 Task: Research new construction projects in Sacramento, California, to compare amenities and prices
Action: Mouse moved to (234, 340)
Screenshot: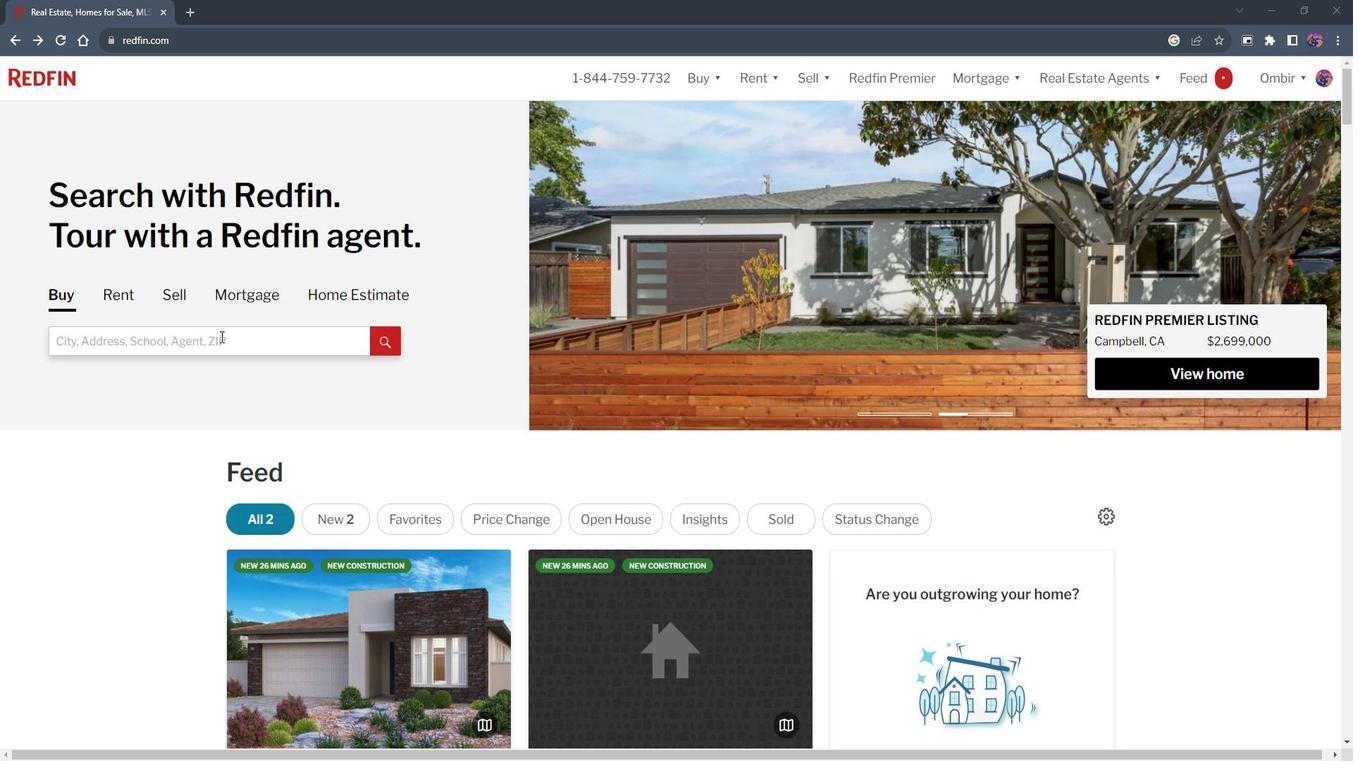 
Action: Mouse pressed left at (234, 340)
Screenshot: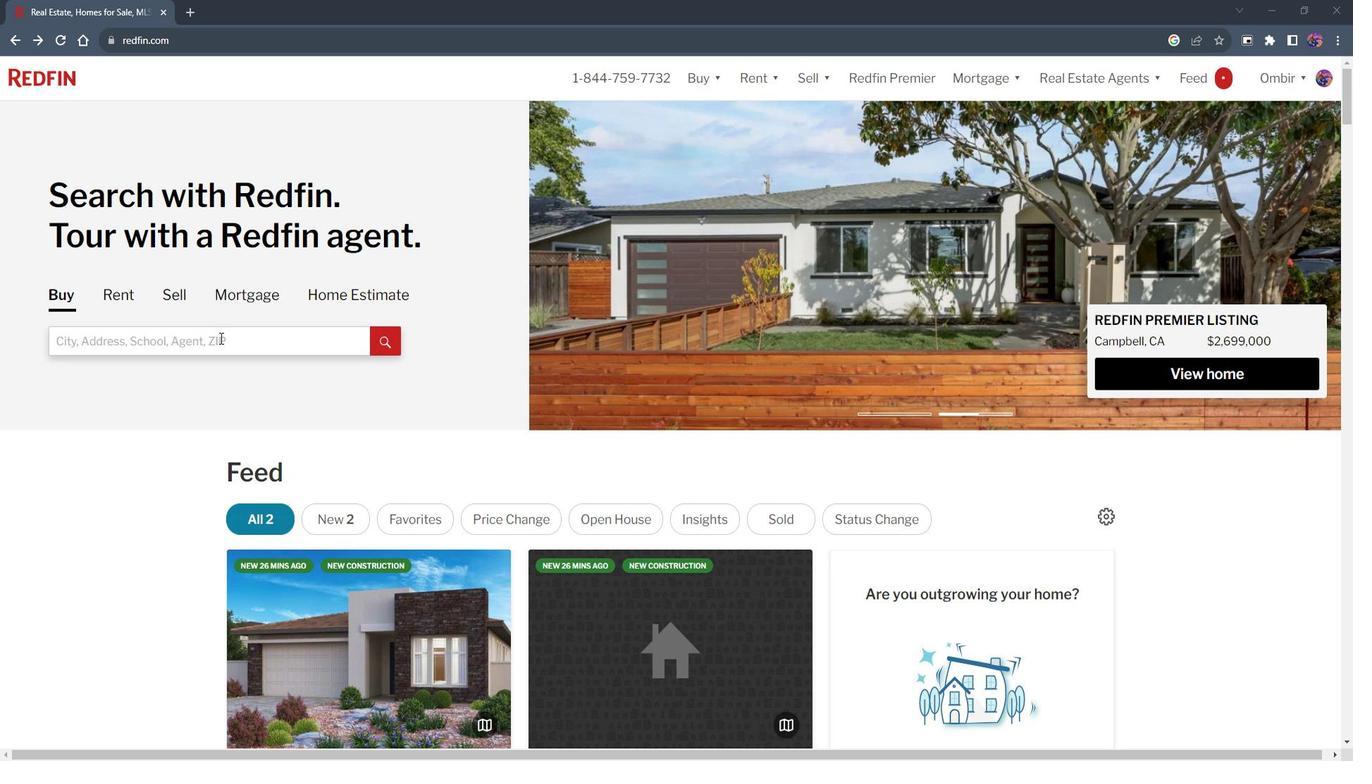 
Action: Mouse moved to (234, 340)
Screenshot: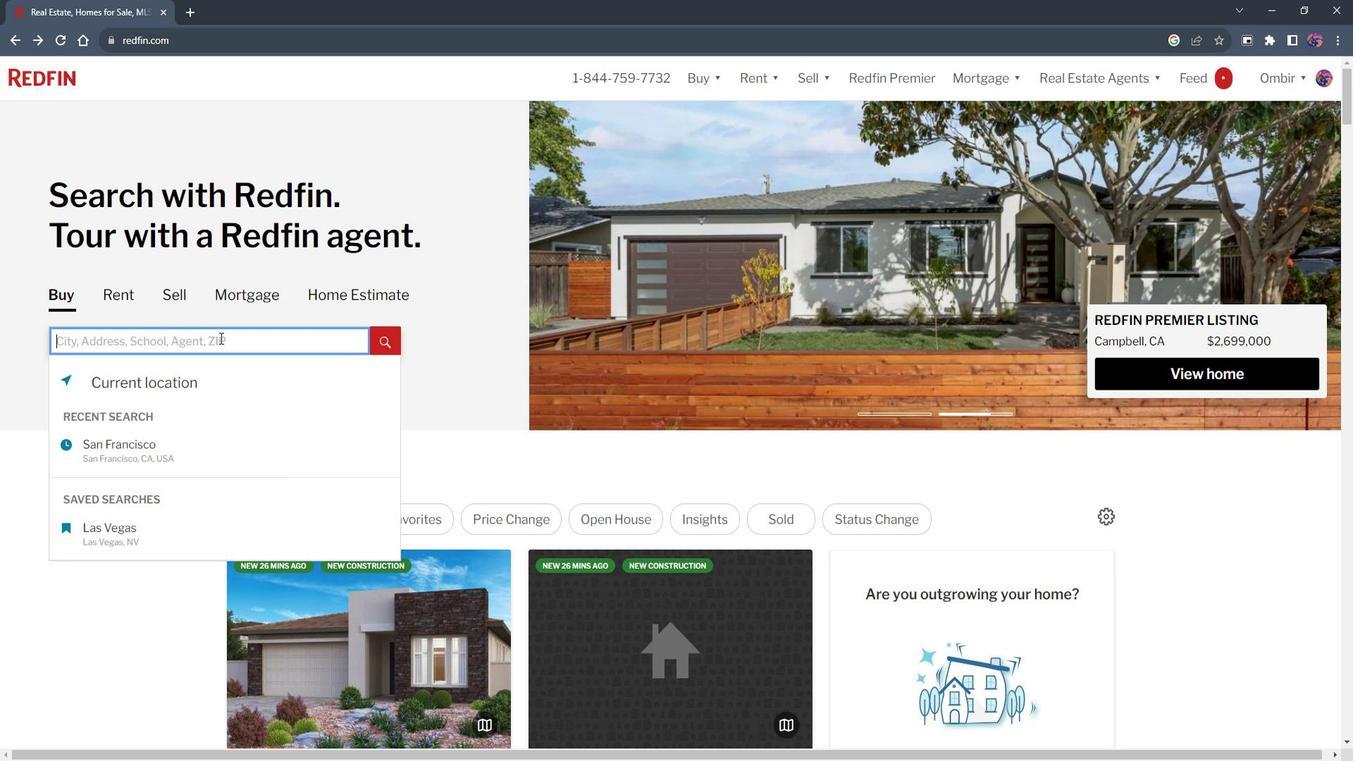 
Action: Key pressed sacramento<Key.space>california<Key.enter>
Screenshot: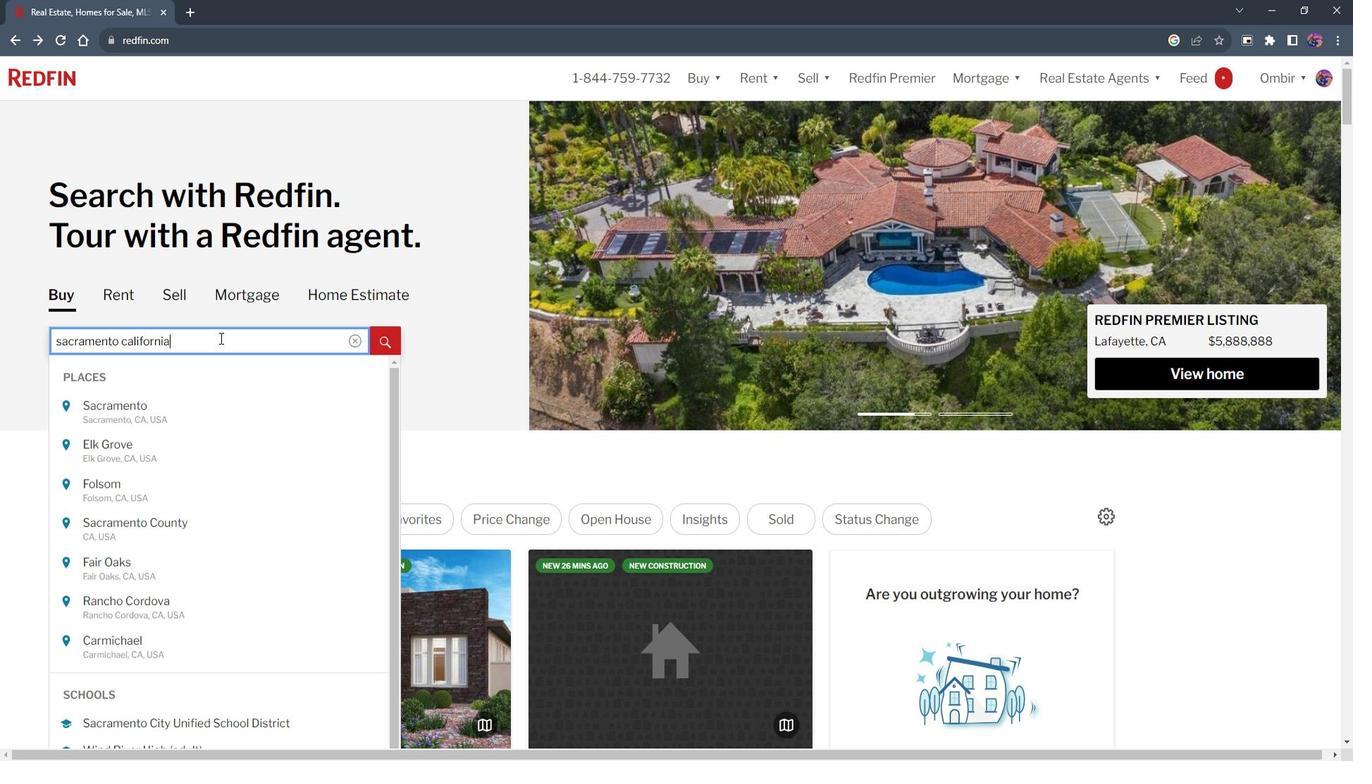 
Action: Mouse moved to (1284, 207)
Screenshot: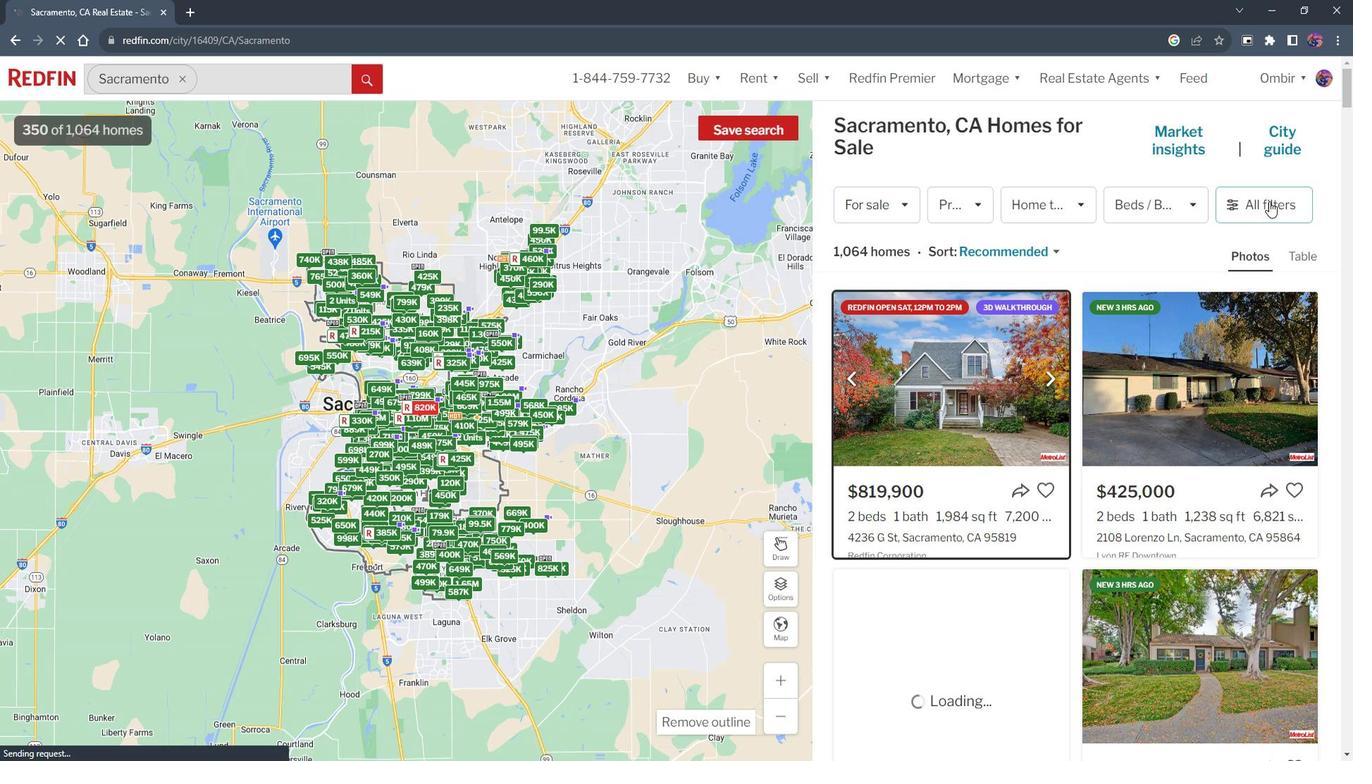 
Action: Mouse pressed left at (1284, 207)
Screenshot: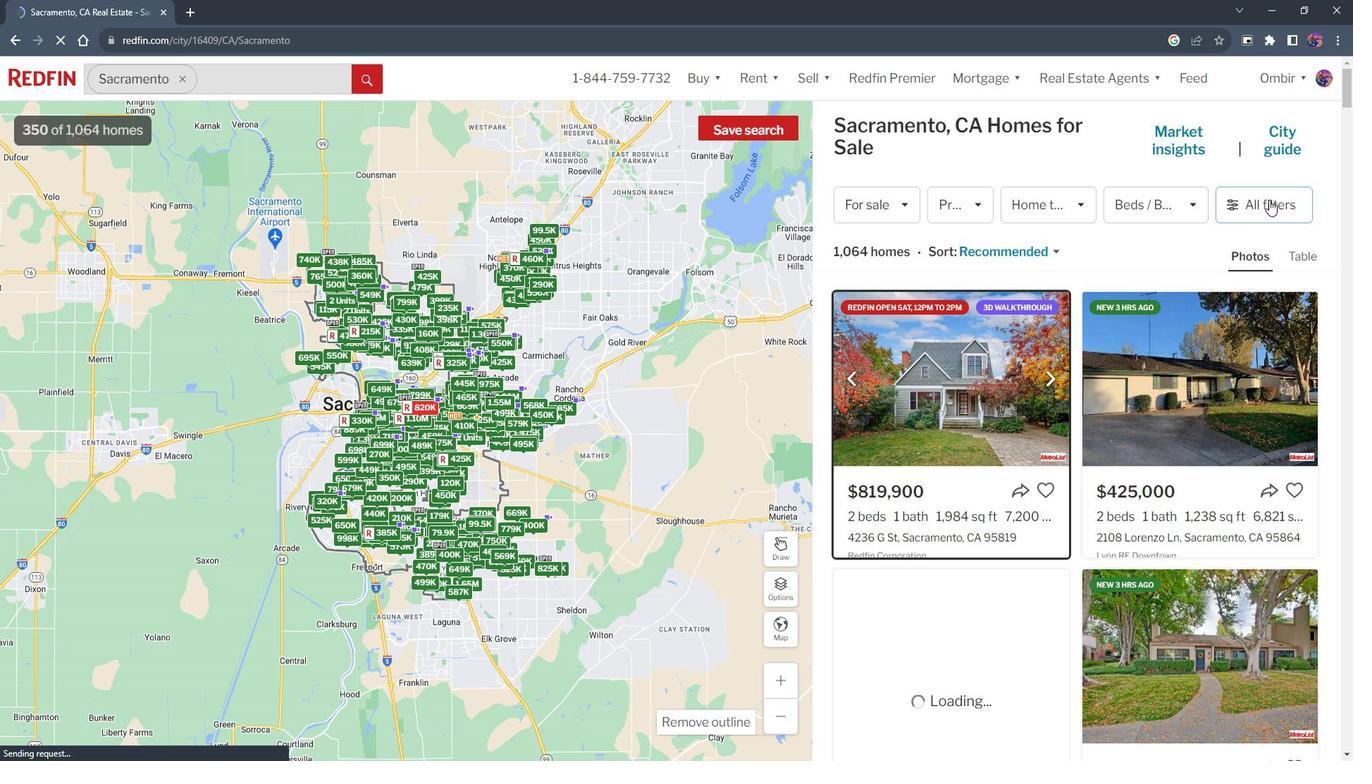 
Action: Mouse moved to (1284, 208)
Screenshot: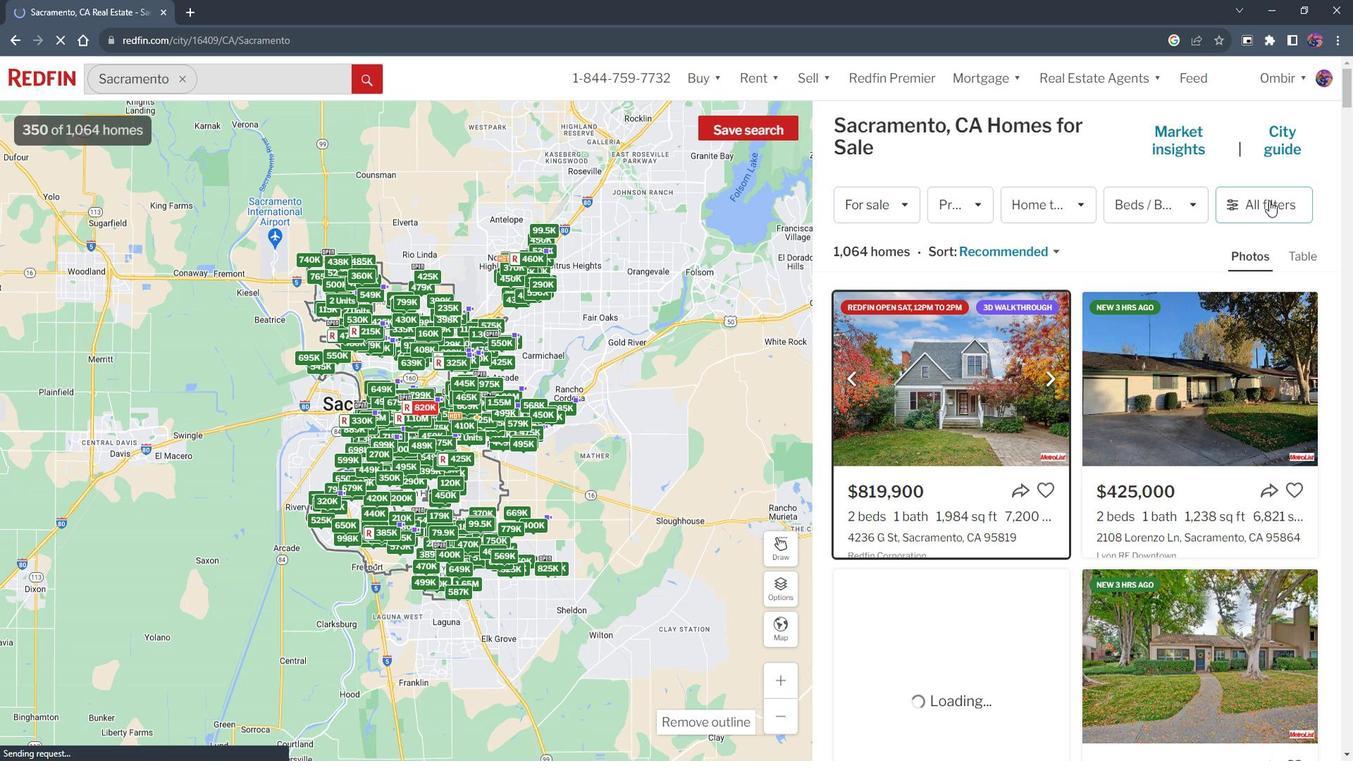 
Action: Mouse pressed left at (1284, 208)
Screenshot: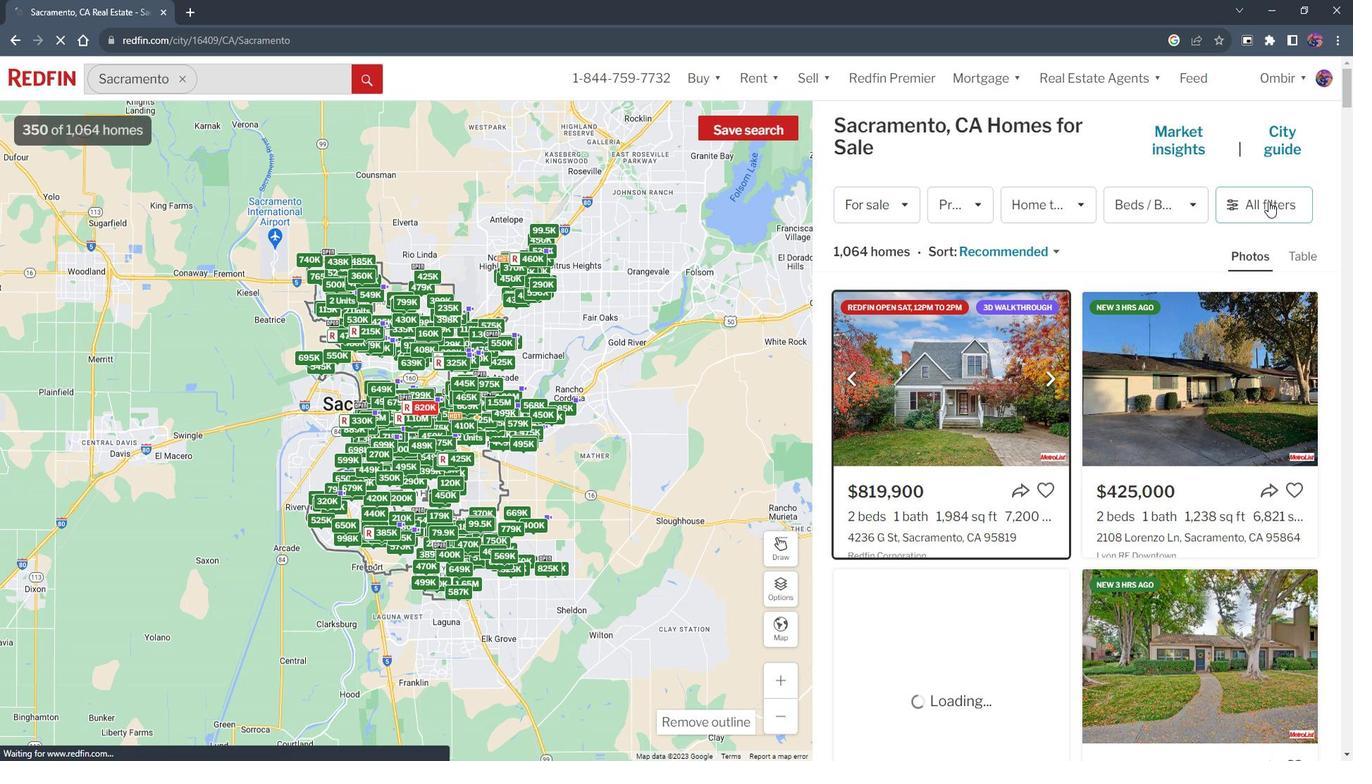 
Action: Mouse pressed left at (1284, 208)
Screenshot: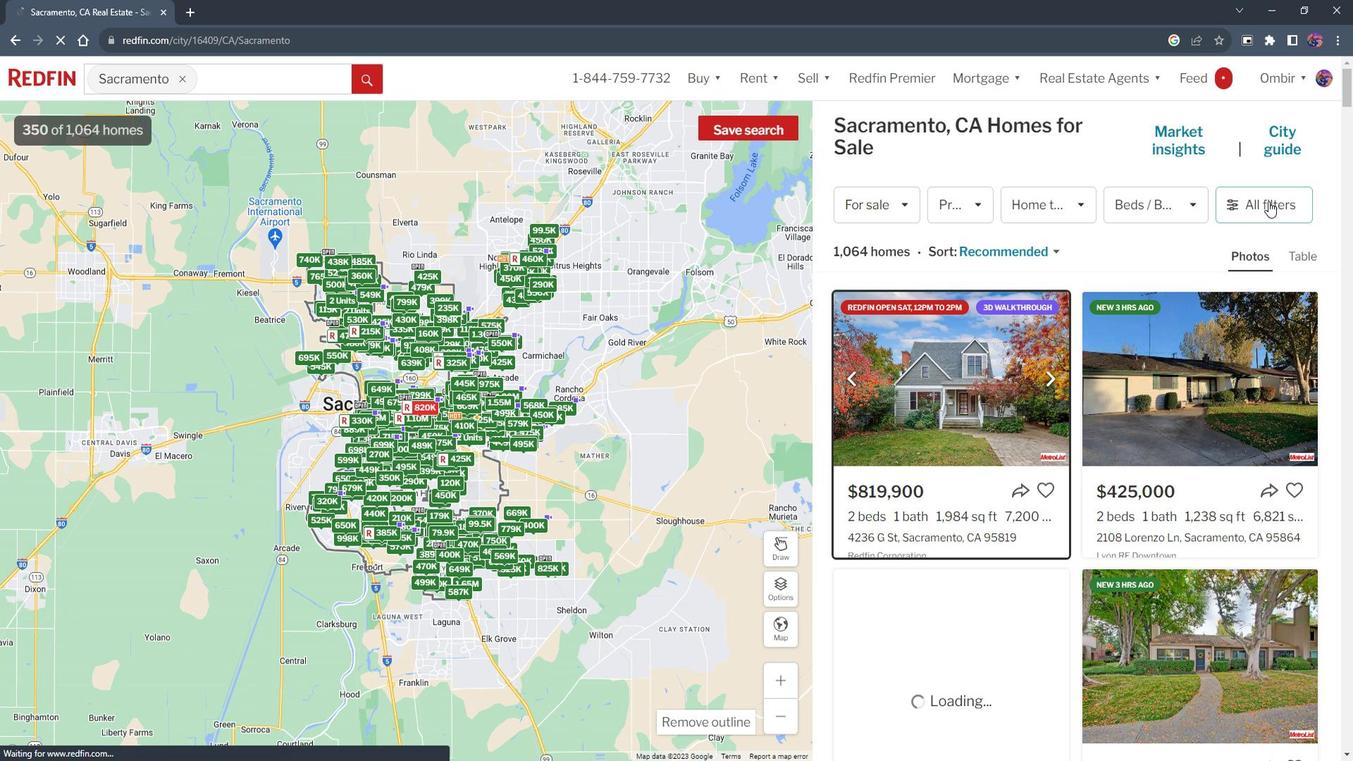 
Action: Mouse pressed left at (1284, 208)
Screenshot: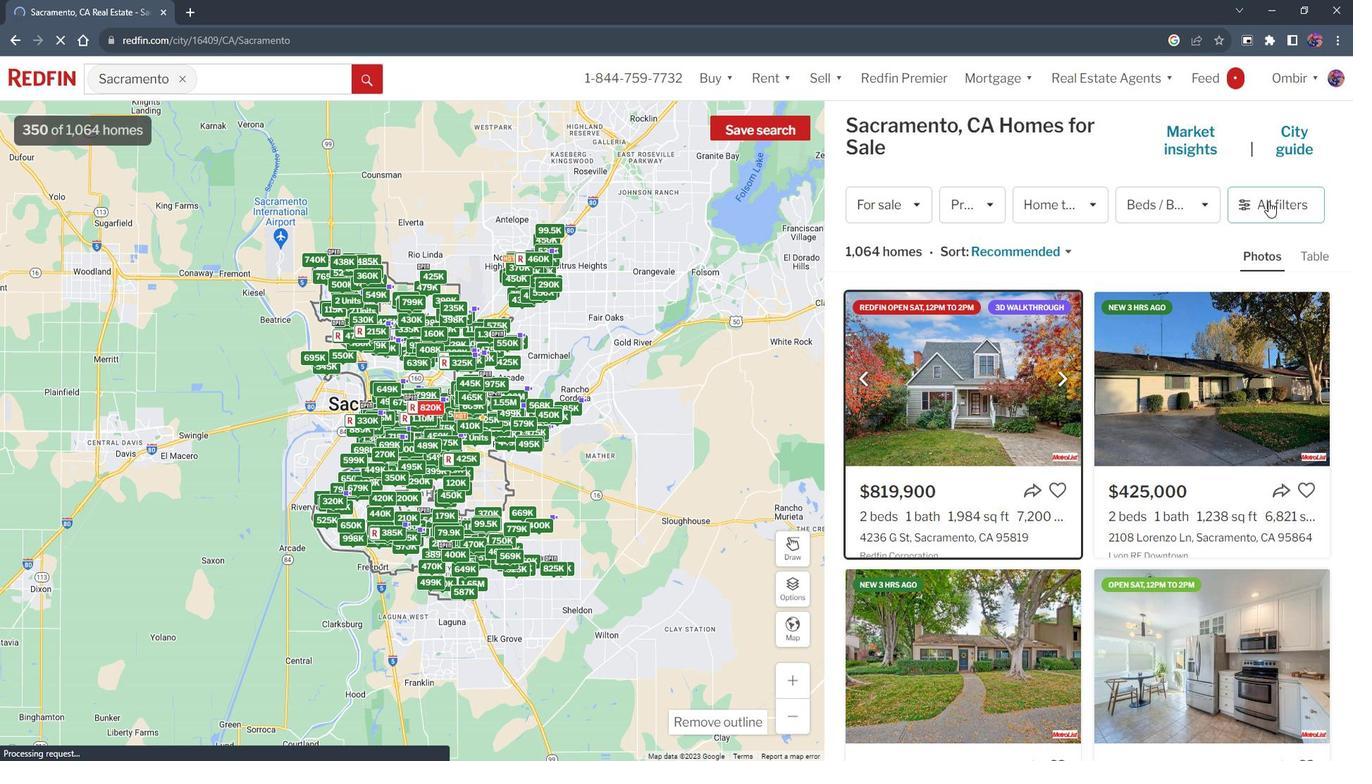 
Action: Mouse pressed left at (1284, 208)
Screenshot: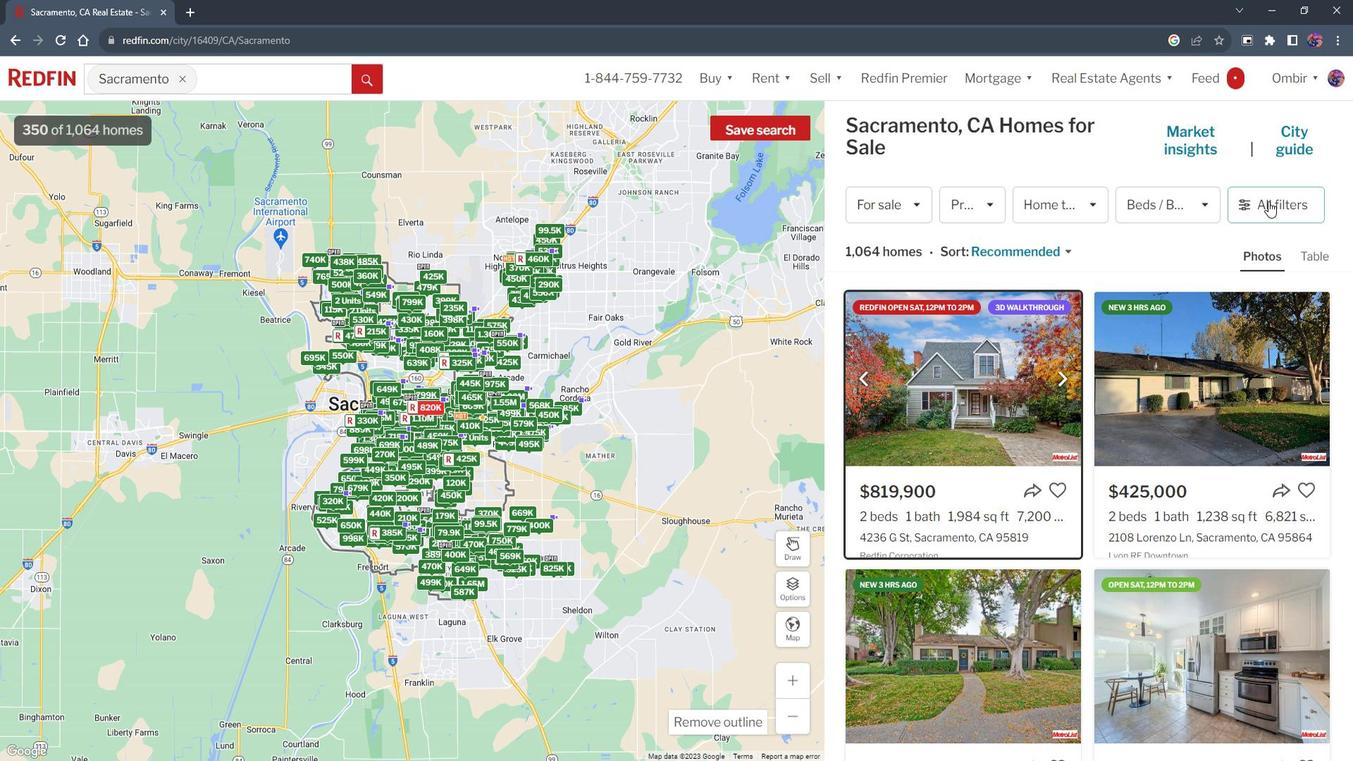 
Action: Mouse moved to (1135, 456)
Screenshot: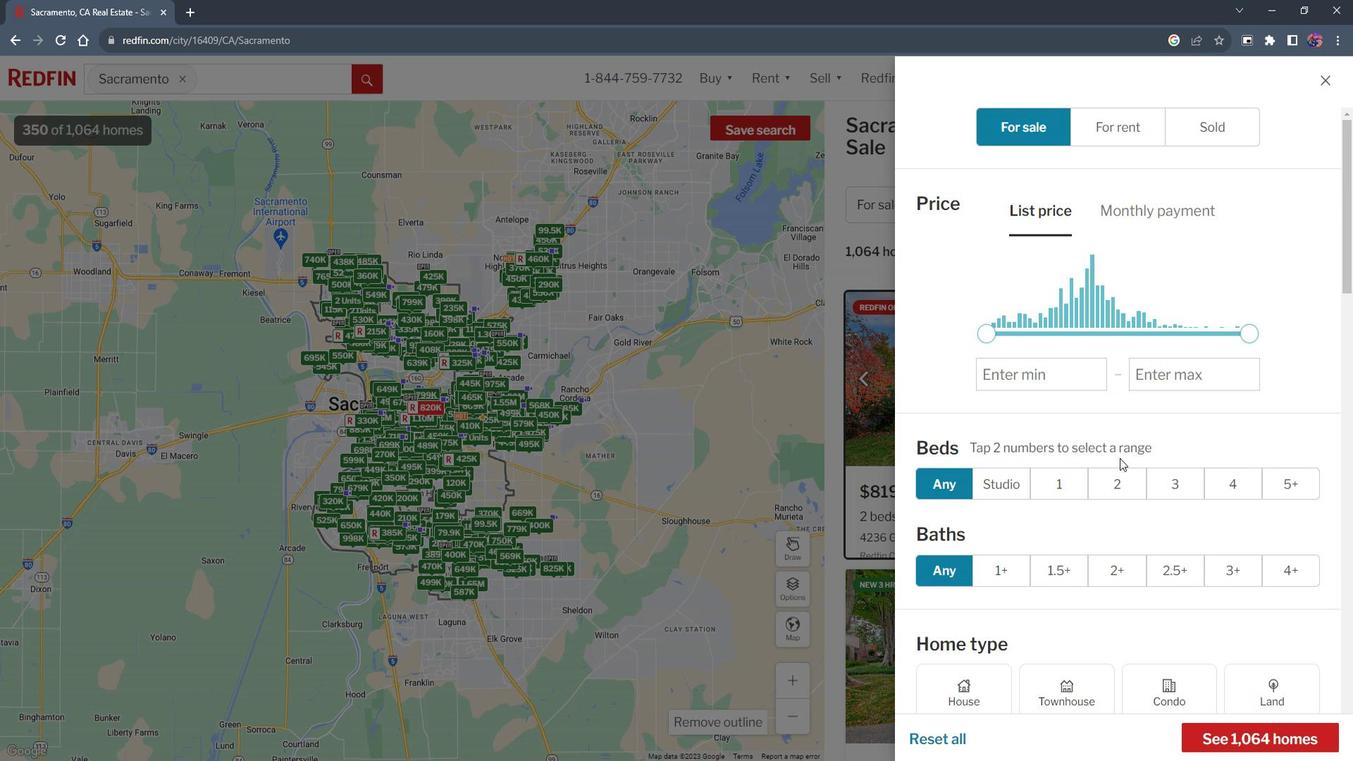 
Action: Mouse scrolled (1135, 455) with delta (0, 0)
Screenshot: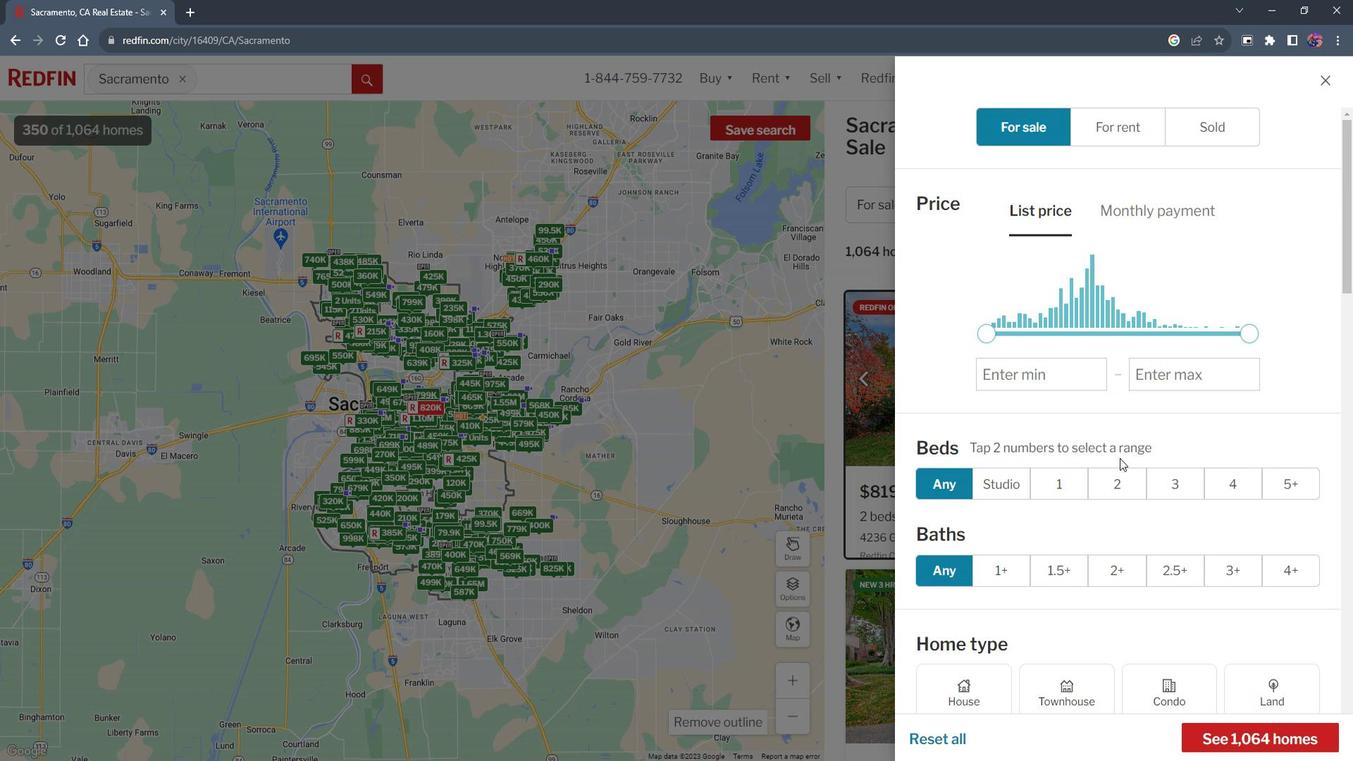 
Action: Mouse moved to (1135, 453)
Screenshot: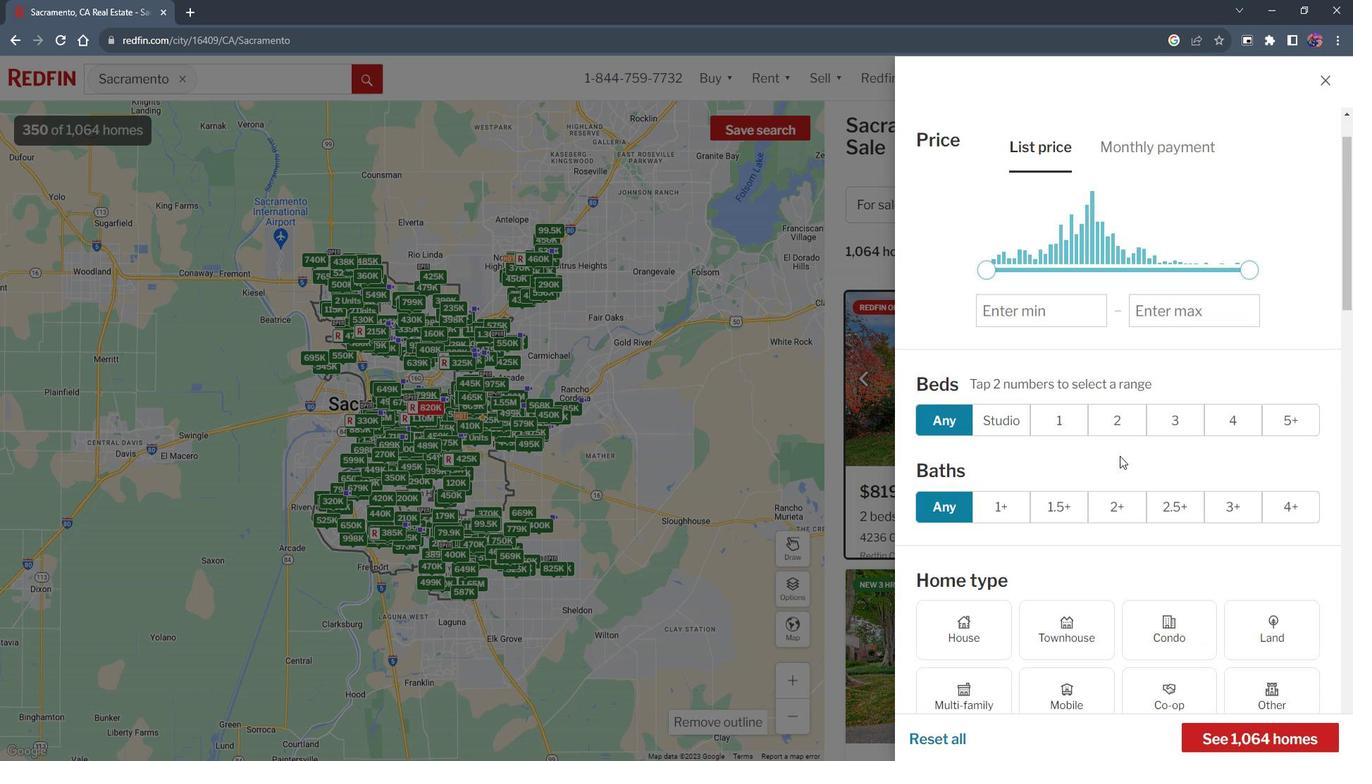 
Action: Mouse scrolled (1135, 452) with delta (0, 0)
Screenshot: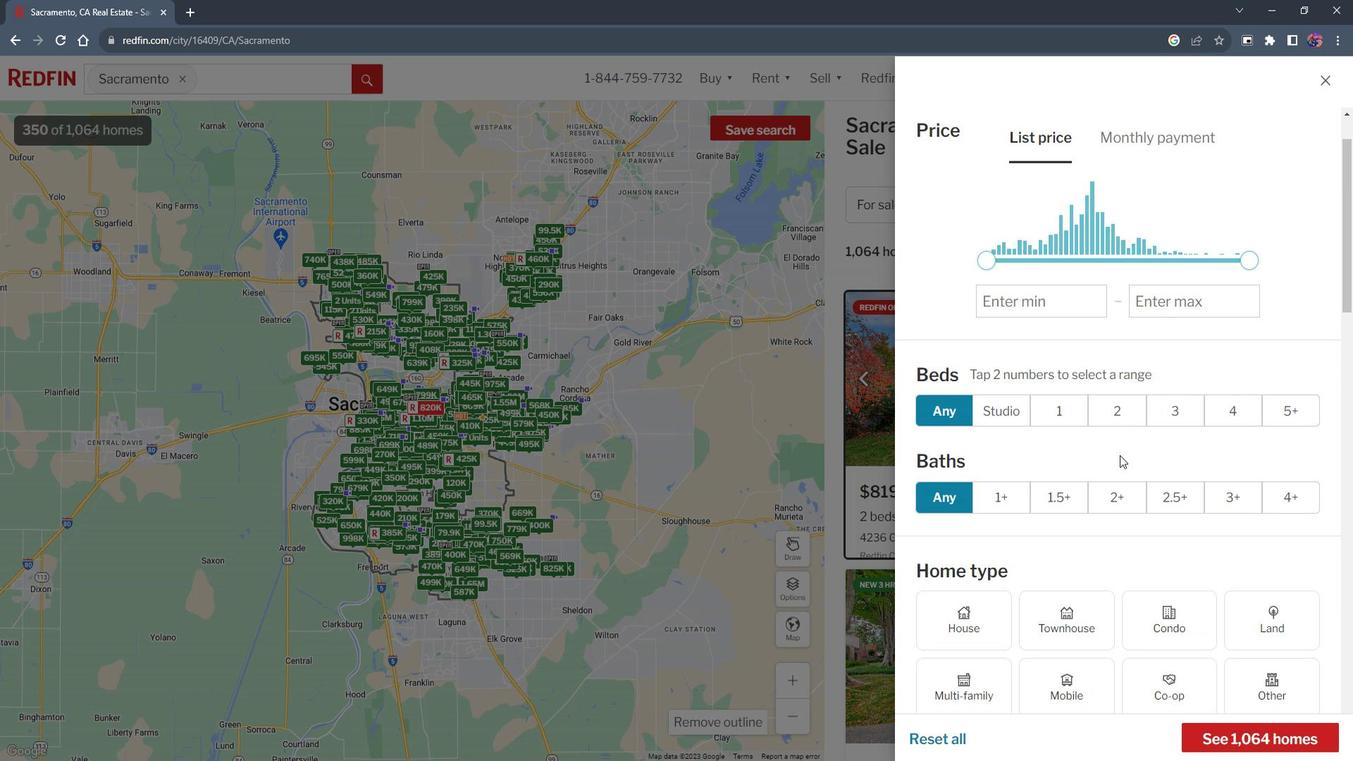 
Action: Mouse scrolled (1135, 452) with delta (0, 0)
Screenshot: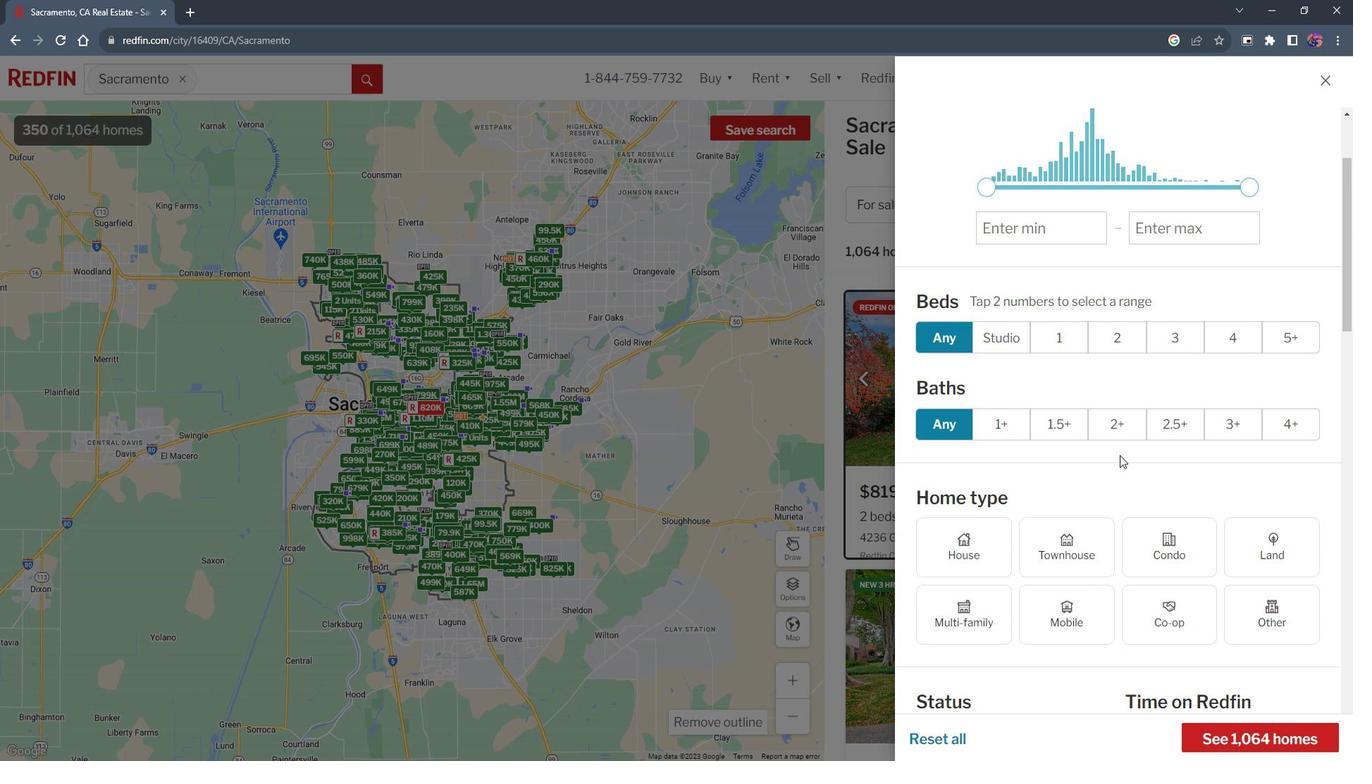 
Action: Mouse scrolled (1135, 452) with delta (0, 0)
Screenshot: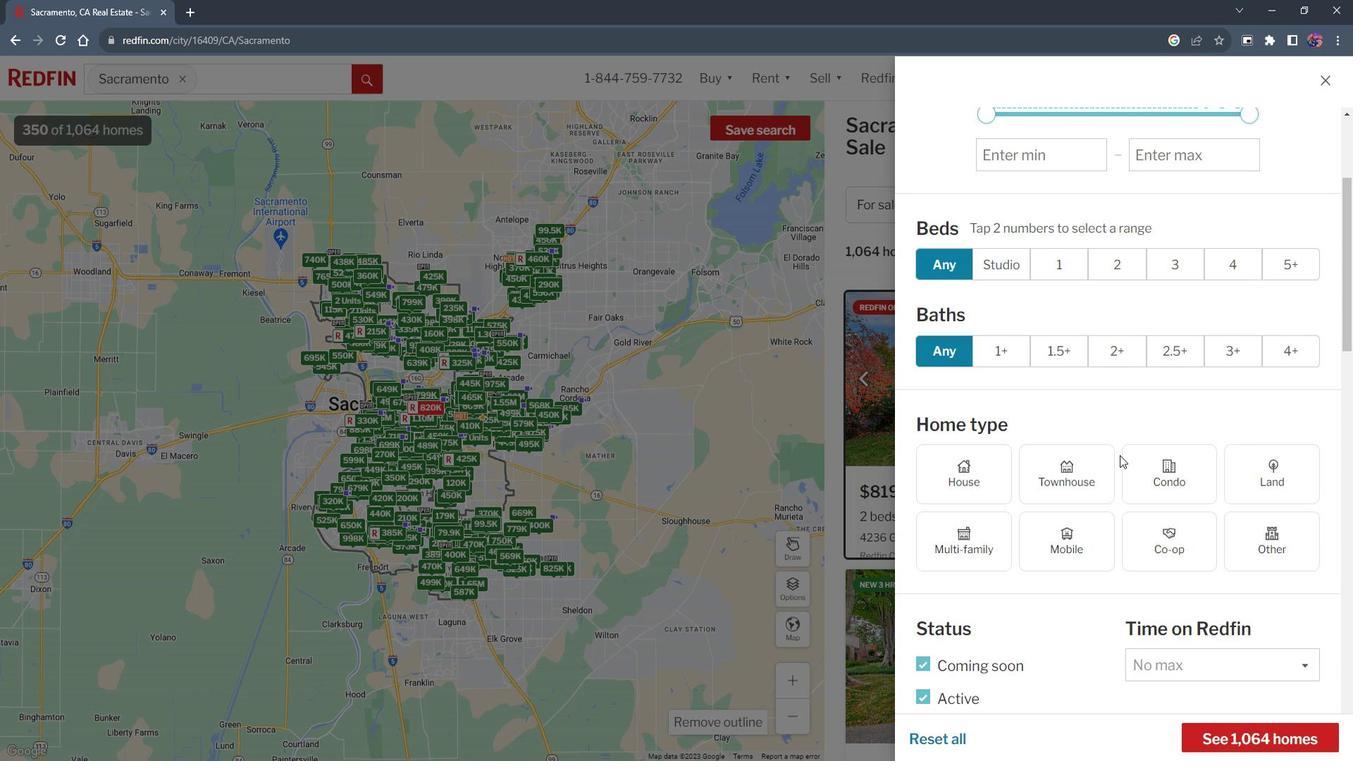 
Action: Mouse scrolled (1135, 452) with delta (0, 0)
Screenshot: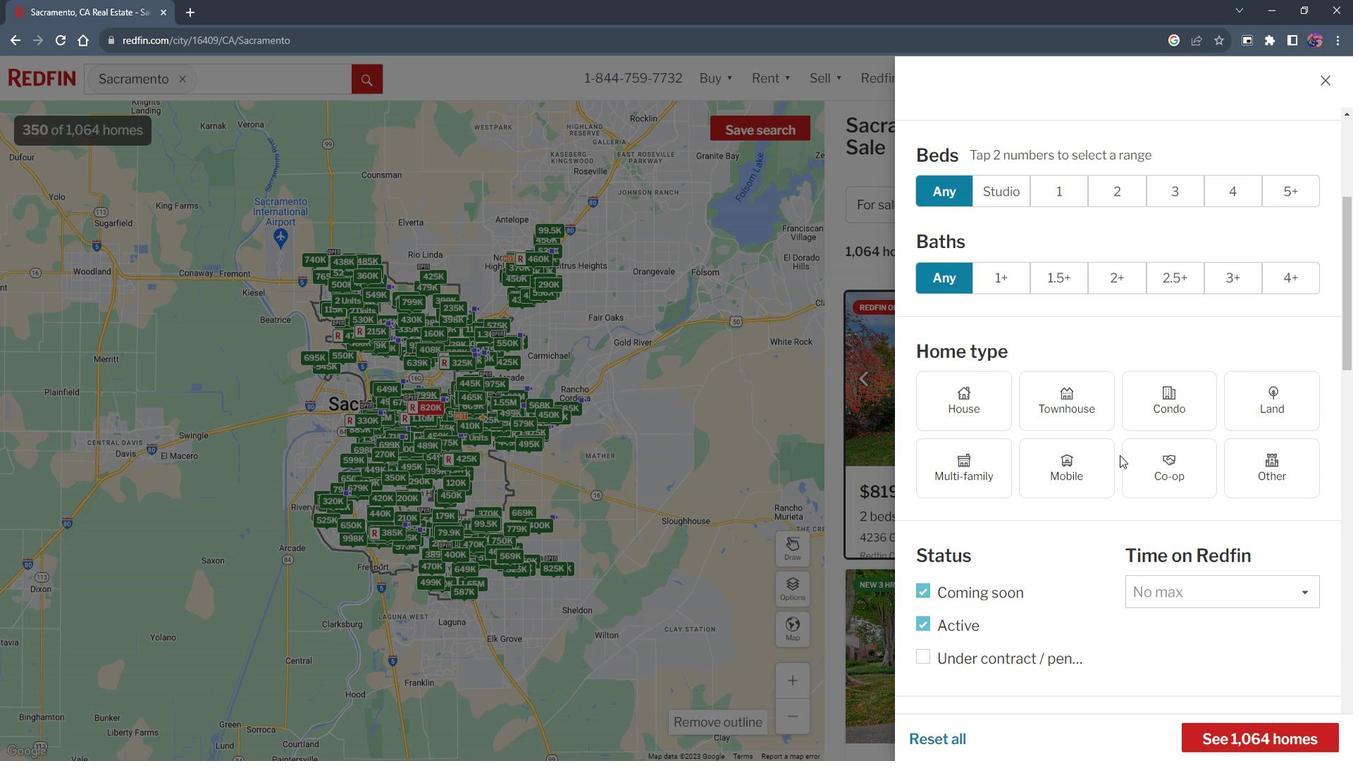 
Action: Mouse scrolled (1135, 452) with delta (0, 0)
Screenshot: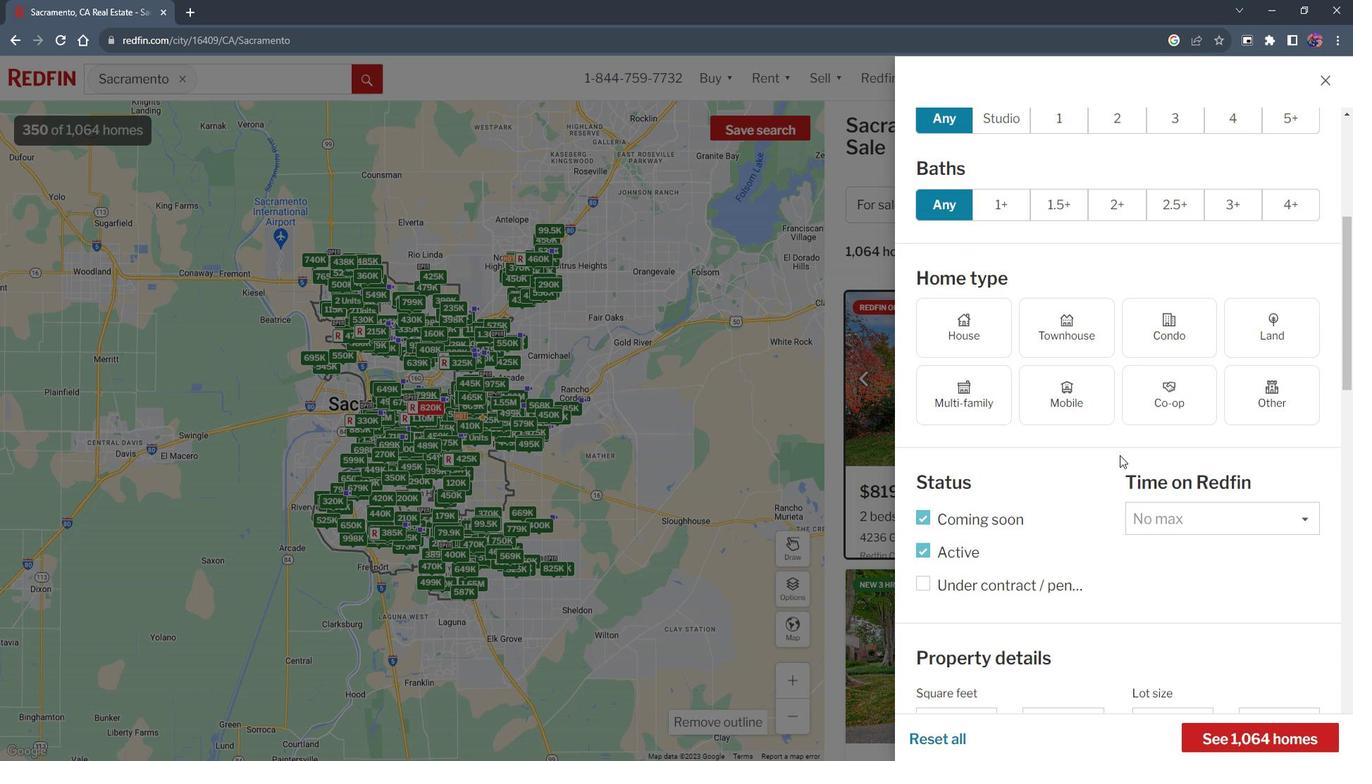 
Action: Mouse moved to (1135, 451)
Screenshot: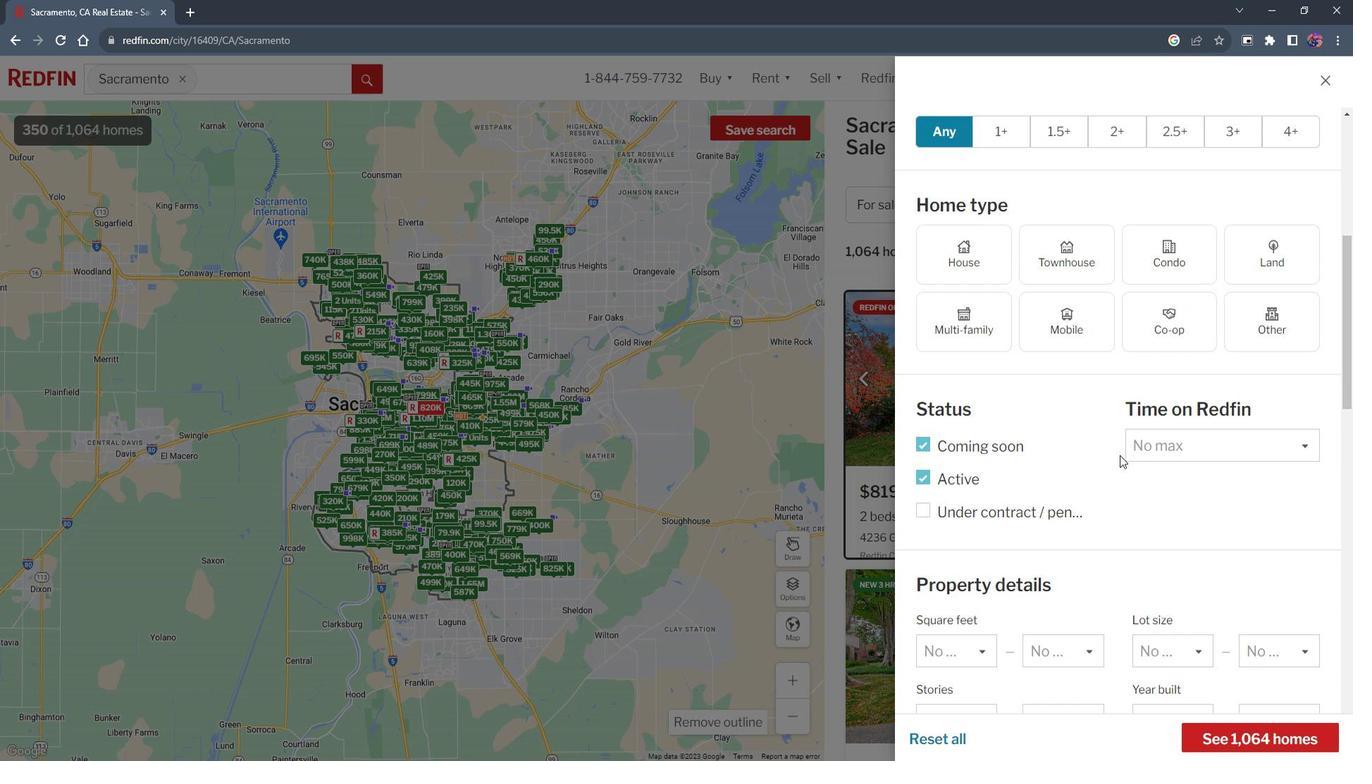 
Action: Mouse scrolled (1135, 450) with delta (0, 0)
Screenshot: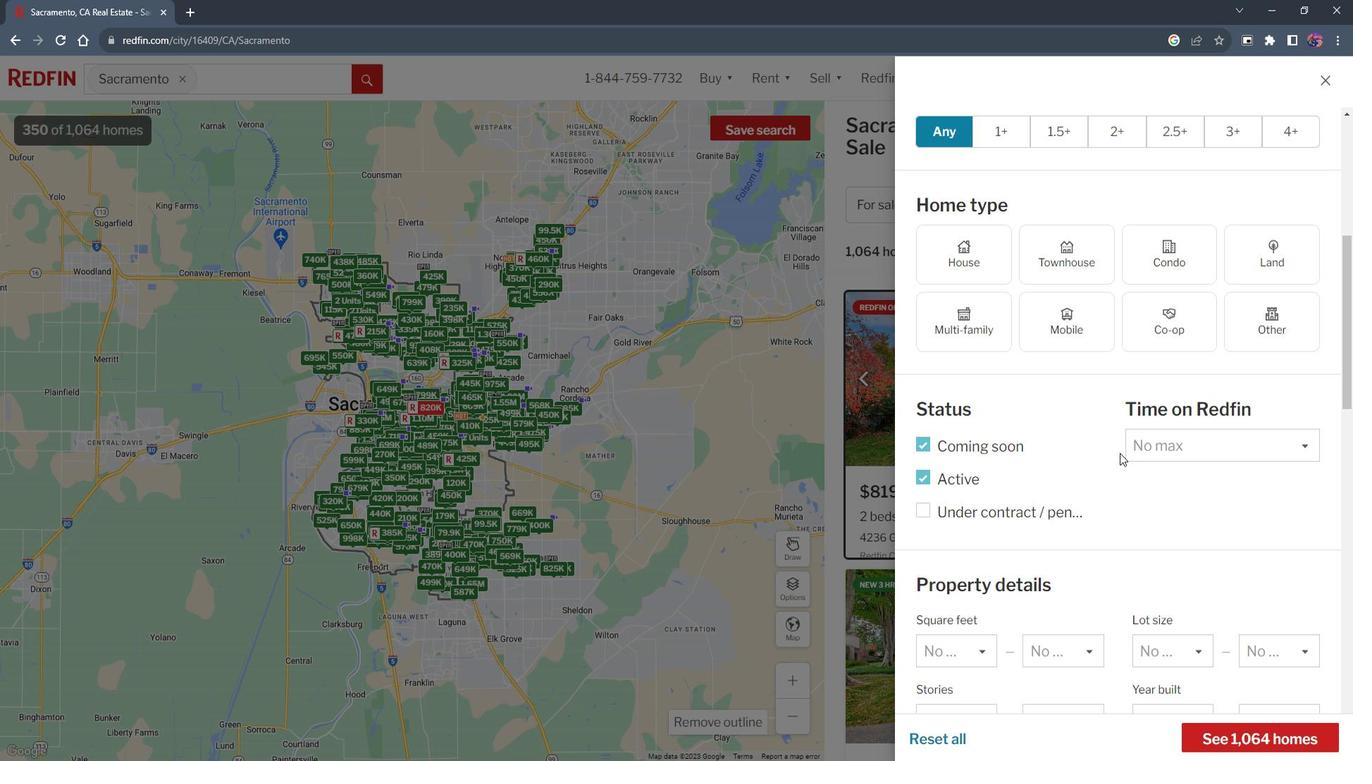 
Action: Mouse moved to (1052, 444)
Screenshot: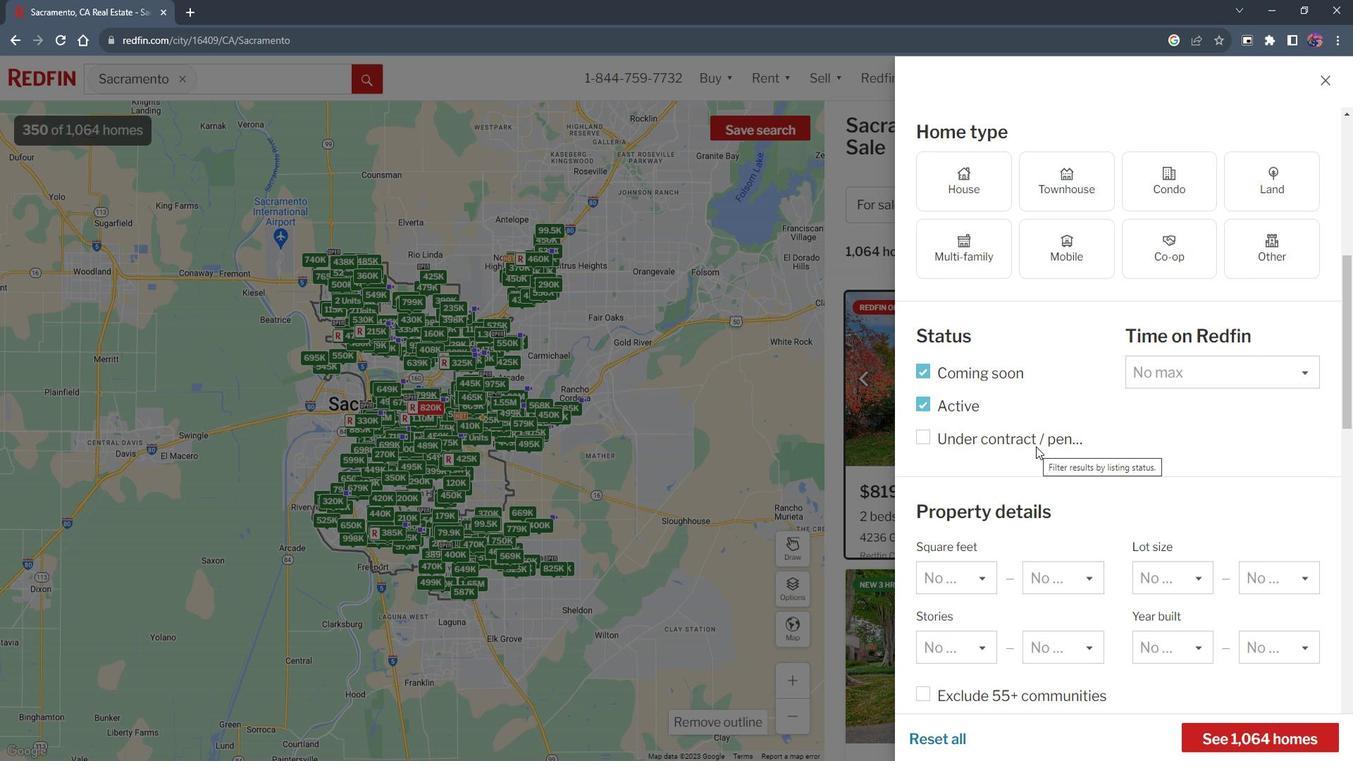 
Action: Mouse scrolled (1052, 443) with delta (0, 0)
Screenshot: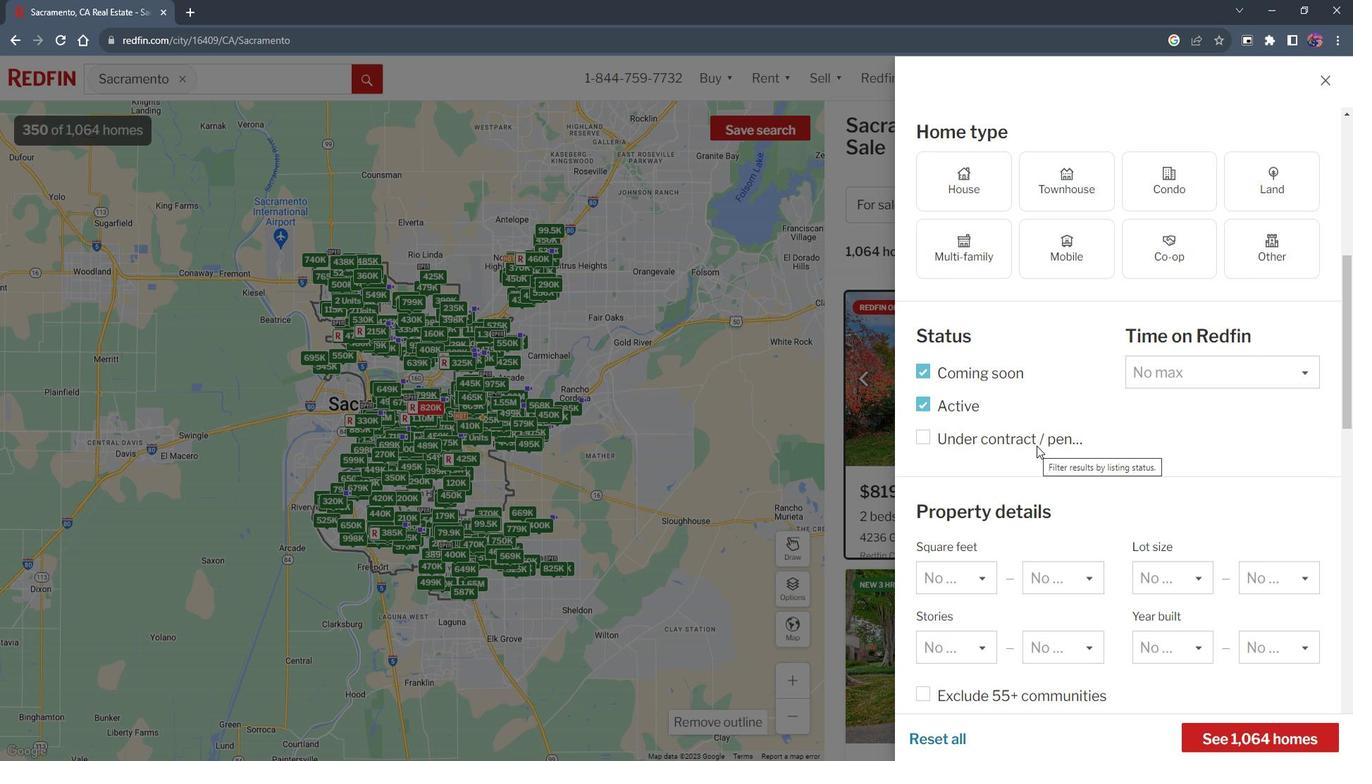 
Action: Mouse moved to (1056, 442)
Screenshot: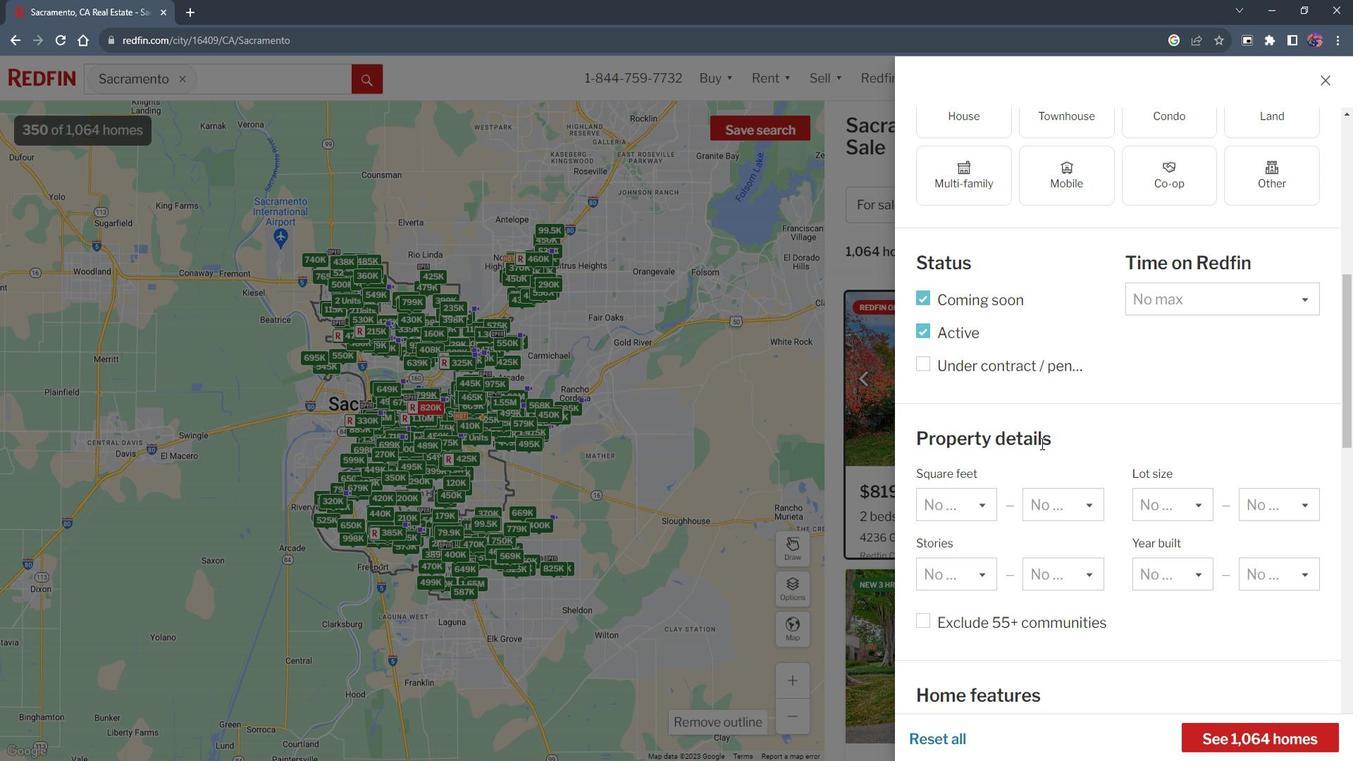 
Action: Mouse scrolled (1056, 441) with delta (0, 0)
Screenshot: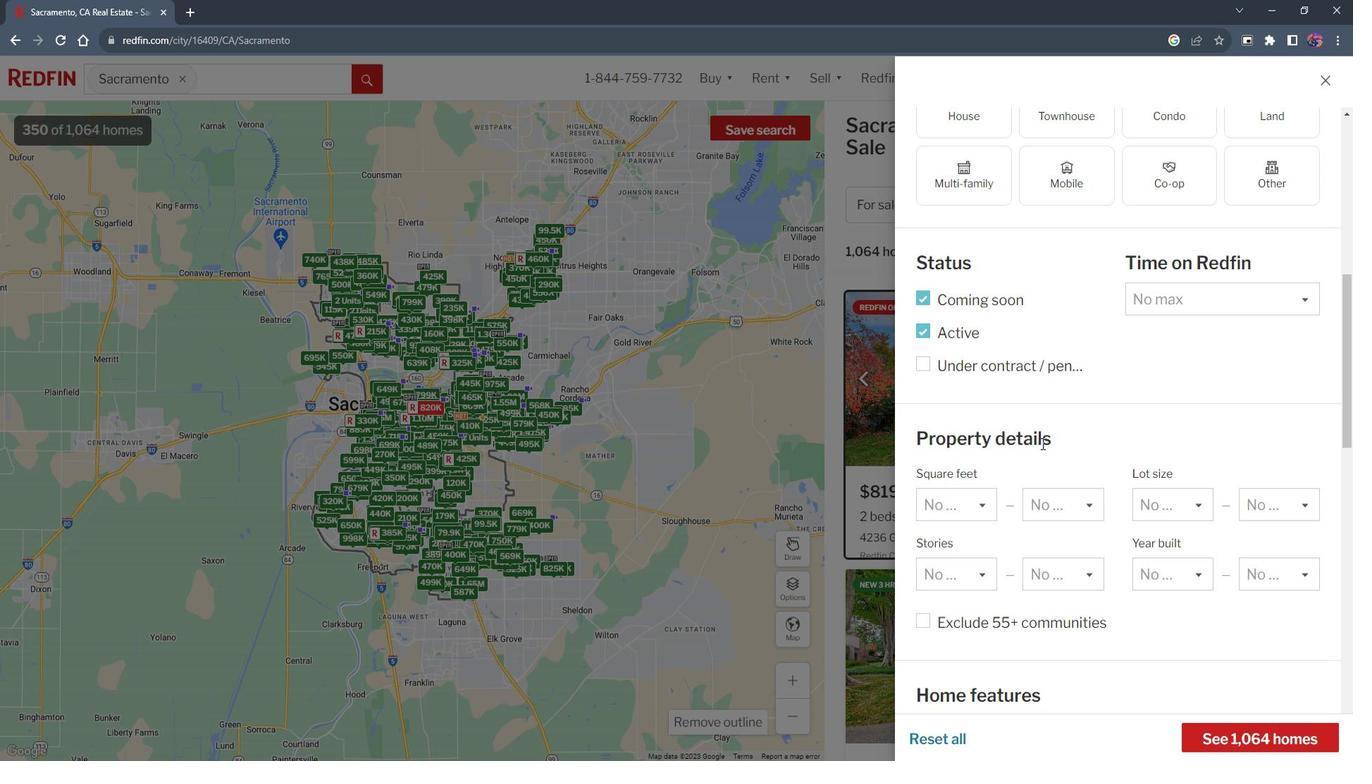 
Action: Mouse scrolled (1056, 441) with delta (0, 0)
Screenshot: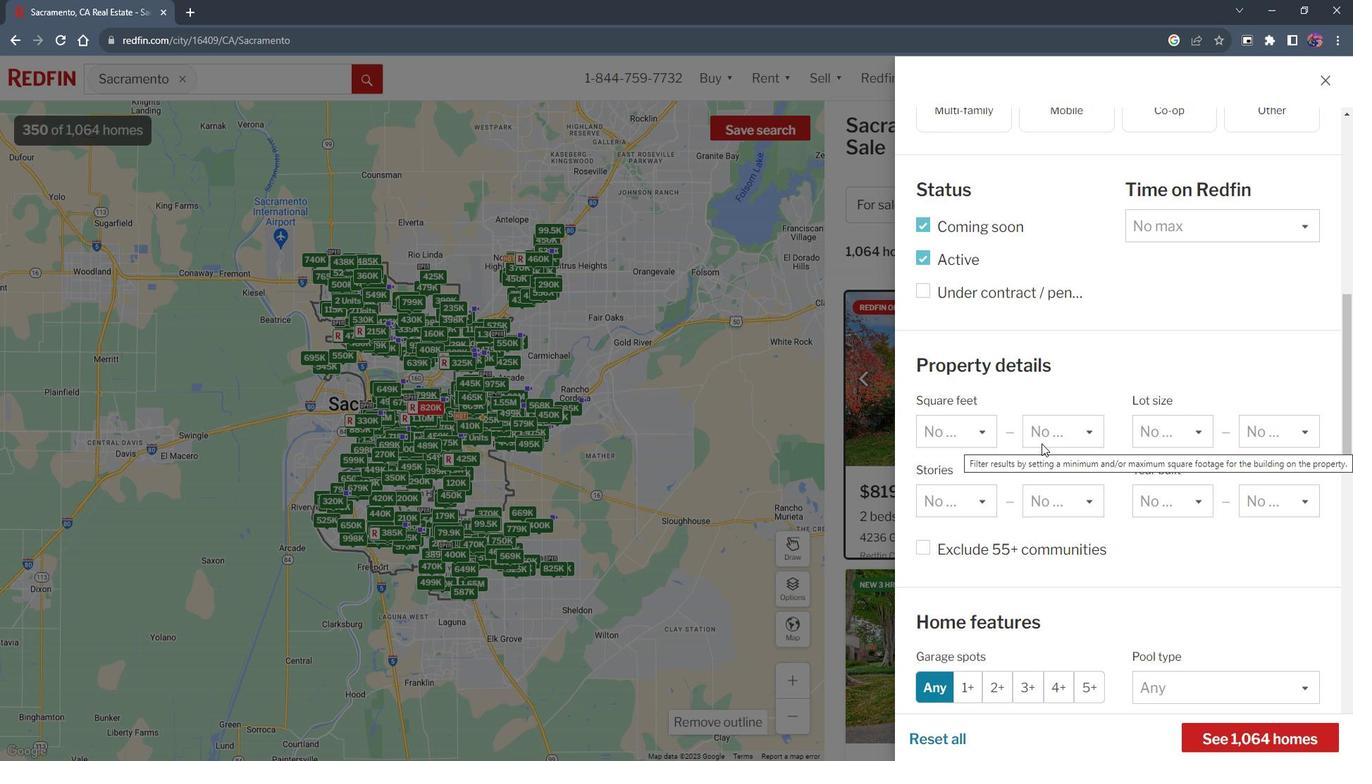 
Action: Mouse scrolled (1056, 441) with delta (0, 0)
Screenshot: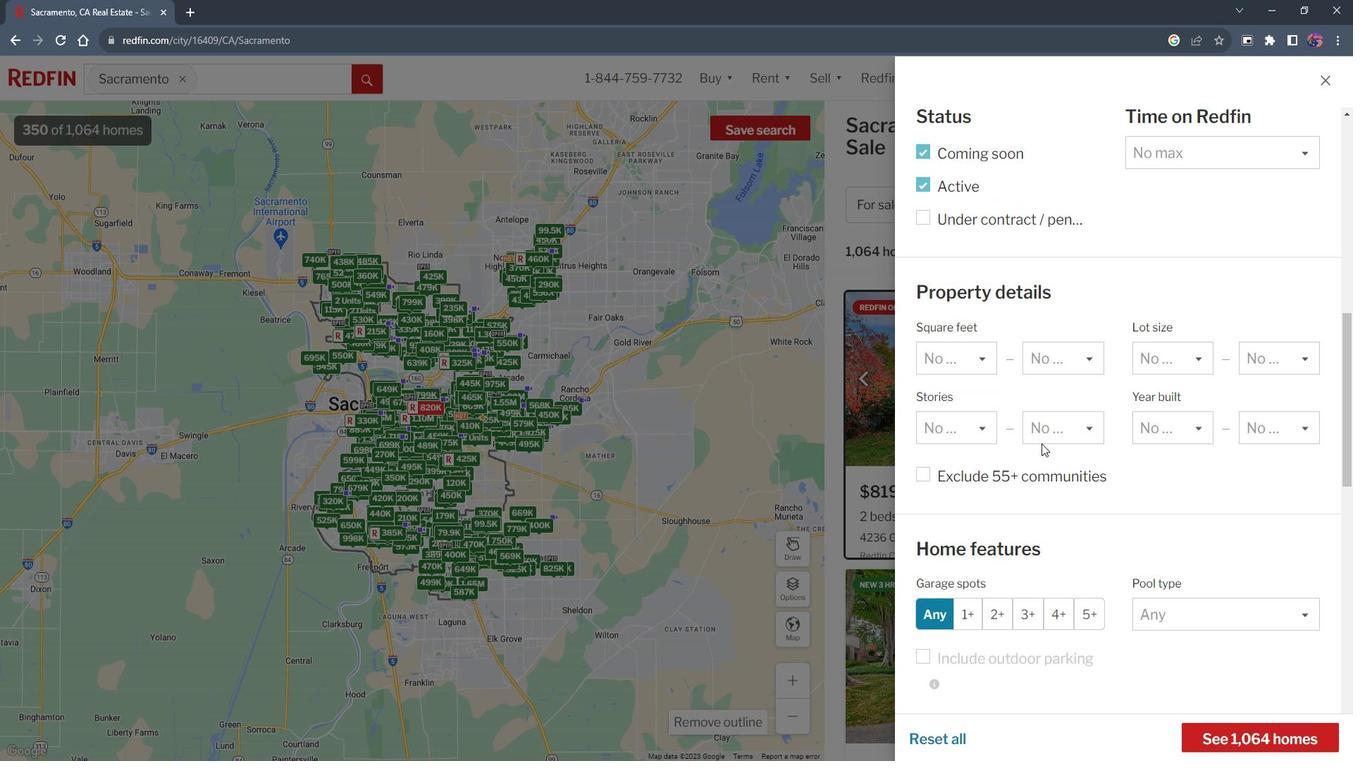
Action: Mouse scrolled (1056, 441) with delta (0, 0)
Screenshot: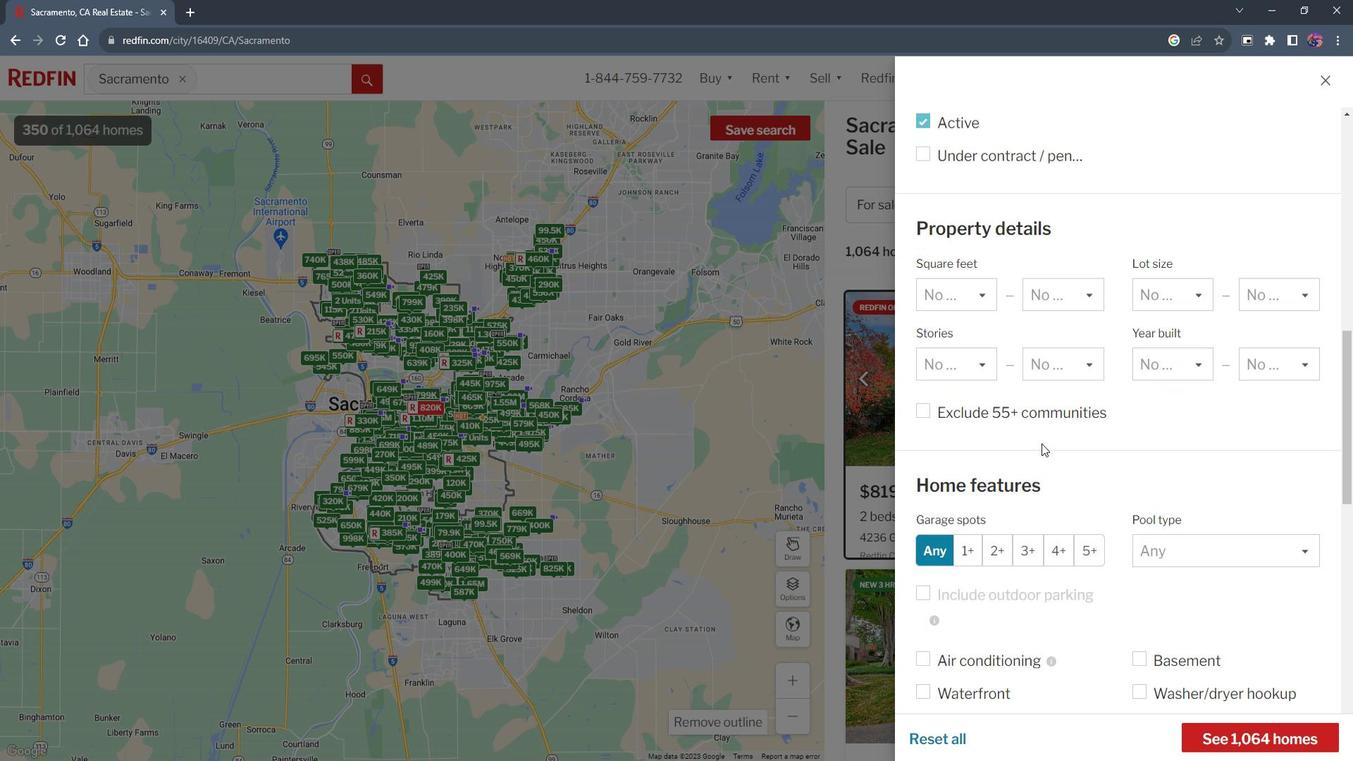 
Action: Mouse scrolled (1056, 441) with delta (0, 0)
Screenshot: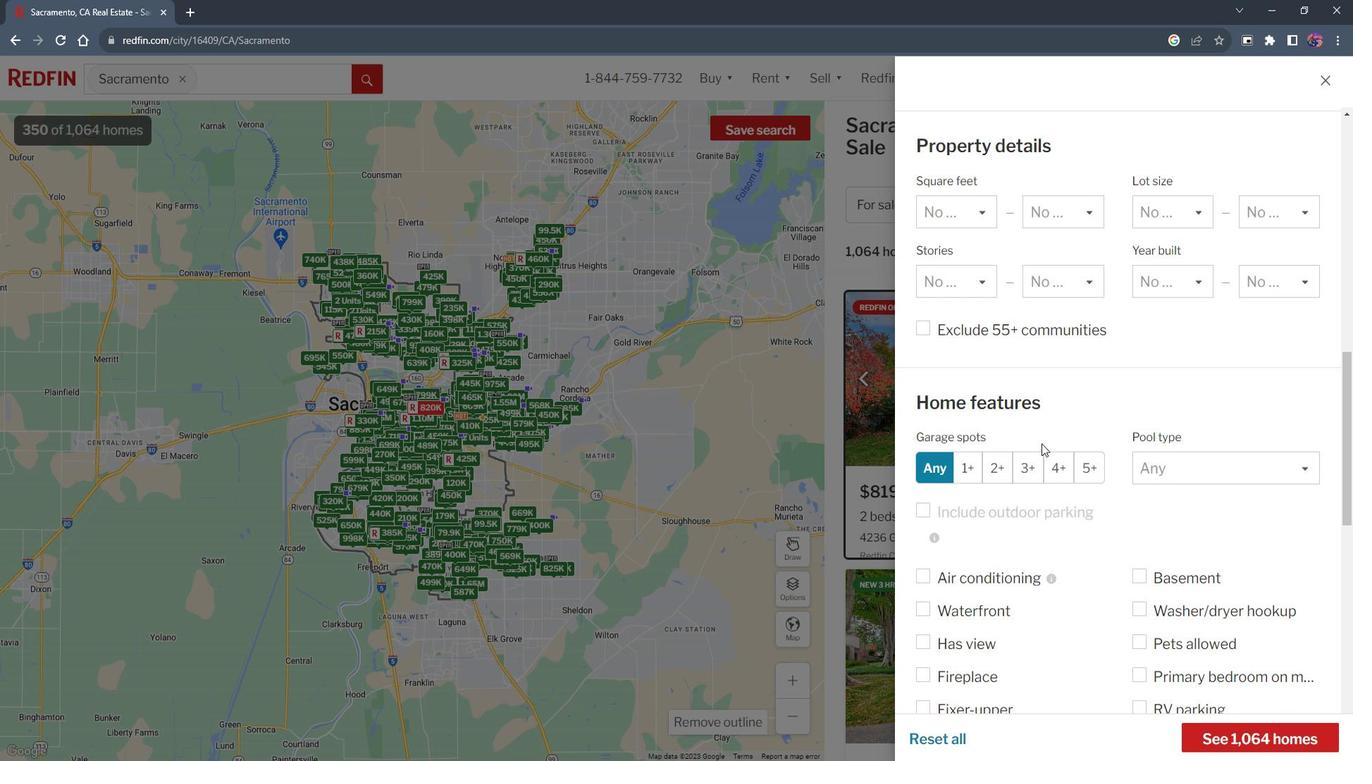 
Action: Mouse scrolled (1056, 441) with delta (0, 0)
Screenshot: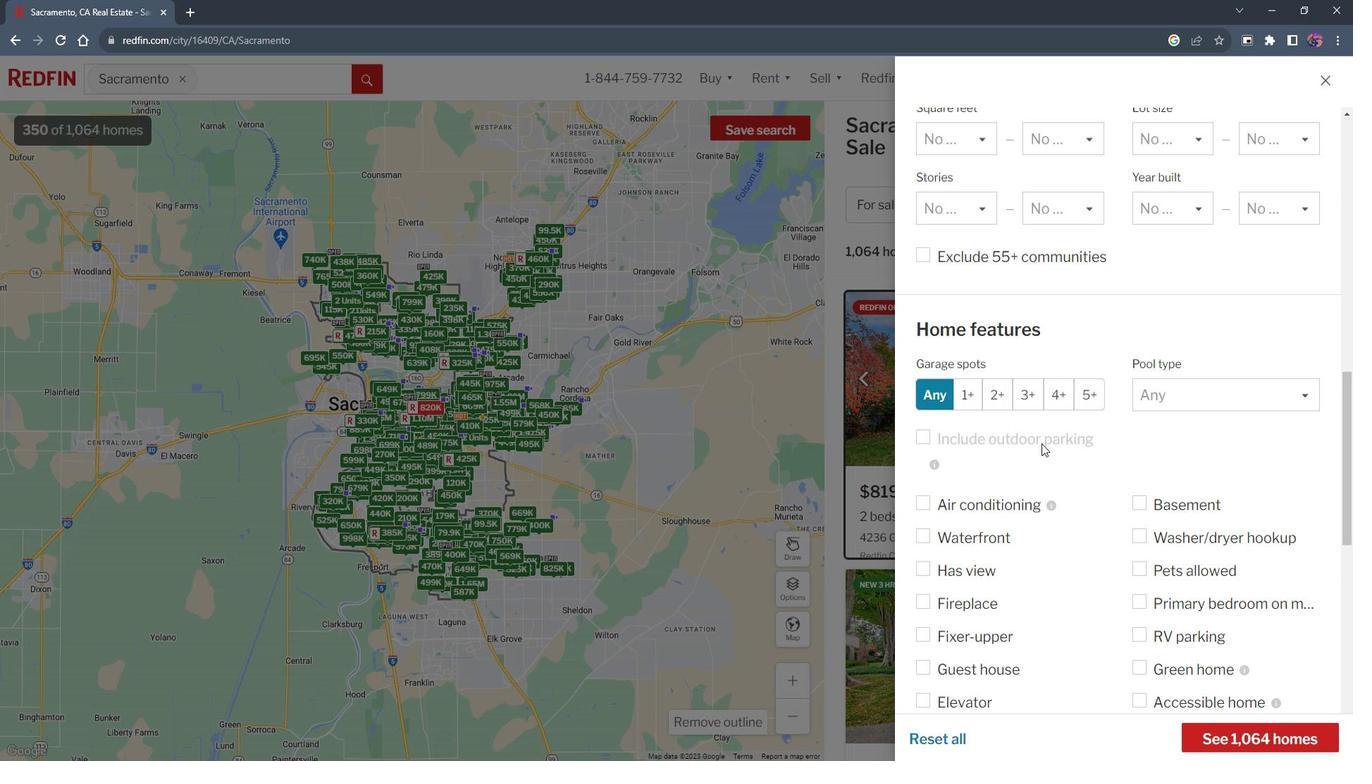 
Action: Mouse scrolled (1056, 441) with delta (0, 0)
Screenshot: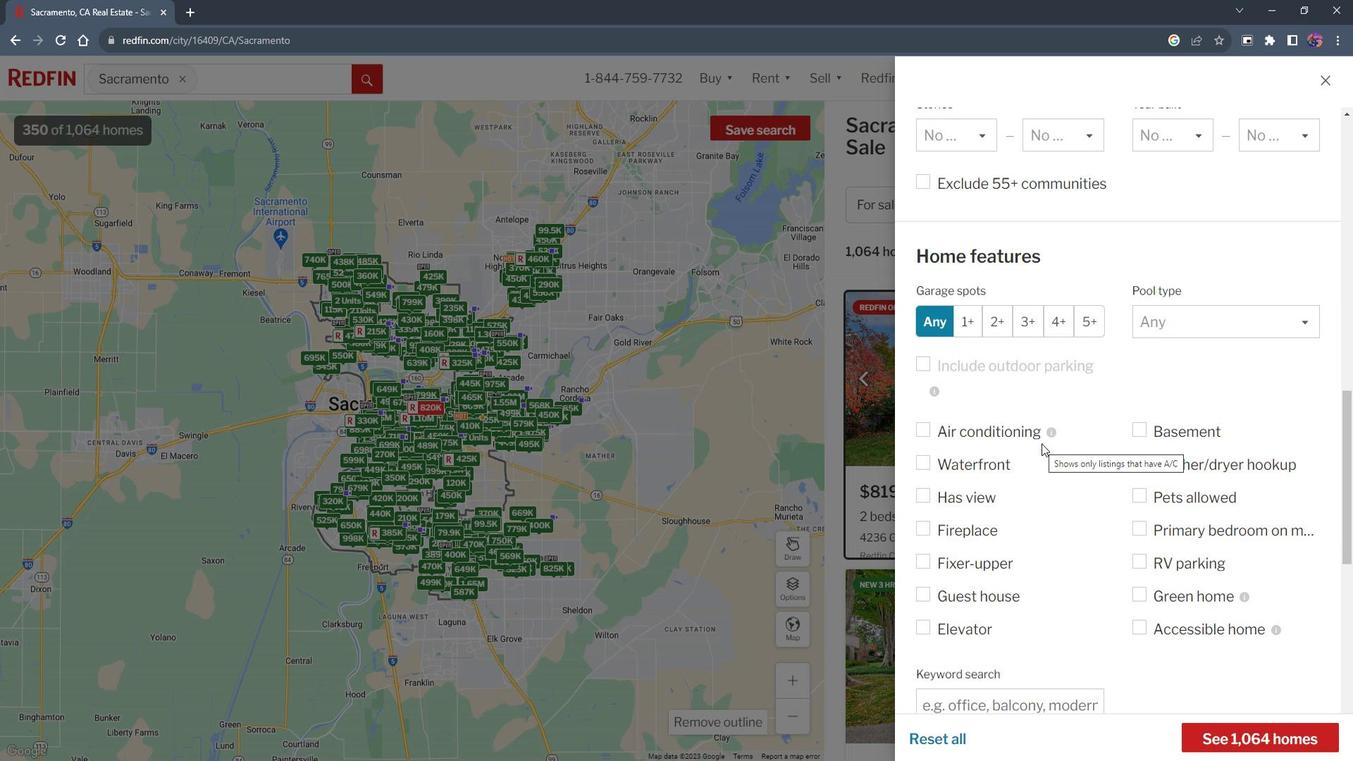 
Action: Mouse scrolled (1056, 441) with delta (0, 0)
Screenshot: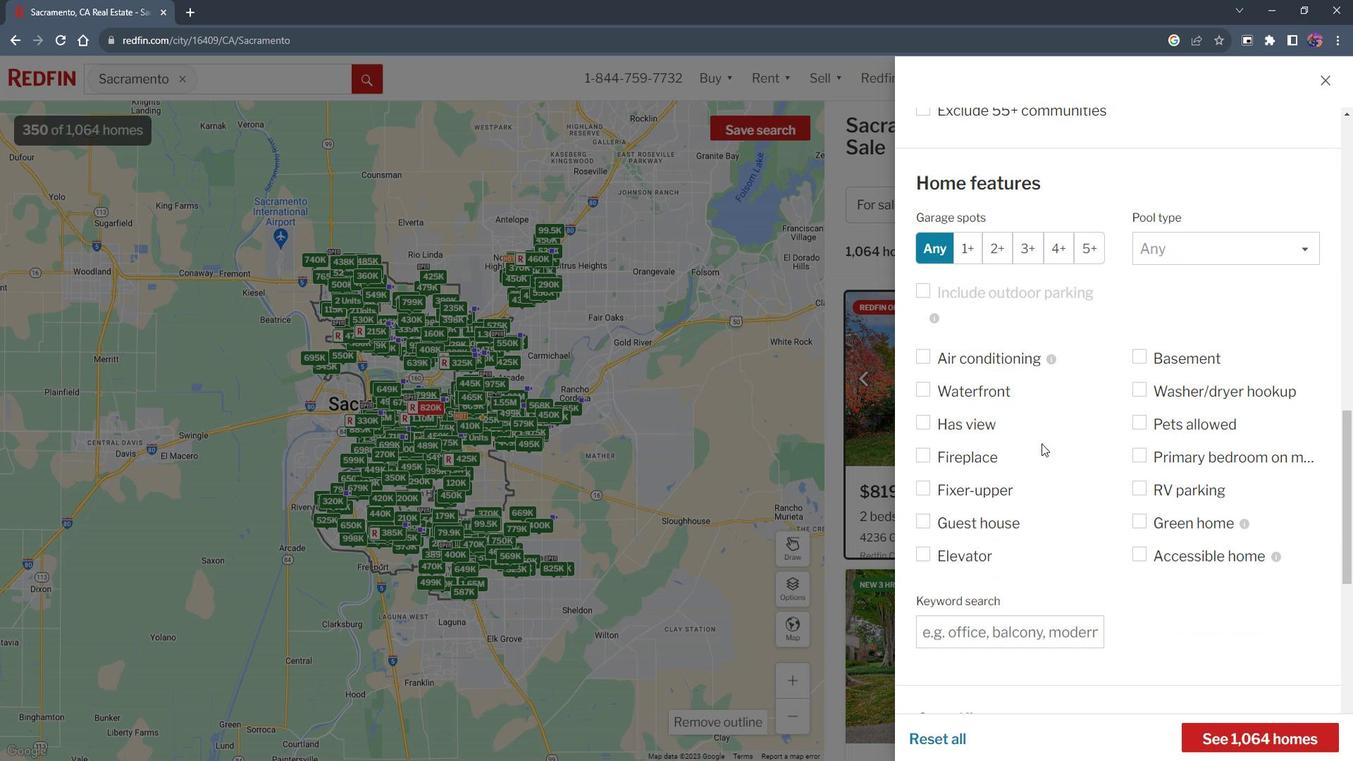 
Action: Mouse scrolled (1056, 441) with delta (0, 0)
Screenshot: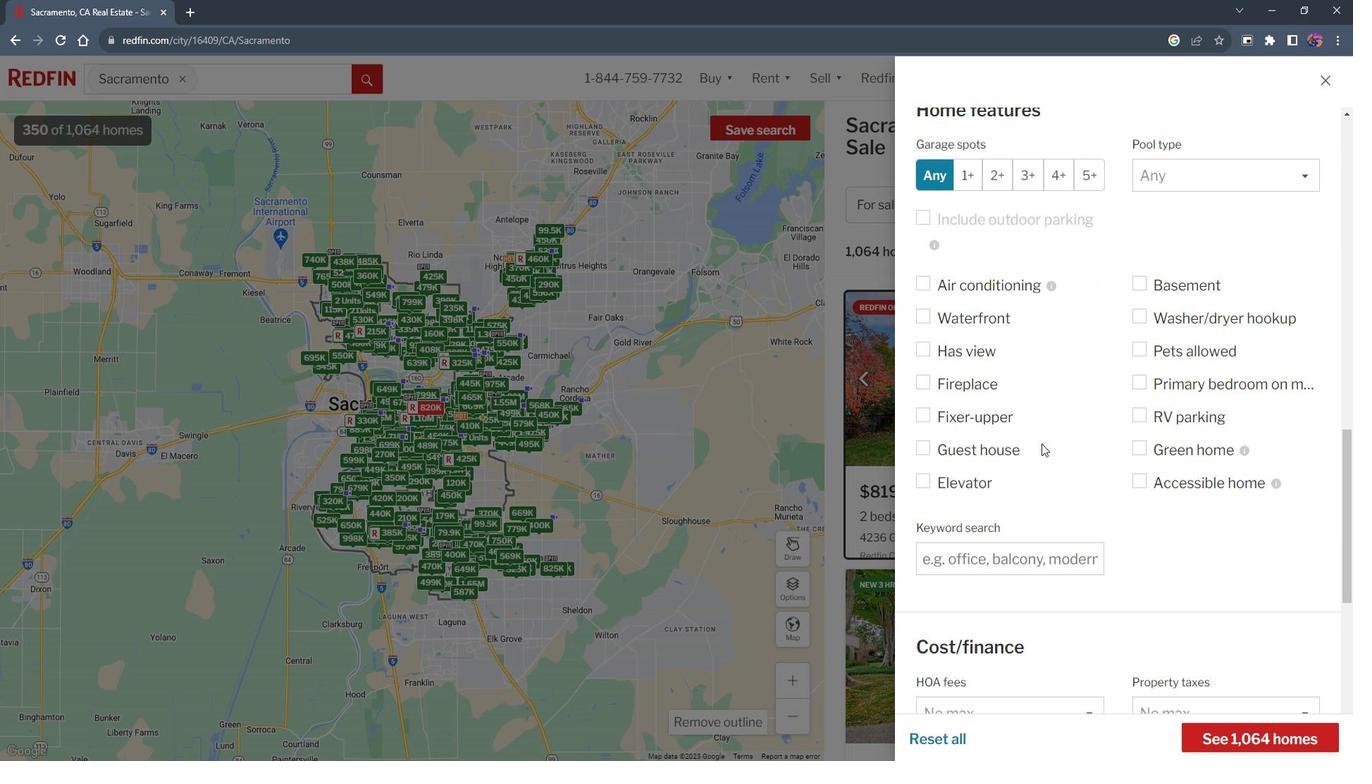 
Action: Mouse scrolled (1056, 441) with delta (0, 0)
Screenshot: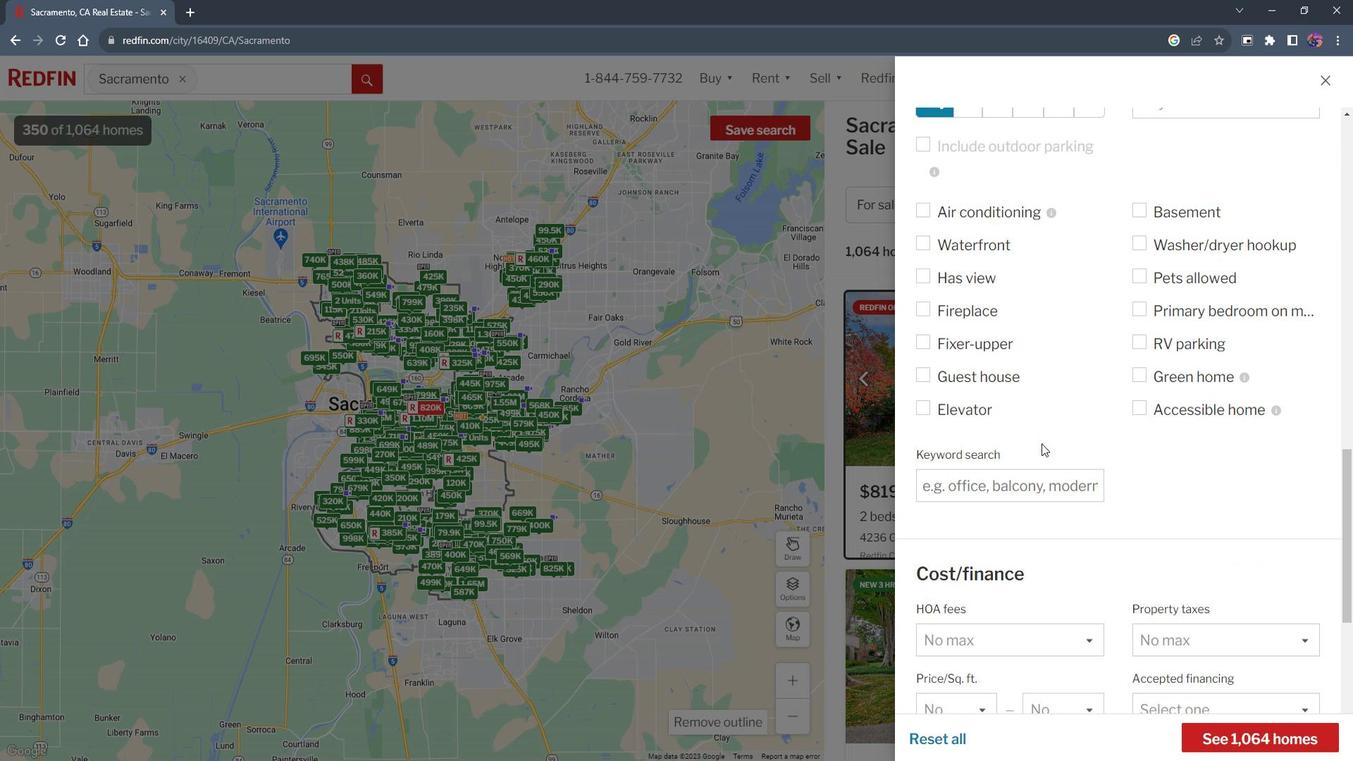 
Action: Mouse moved to (1018, 411)
Screenshot: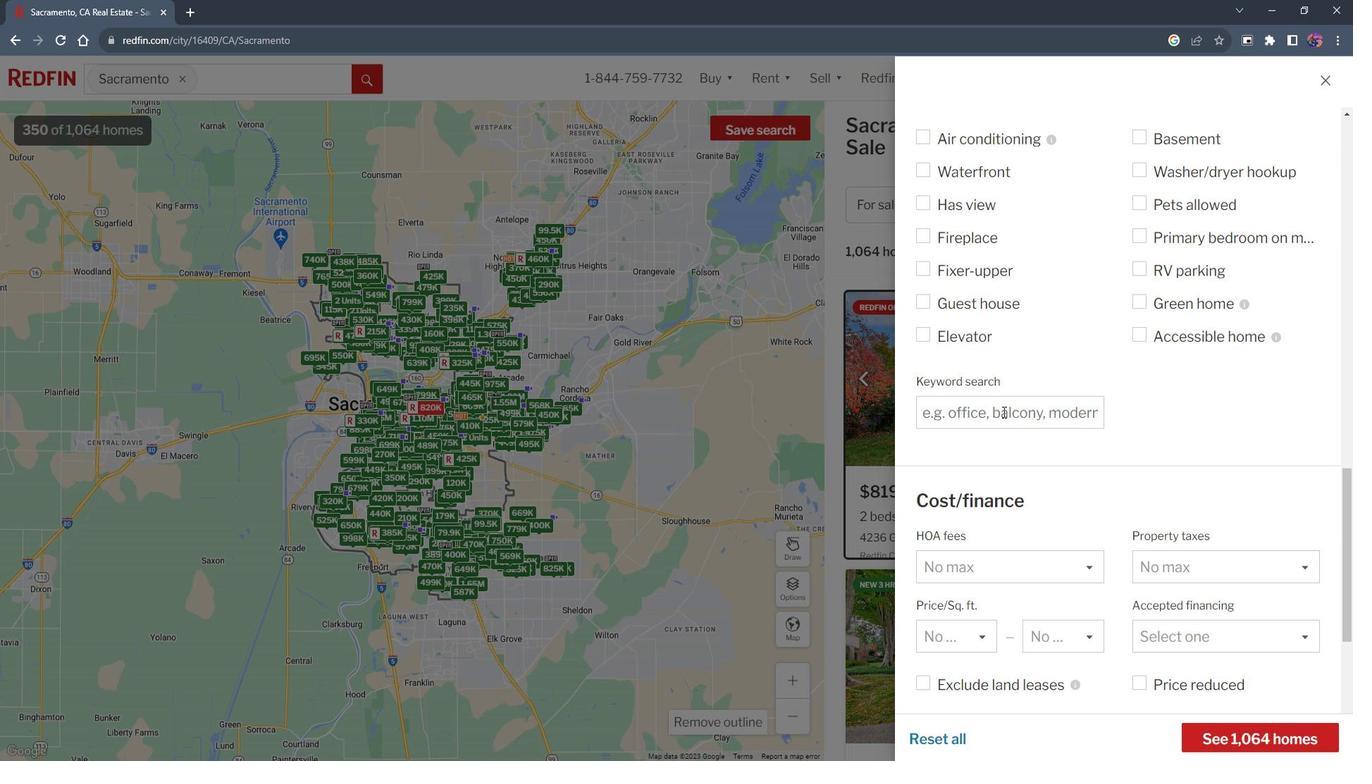 
Action: Mouse pressed left at (1018, 411)
Screenshot: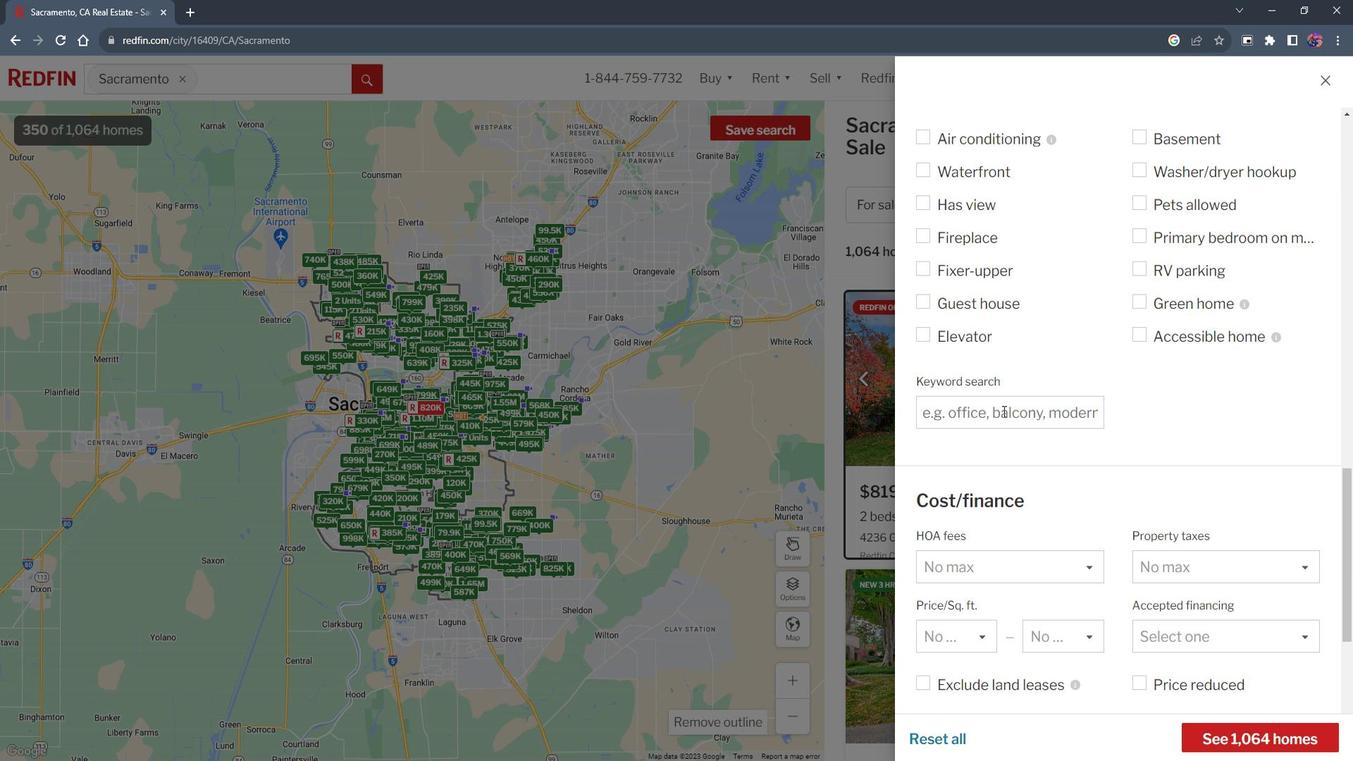 
Action: Mouse moved to (1019, 411)
Screenshot: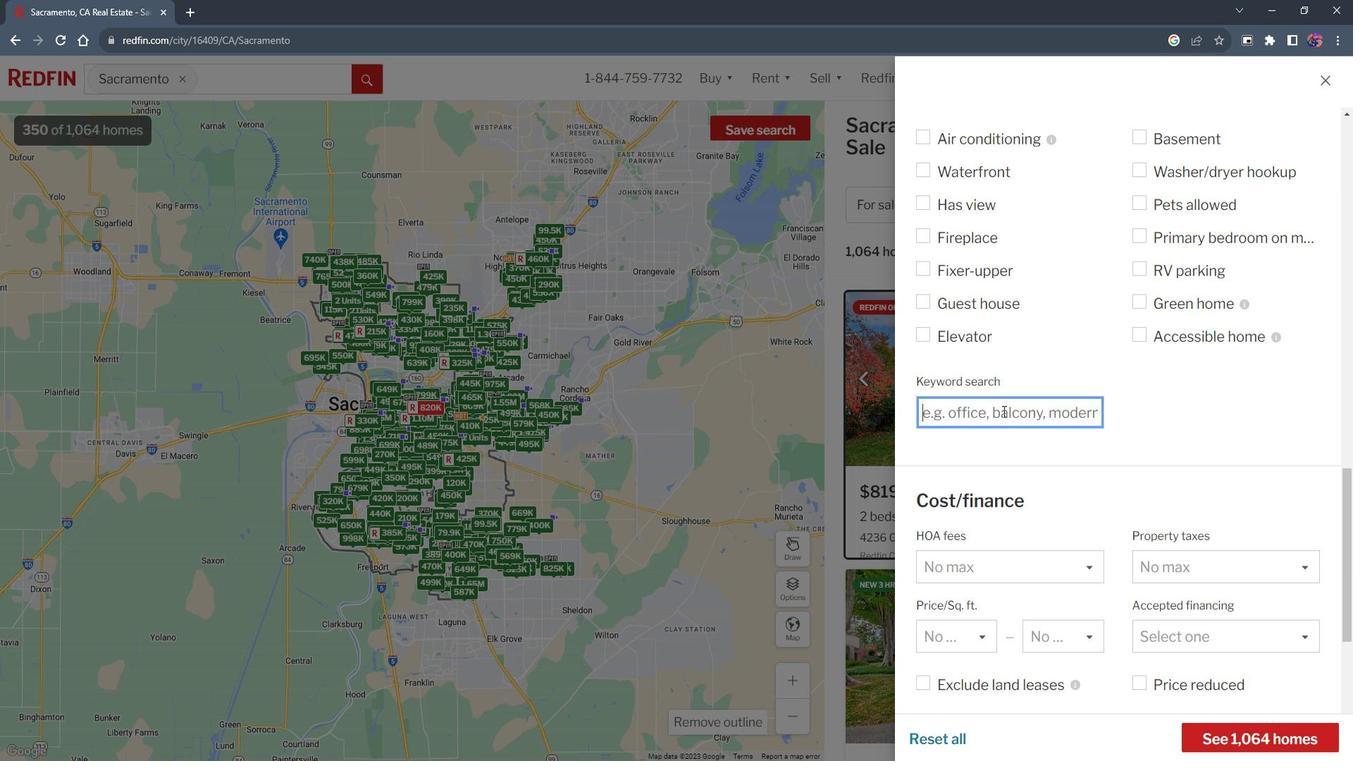 
Action: Key pressed new<Key.space>construction<Key.enter>
Screenshot: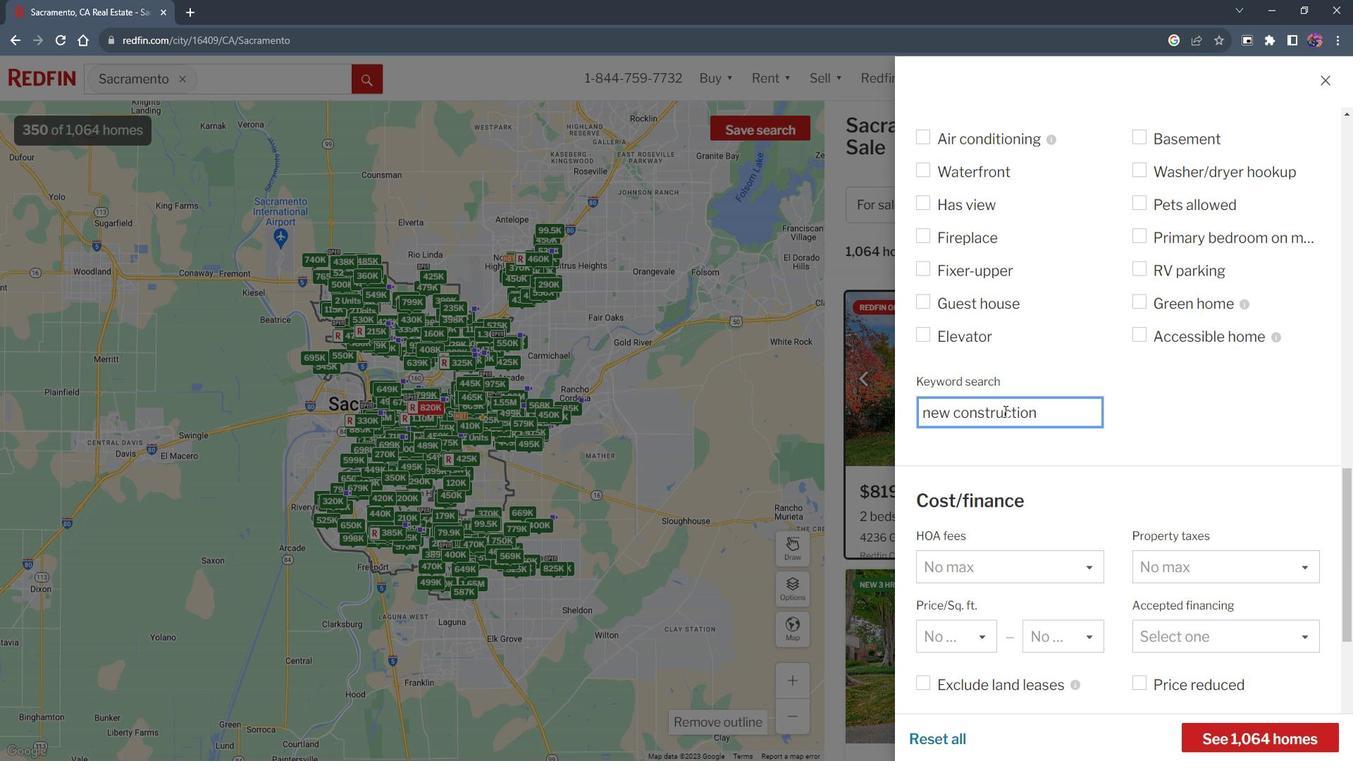 
Action: Mouse moved to (1268, 719)
Screenshot: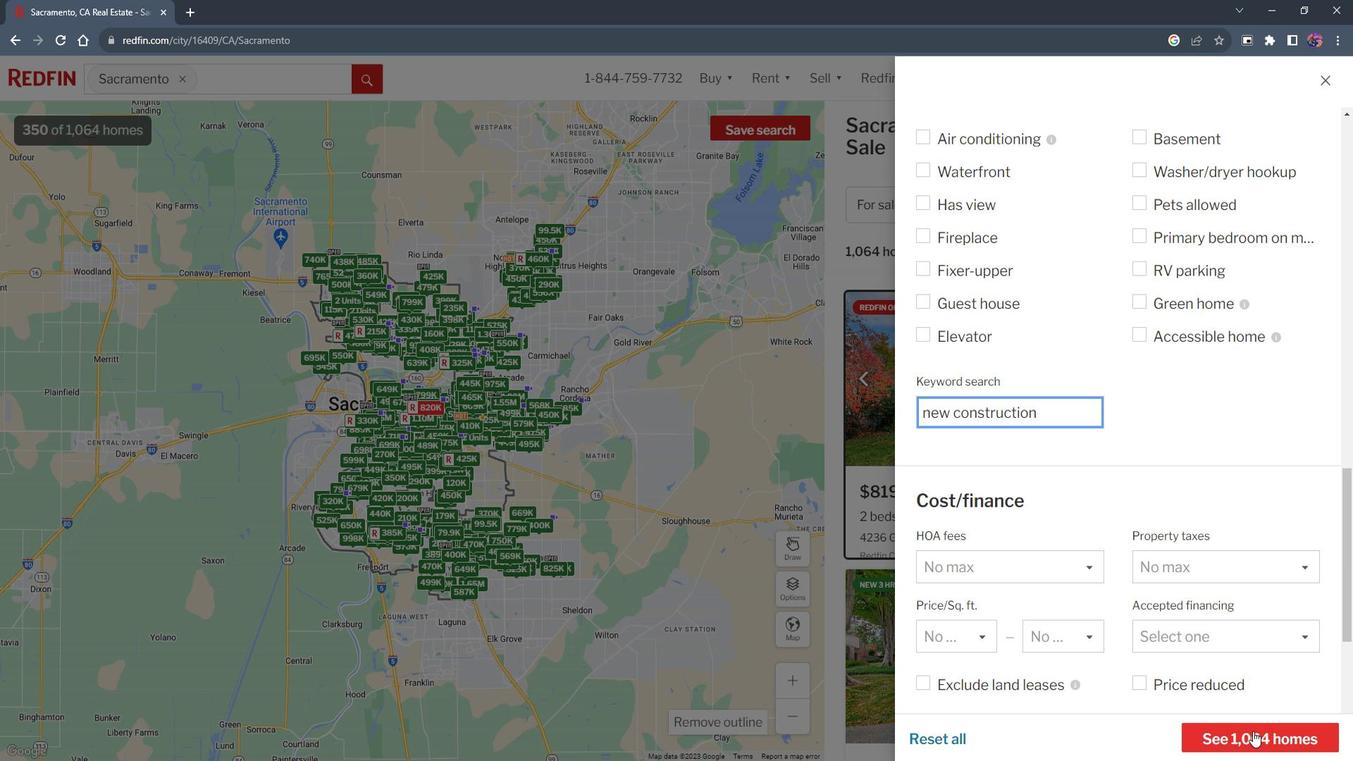 
Action: Mouse pressed left at (1268, 719)
Screenshot: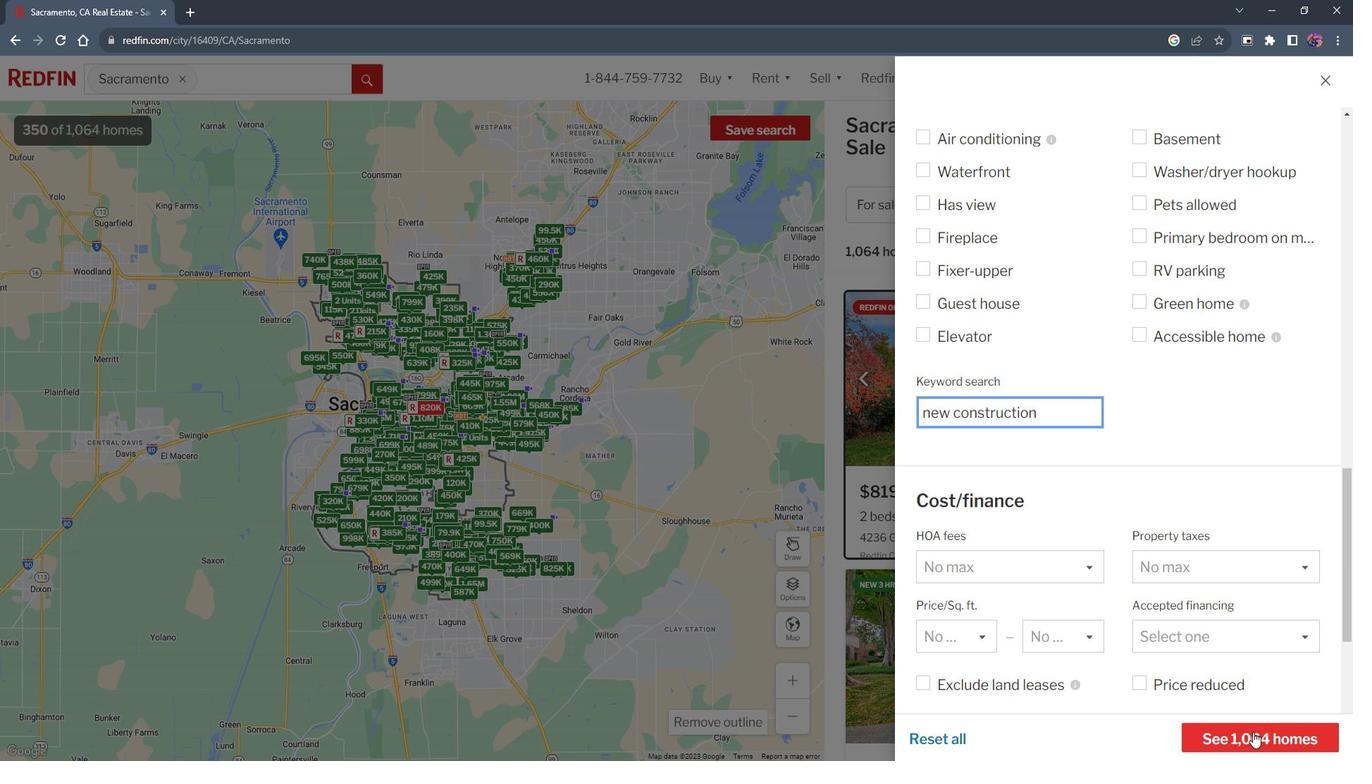 
Action: Mouse moved to (990, 366)
Screenshot: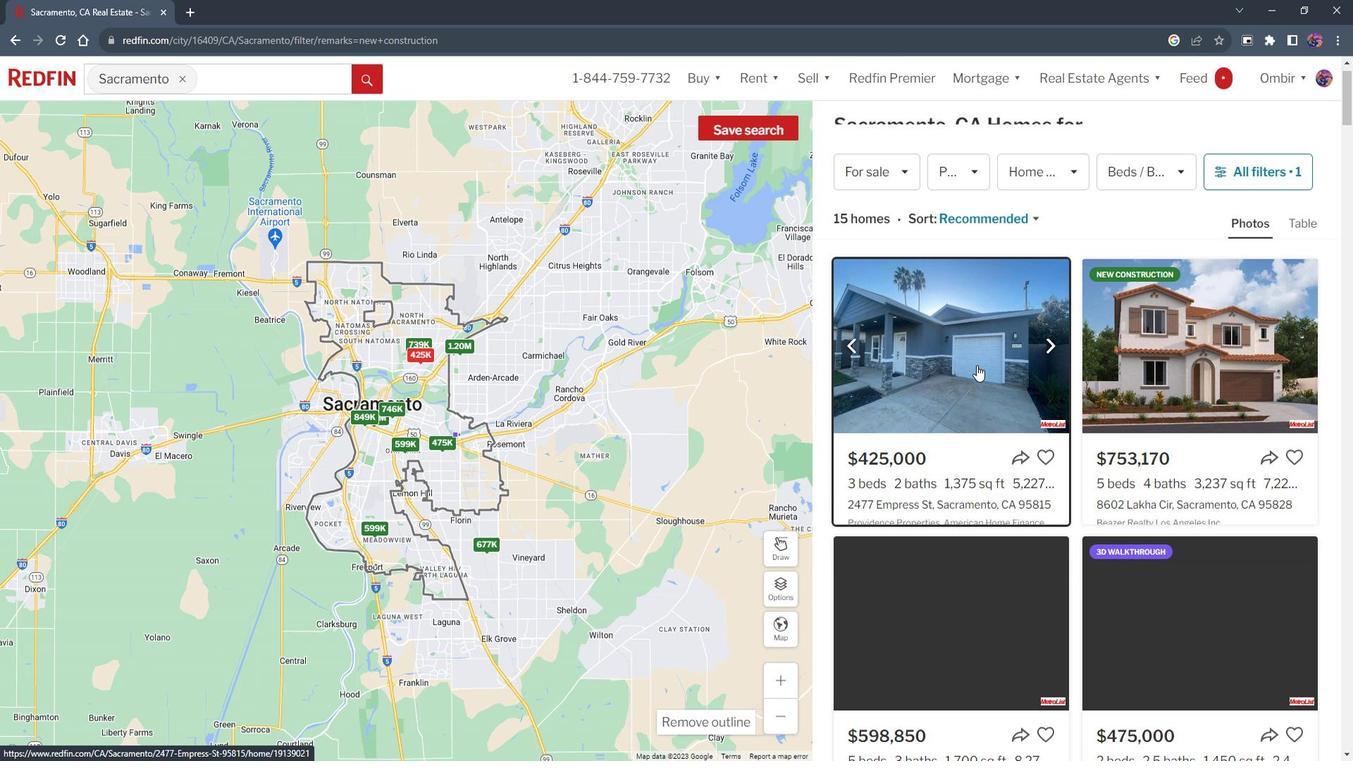 
Action: Mouse pressed left at (990, 366)
Screenshot: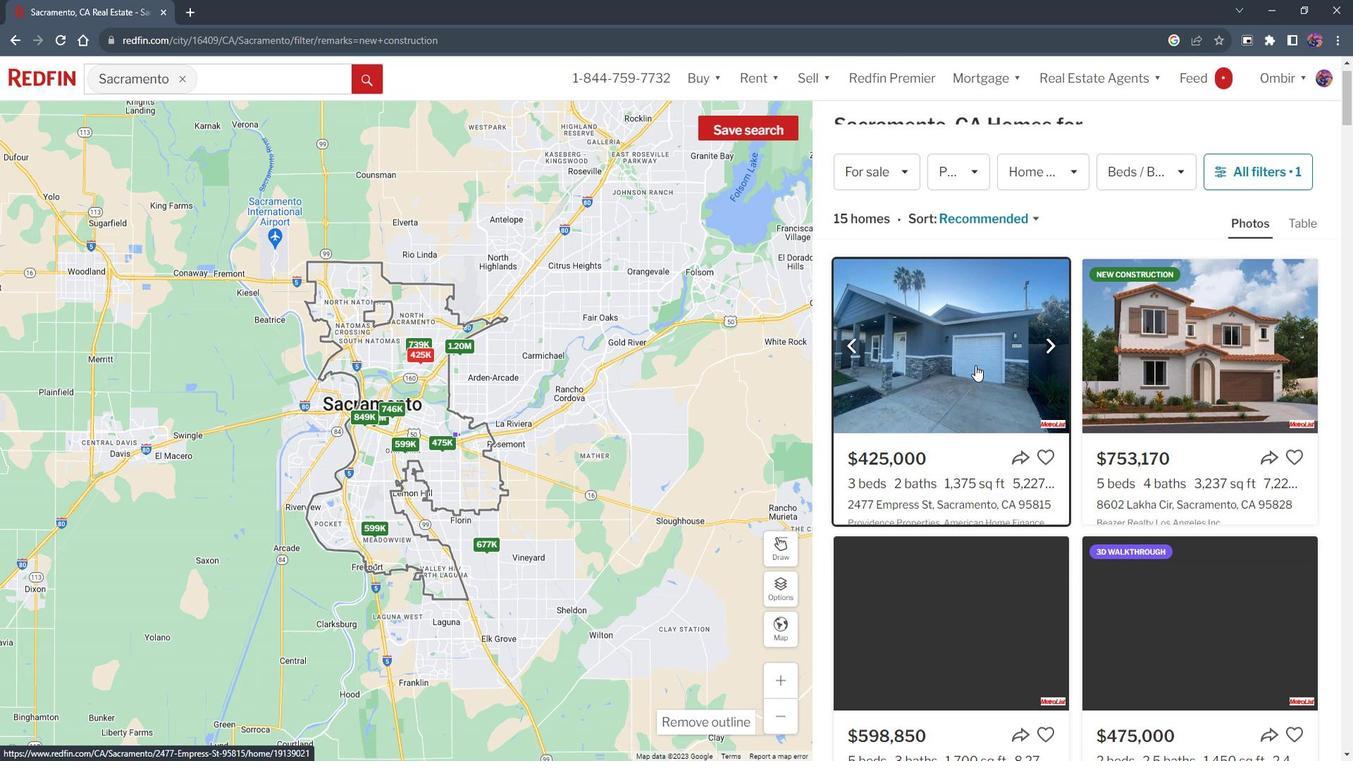 
Action: Mouse moved to (603, 363)
Screenshot: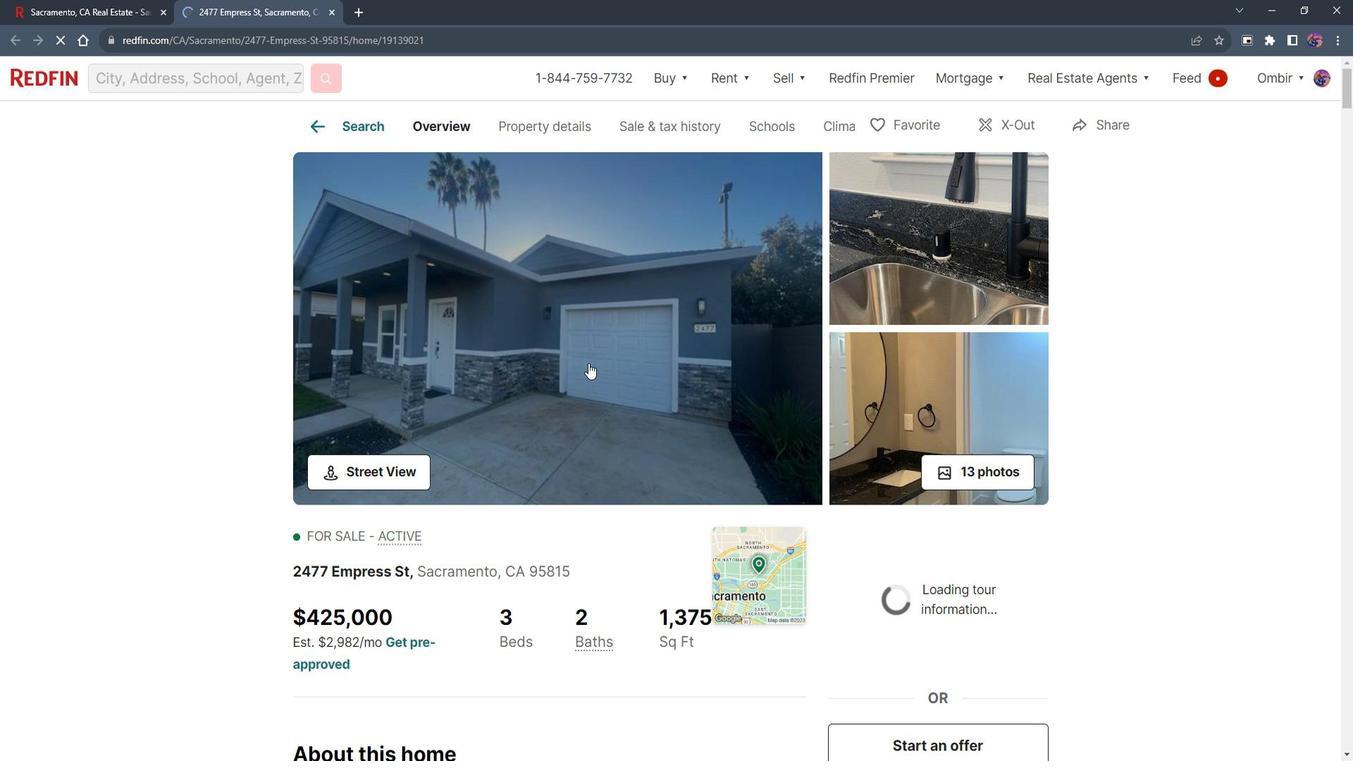 
Action: Mouse pressed left at (603, 363)
Screenshot: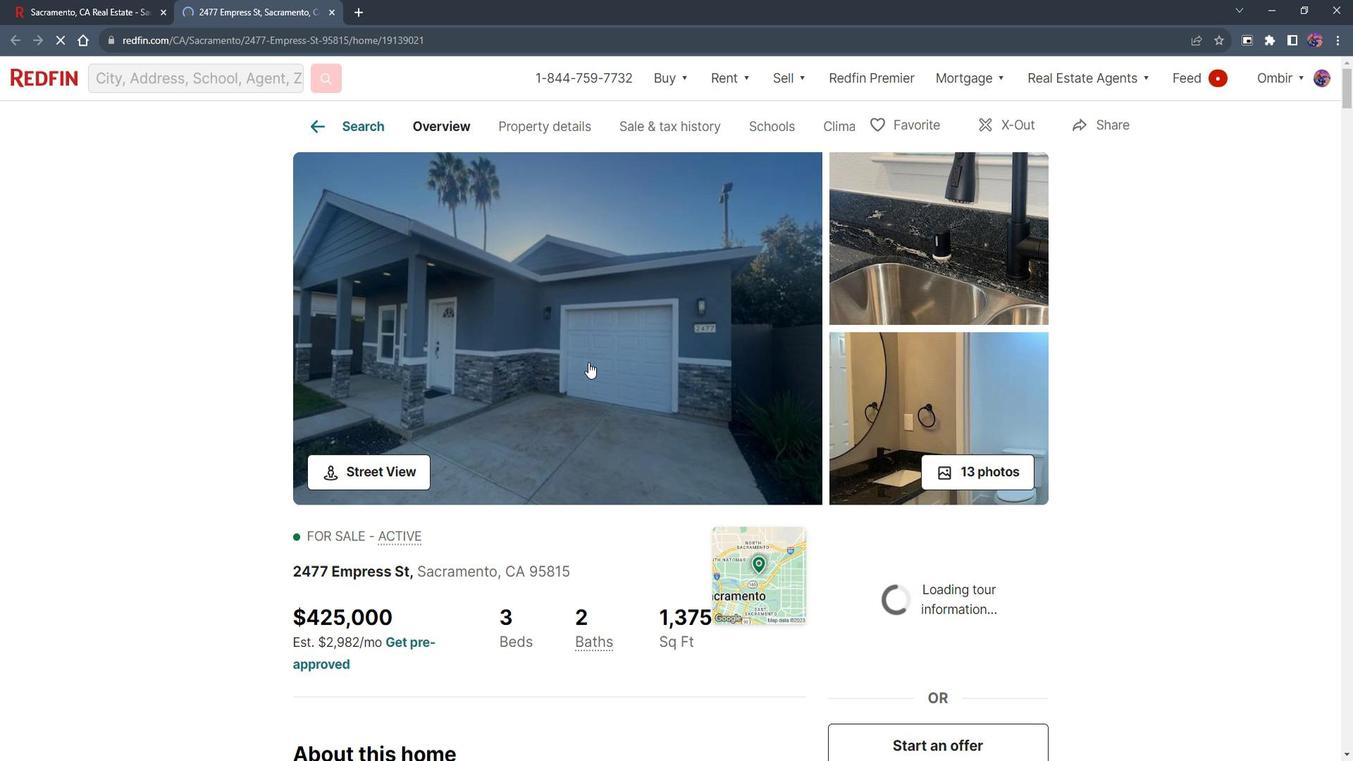 
Action: Mouse moved to (165, 369)
Screenshot: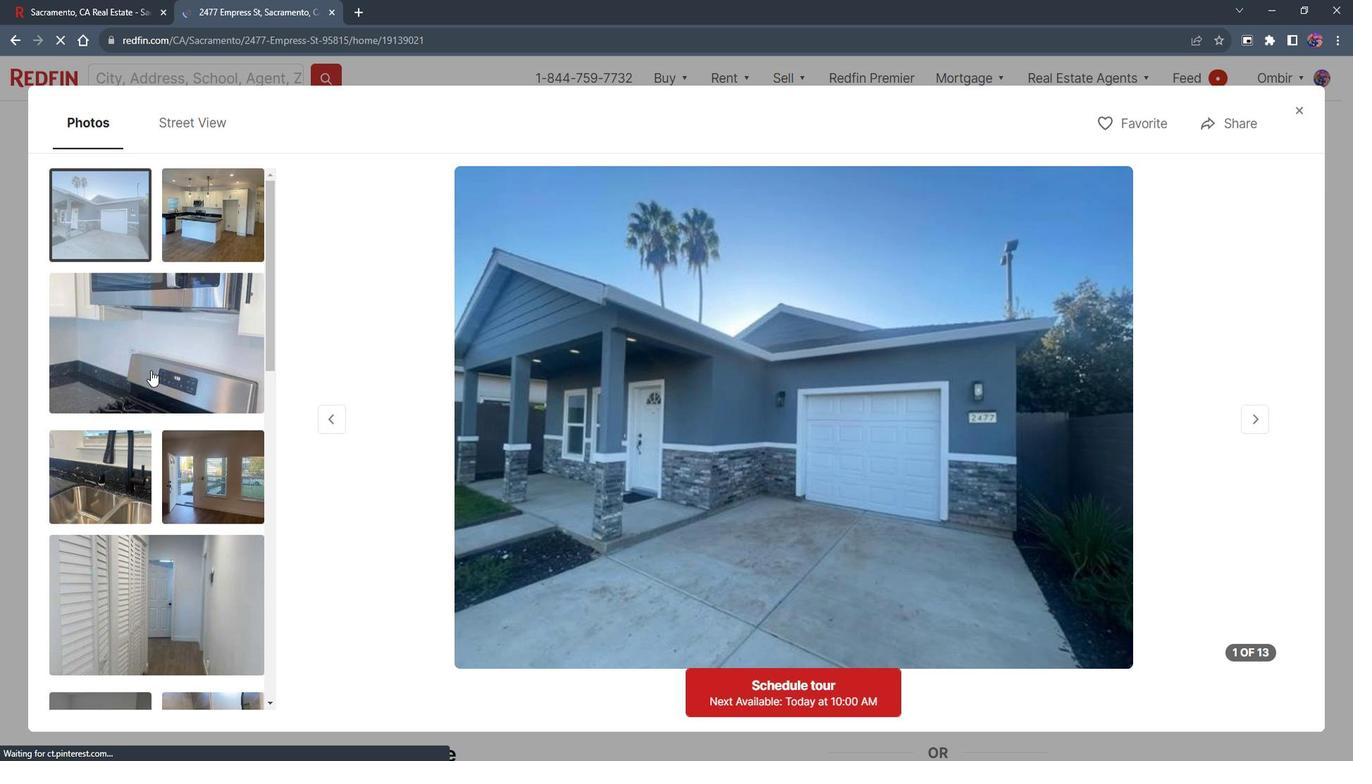 
Action: Mouse pressed left at (165, 369)
Screenshot: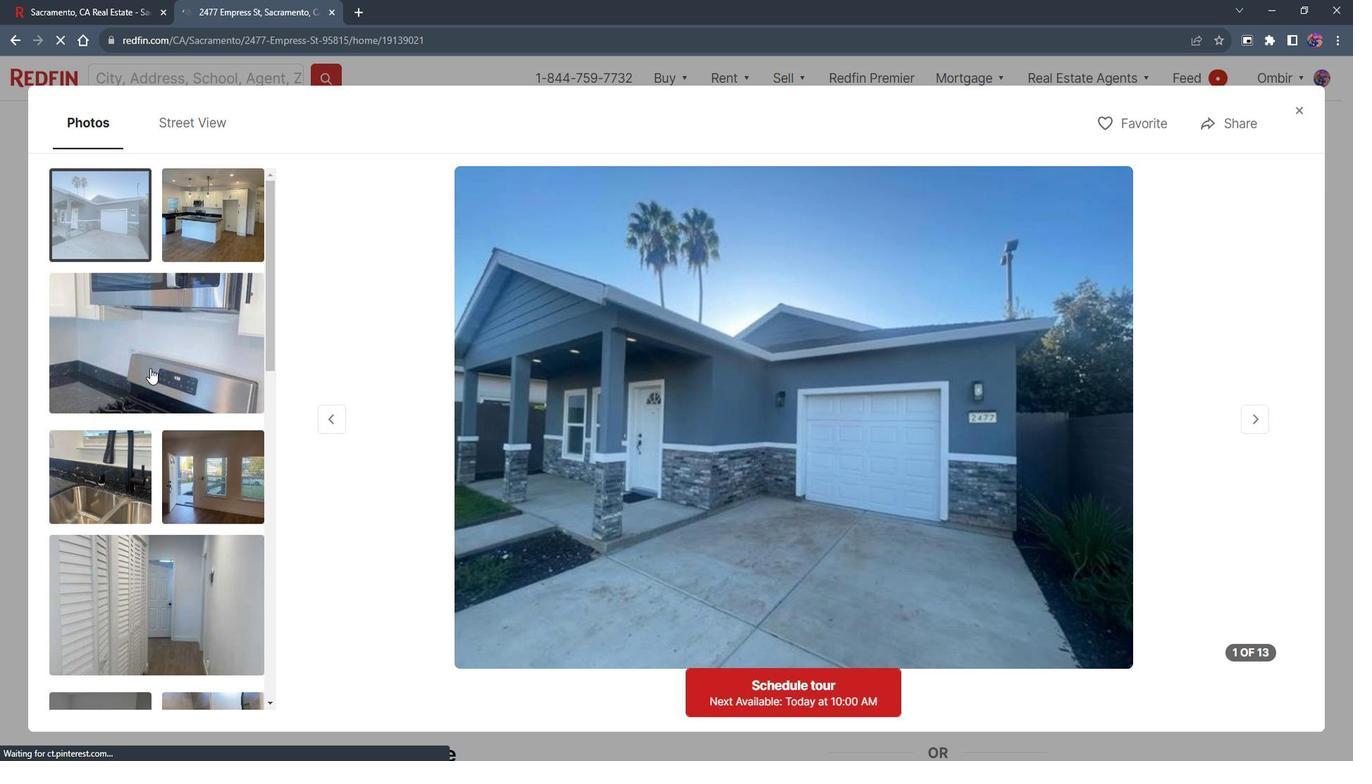 
Action: Mouse moved to (137, 469)
Screenshot: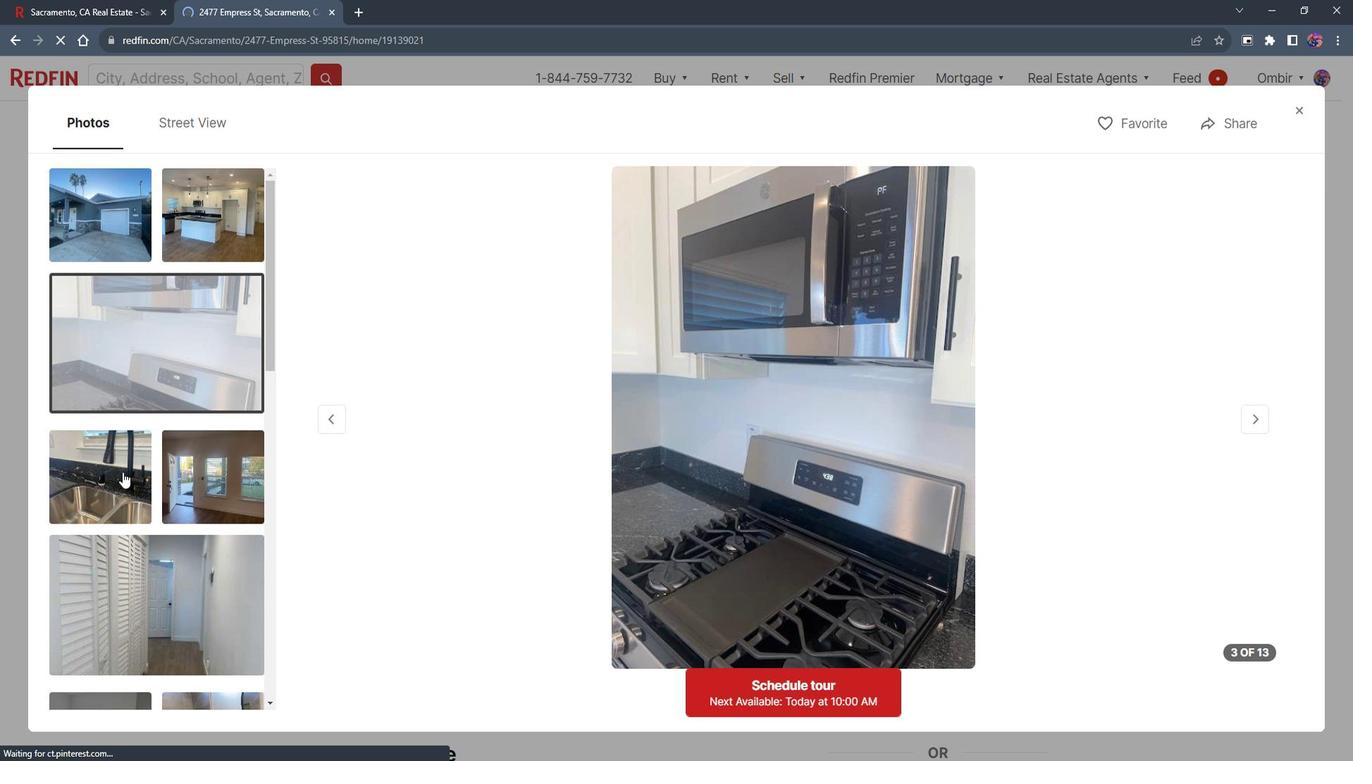 
Action: Mouse pressed left at (137, 469)
Screenshot: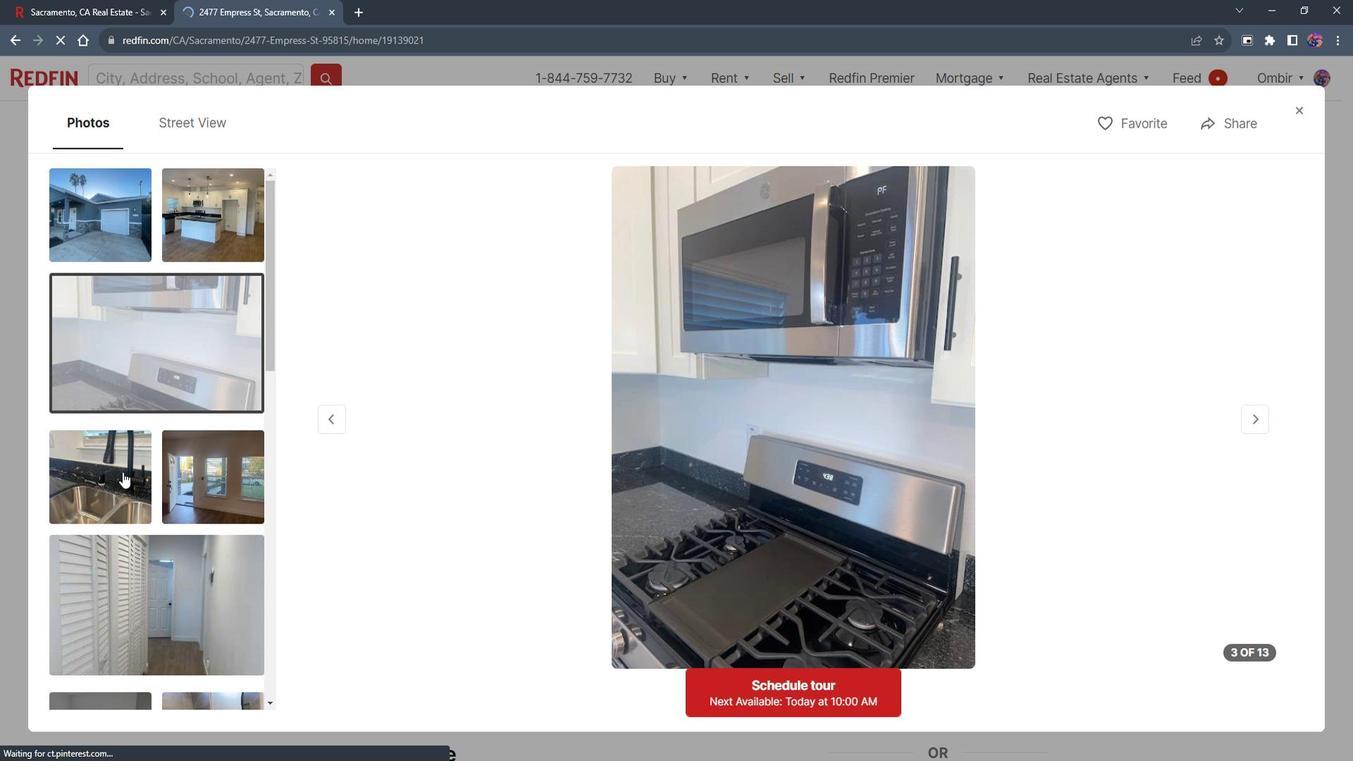 
Action: Mouse moved to (138, 469)
Screenshot: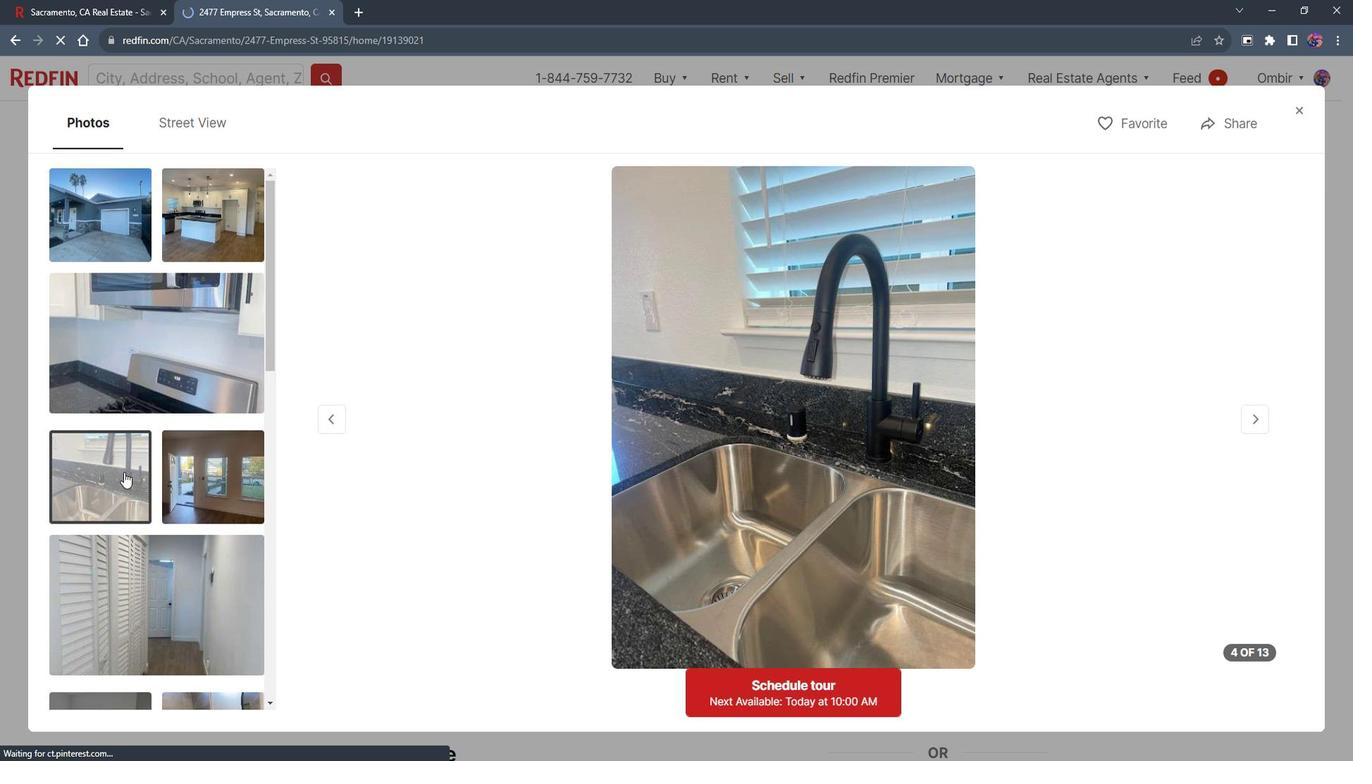 
Action: Mouse scrolled (138, 468) with delta (0, 0)
Screenshot: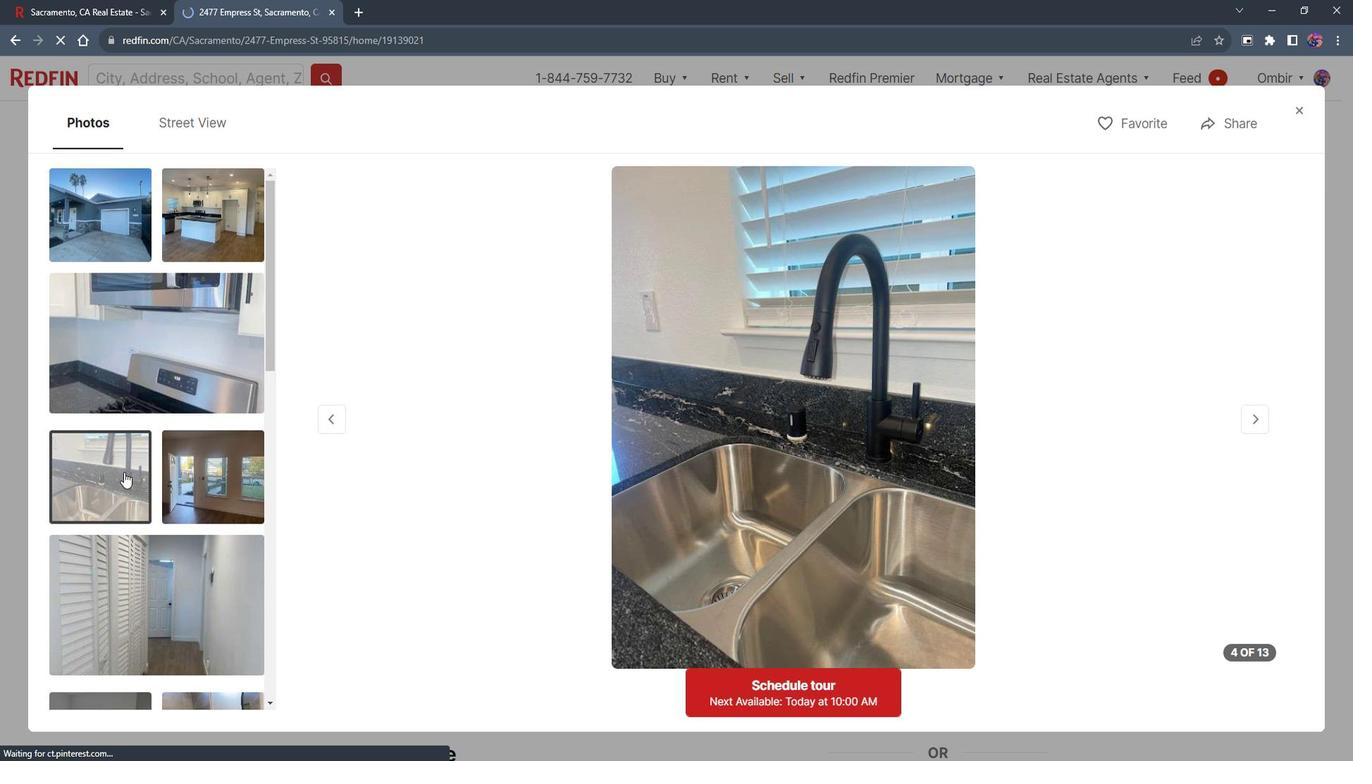 
Action: Mouse moved to (140, 469)
Screenshot: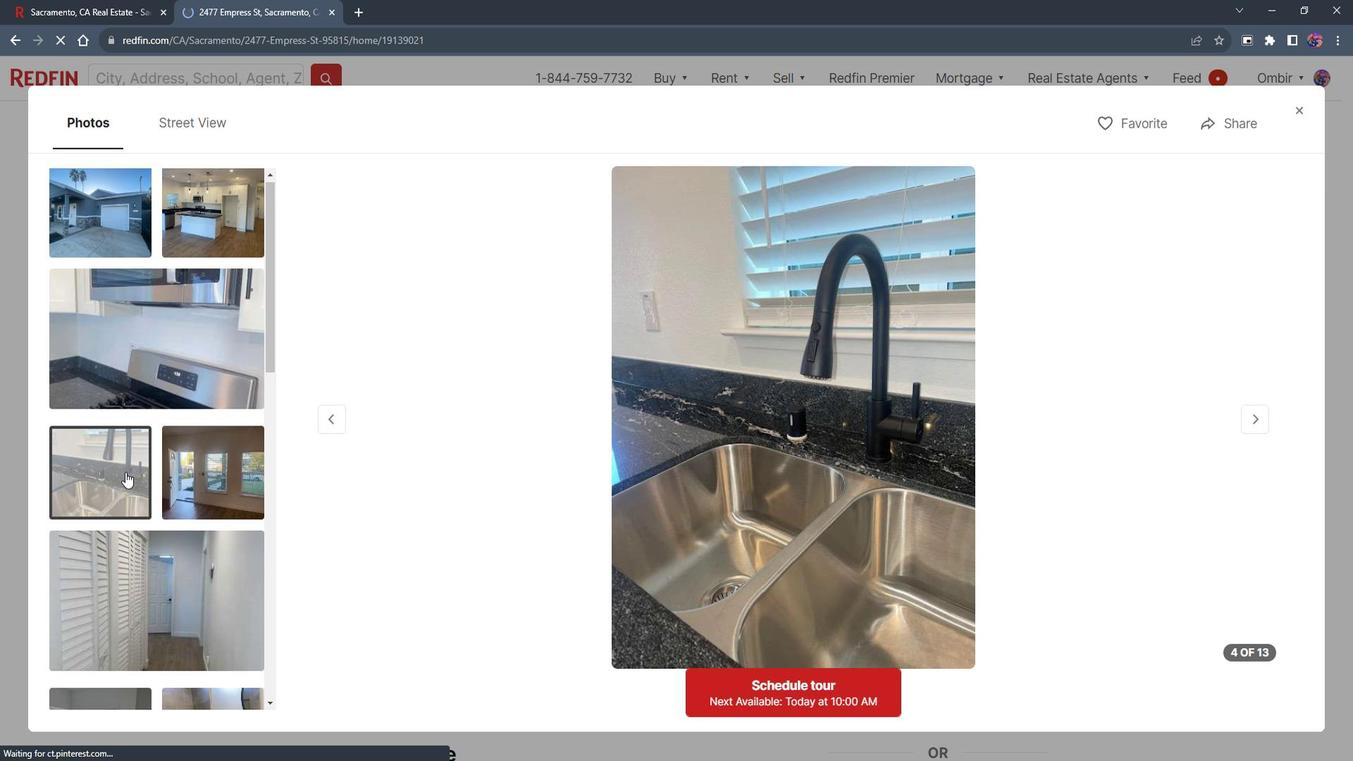 
Action: Mouse scrolled (140, 468) with delta (0, 0)
Screenshot: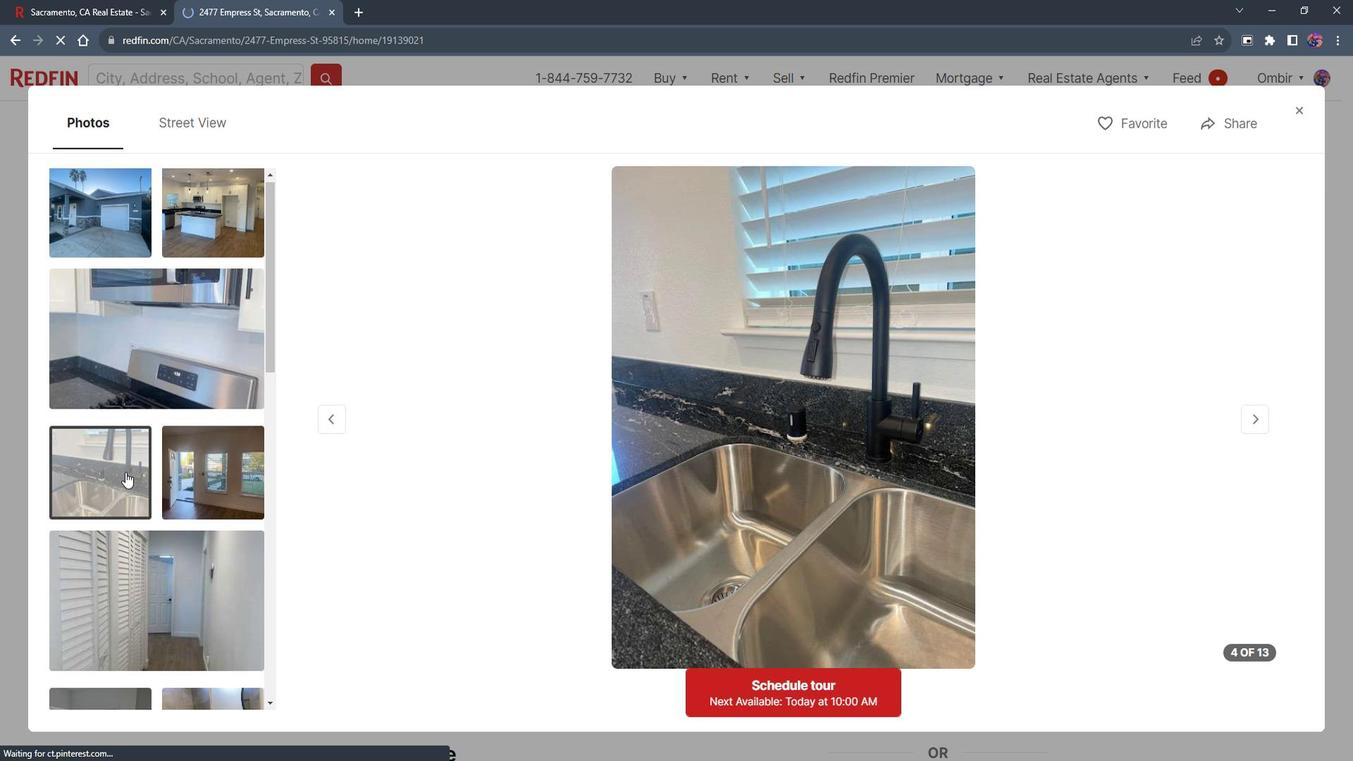 
Action: Mouse moved to (182, 432)
Screenshot: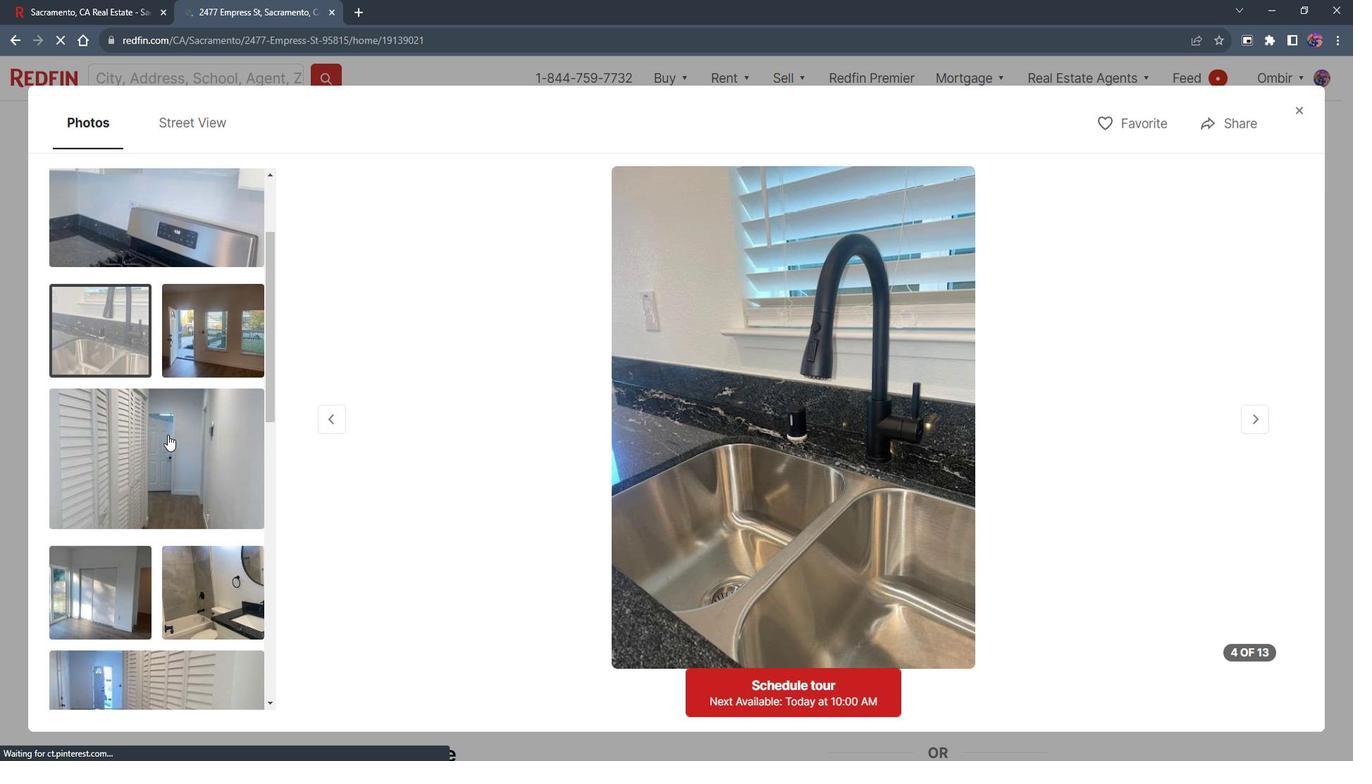 
Action: Mouse pressed left at (182, 432)
Screenshot: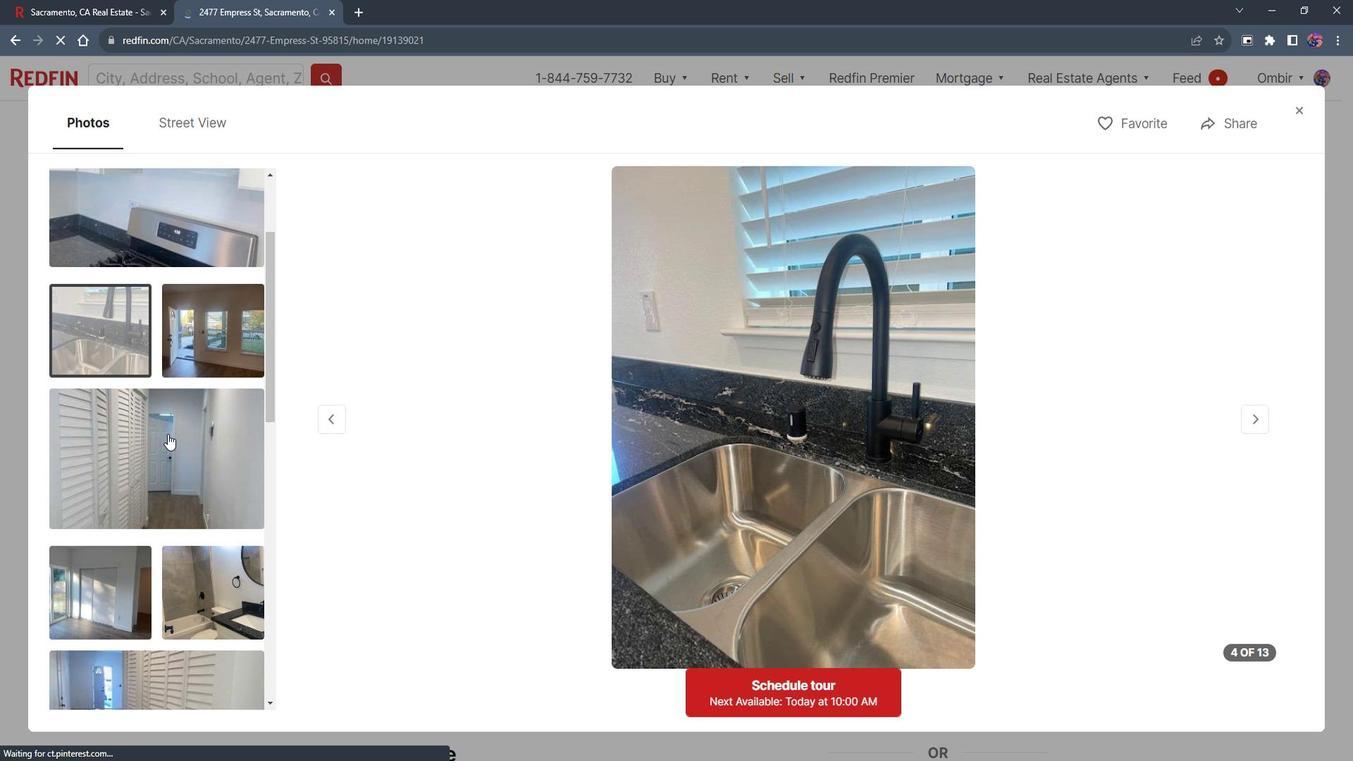 
Action: Mouse moved to (182, 432)
Screenshot: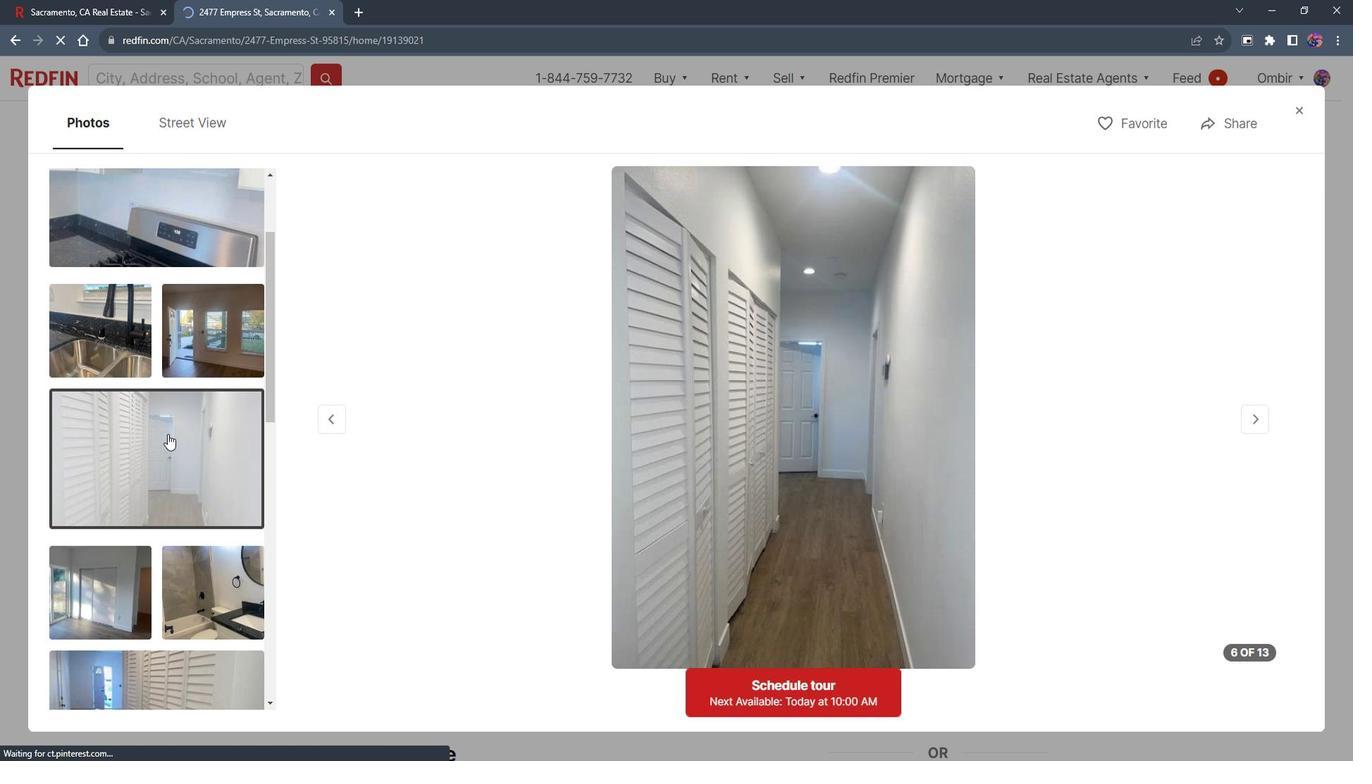 
Action: Mouse scrolled (182, 432) with delta (0, 0)
Screenshot: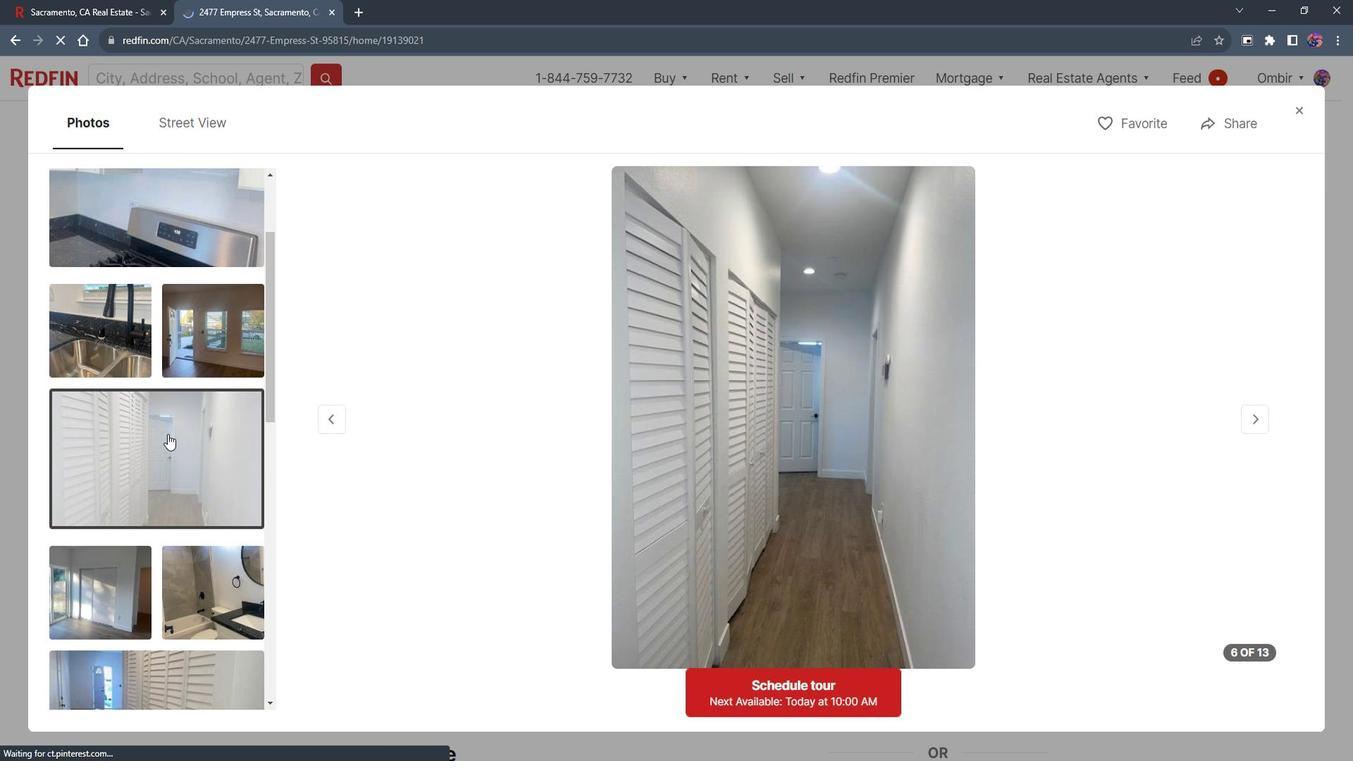 
Action: Mouse scrolled (182, 432) with delta (0, 0)
Screenshot: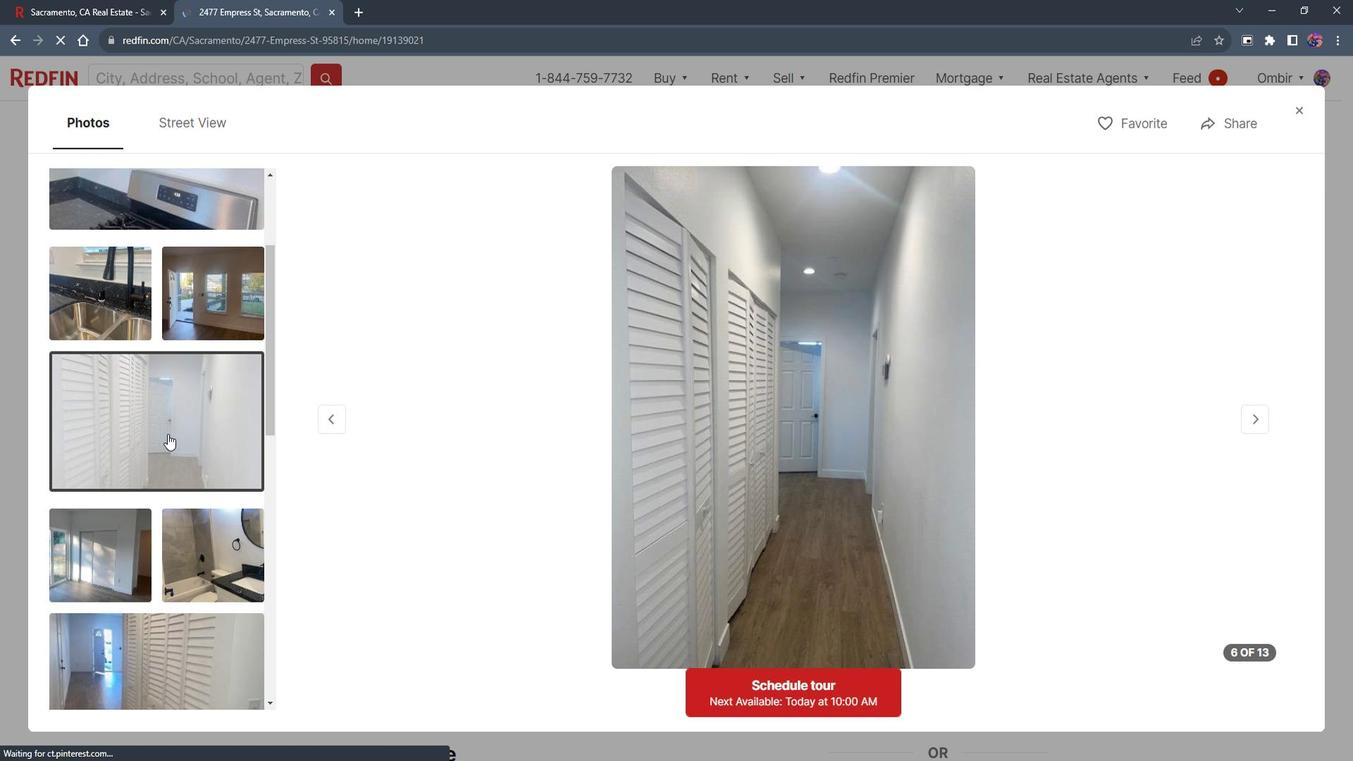 
Action: Mouse scrolled (182, 432) with delta (0, 0)
Screenshot: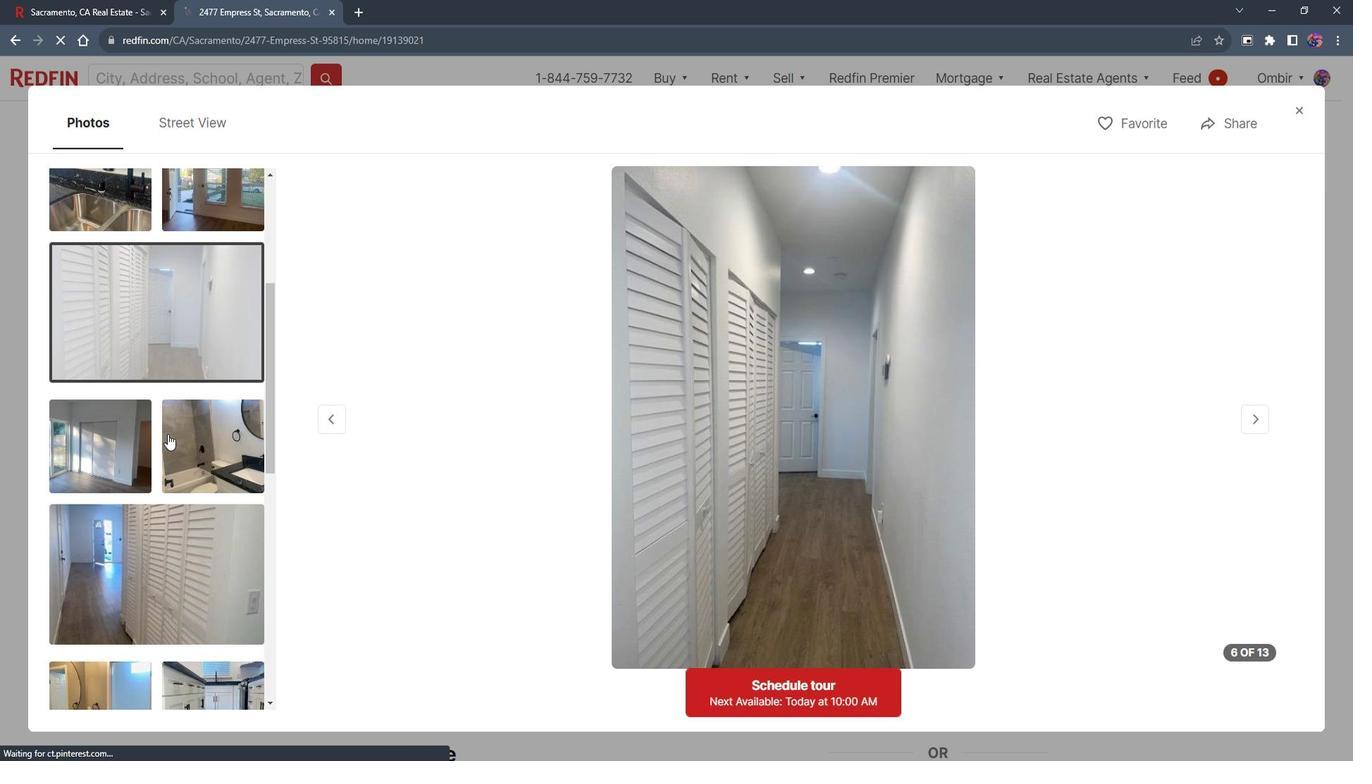 
Action: Mouse moved to (179, 484)
Screenshot: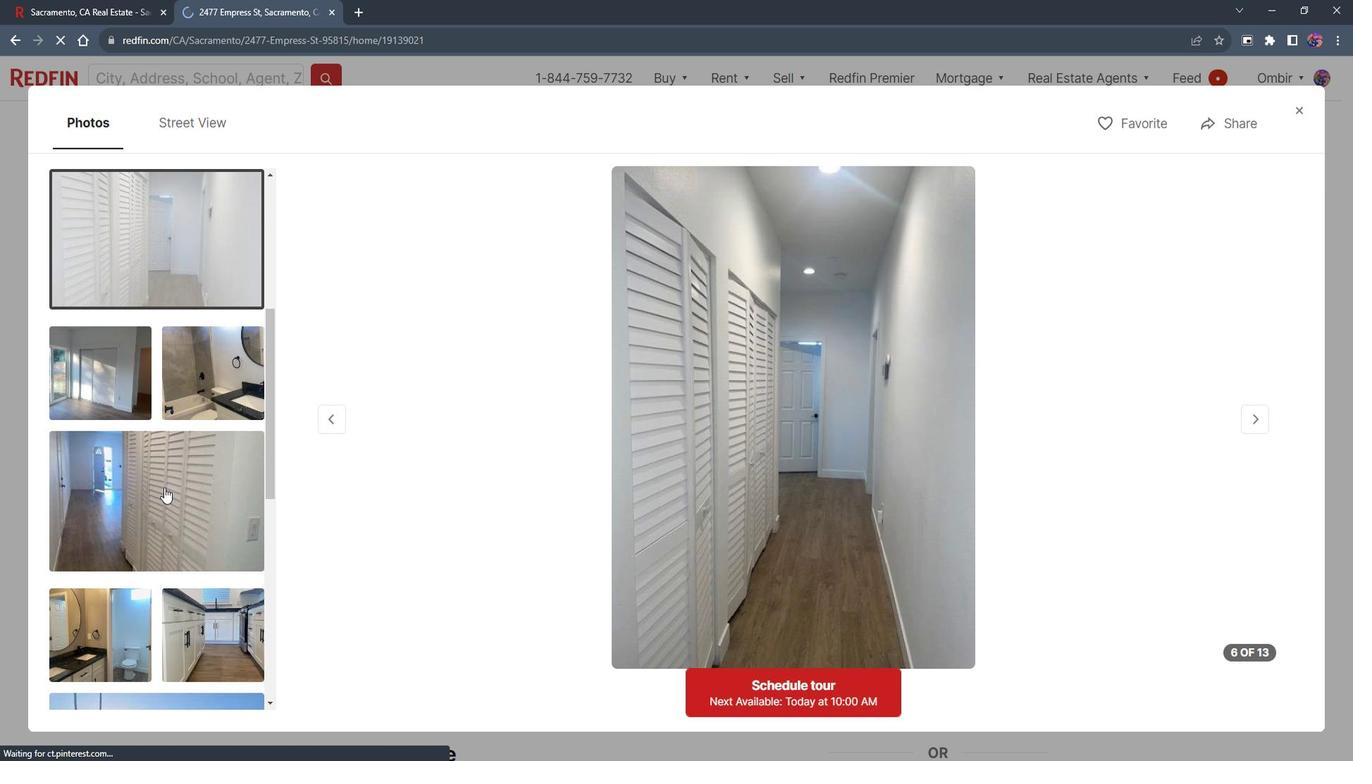 
Action: Mouse pressed left at (179, 484)
Screenshot: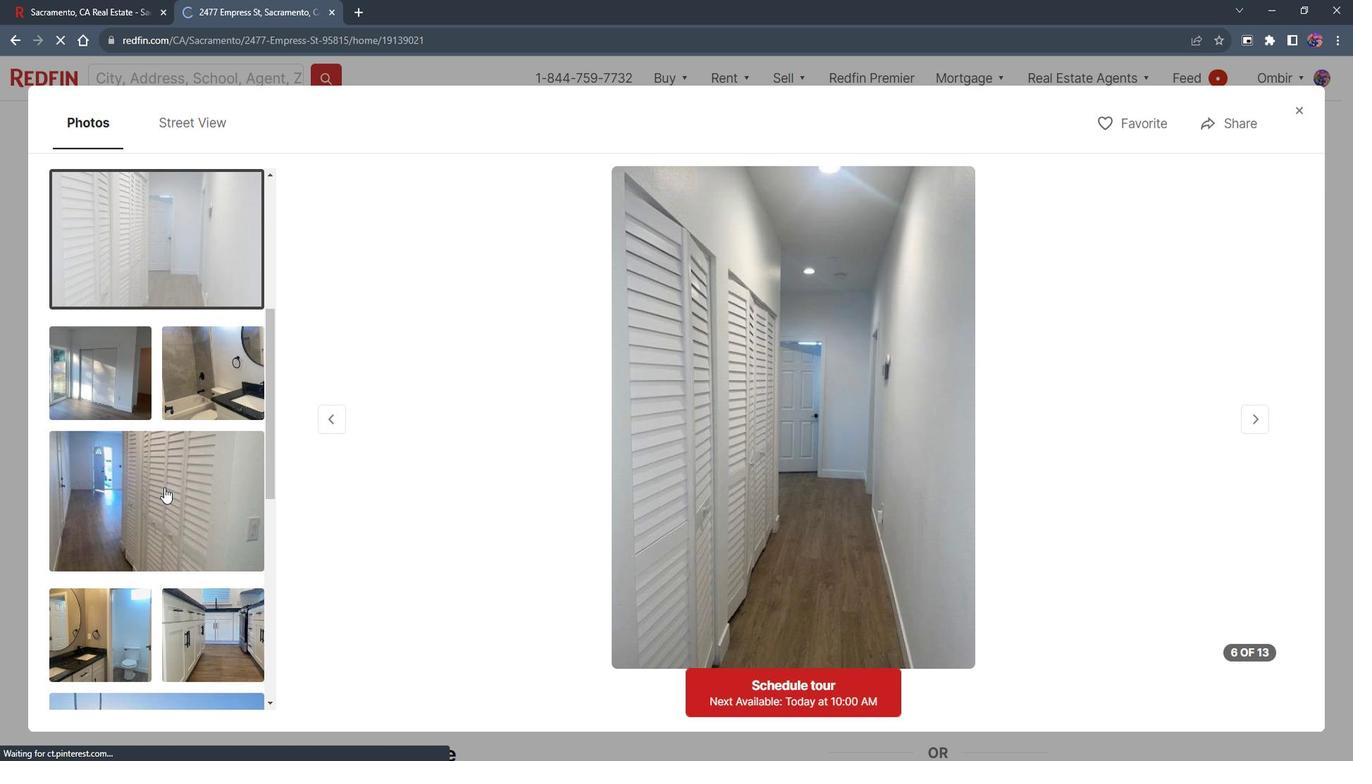
Action: Mouse scrolled (179, 483) with delta (0, 0)
Screenshot: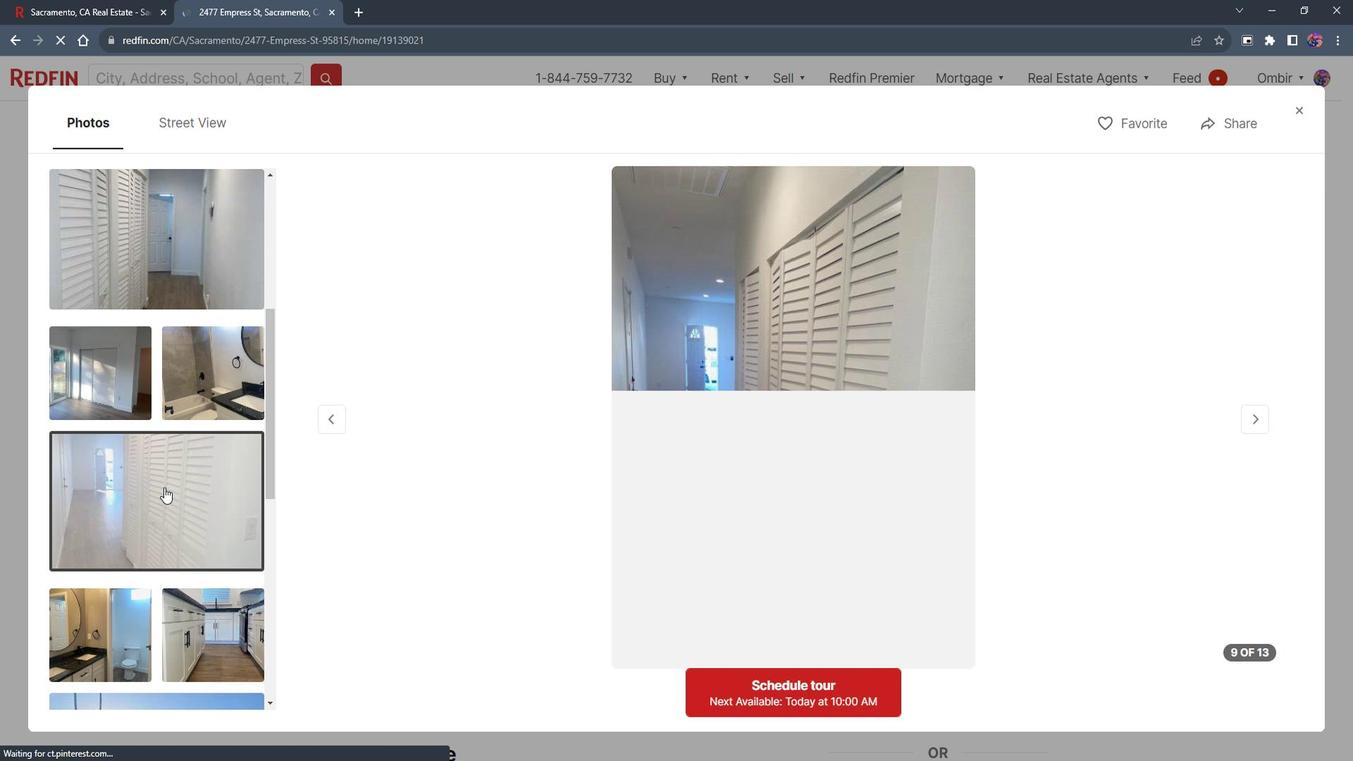 
Action: Mouse scrolled (179, 483) with delta (0, 0)
Screenshot: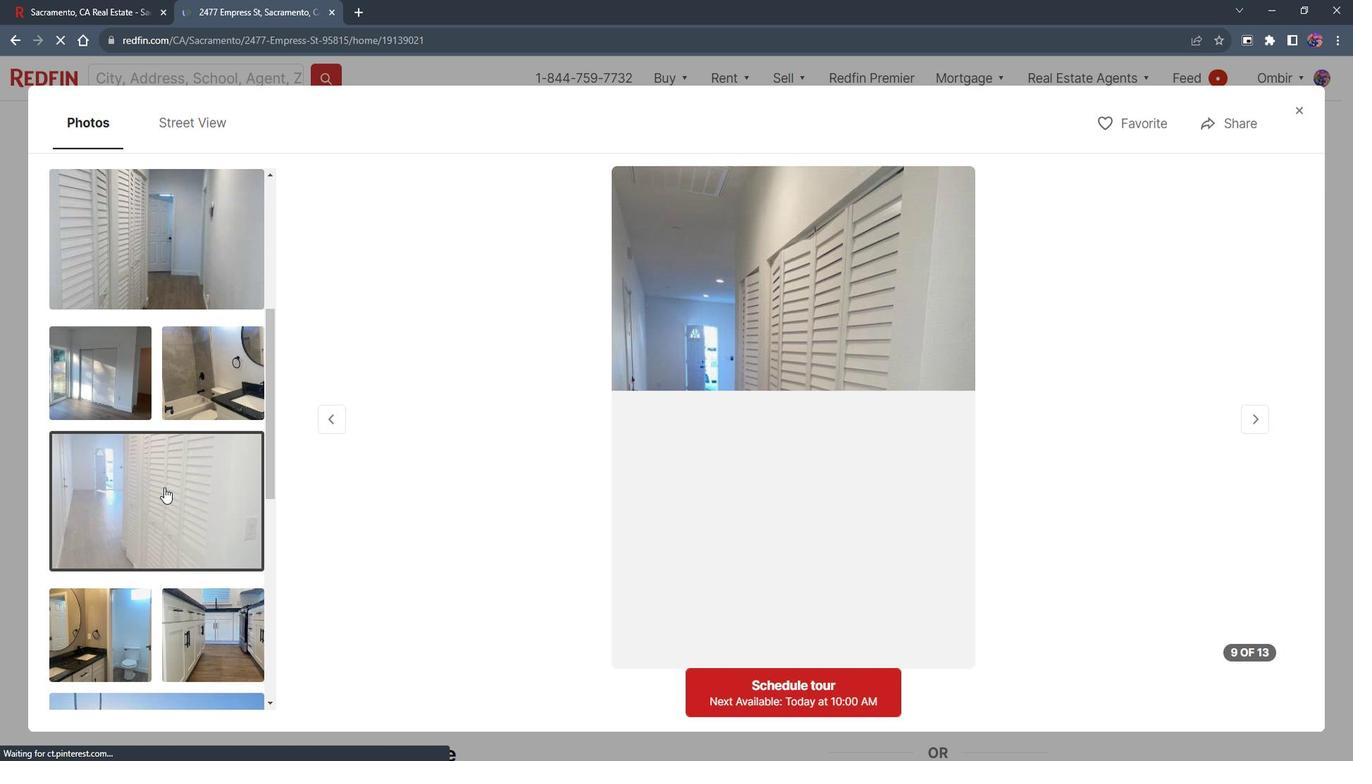 
Action: Mouse moved to (177, 483)
Screenshot: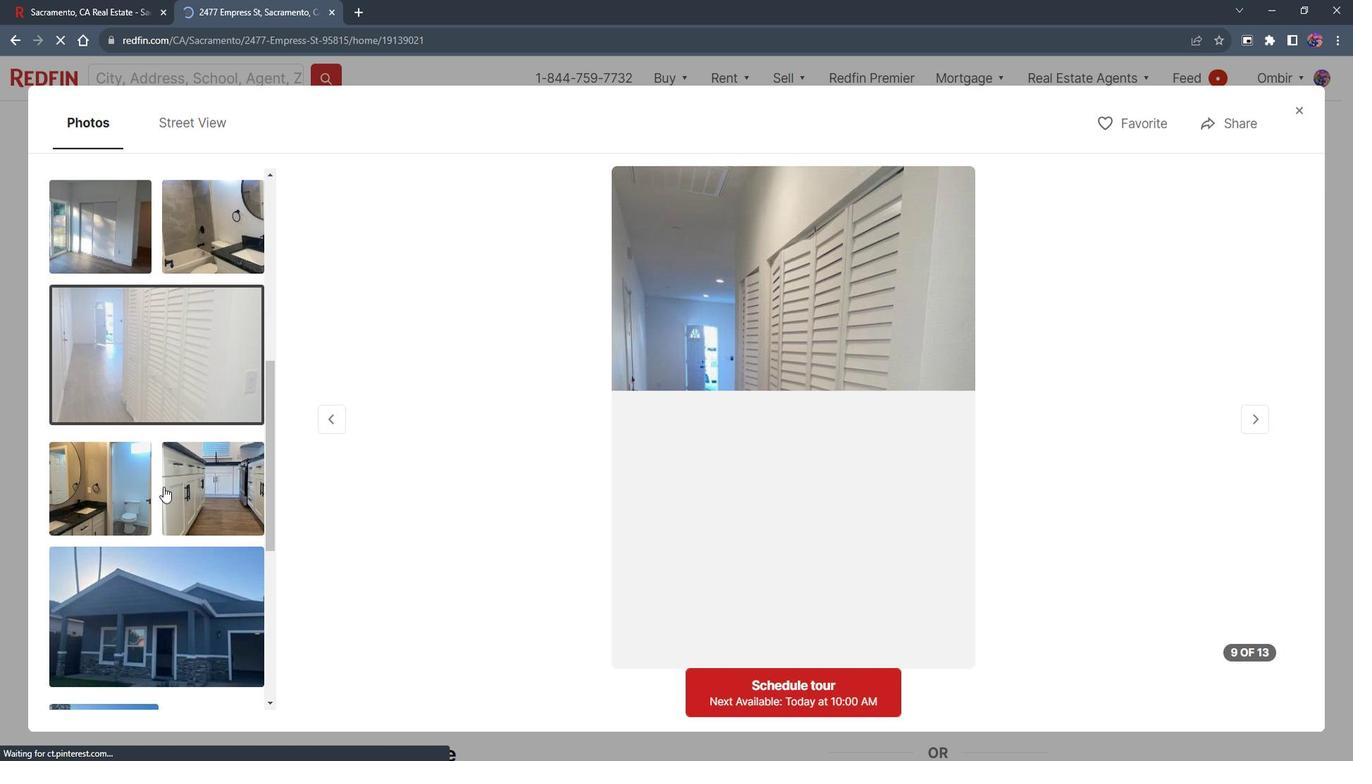 
Action: Mouse scrolled (177, 482) with delta (0, 0)
Screenshot: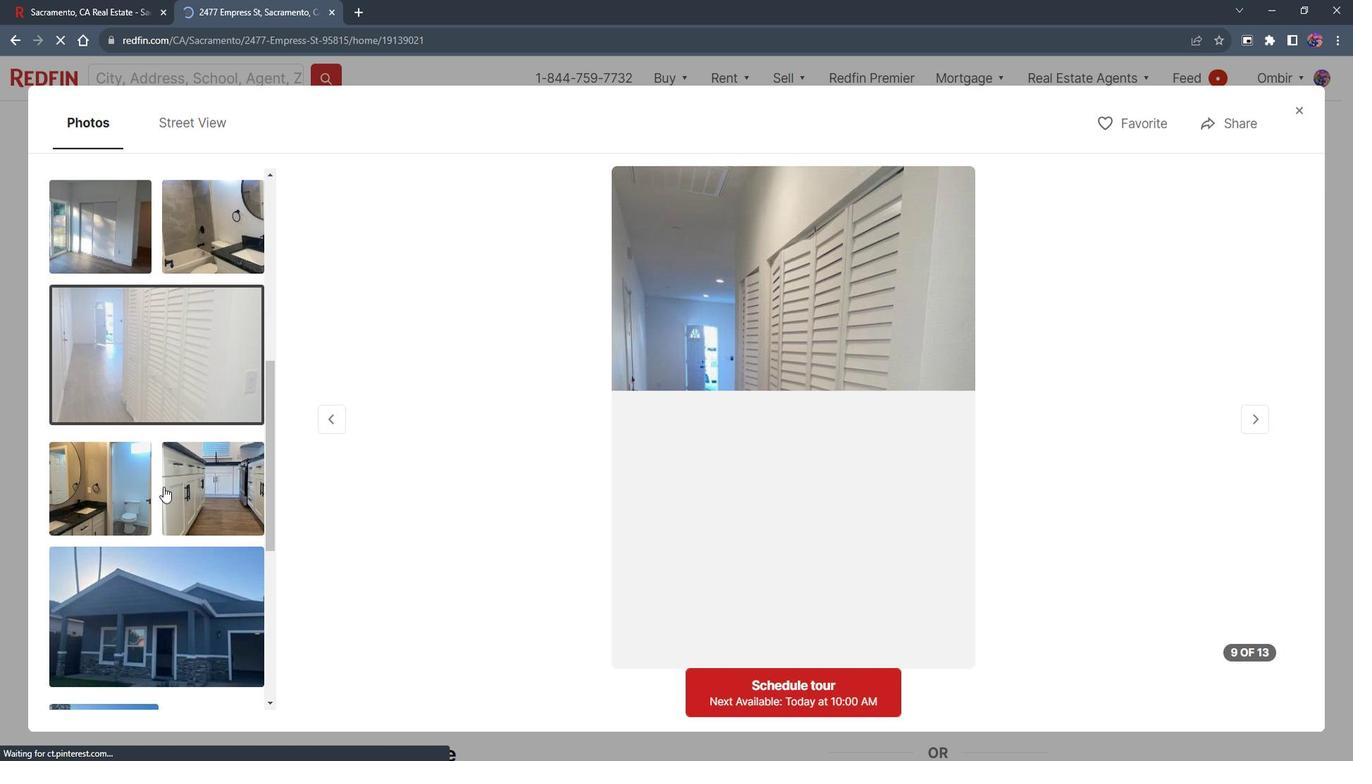 
Action: Mouse moved to (177, 480)
Screenshot: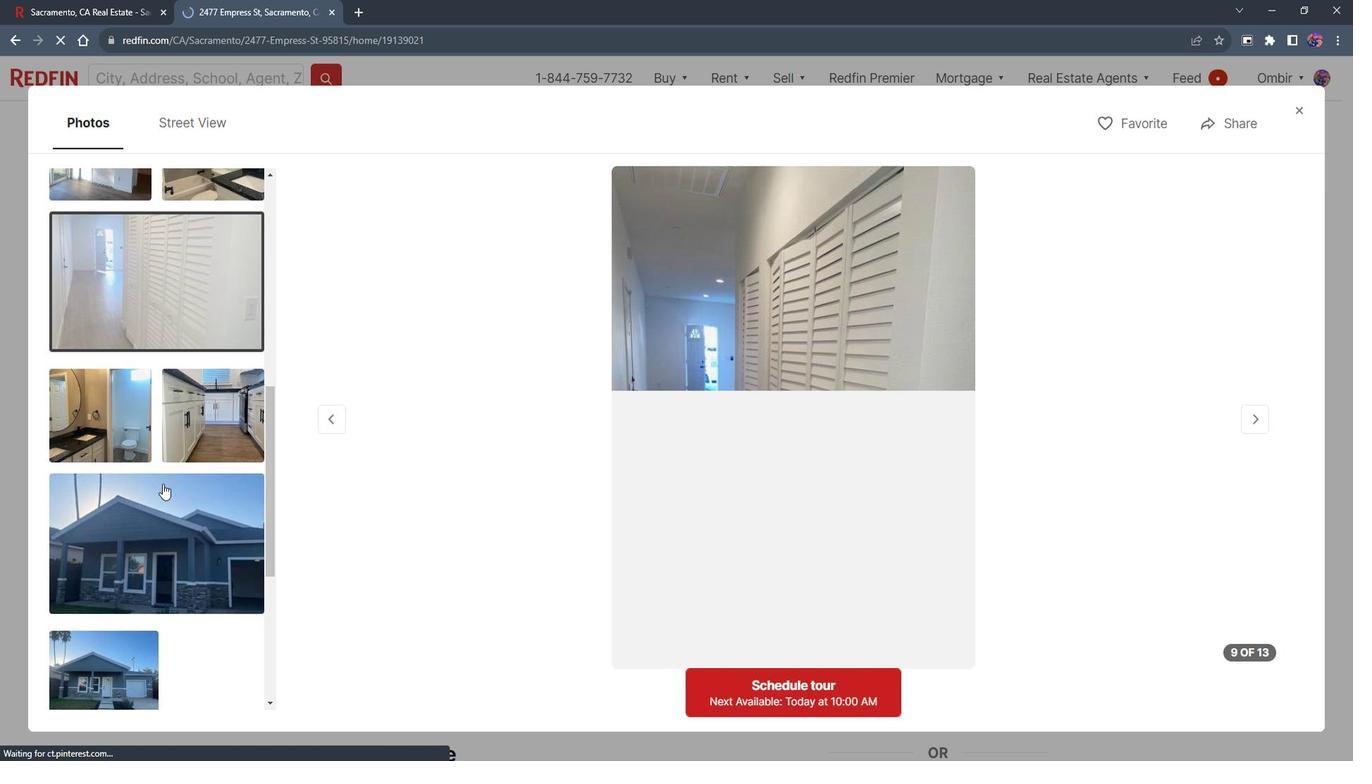 
Action: Mouse scrolled (177, 480) with delta (0, 0)
Screenshot: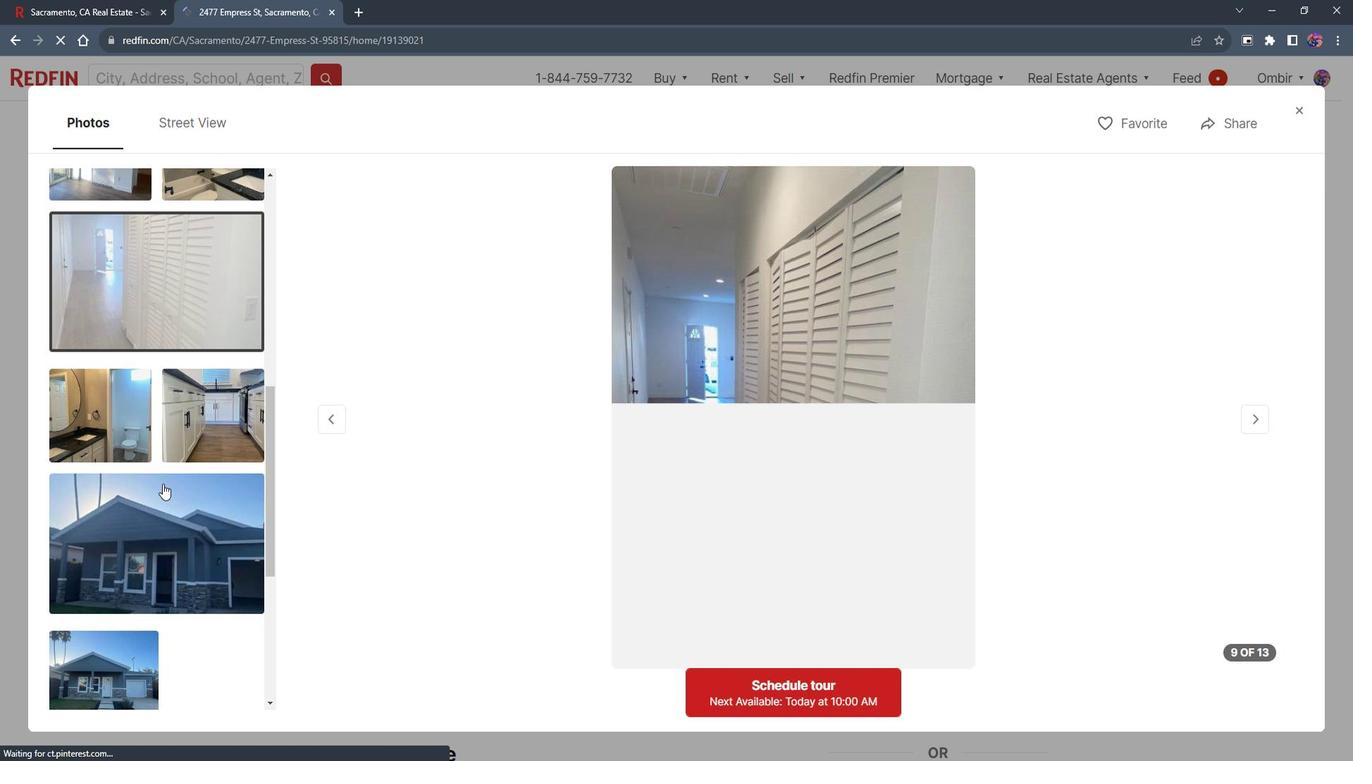 
Action: Mouse moved to (178, 474)
Screenshot: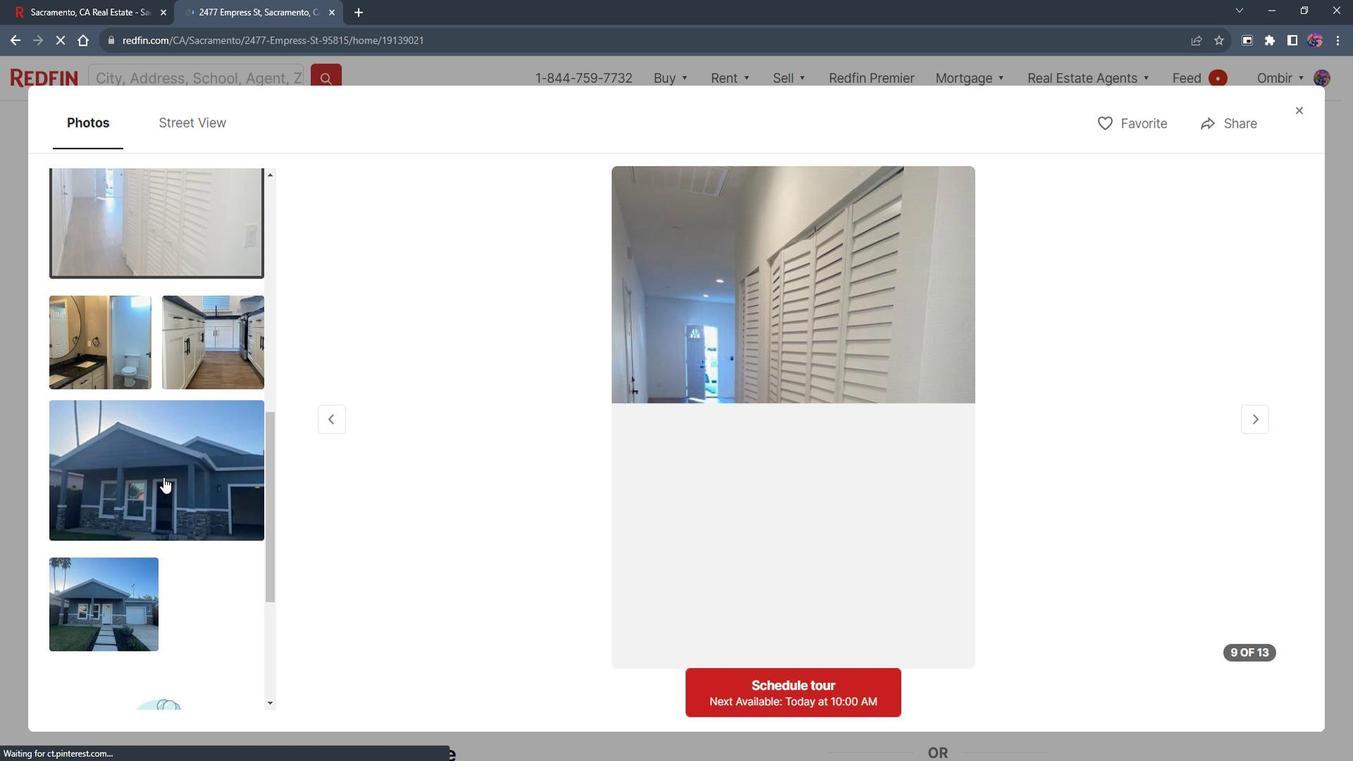 
Action: Mouse pressed left at (178, 474)
Screenshot: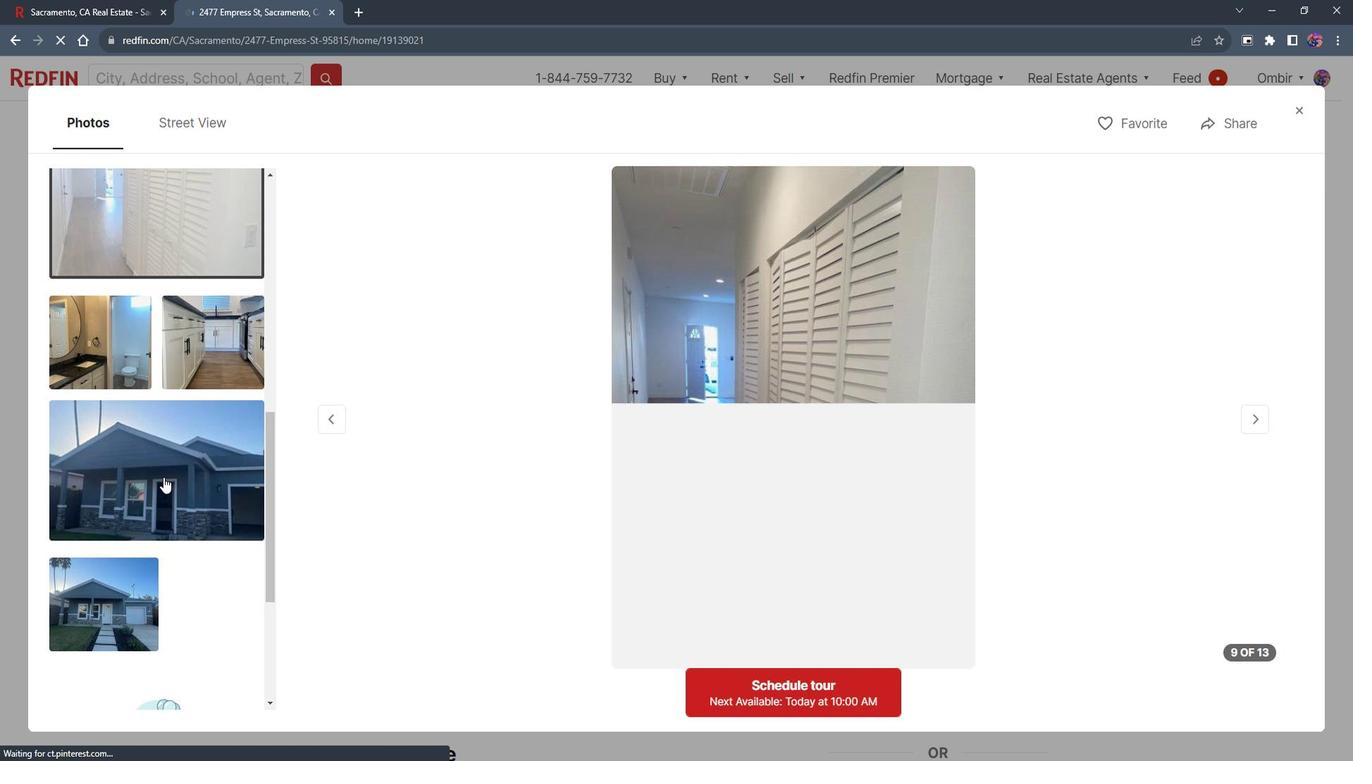 
Action: Mouse scrolled (178, 473) with delta (0, 0)
Screenshot: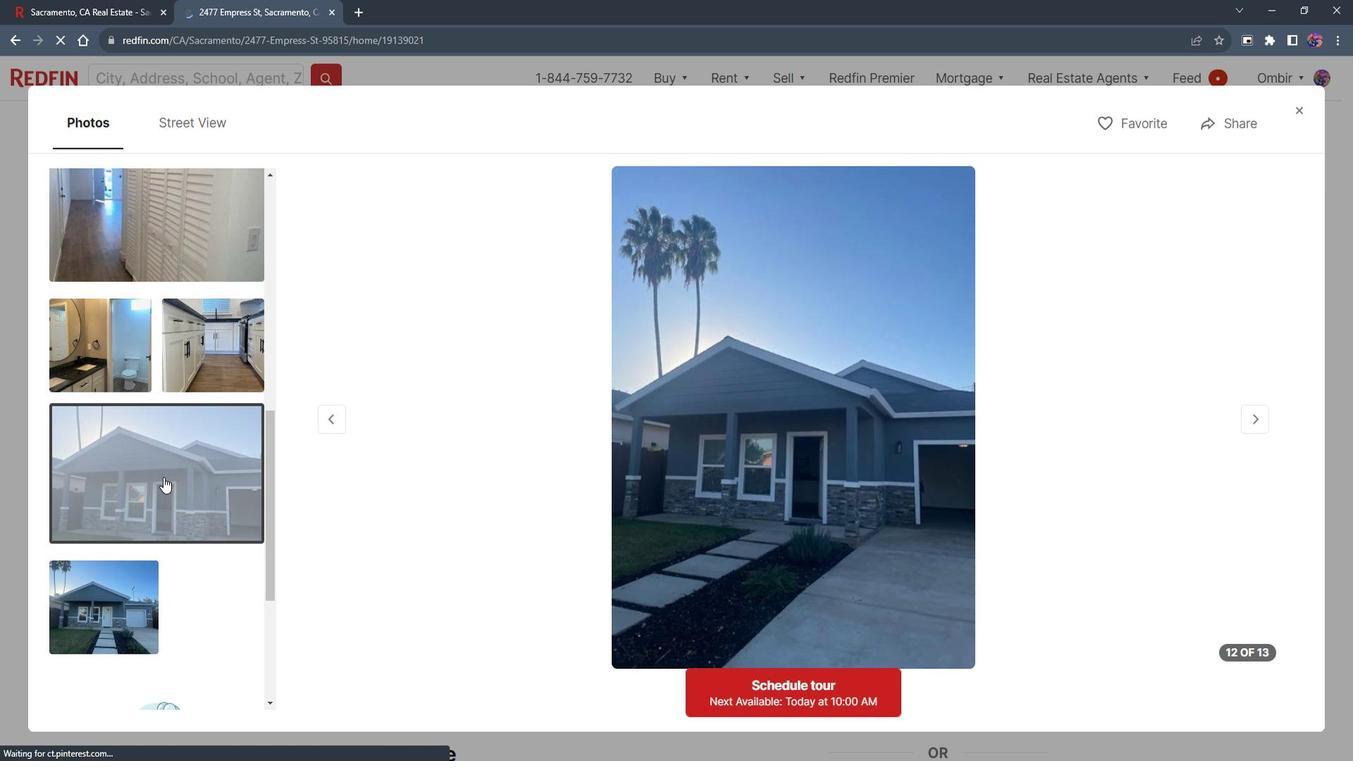 
Action: Mouse scrolled (178, 473) with delta (0, 0)
Screenshot: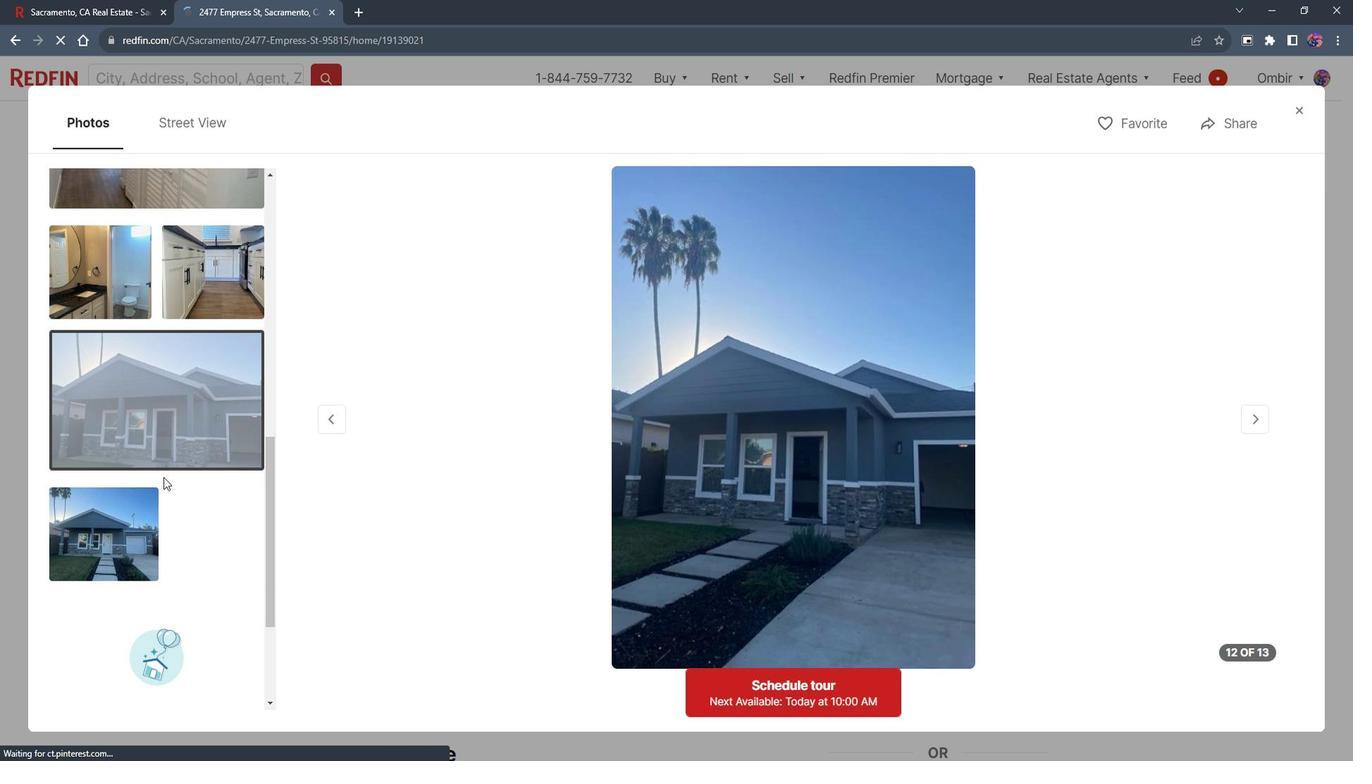 
Action: Mouse moved to (178, 472)
Screenshot: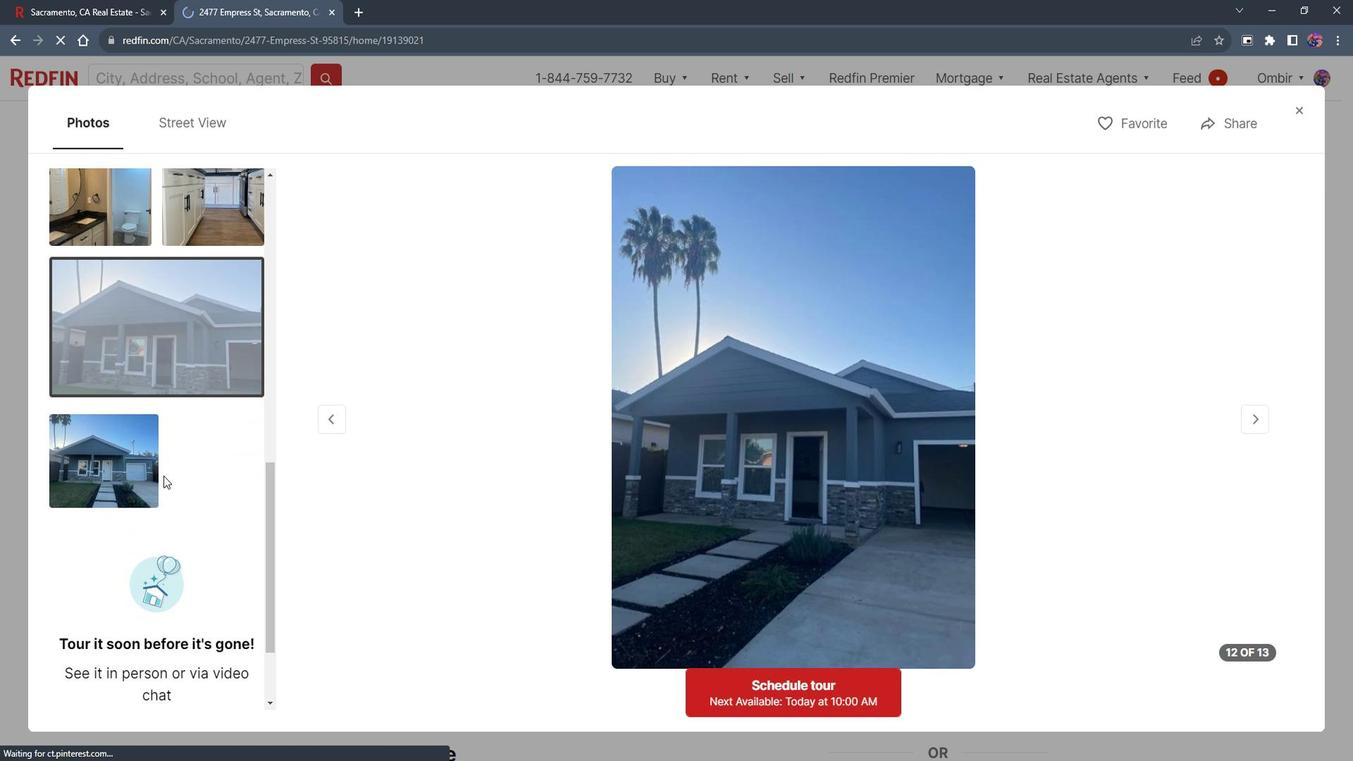 
Action: Mouse scrolled (178, 473) with delta (0, 0)
Screenshot: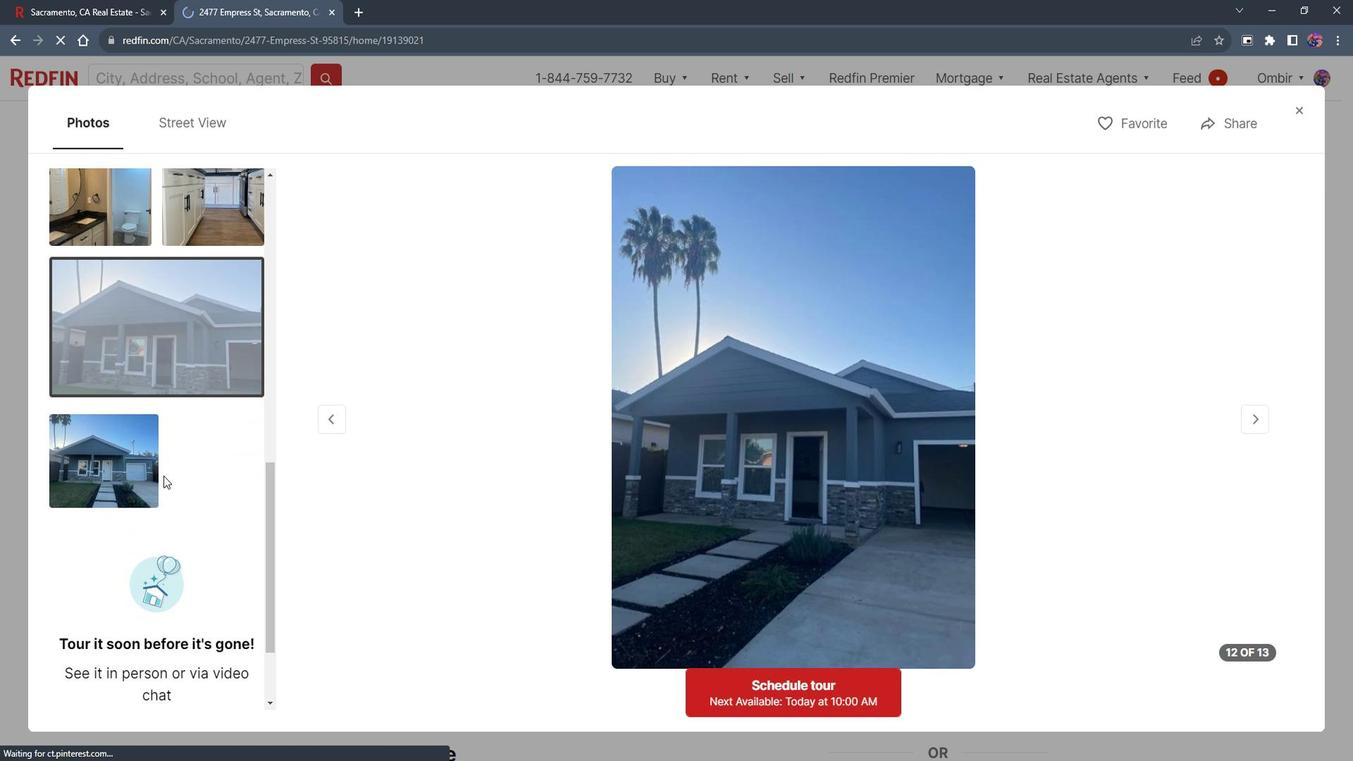
Action: Mouse moved to (178, 472)
Screenshot: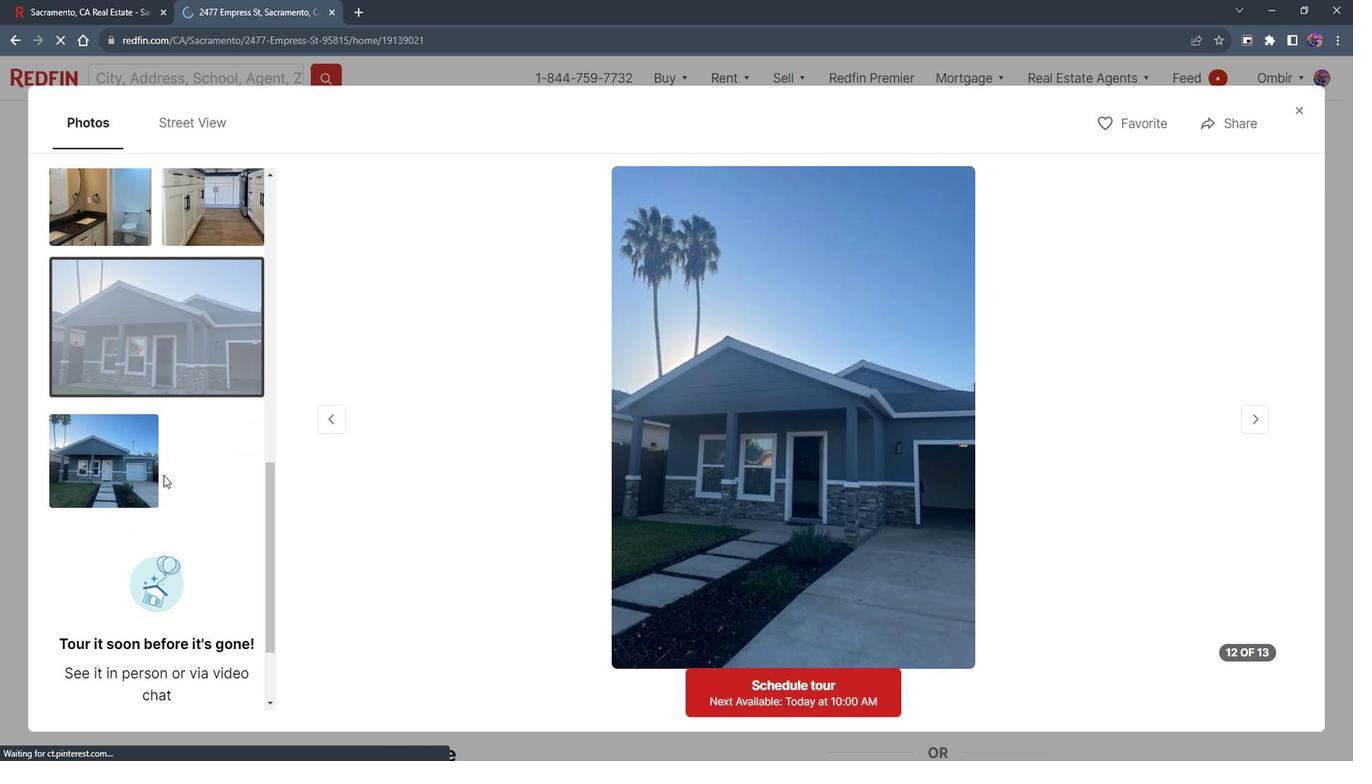 
Action: Mouse scrolled (178, 473) with delta (0, 0)
Screenshot: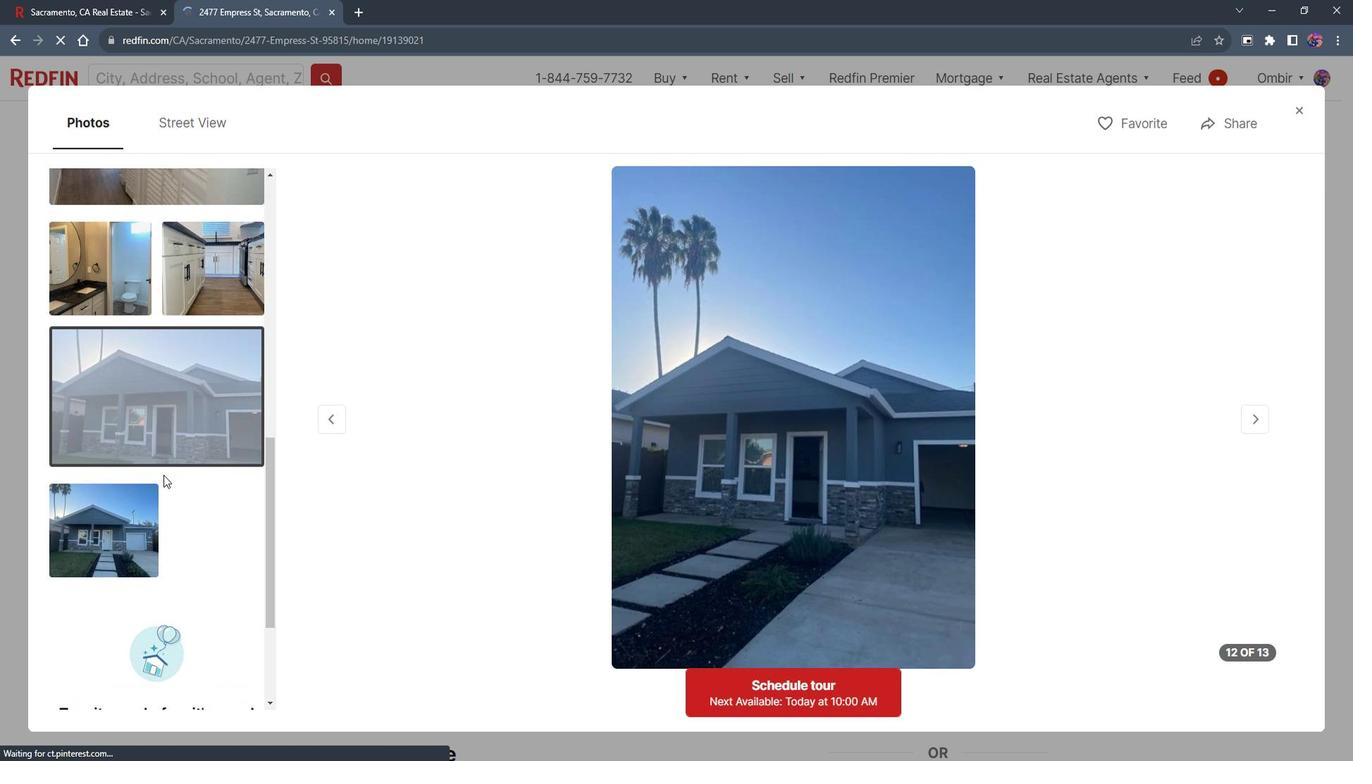 
Action: Mouse scrolled (178, 473) with delta (0, 0)
Screenshot: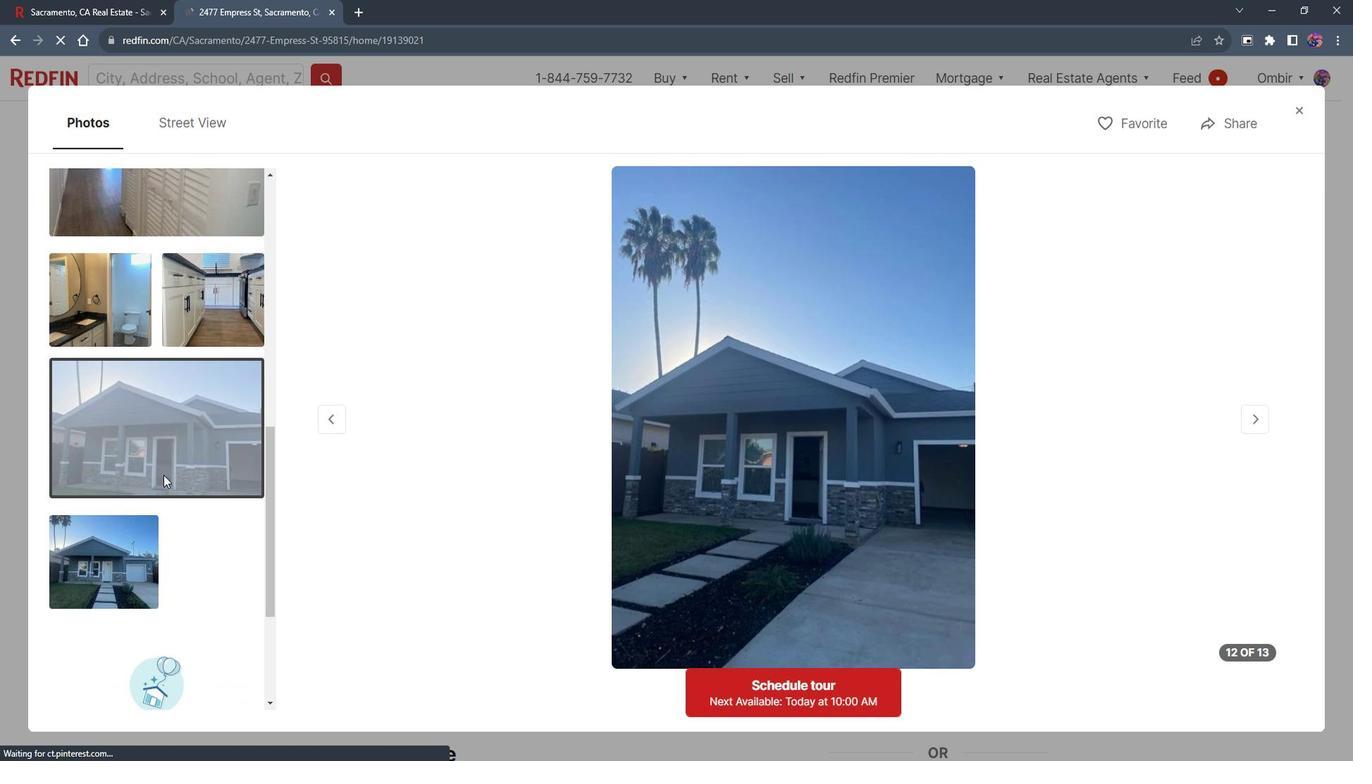 
Action: Mouse moved to (1312, 120)
Screenshot: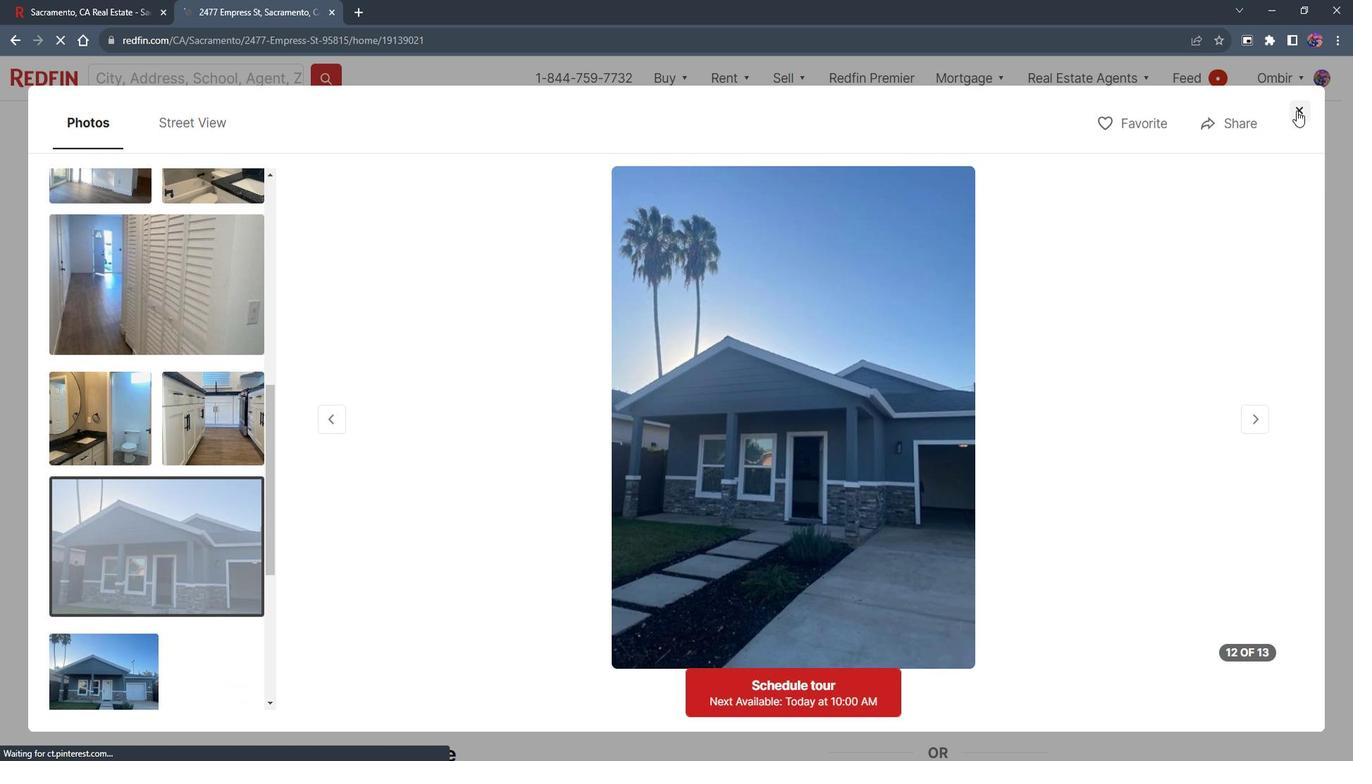 
Action: Mouse pressed left at (1312, 120)
Screenshot: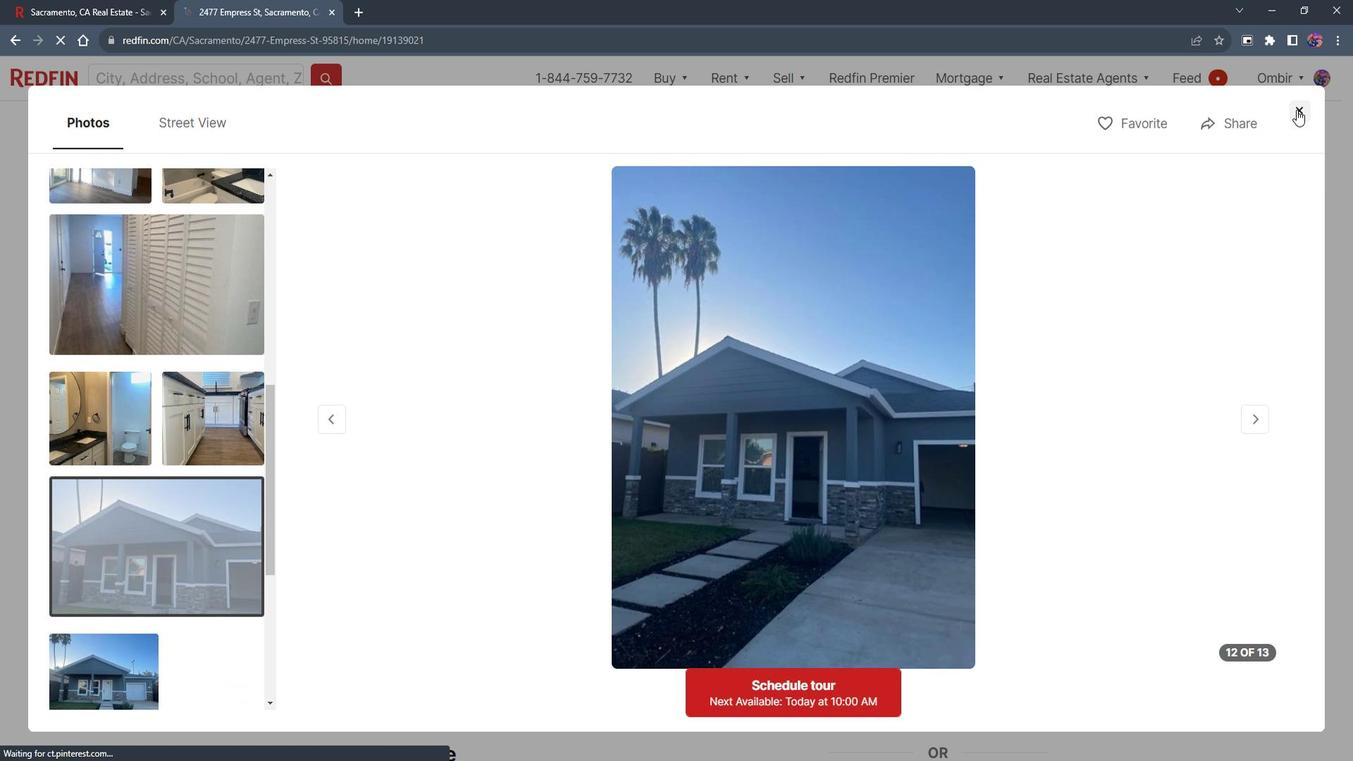 
Action: Mouse moved to (422, 447)
Screenshot: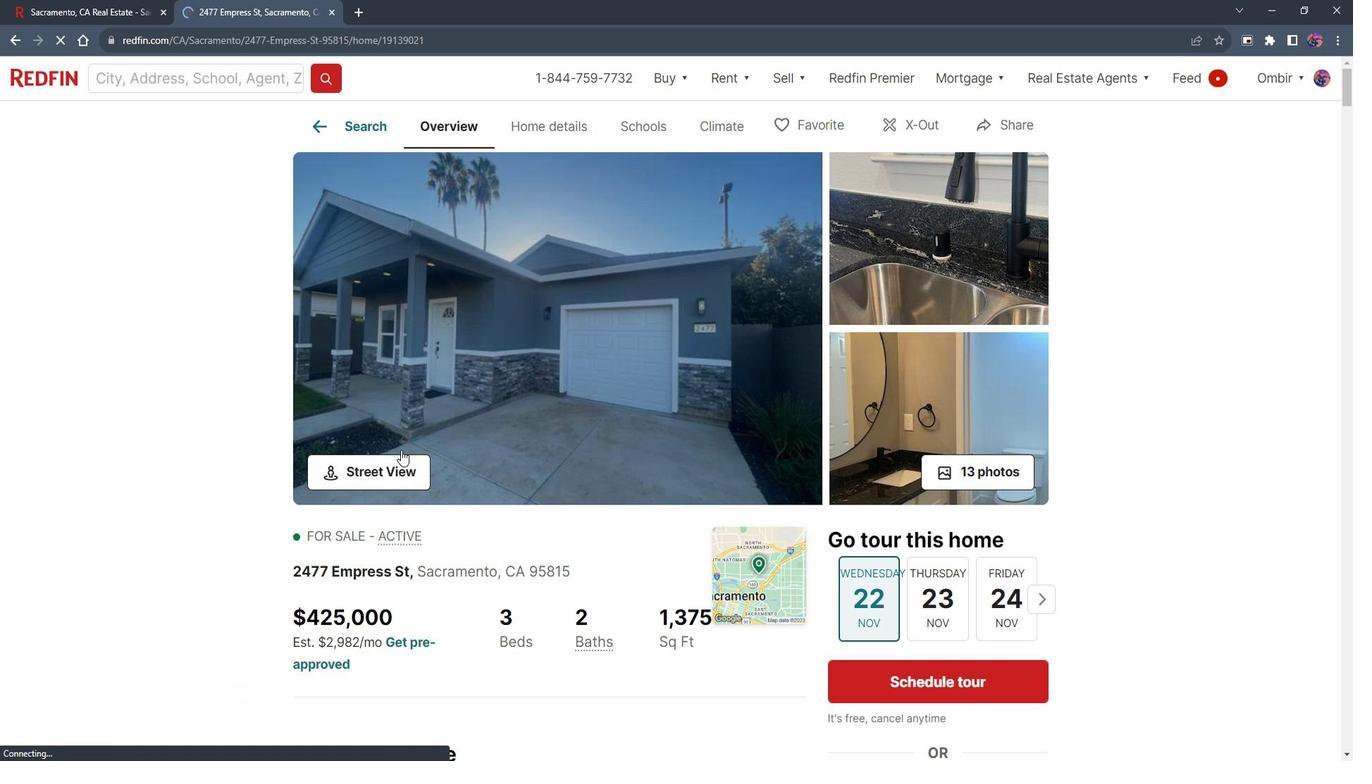 
Action: Mouse scrolled (422, 446) with delta (0, 0)
Screenshot: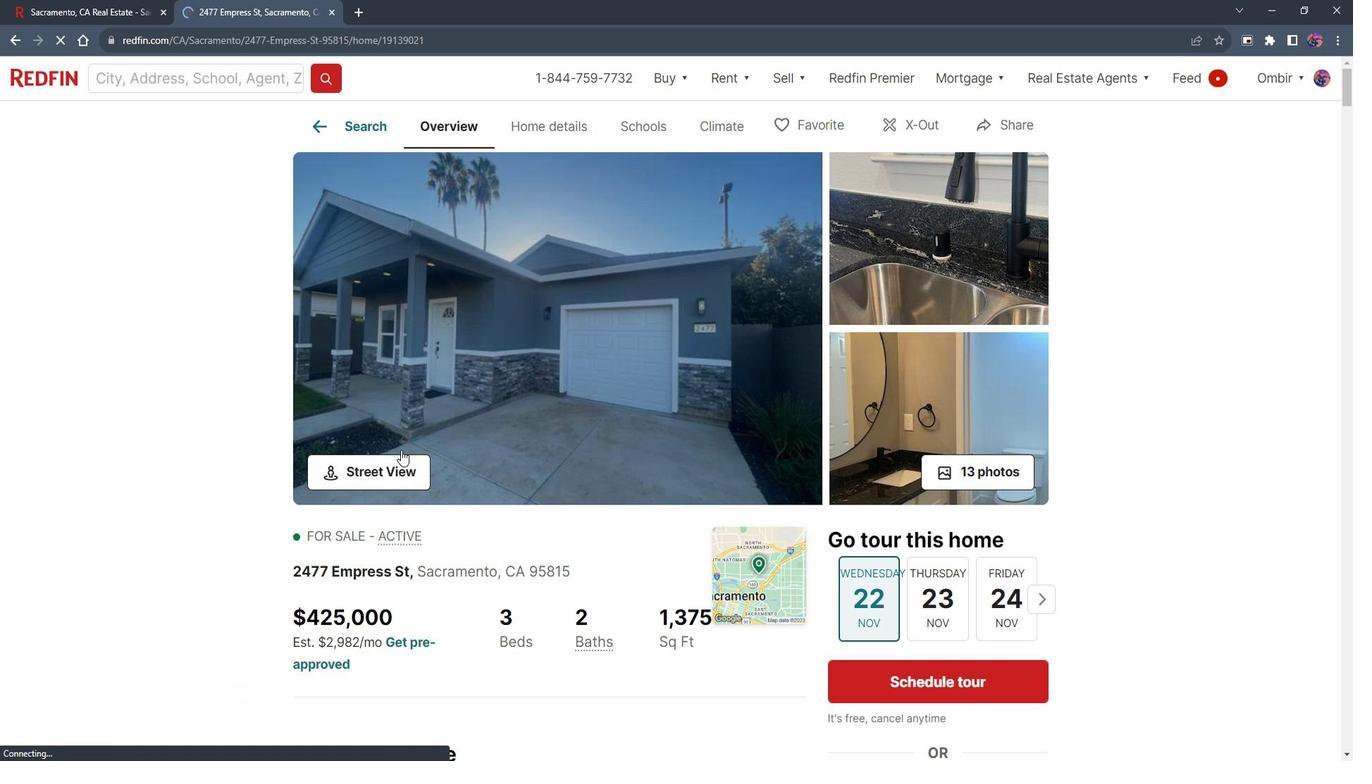 
Action: Mouse moved to (426, 446)
Screenshot: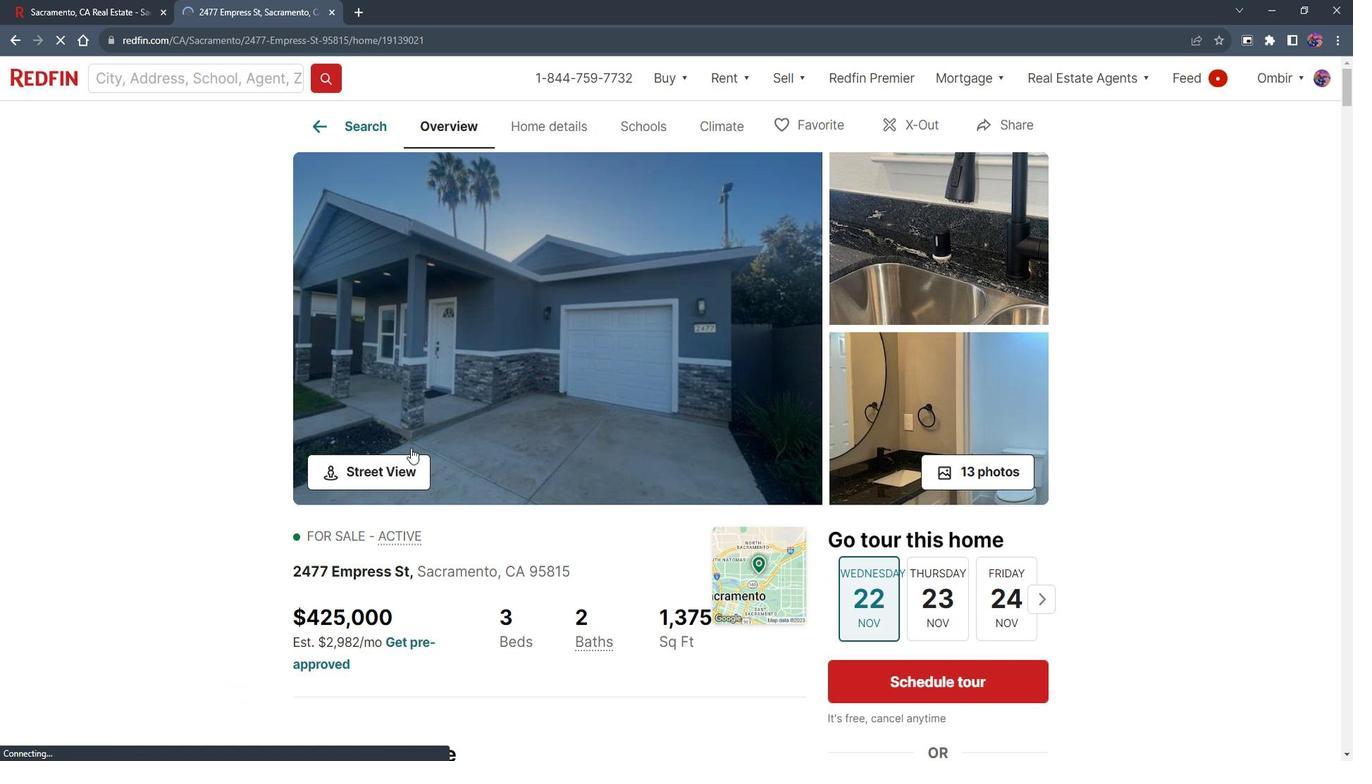 
Action: Mouse scrolled (426, 445) with delta (0, 0)
Screenshot: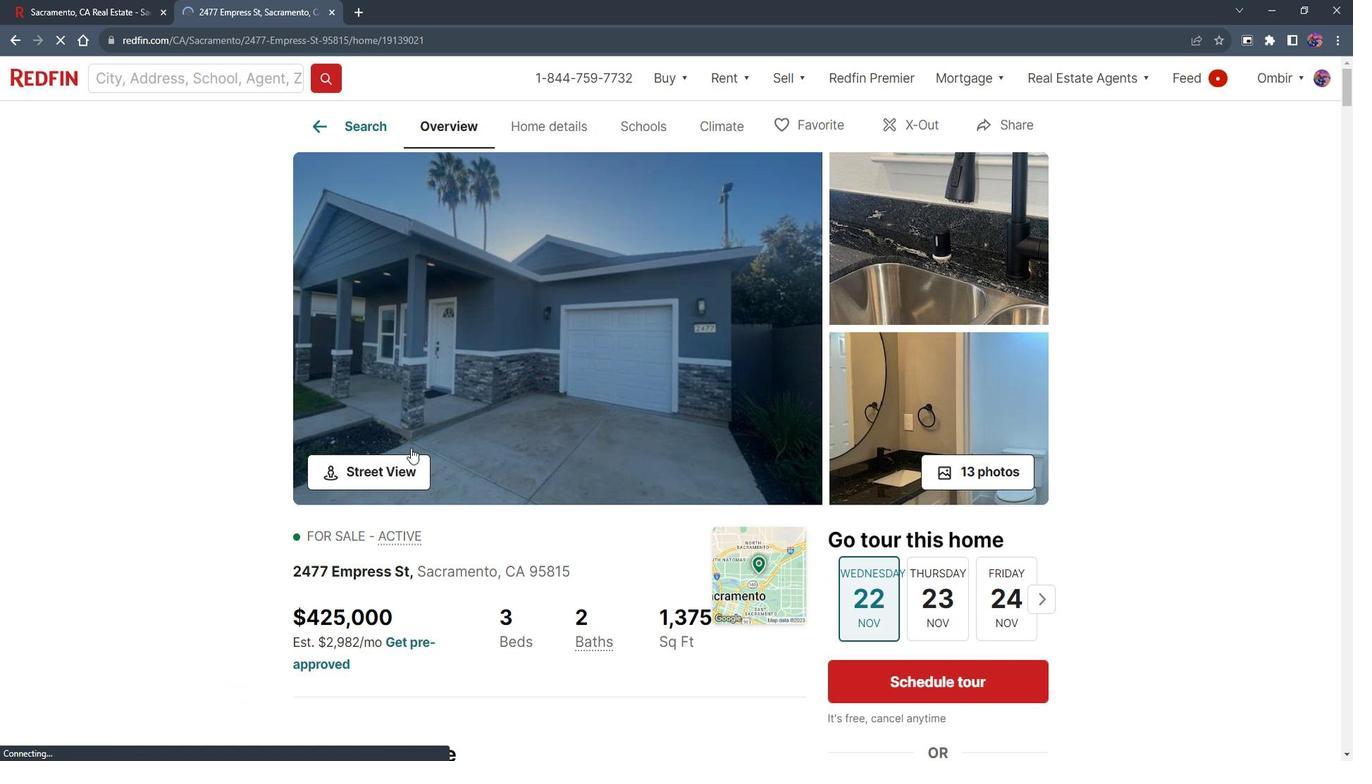 
Action: Mouse moved to (433, 444)
Screenshot: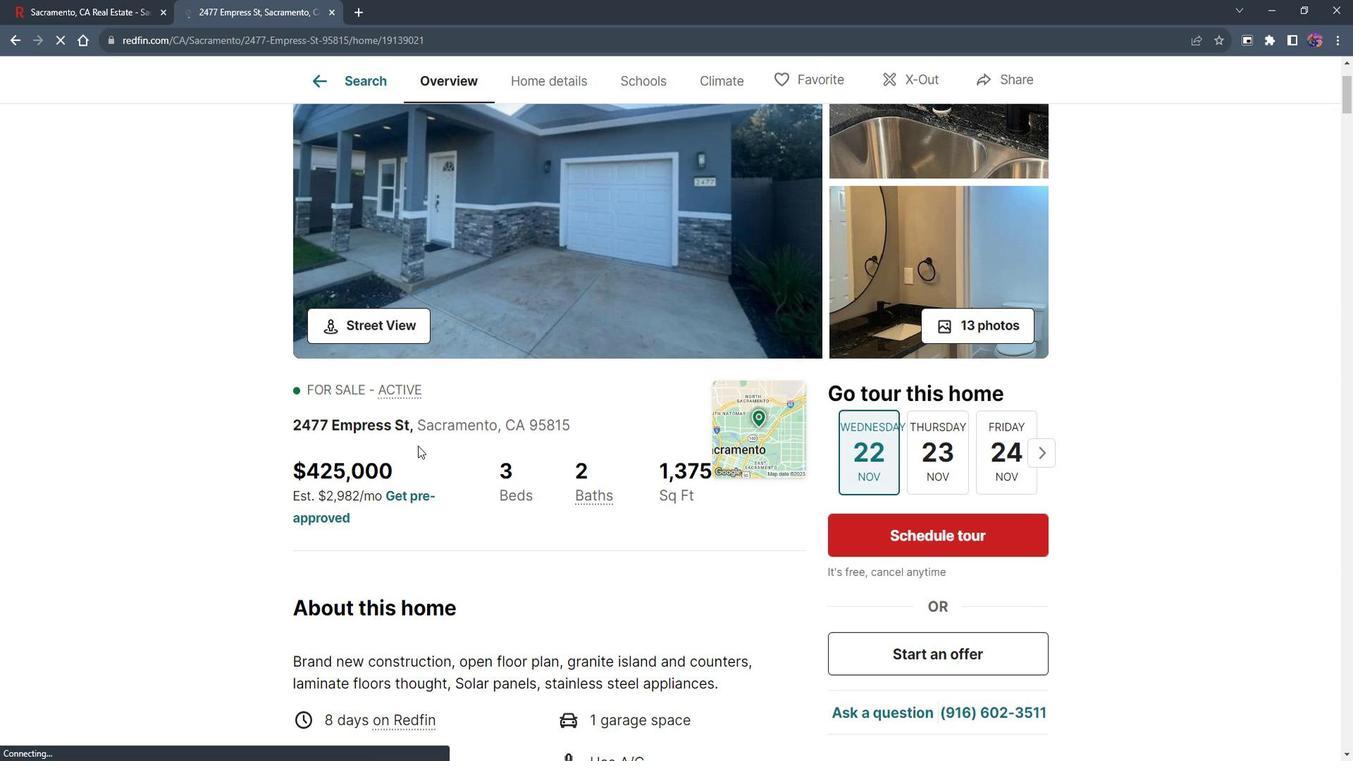 
Action: Mouse scrolled (433, 443) with delta (0, 0)
Screenshot: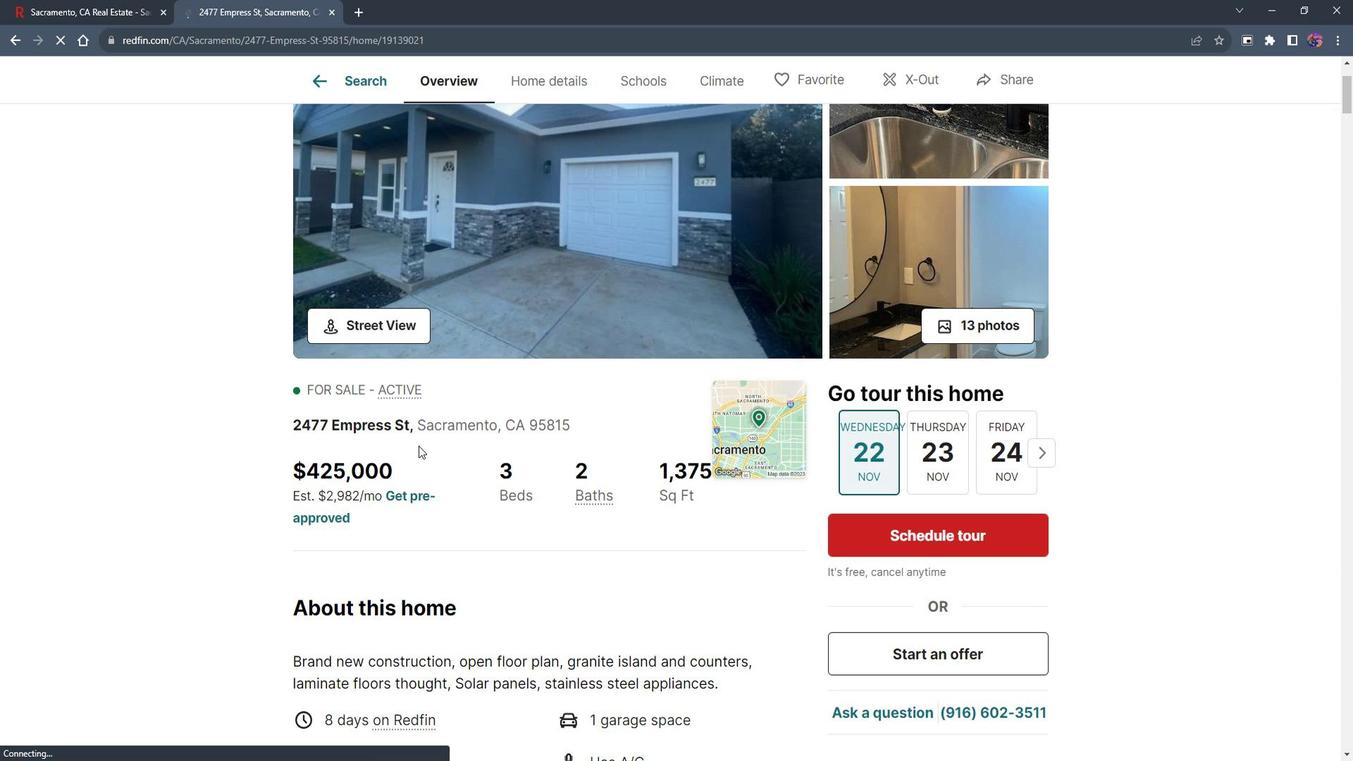 
Action: Mouse moved to (436, 443)
Screenshot: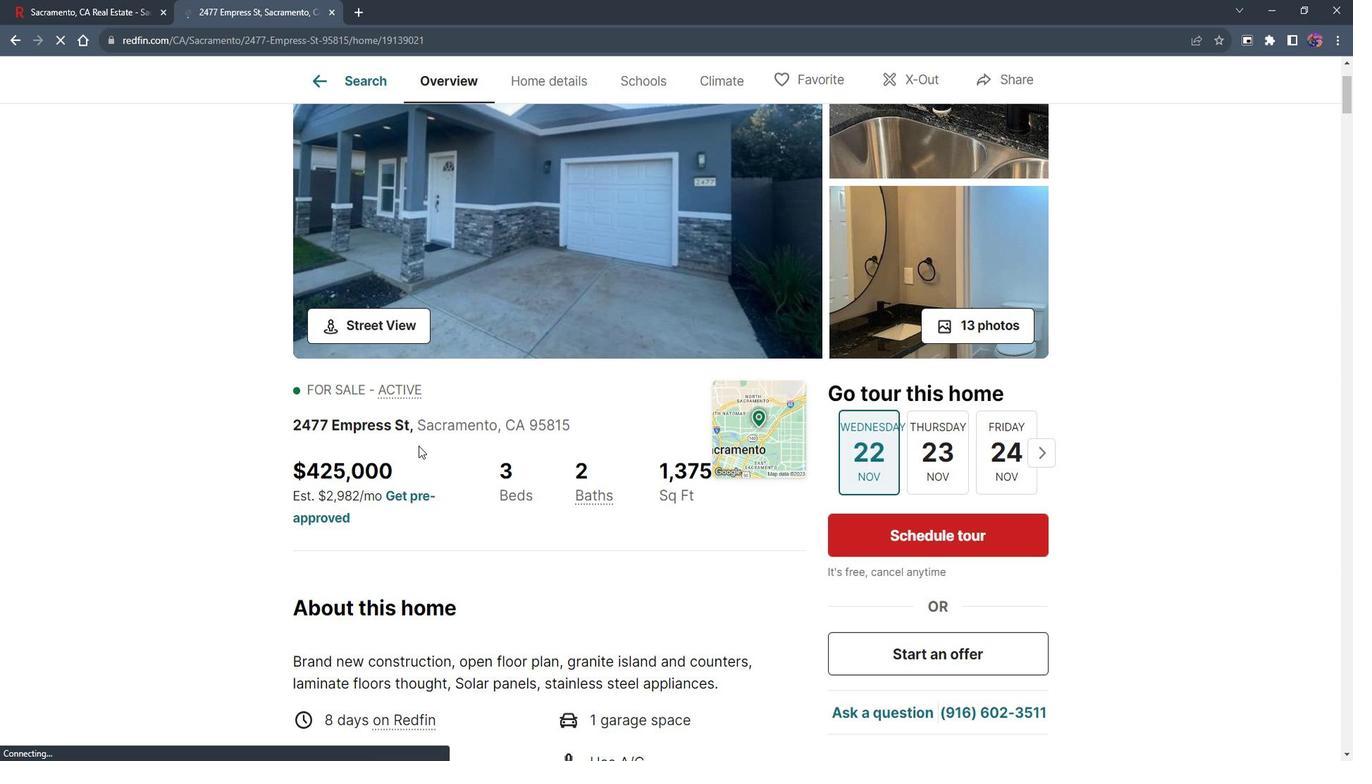 
Action: Mouse scrolled (436, 442) with delta (0, 0)
Screenshot: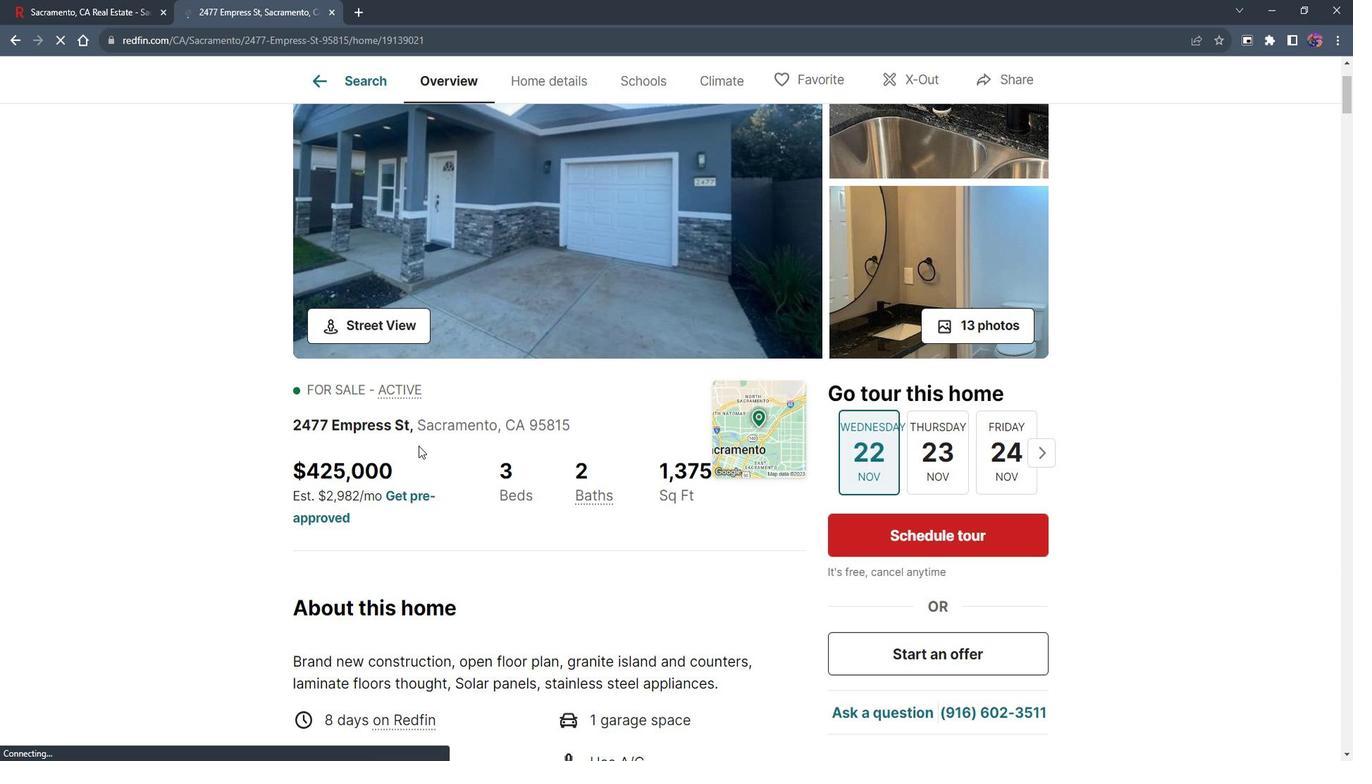 
Action: Mouse moved to (438, 443)
Screenshot: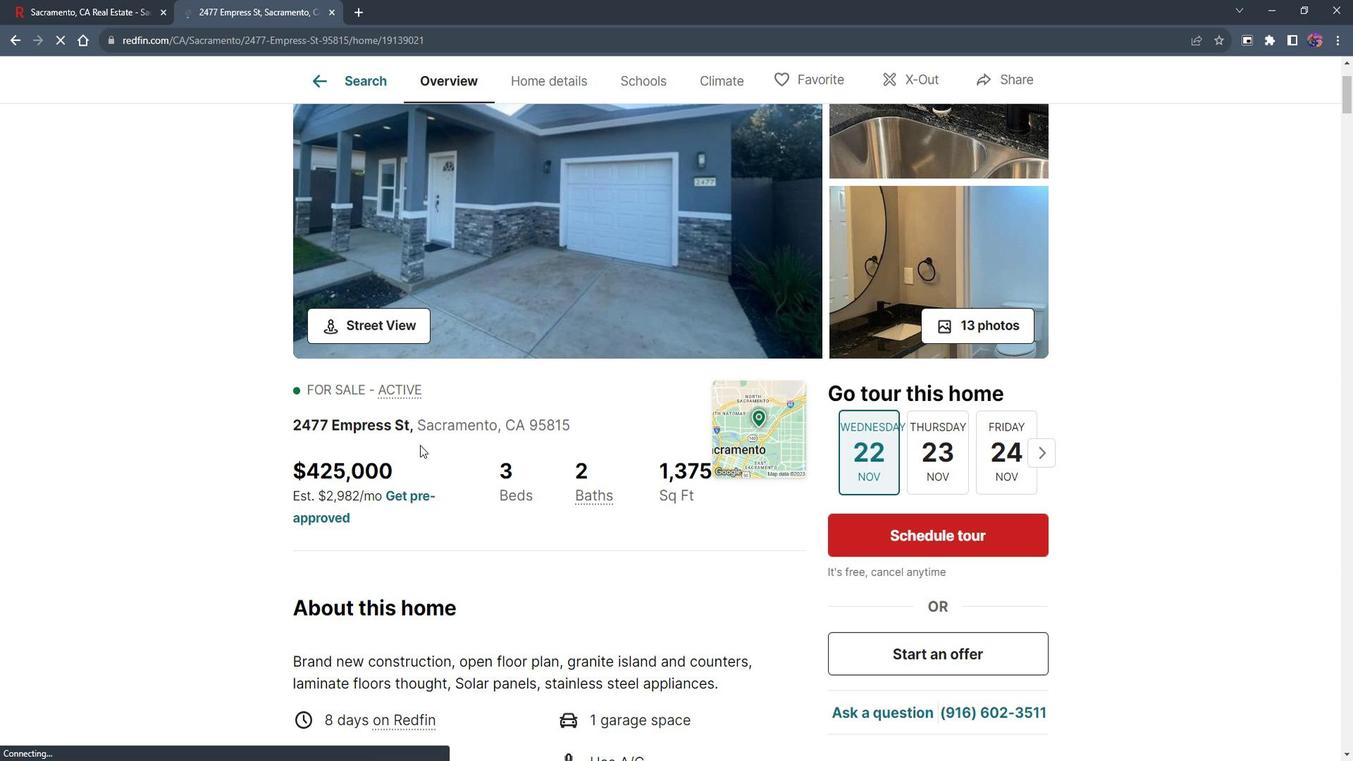 
Action: Mouse scrolled (438, 442) with delta (0, 0)
Screenshot: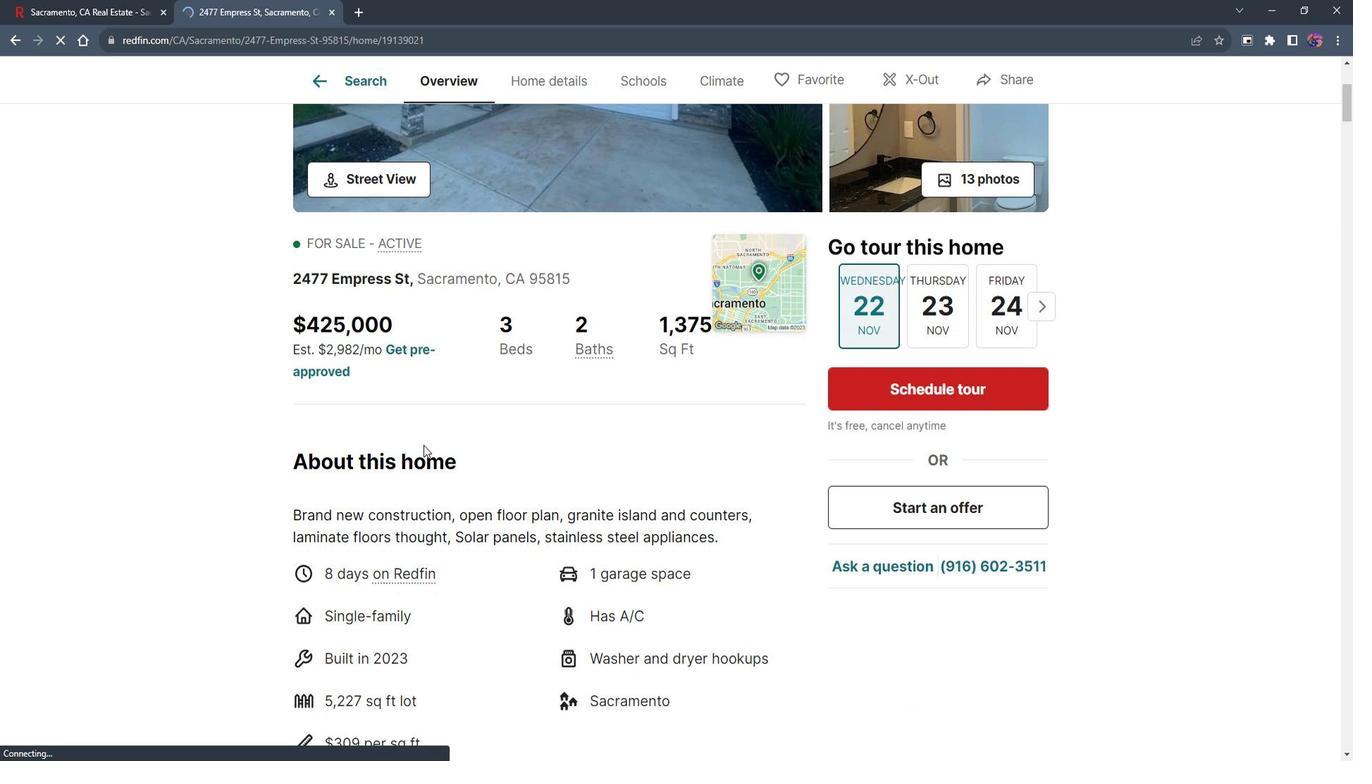 
Action: Mouse scrolled (438, 442) with delta (0, 0)
Screenshot: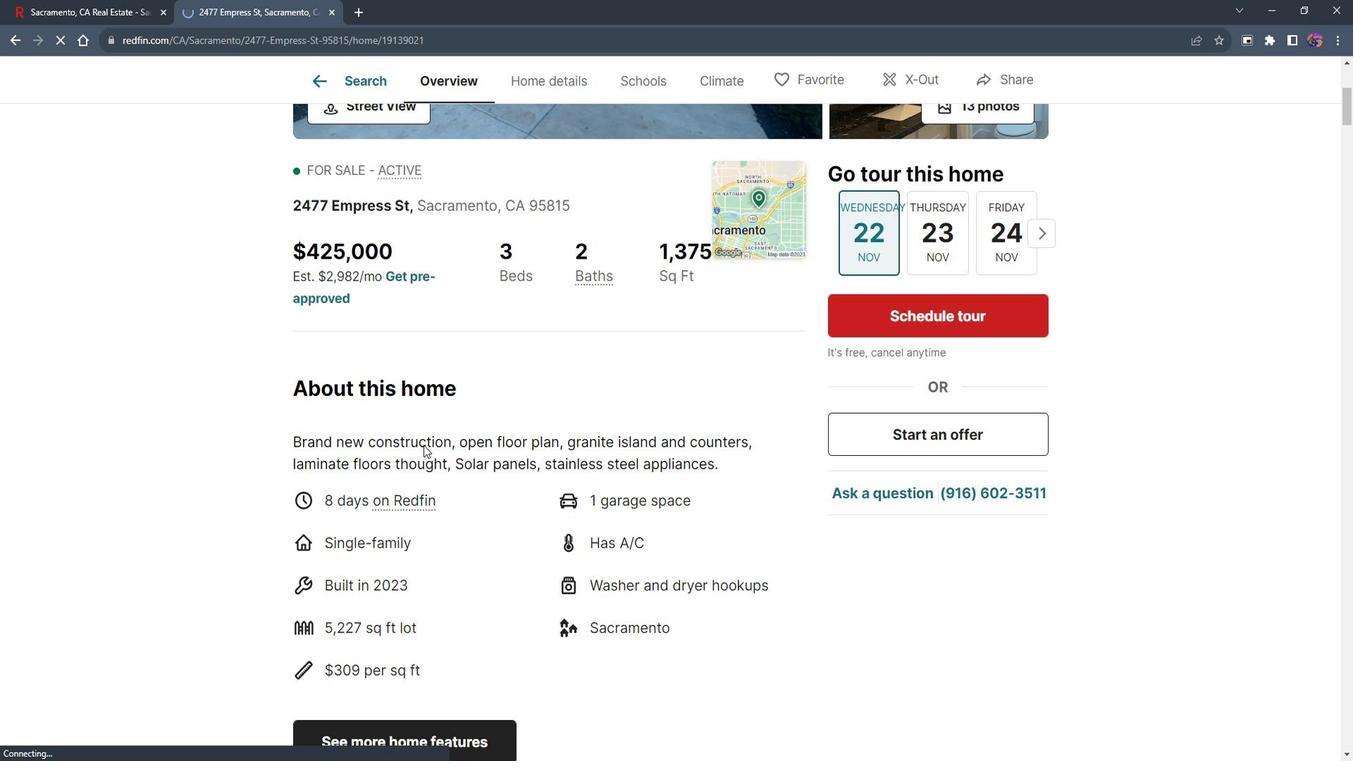 
Action: Mouse scrolled (438, 442) with delta (0, 0)
Screenshot: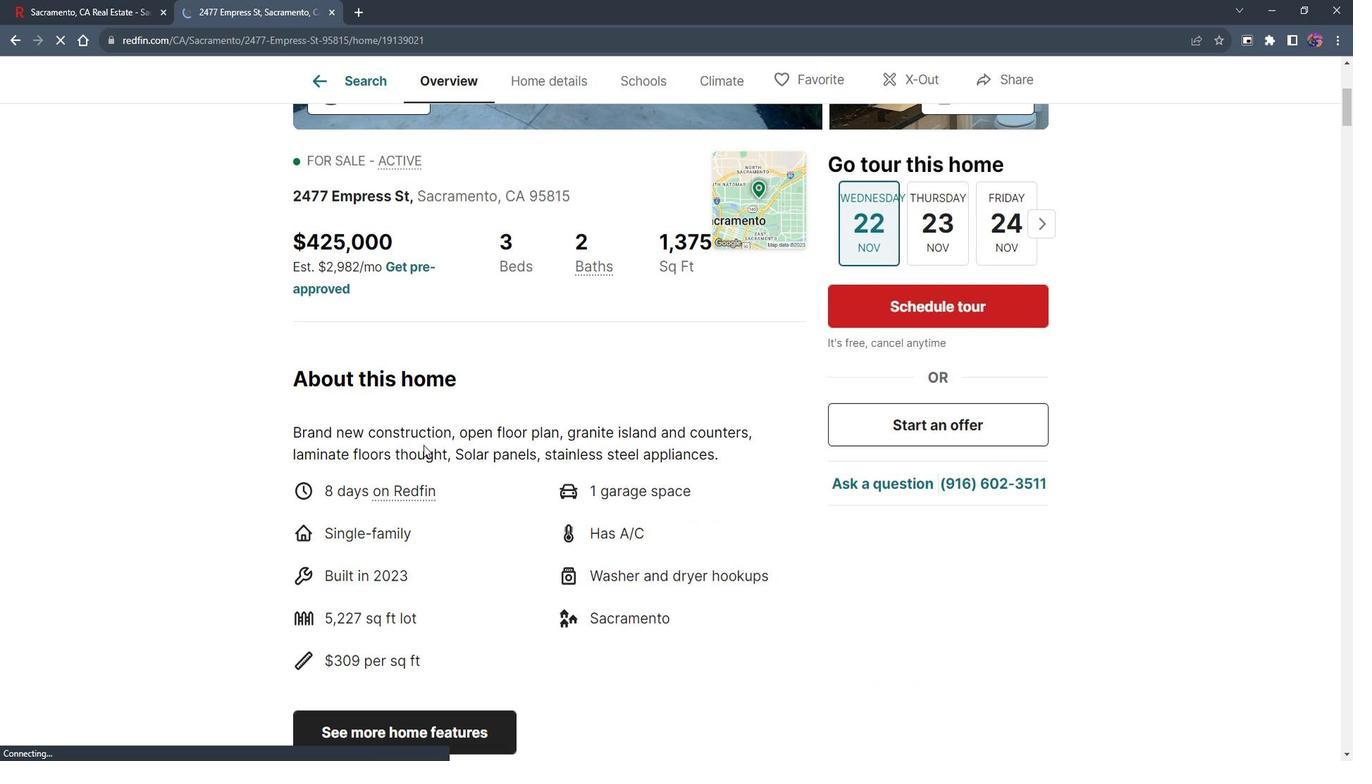 
Action: Mouse moved to (440, 447)
Screenshot: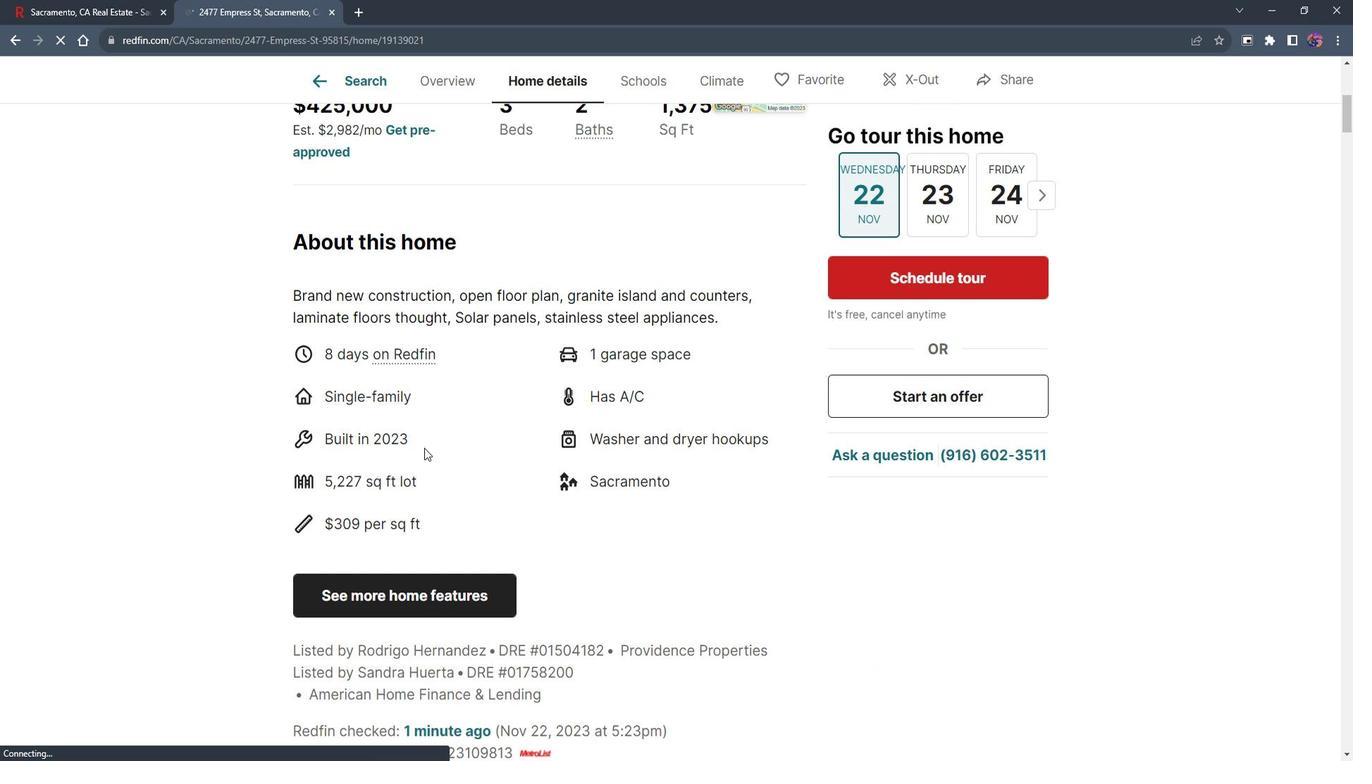 
Action: Mouse scrolled (440, 447) with delta (0, 0)
Screenshot: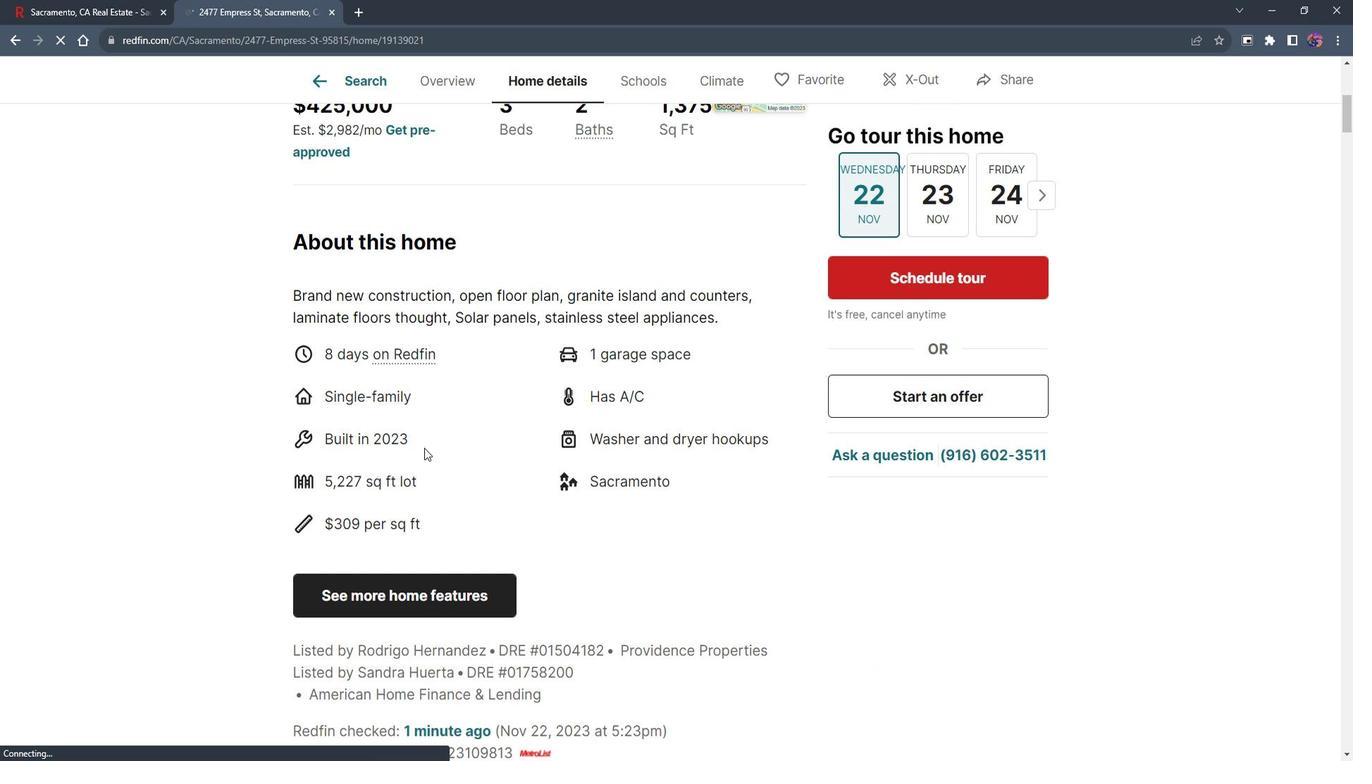 
Action: Mouse moved to (421, 513)
Screenshot: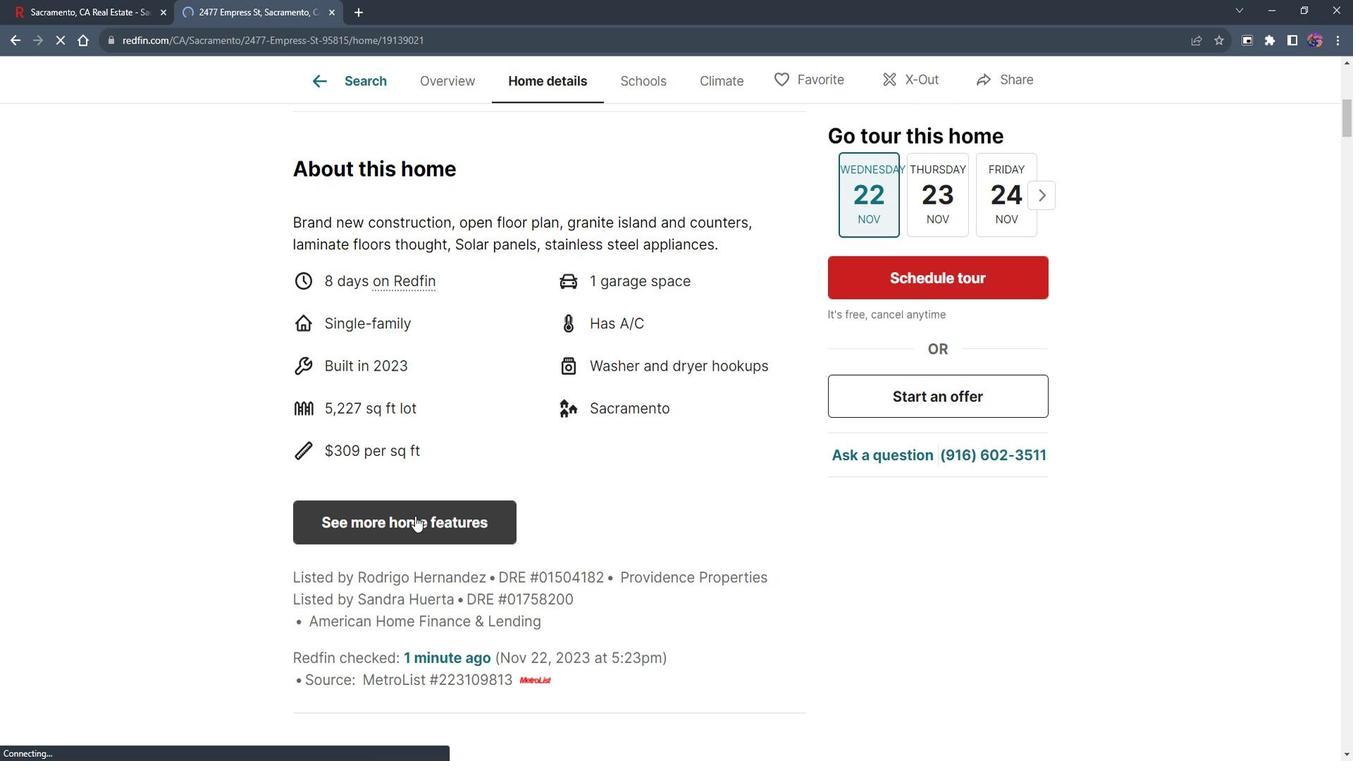 
Action: Mouse pressed left at (421, 513)
Screenshot: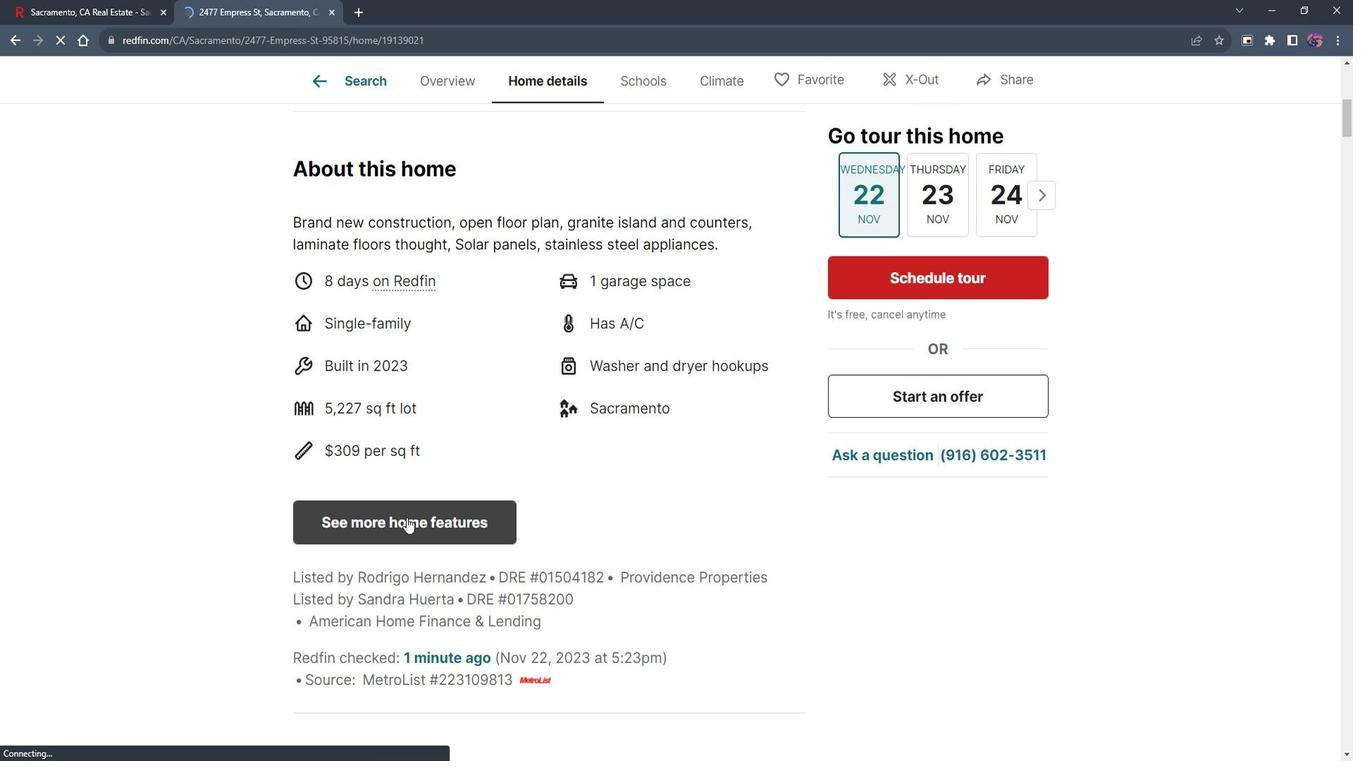 
Action: Mouse moved to (578, 480)
Screenshot: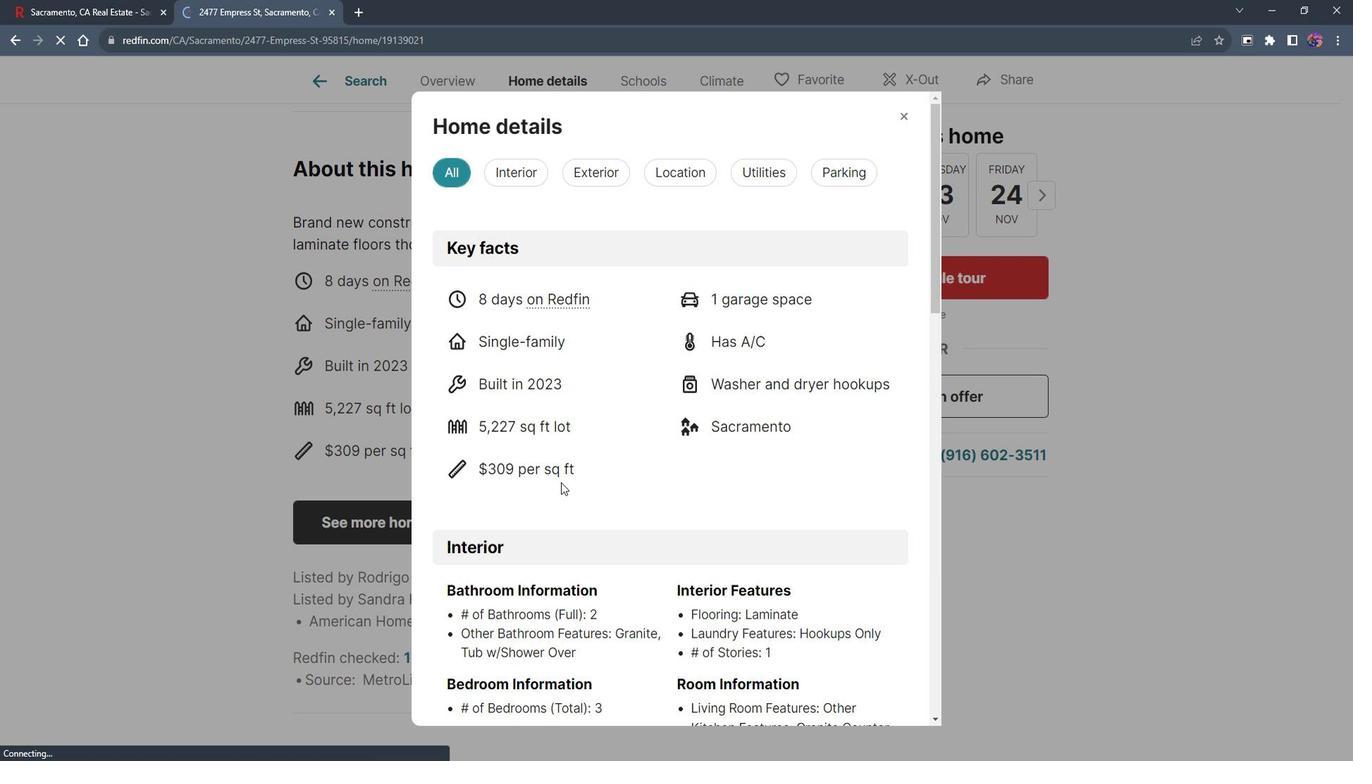 
Action: Mouse scrolled (578, 479) with delta (0, 0)
Screenshot: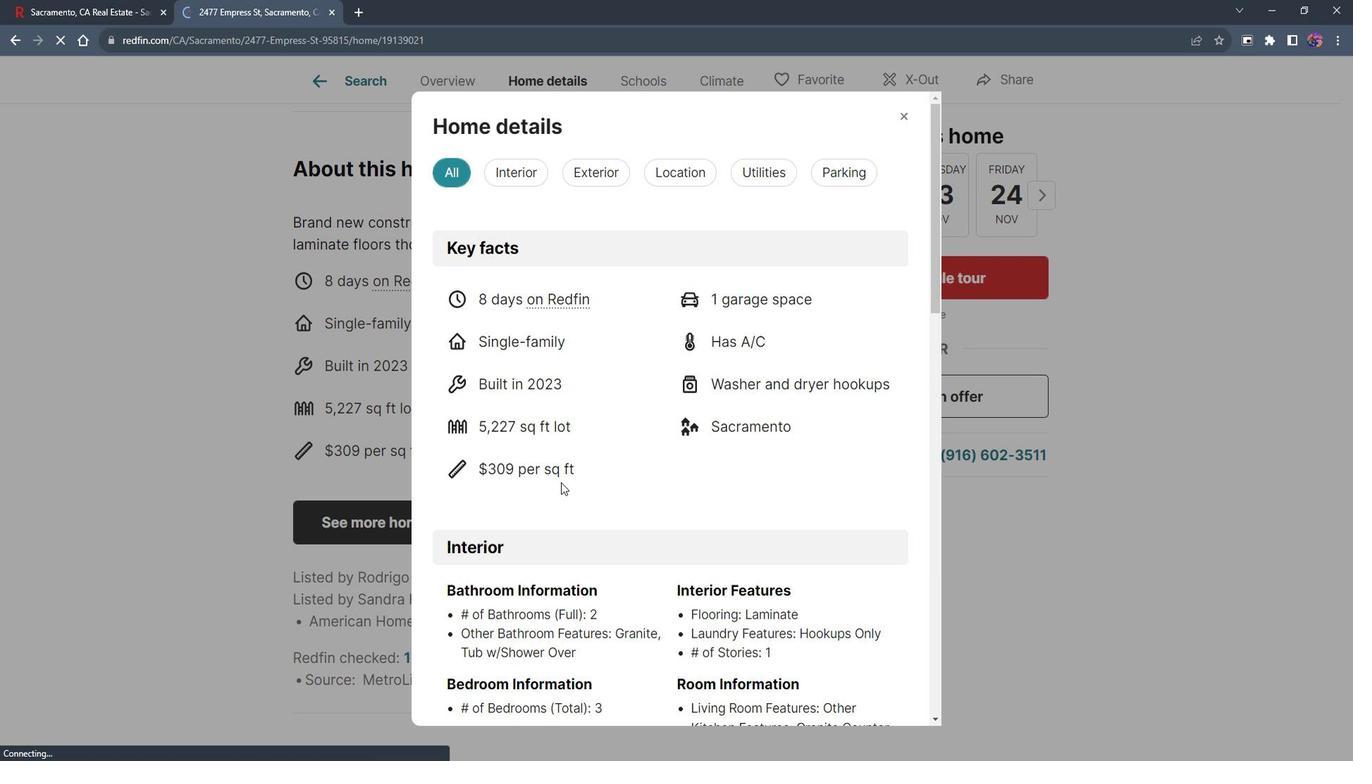 
Action: Mouse moved to (579, 481)
Screenshot: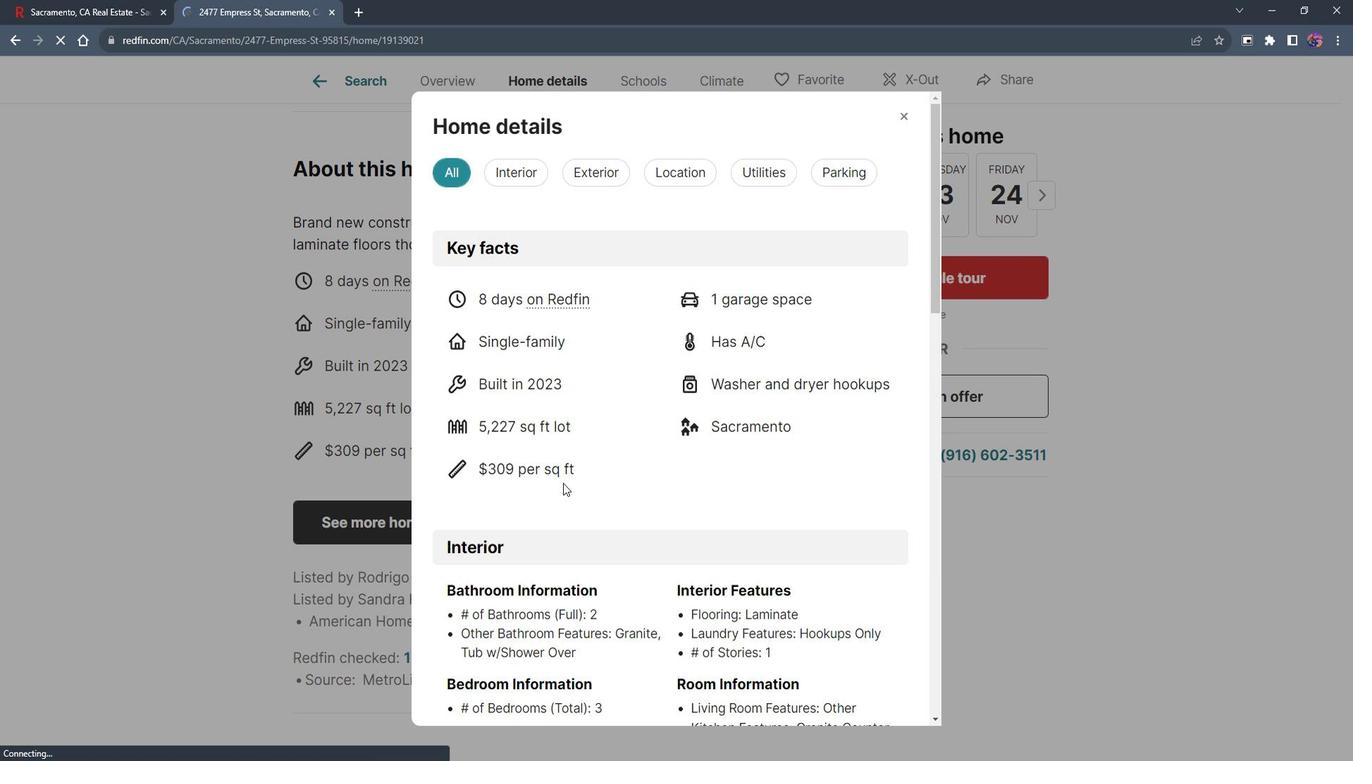 
Action: Mouse scrolled (579, 480) with delta (0, 0)
Screenshot: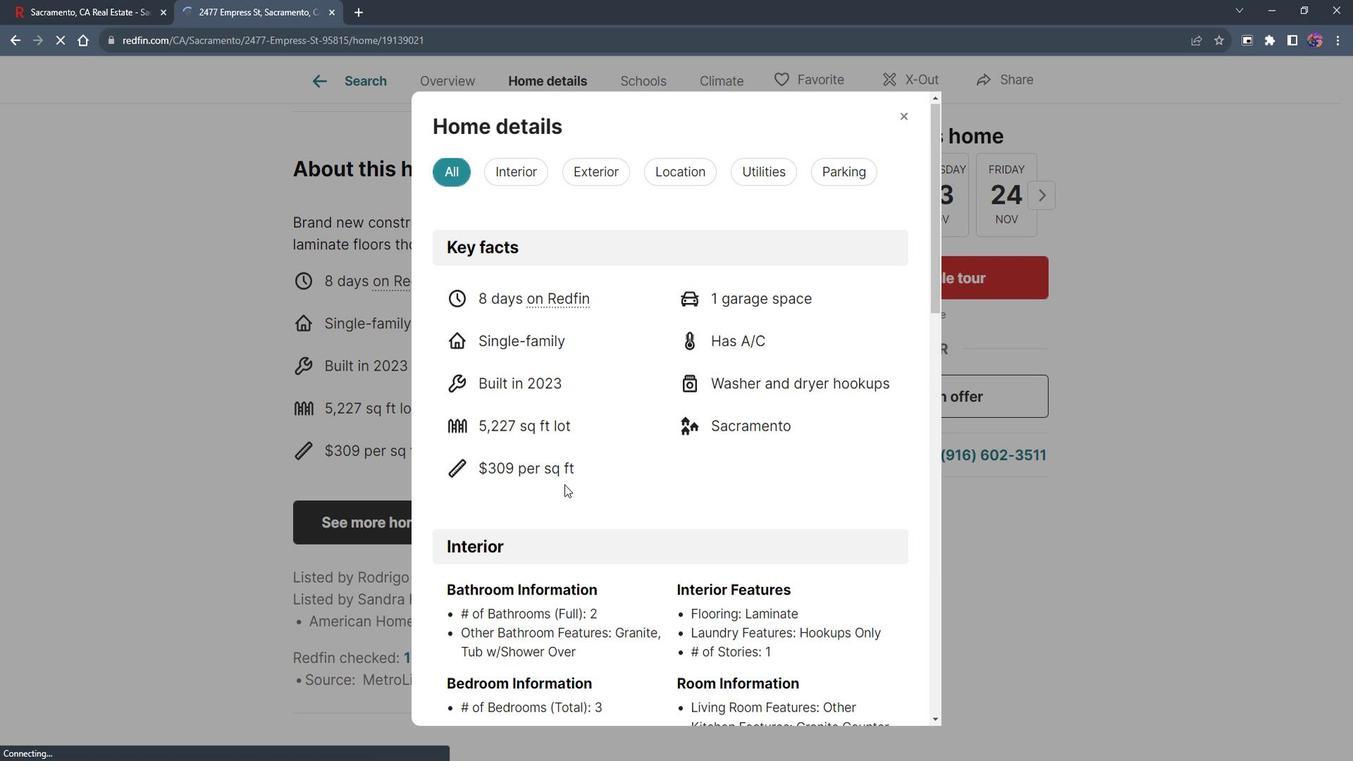 
Action: Mouse moved to (580, 481)
Screenshot: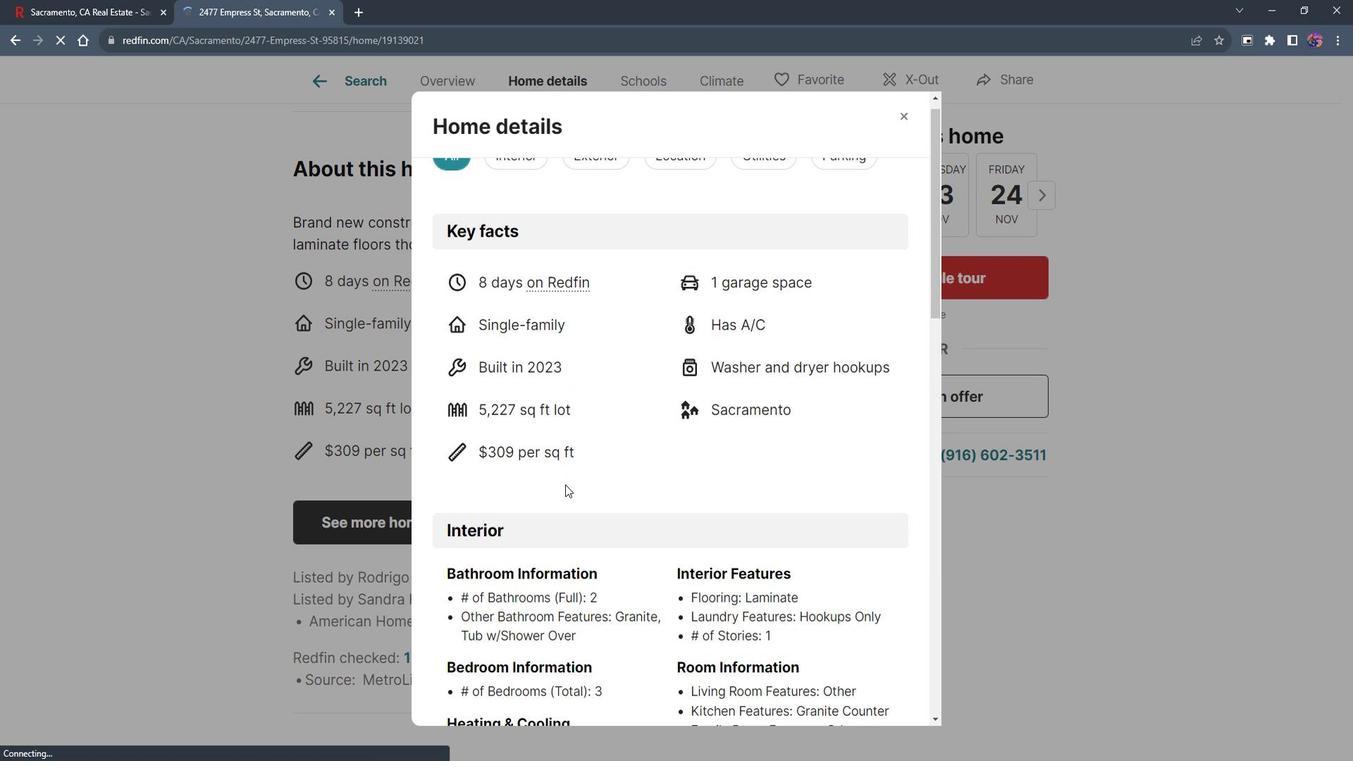 
Action: Mouse scrolled (580, 480) with delta (0, 0)
Screenshot: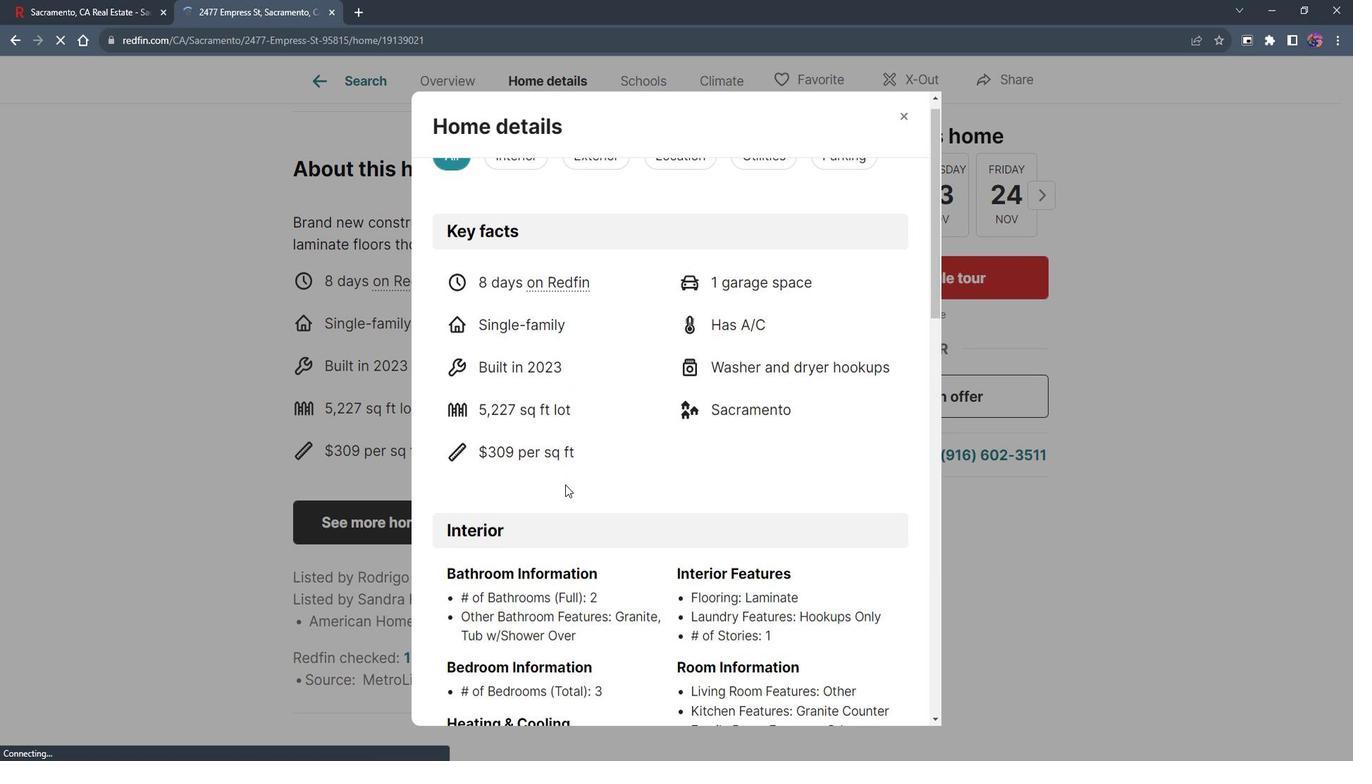 
Action: Mouse moved to (583, 480)
Screenshot: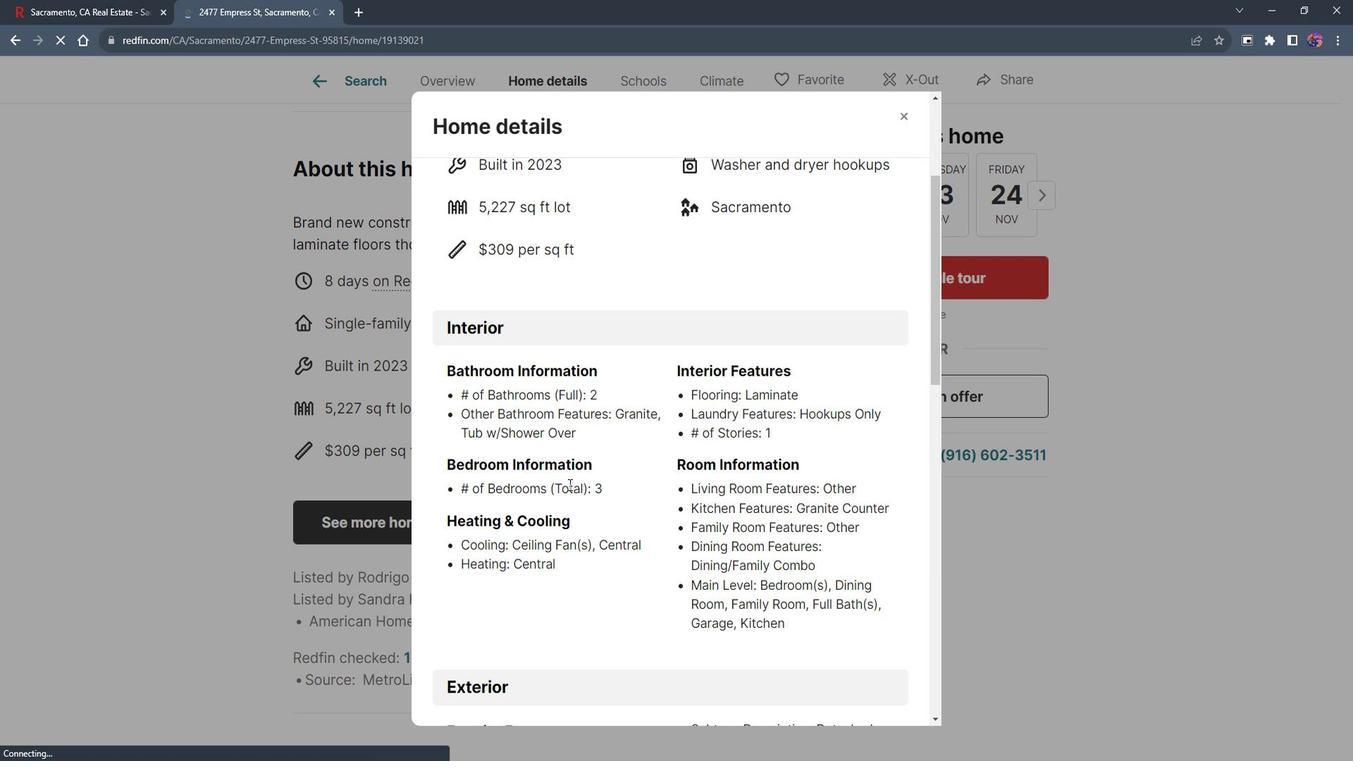 
Action: Mouse scrolled (583, 481) with delta (0, 0)
Screenshot: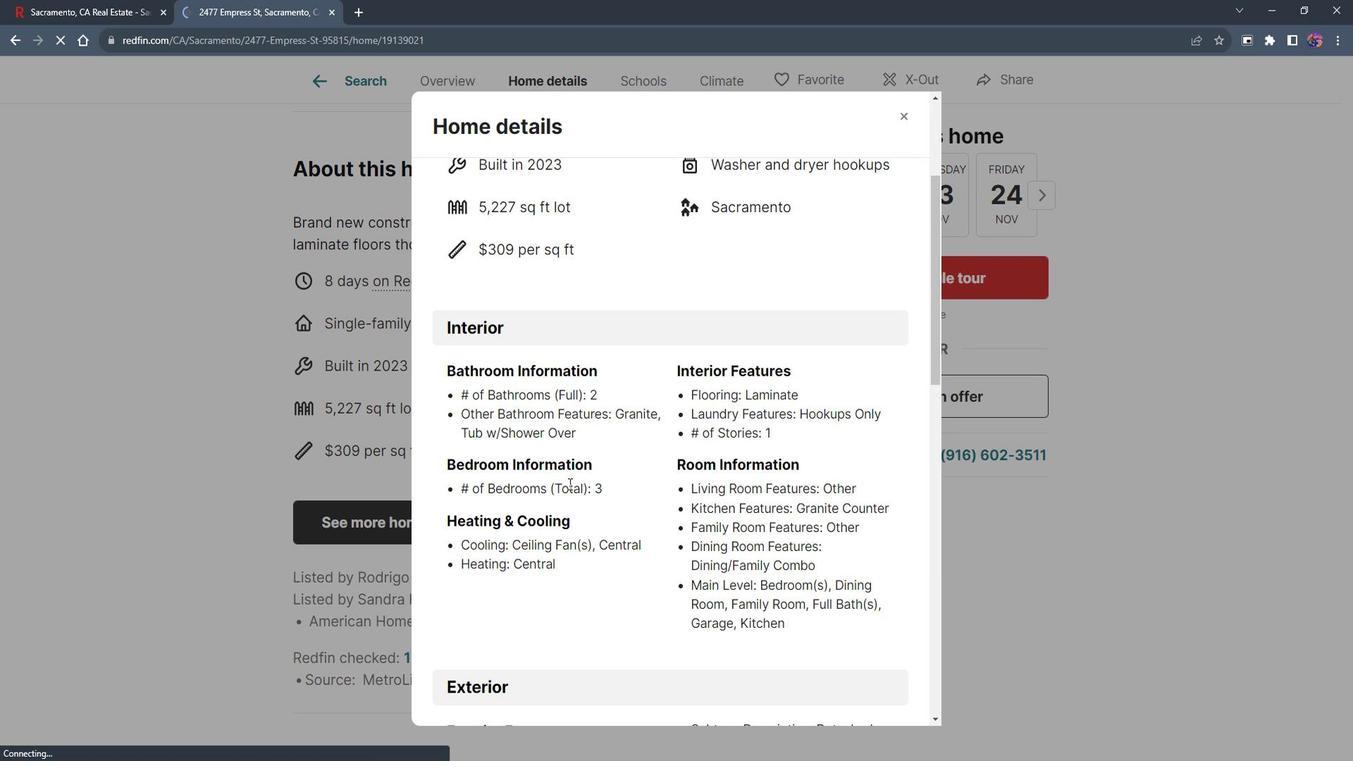 
Action: Mouse scrolled (583, 481) with delta (0, 0)
Screenshot: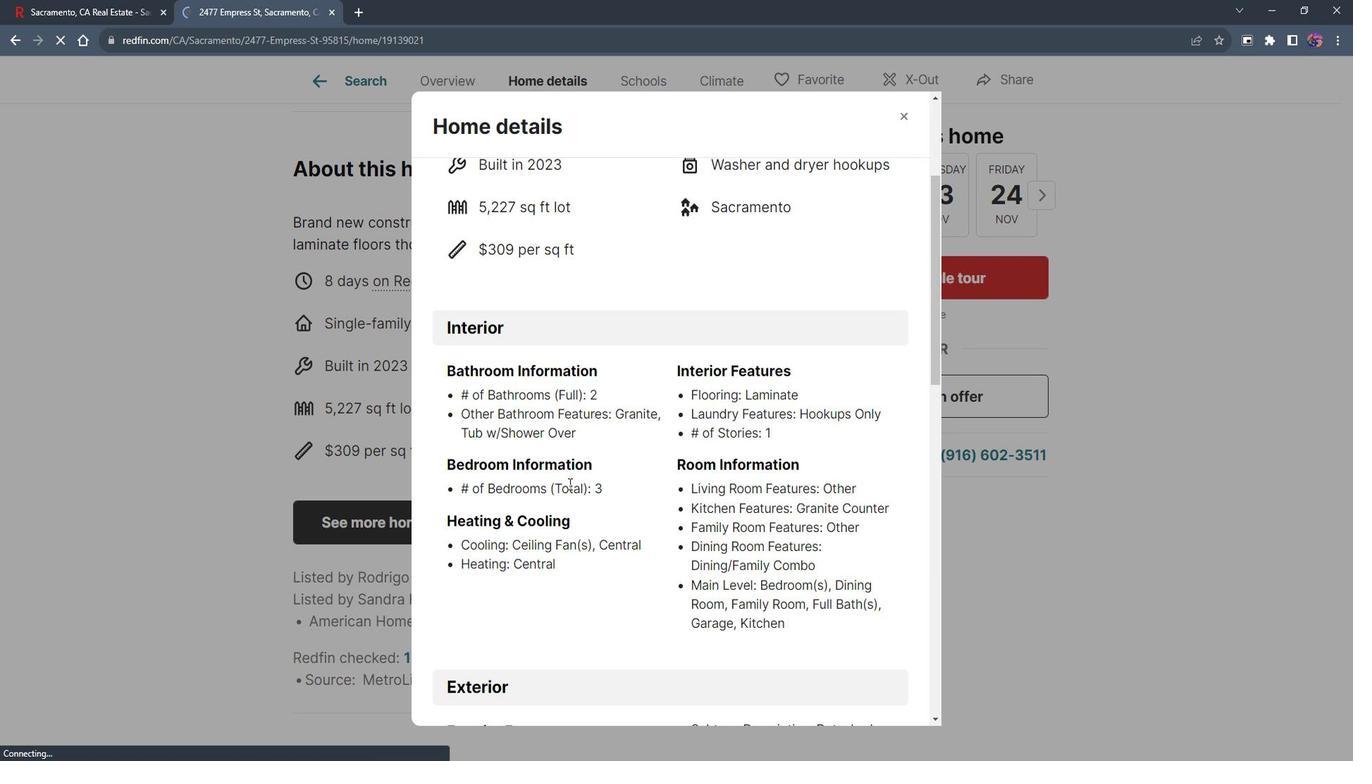 
Action: Mouse scrolled (583, 481) with delta (0, 0)
Screenshot: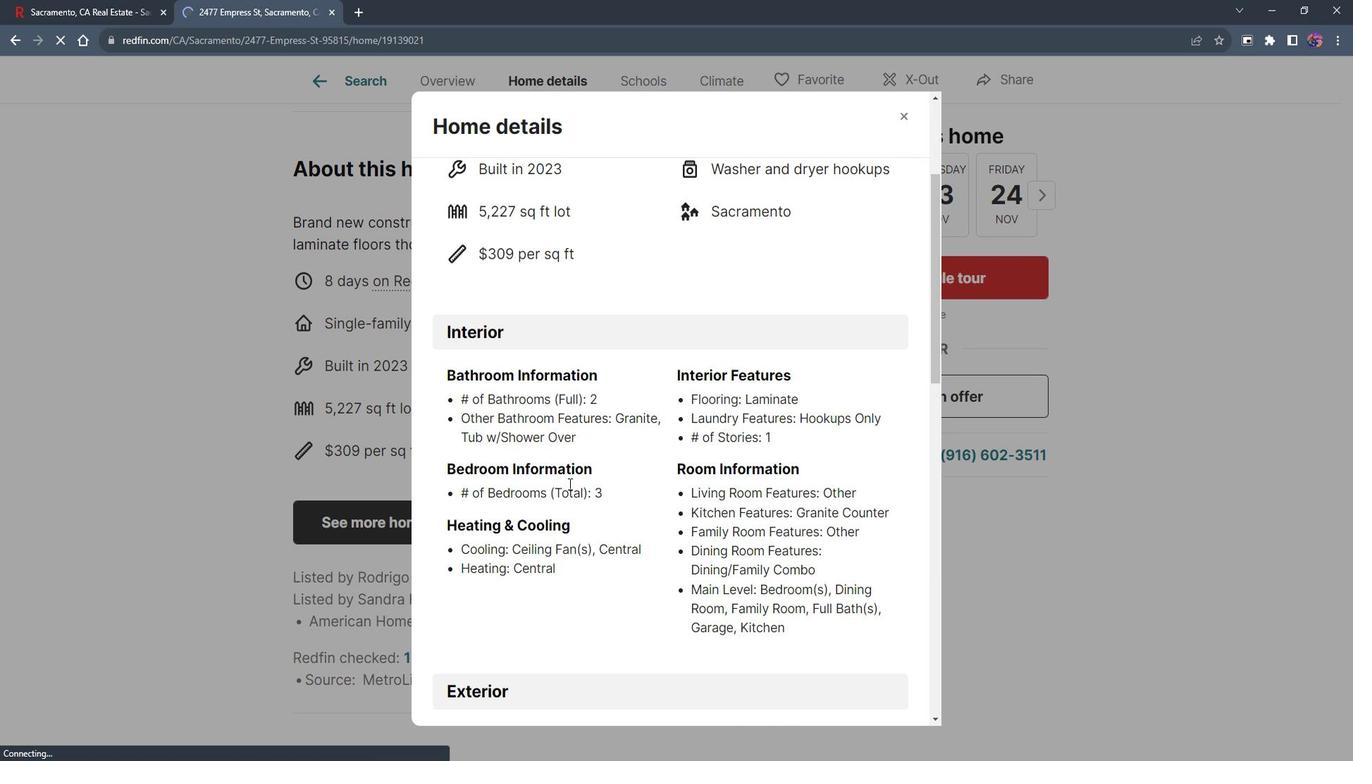 
Action: Mouse moved to (585, 480)
Screenshot: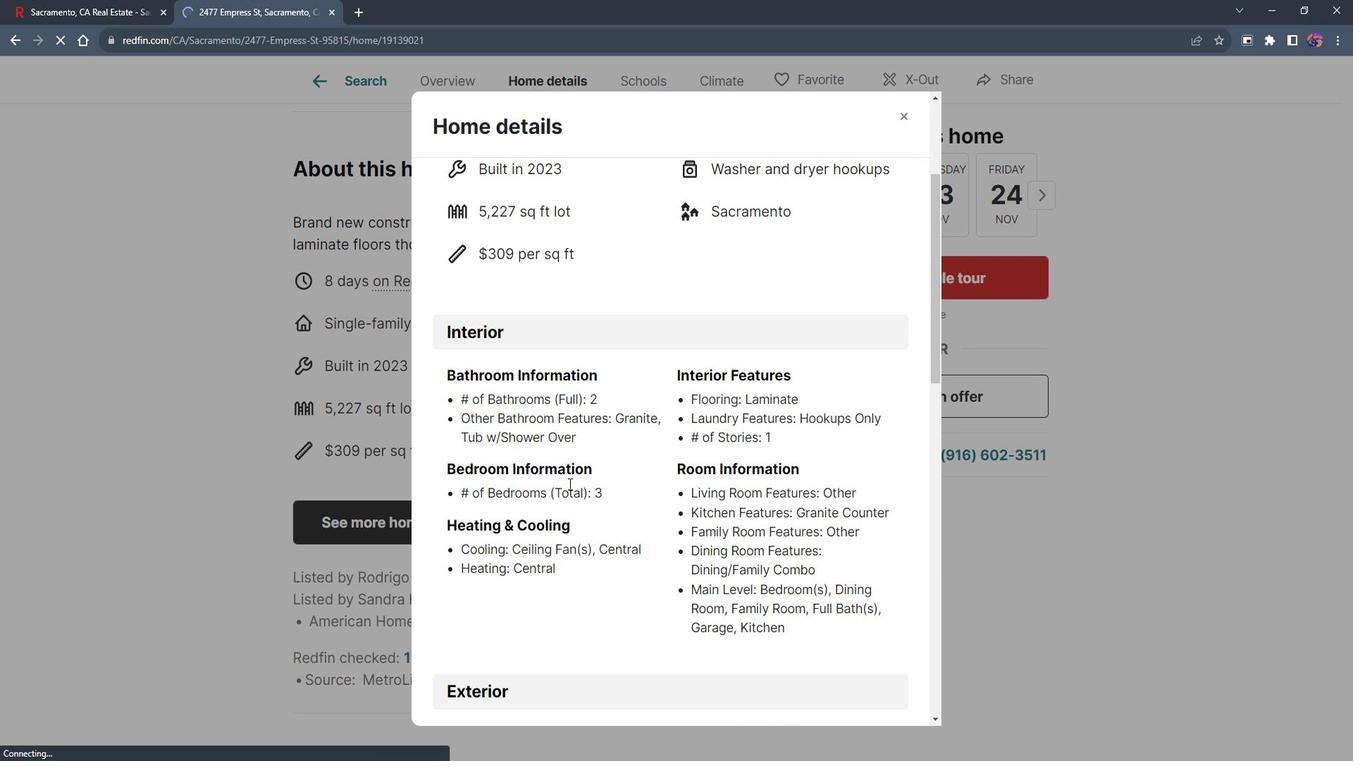 
Action: Mouse scrolled (585, 481) with delta (0, 0)
Screenshot: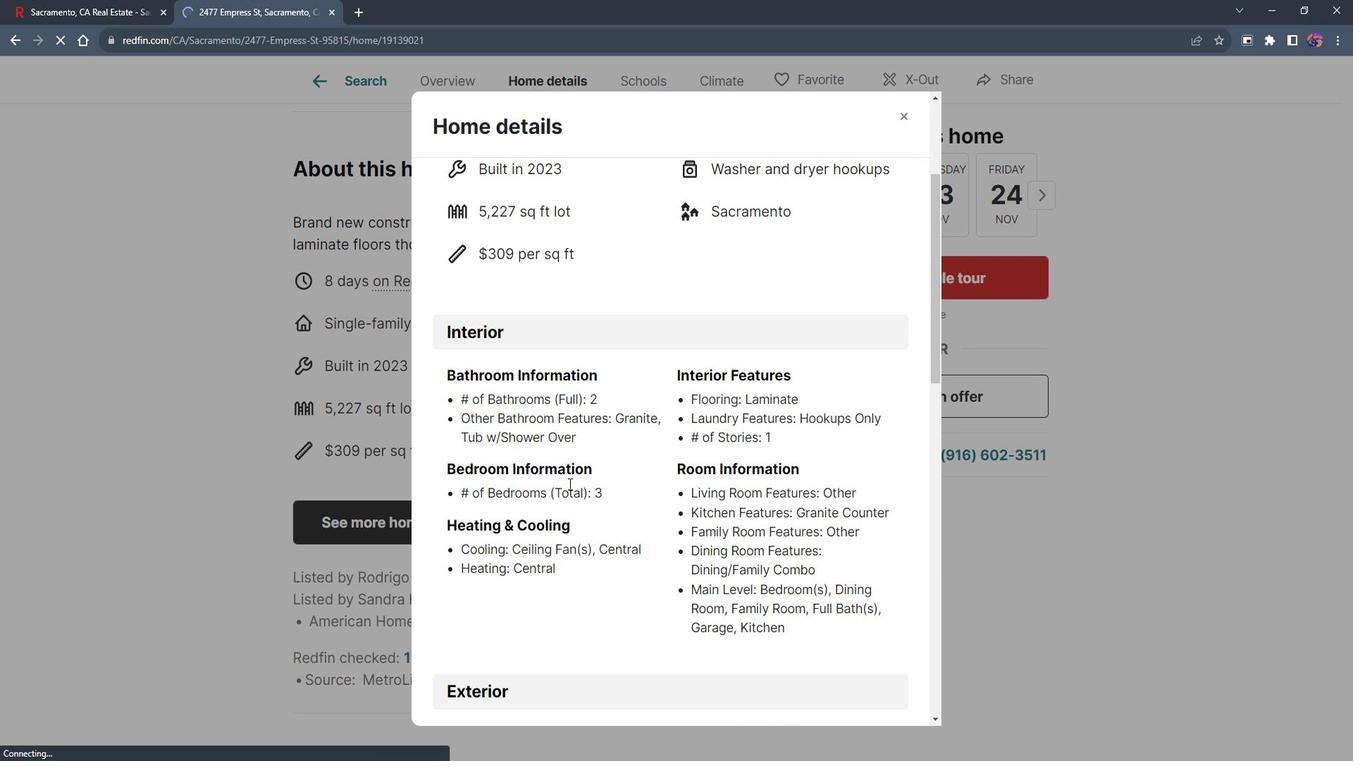 
Action: Mouse moved to (534, 184)
Screenshot: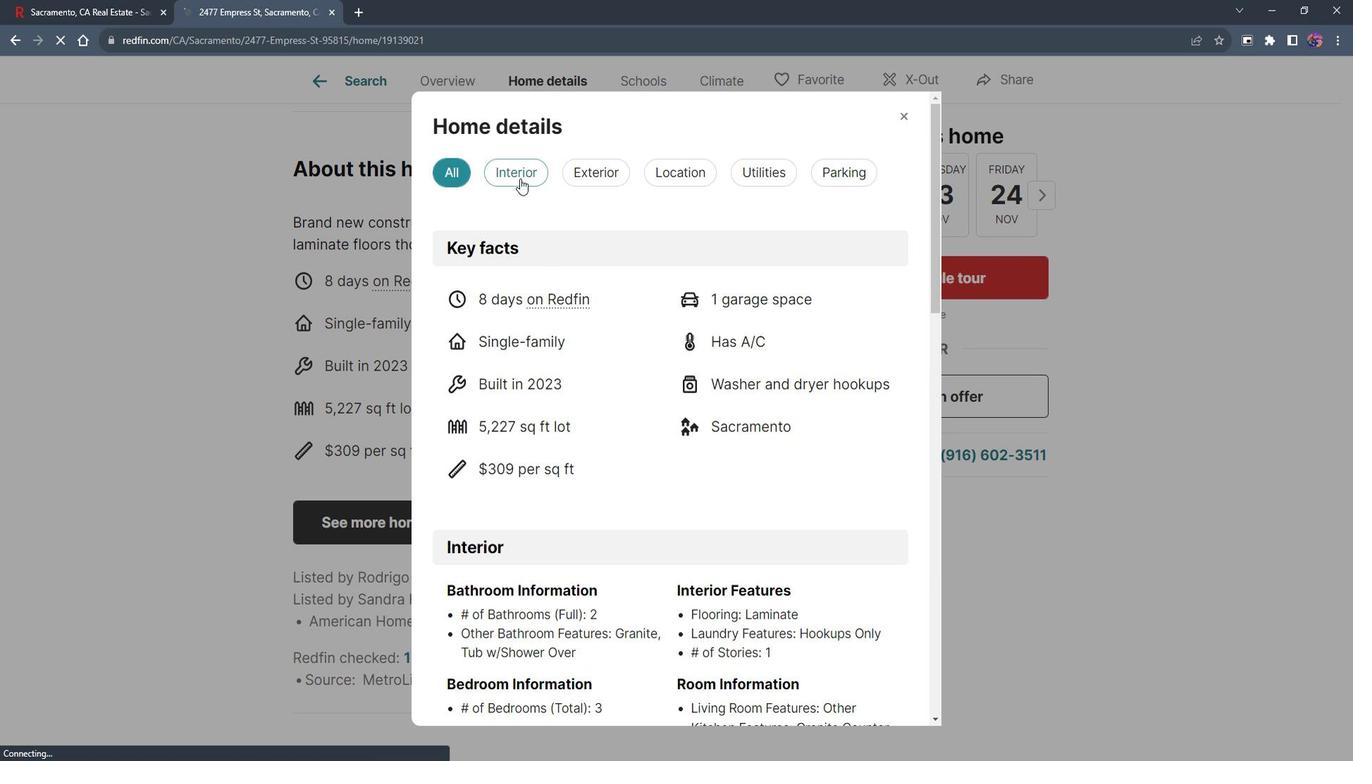 
Action: Mouse pressed left at (534, 184)
Screenshot: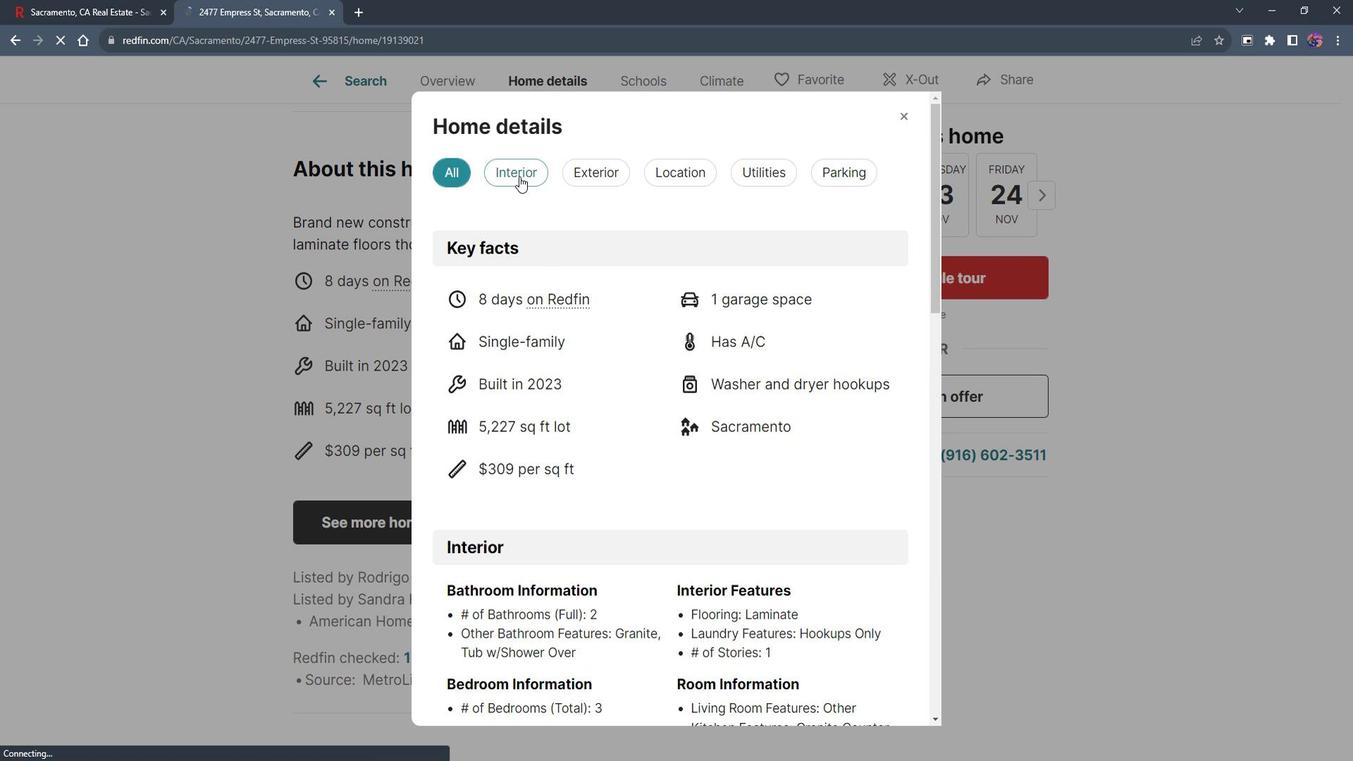 
Action: Mouse moved to (640, 408)
Screenshot: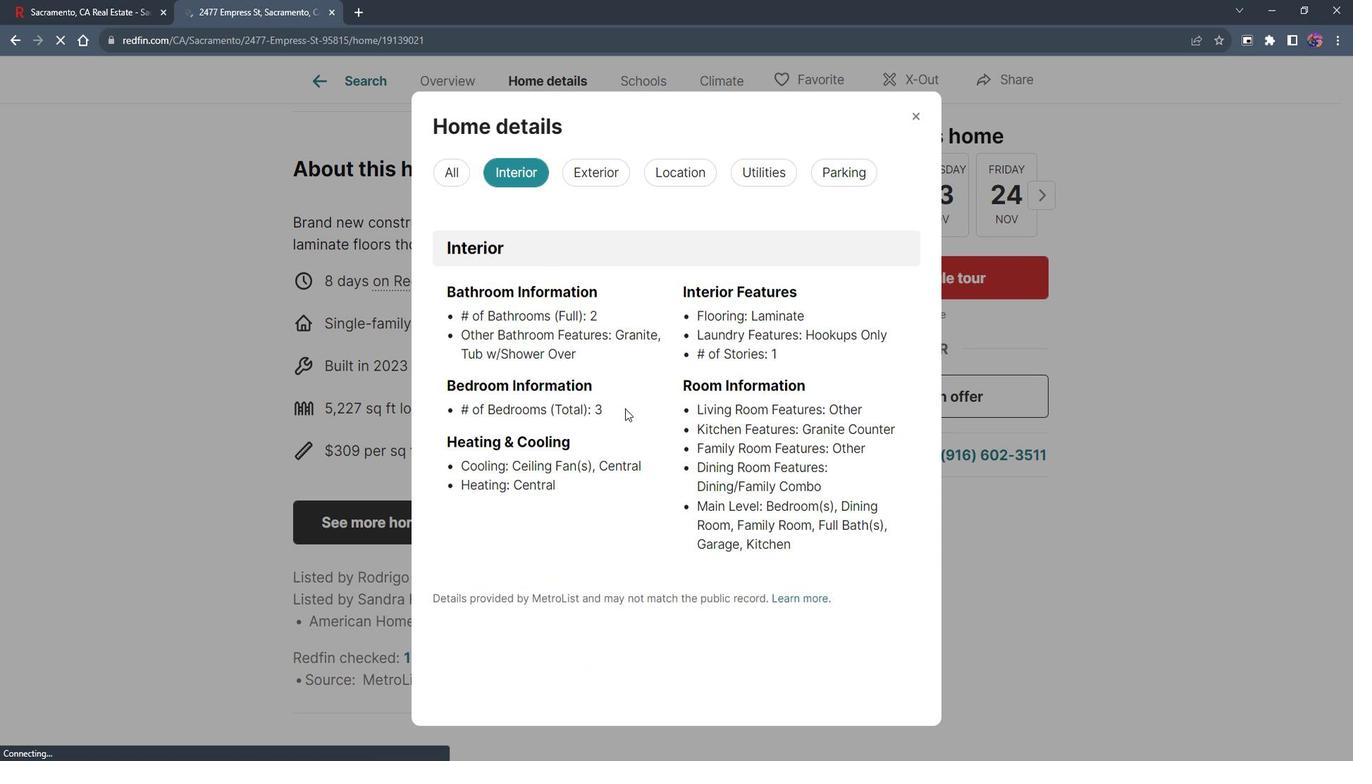 
Action: Mouse scrolled (640, 408) with delta (0, 0)
Screenshot: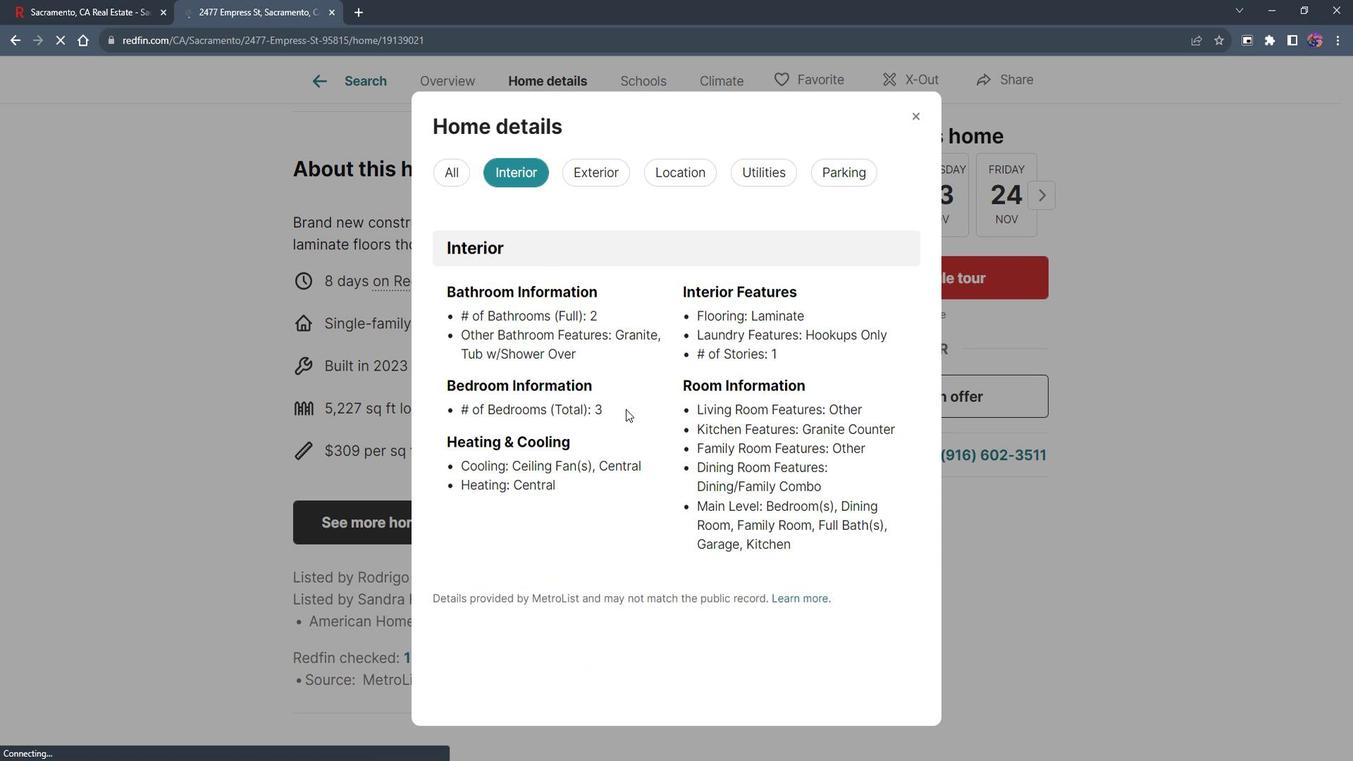 
Action: Mouse moved to (640, 408)
Screenshot: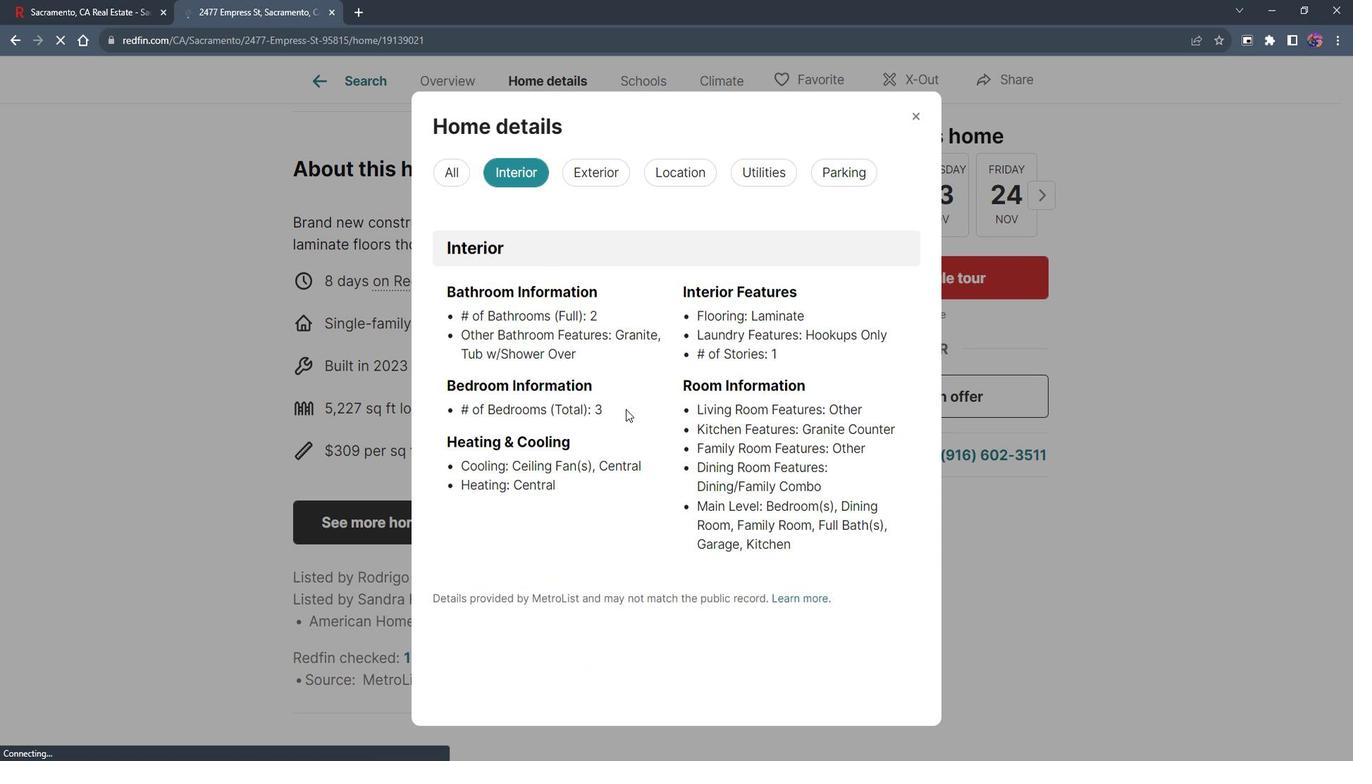 
Action: Mouse scrolled (640, 408) with delta (0, 0)
Screenshot: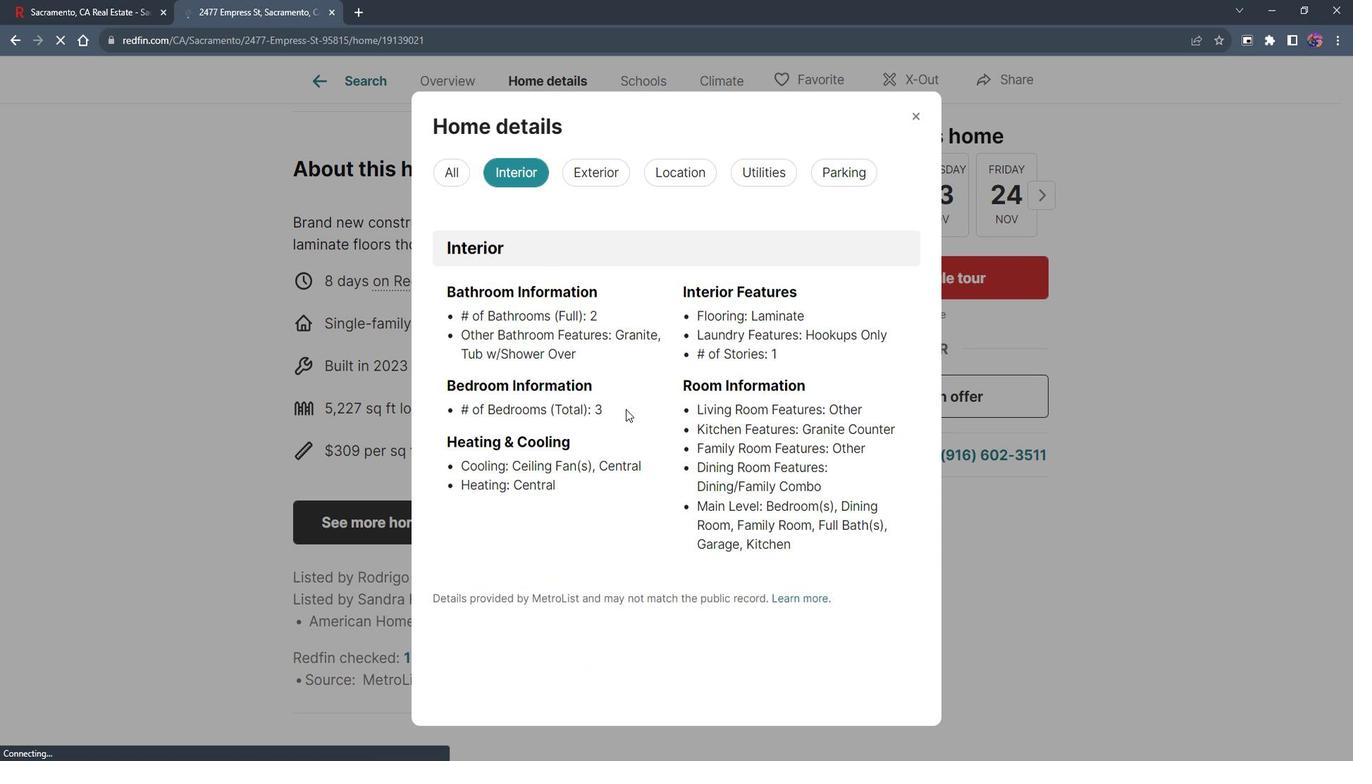 
Action: Mouse moved to (641, 408)
Screenshot: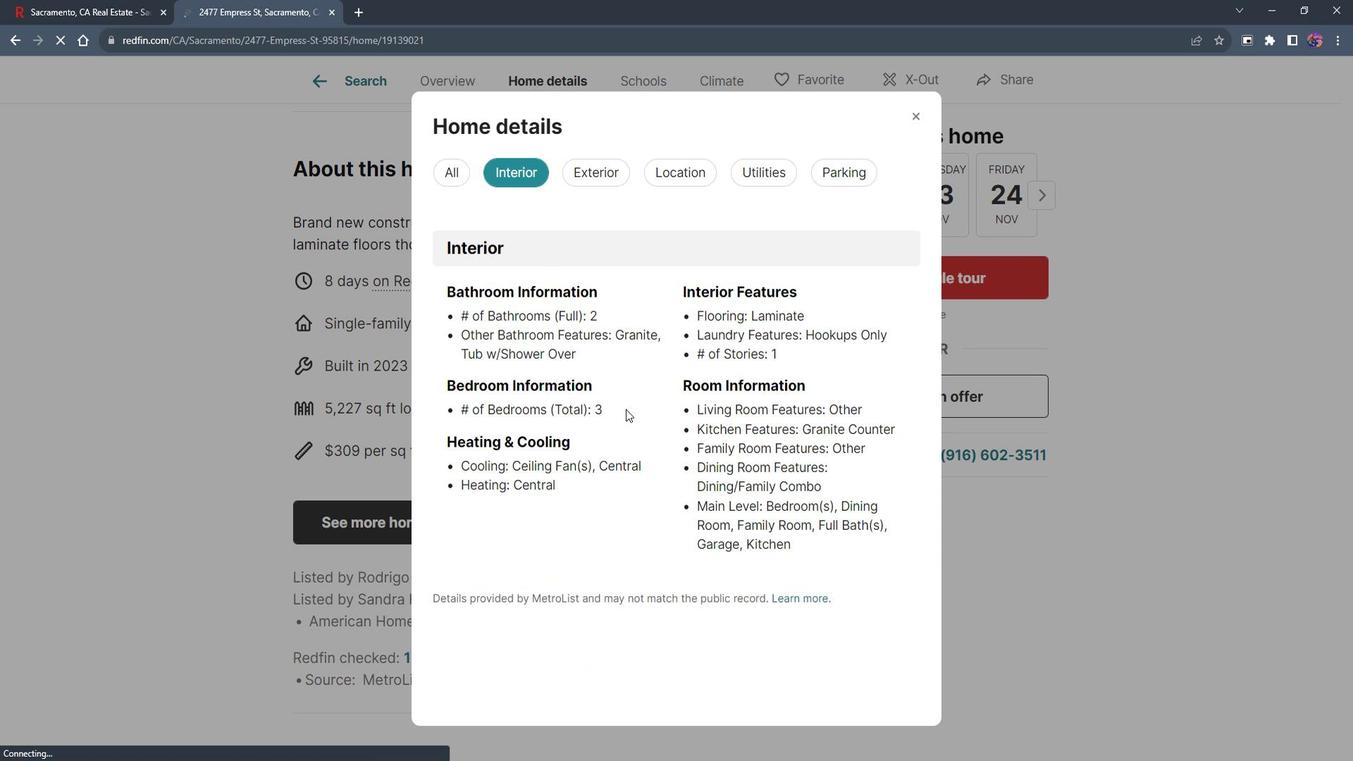 
Action: Mouse scrolled (641, 408) with delta (0, 0)
Screenshot: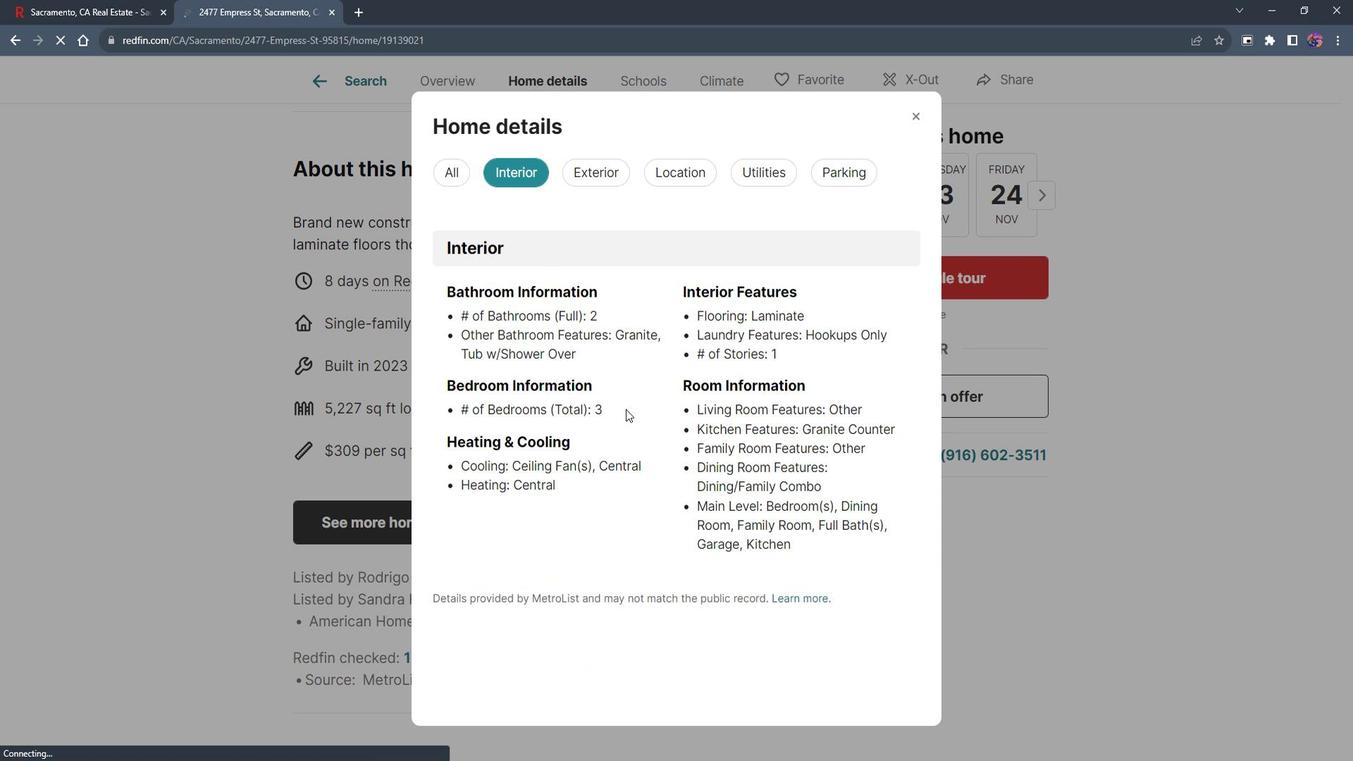 
Action: Mouse moved to (637, 385)
Screenshot: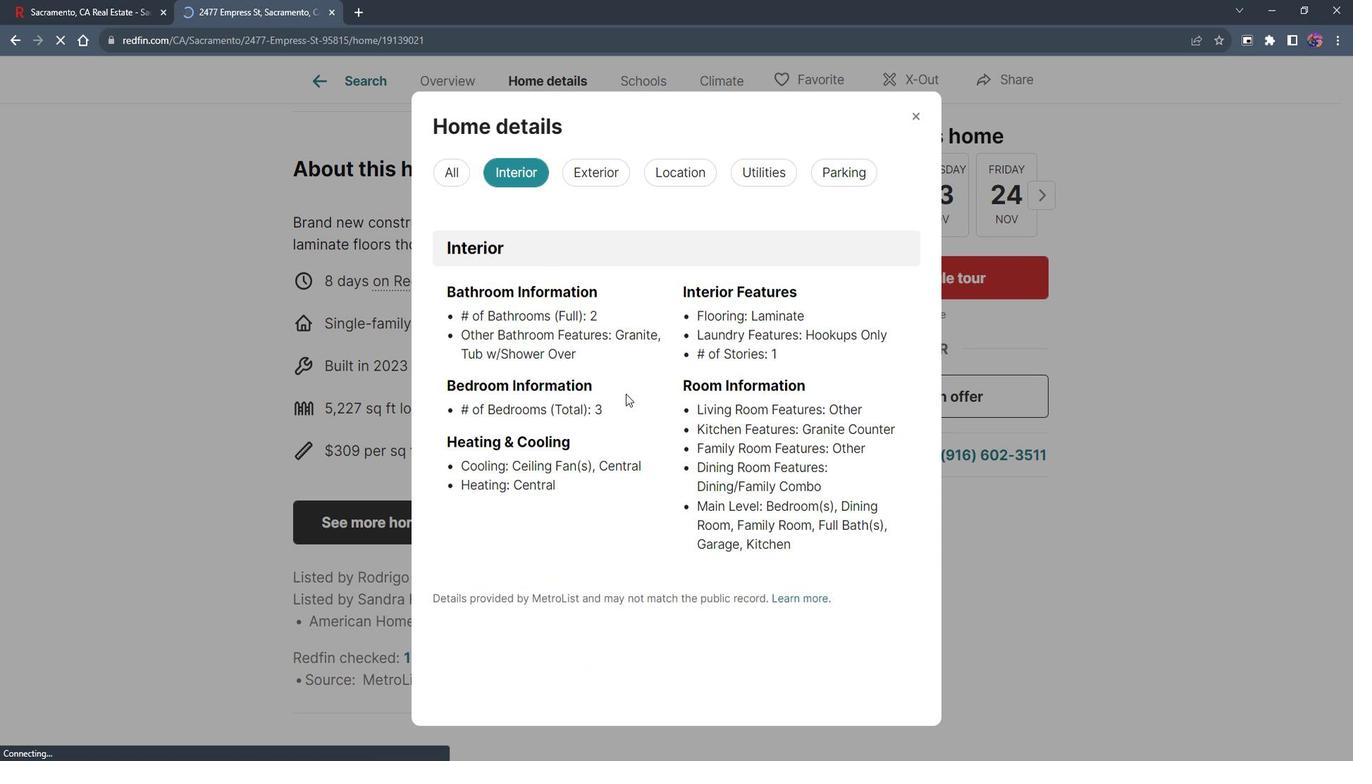 
Action: Mouse scrolled (637, 385) with delta (0, 0)
Screenshot: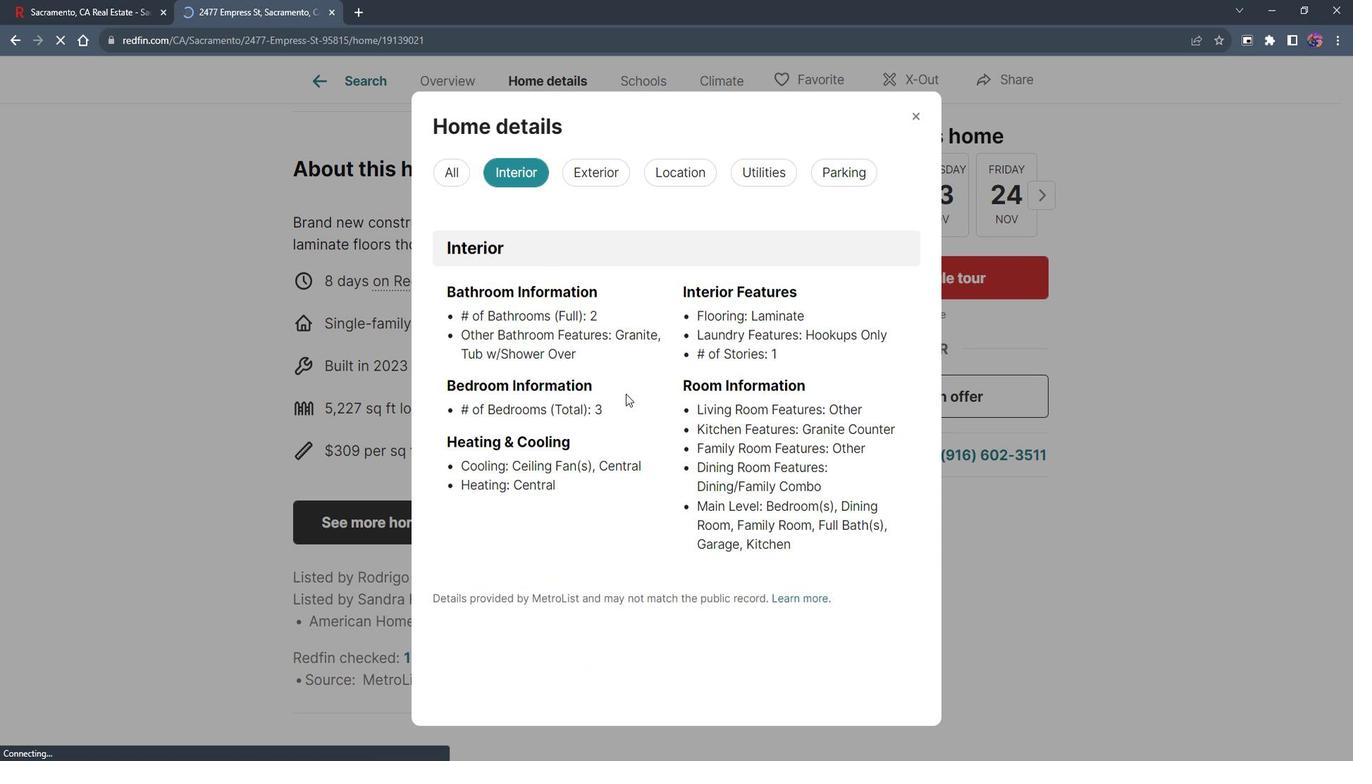 
Action: Mouse moved to (628, 359)
Screenshot: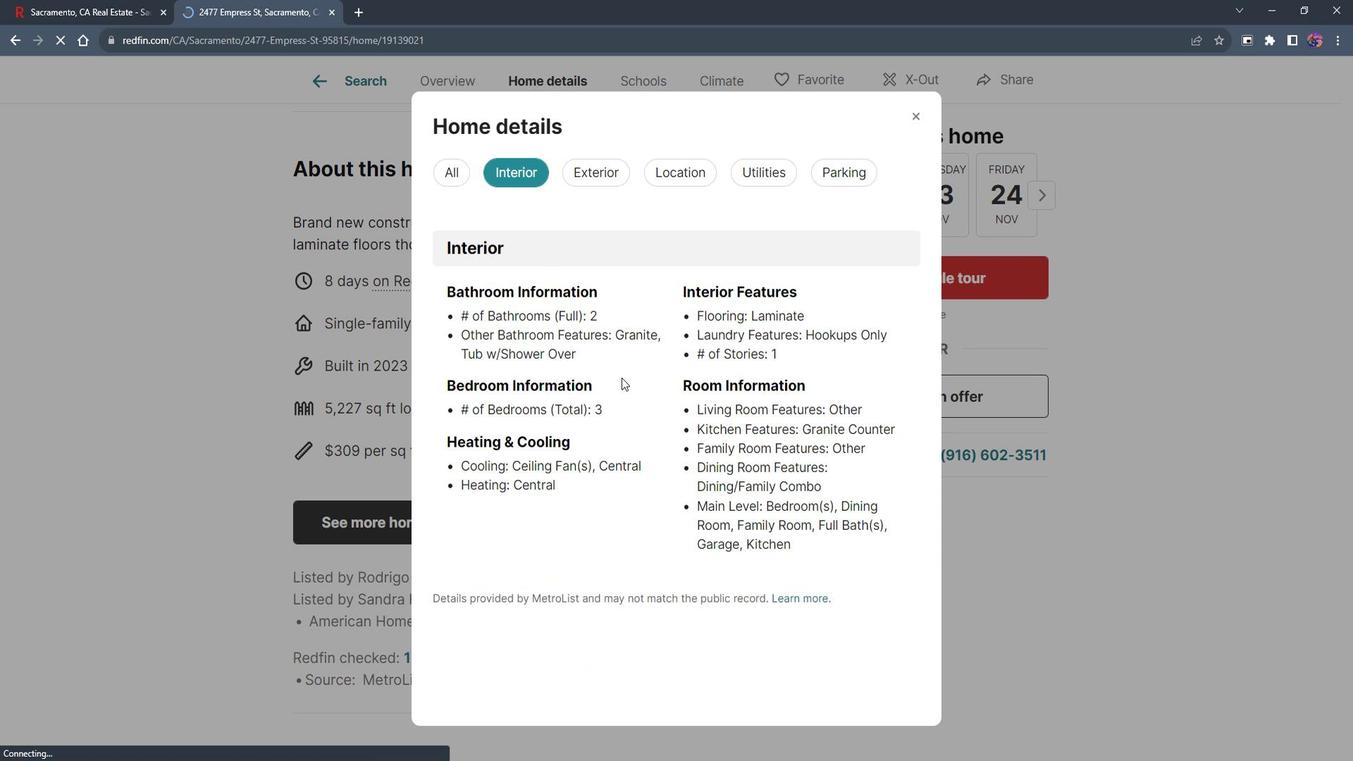 
Action: Mouse scrolled (628, 360) with delta (0, 0)
Screenshot: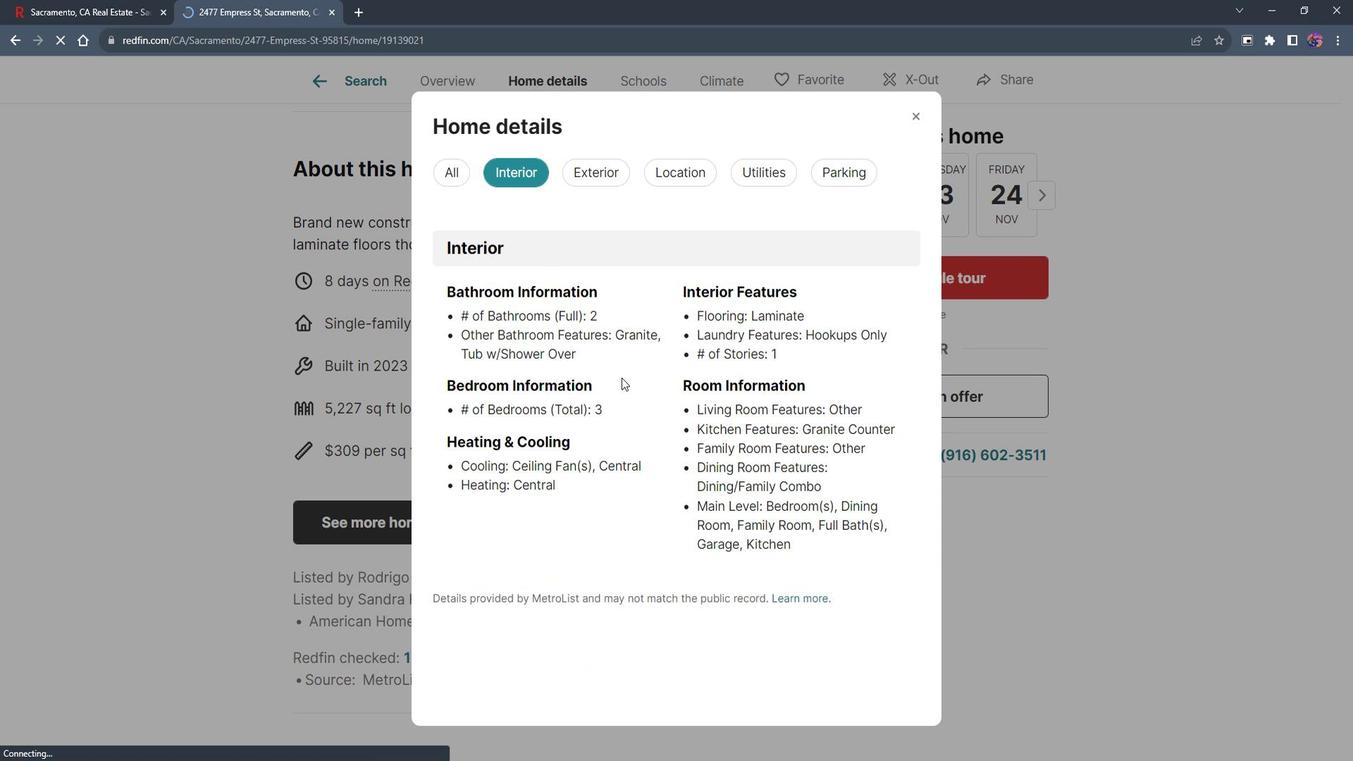 
Action: Mouse moved to (626, 181)
Screenshot: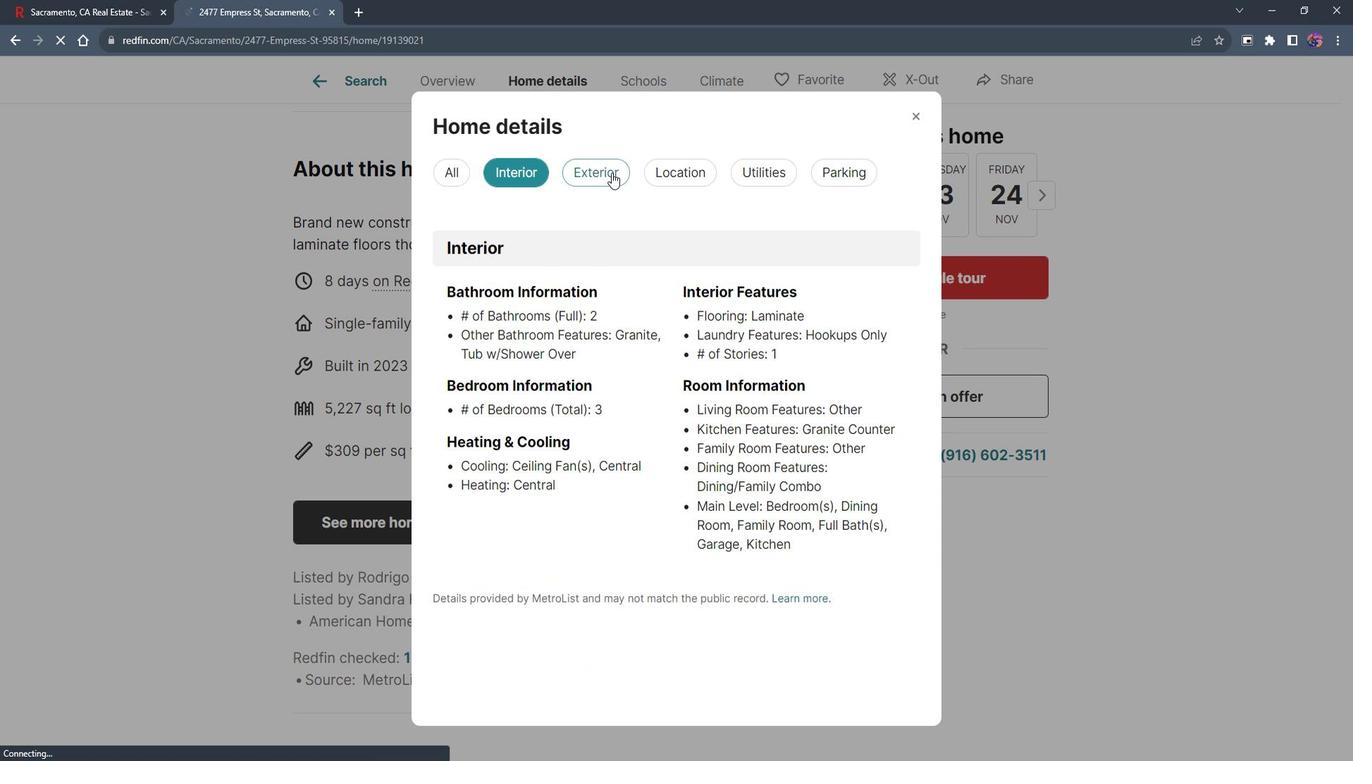 
Action: Mouse pressed left at (626, 181)
Screenshot: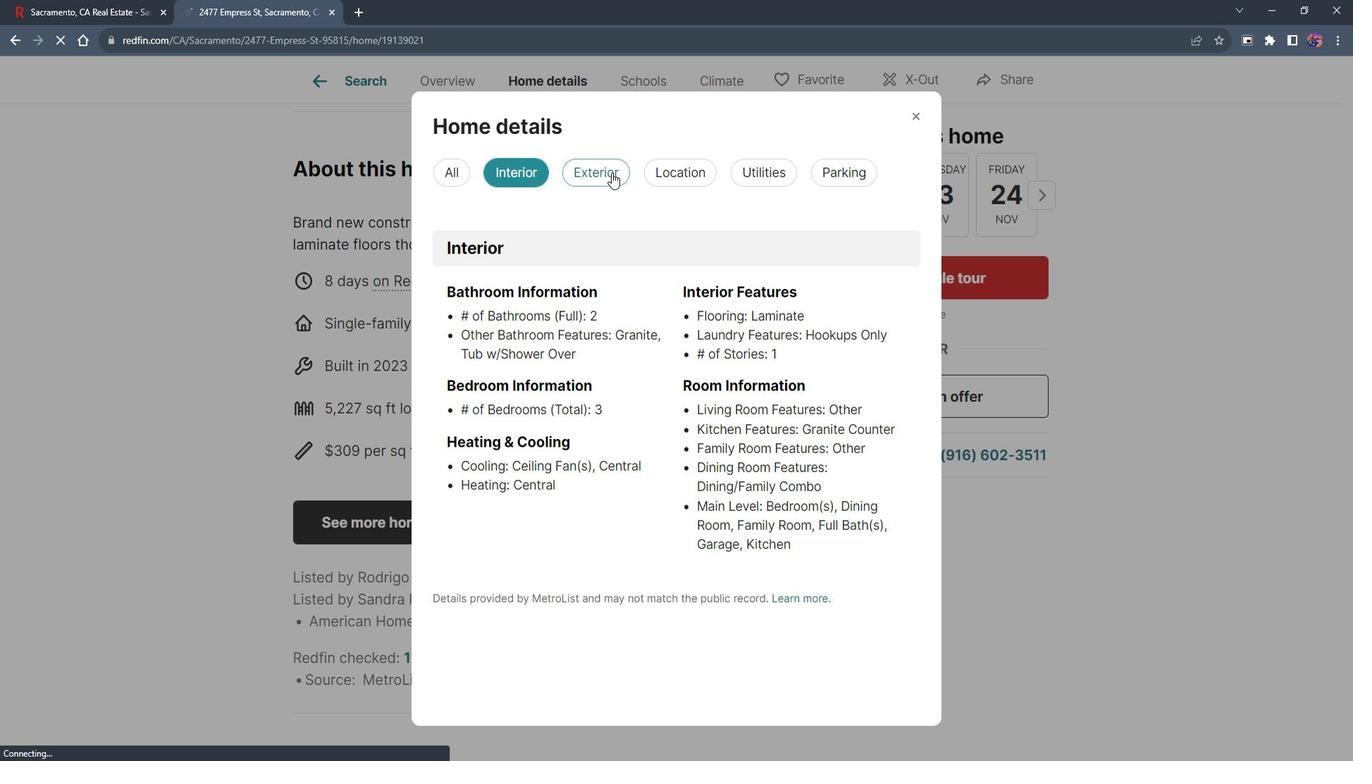 
Action: Mouse moved to (701, 174)
Screenshot: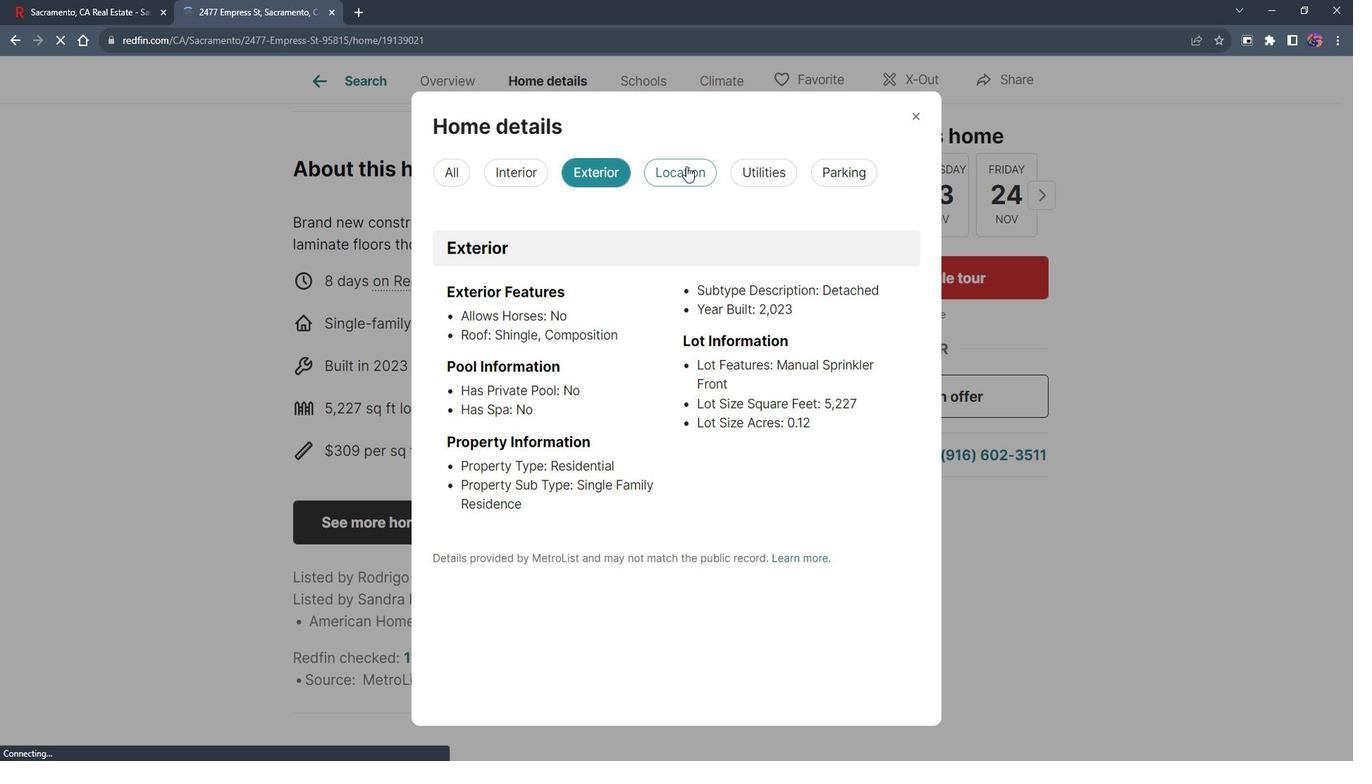 
Action: Mouse pressed left at (701, 174)
Screenshot: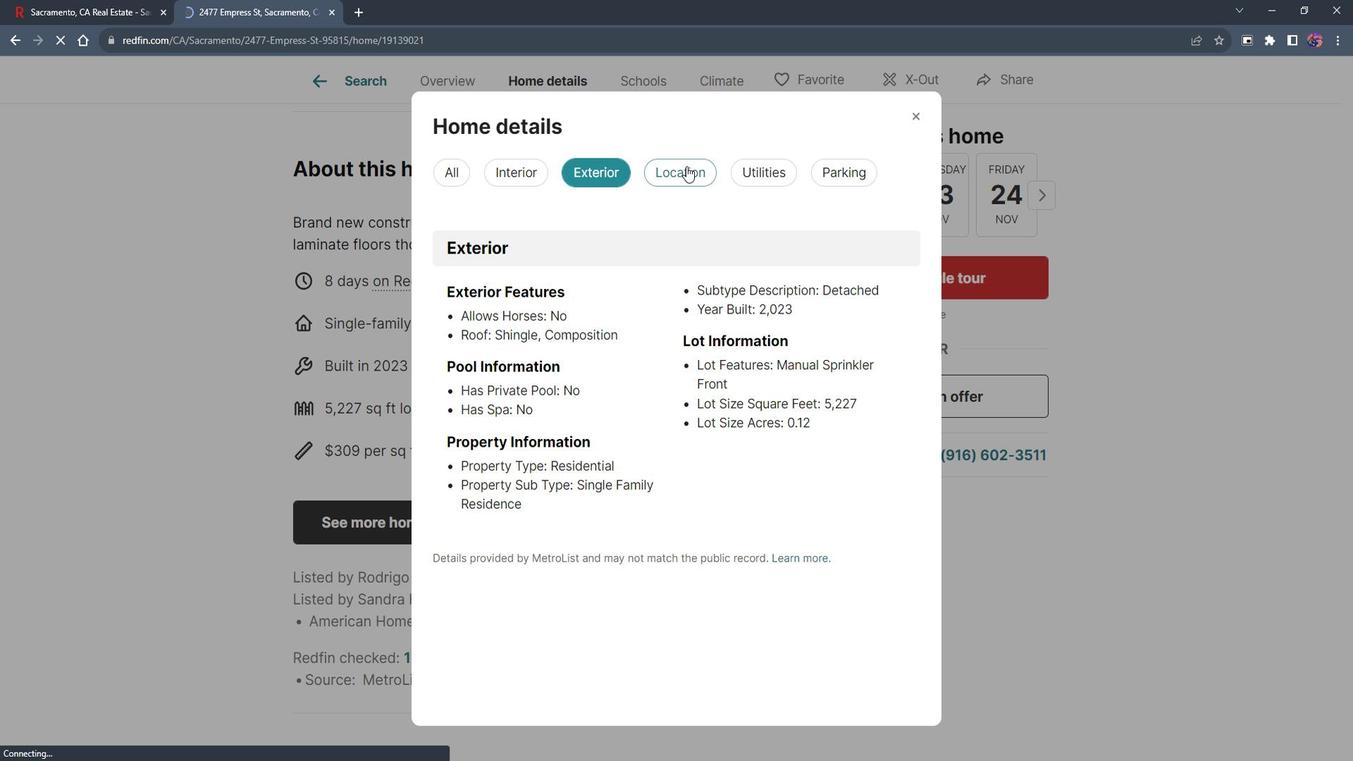 
Action: Mouse moved to (781, 182)
Screenshot: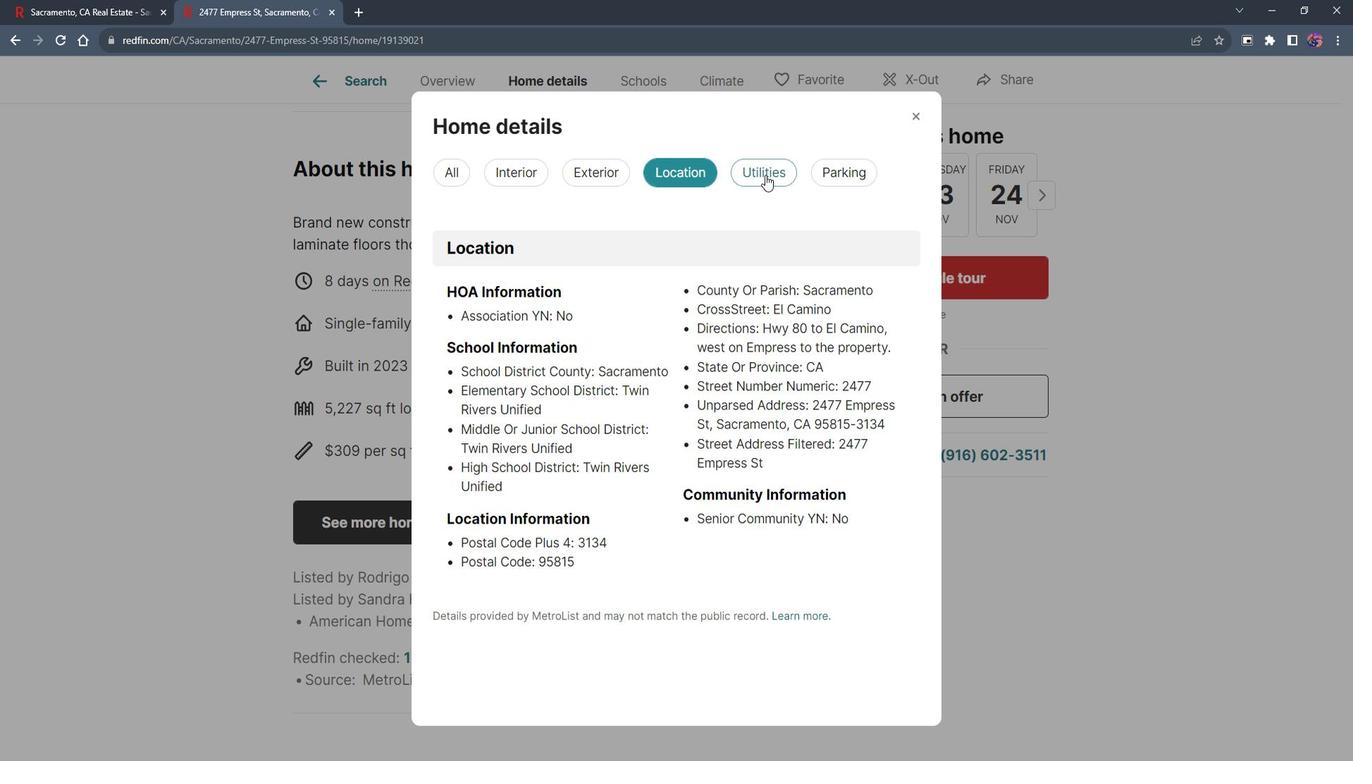 
Action: Mouse pressed left at (781, 182)
Screenshot: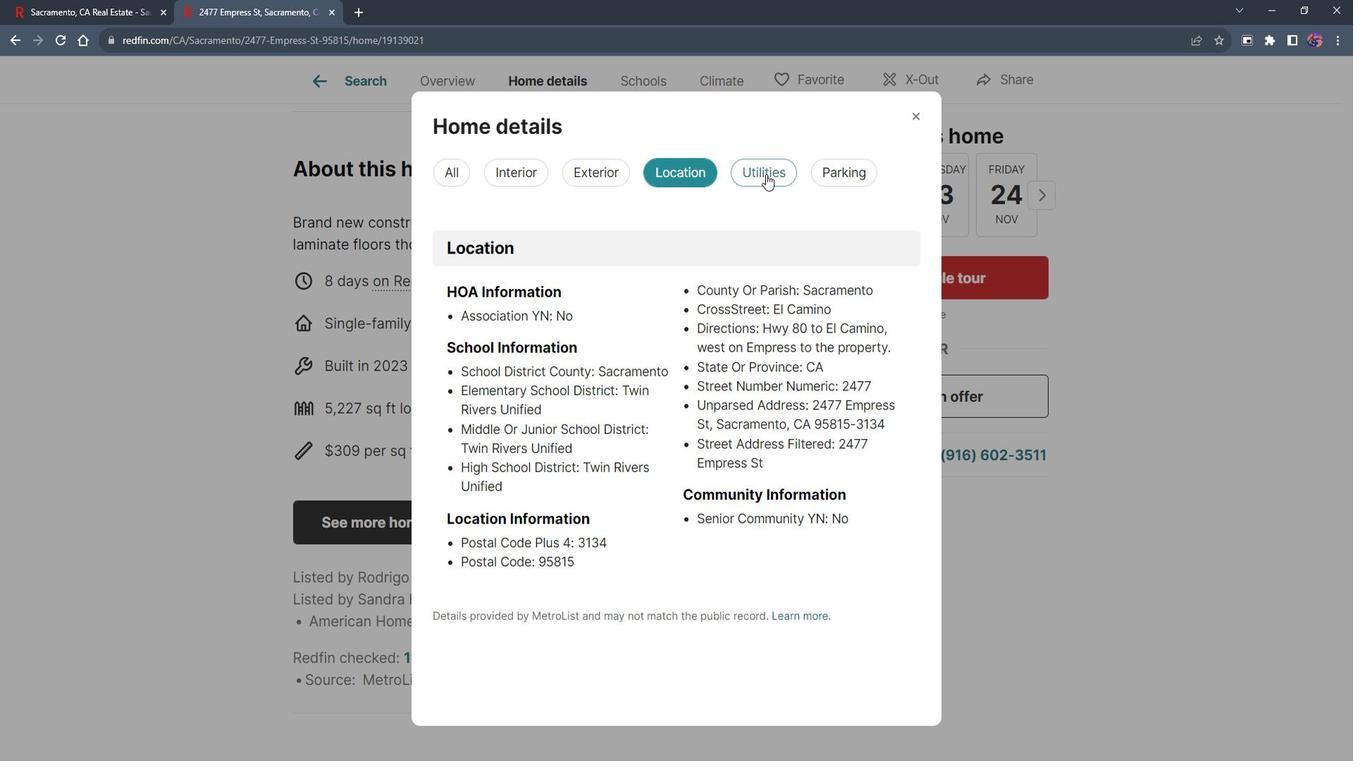 
Action: Mouse moved to (860, 179)
Screenshot: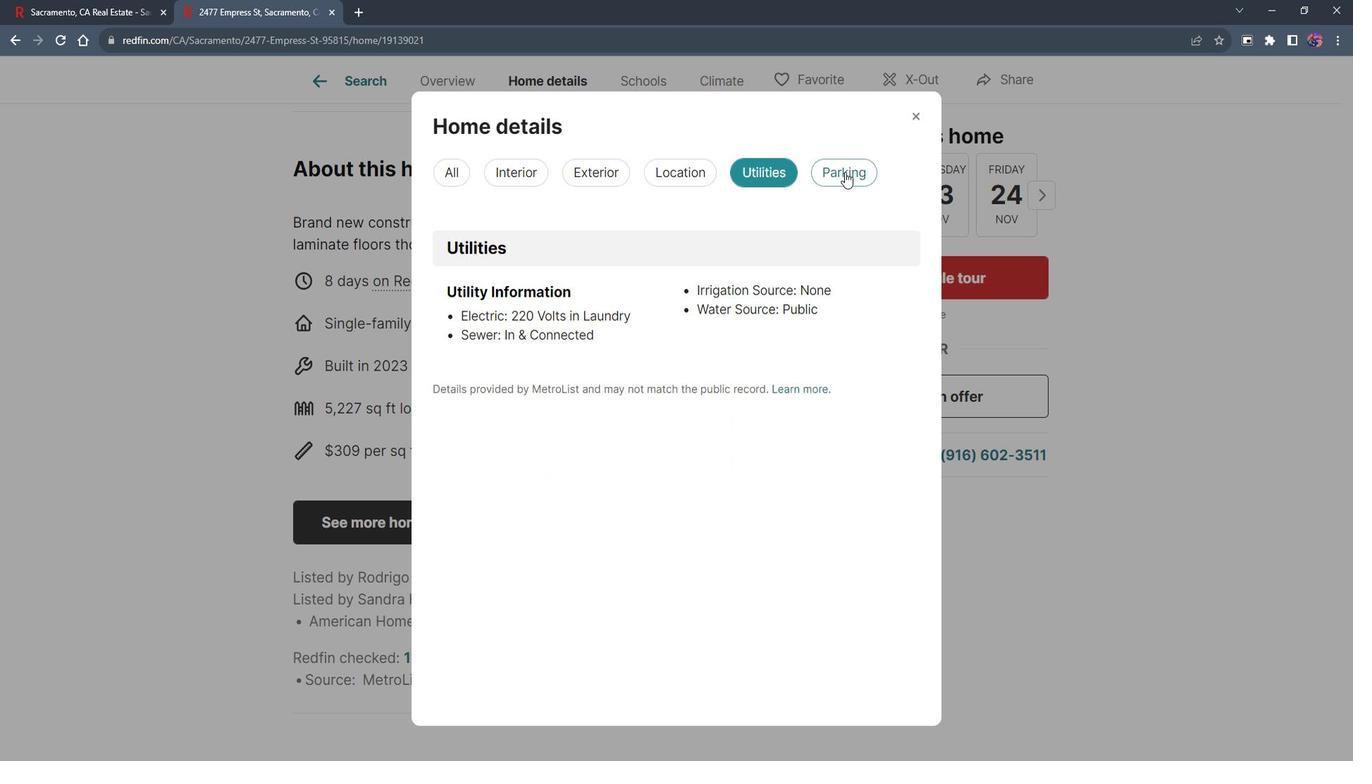 
Action: Mouse pressed left at (860, 179)
Screenshot: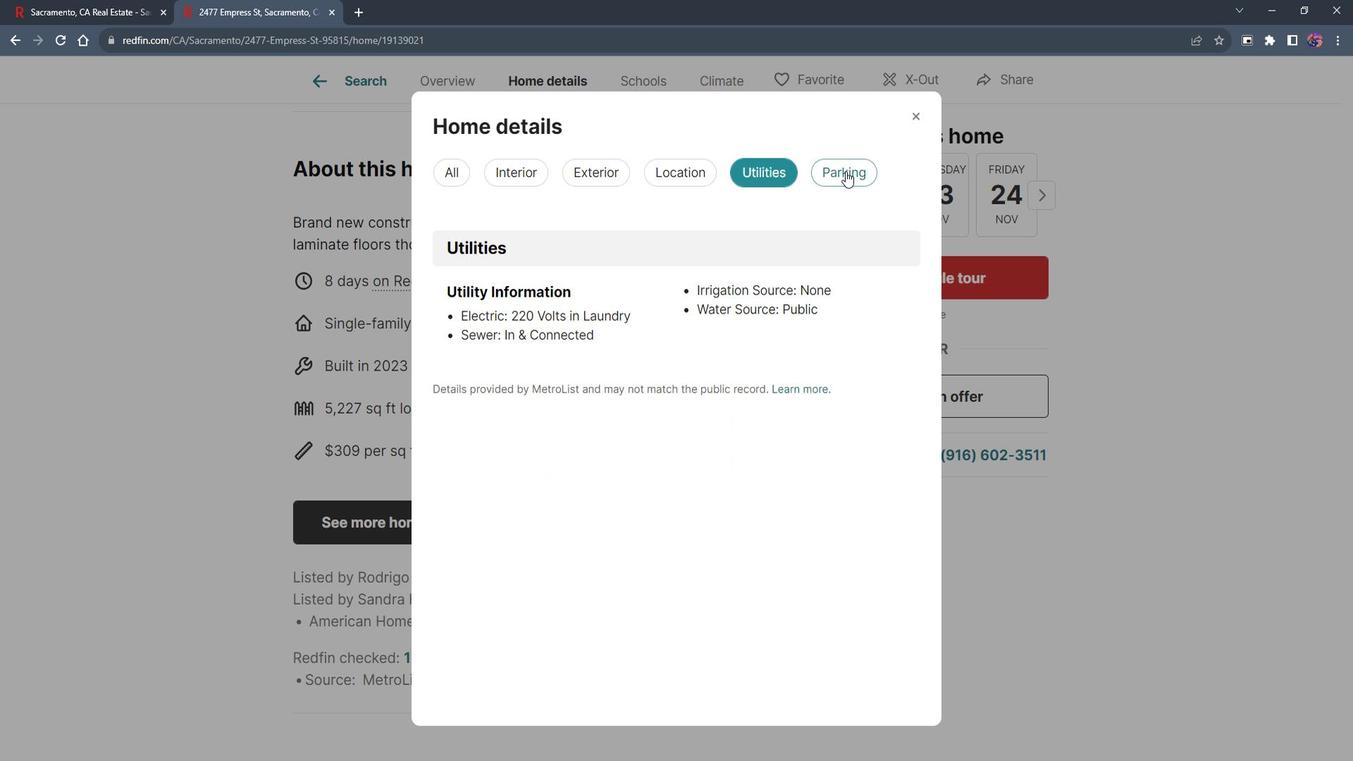 
Action: Mouse moved to (928, 124)
Screenshot: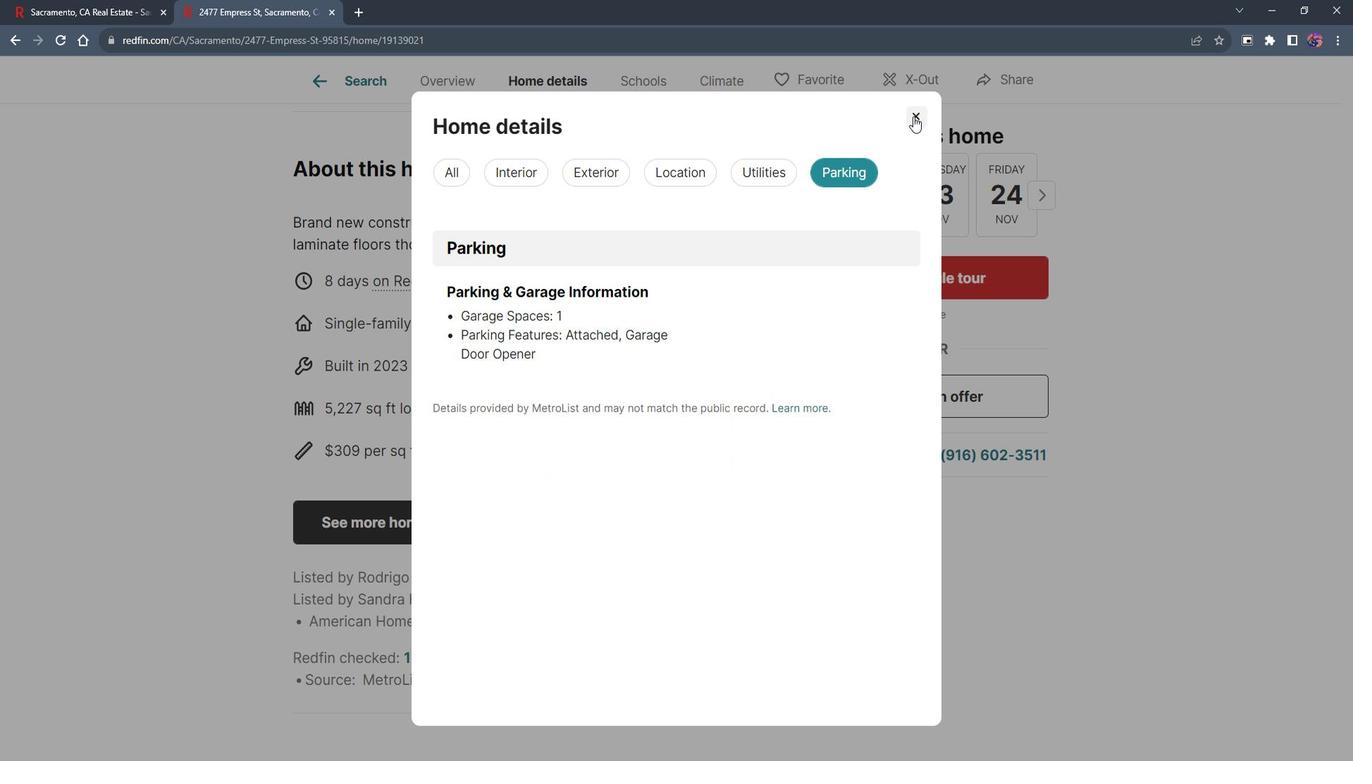 
Action: Mouse pressed left at (928, 124)
Screenshot: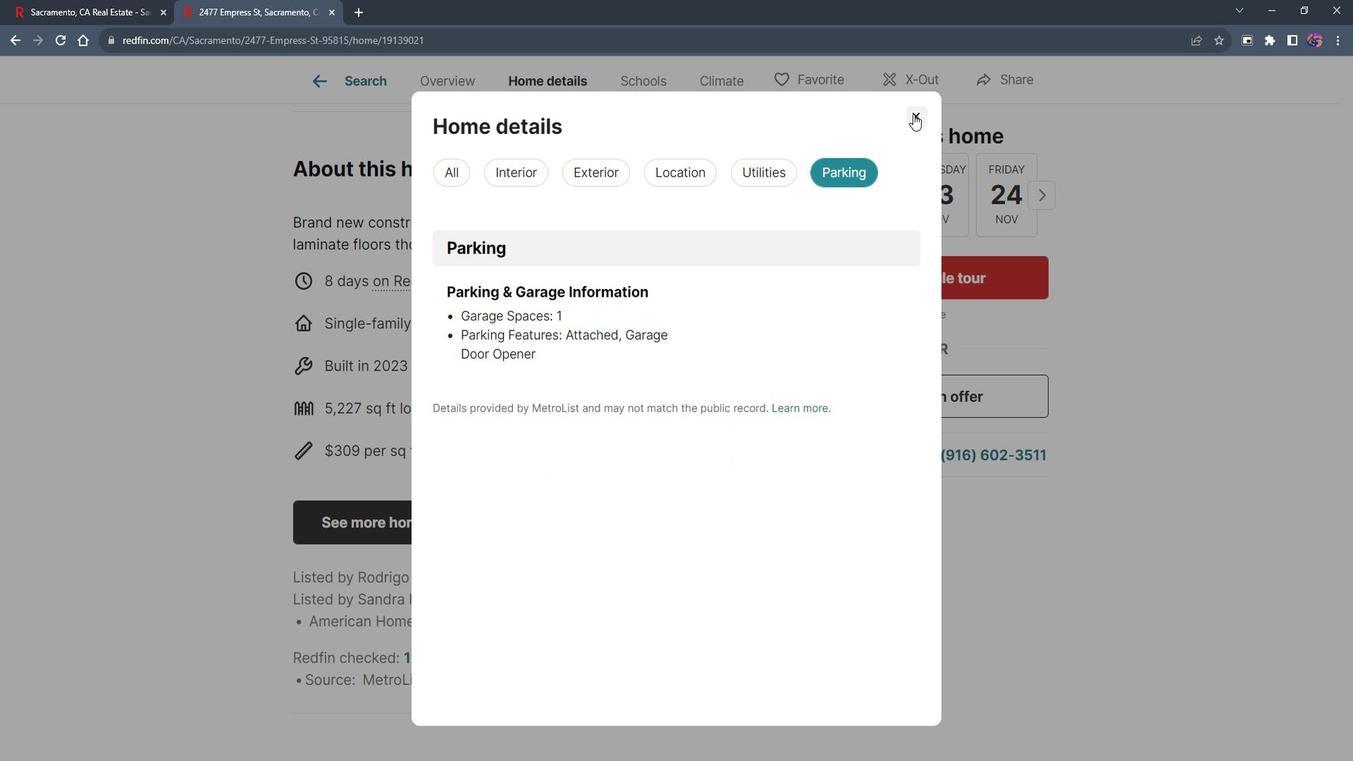 
Action: Mouse moved to (588, 446)
Screenshot: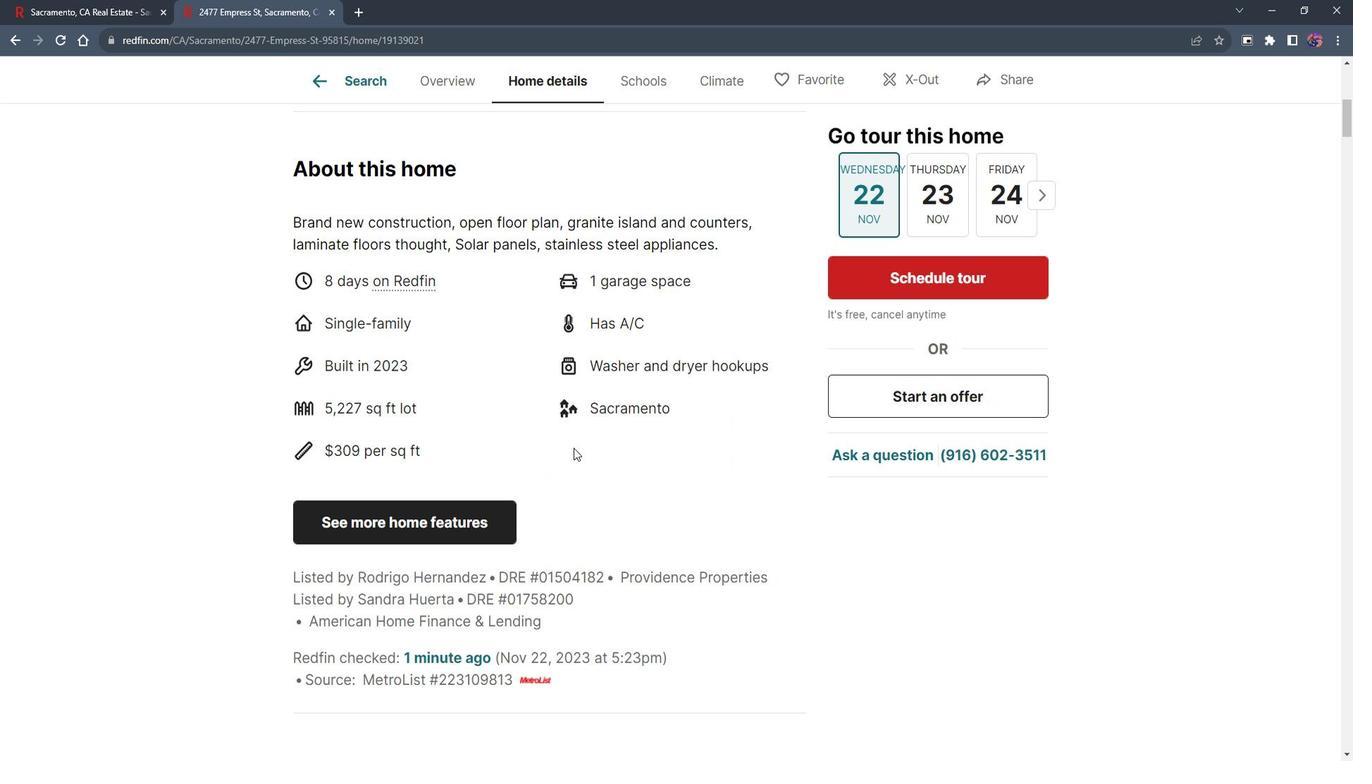 
Action: Mouse scrolled (588, 445) with delta (0, 0)
Screenshot: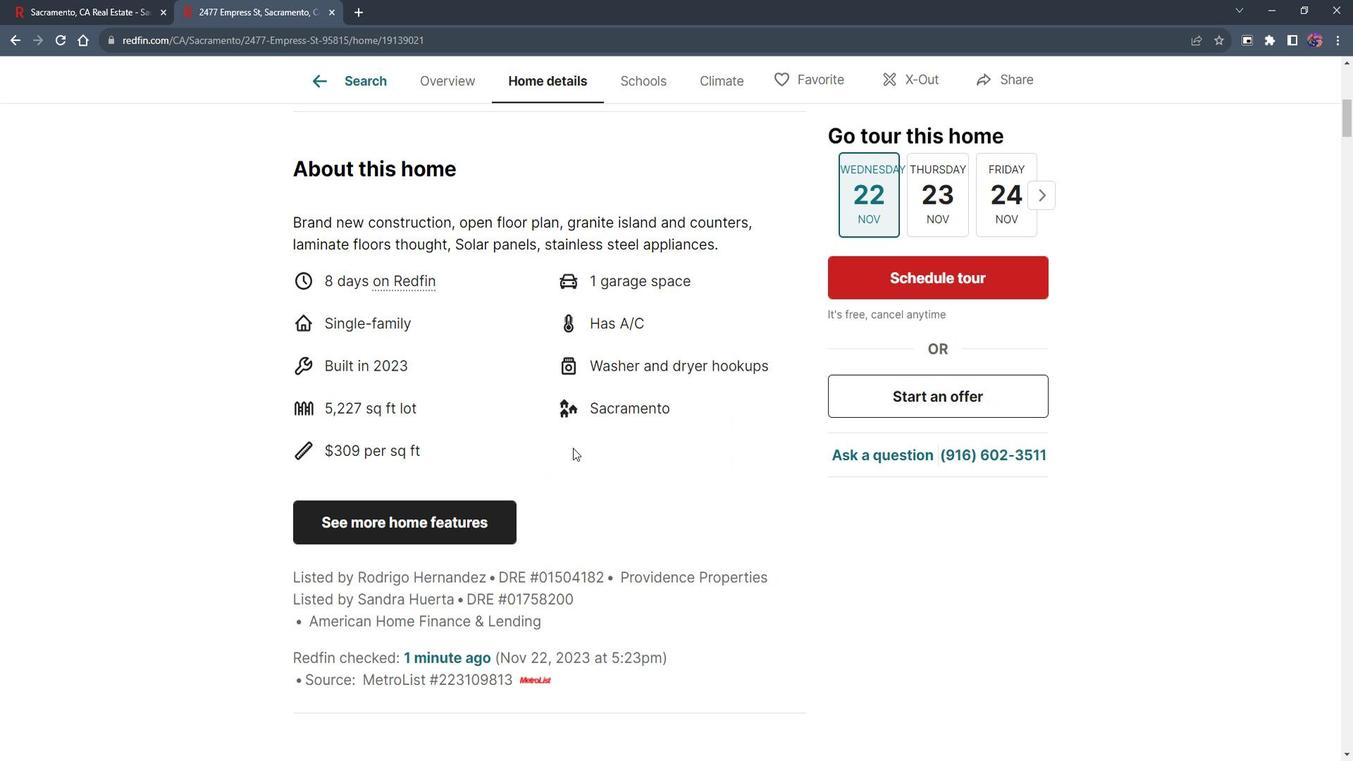 
Action: Mouse moved to (588, 442)
Screenshot: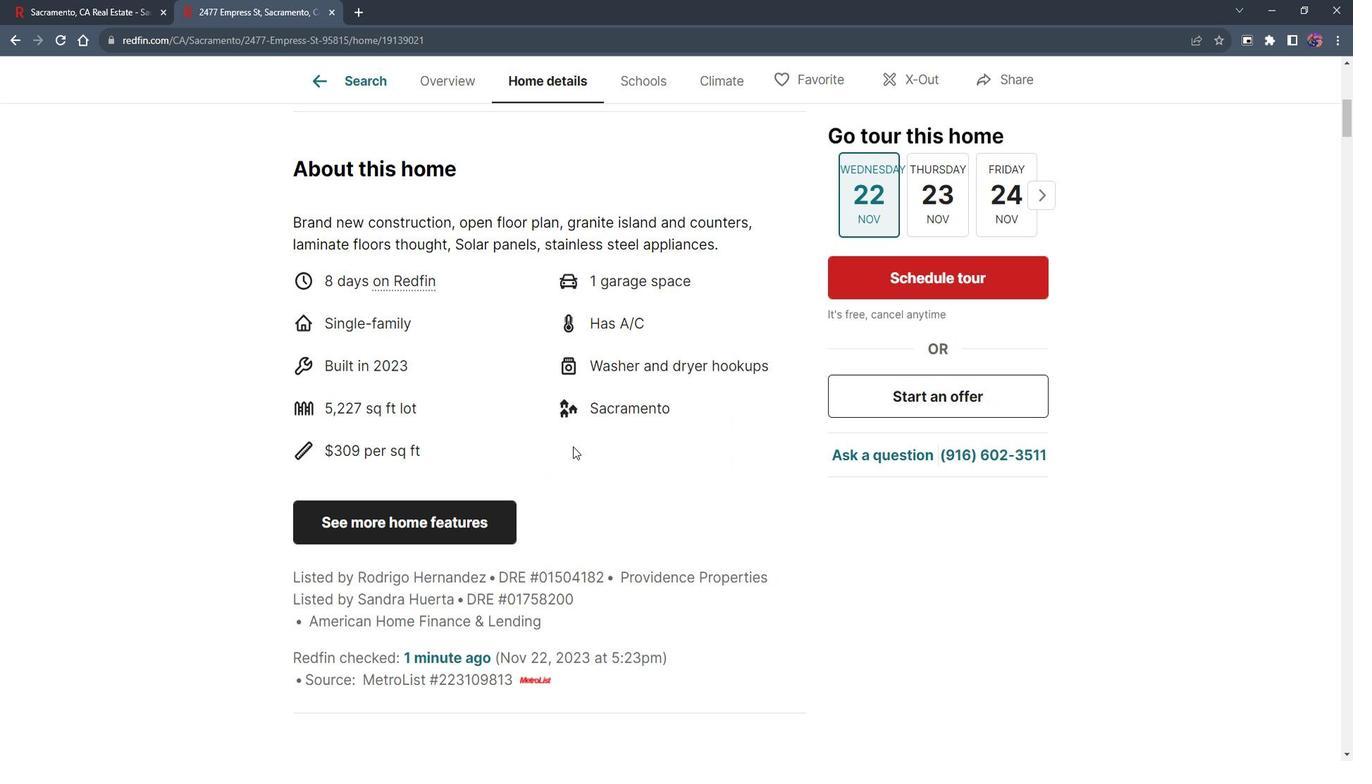 
Action: Mouse scrolled (588, 442) with delta (0, 0)
Screenshot: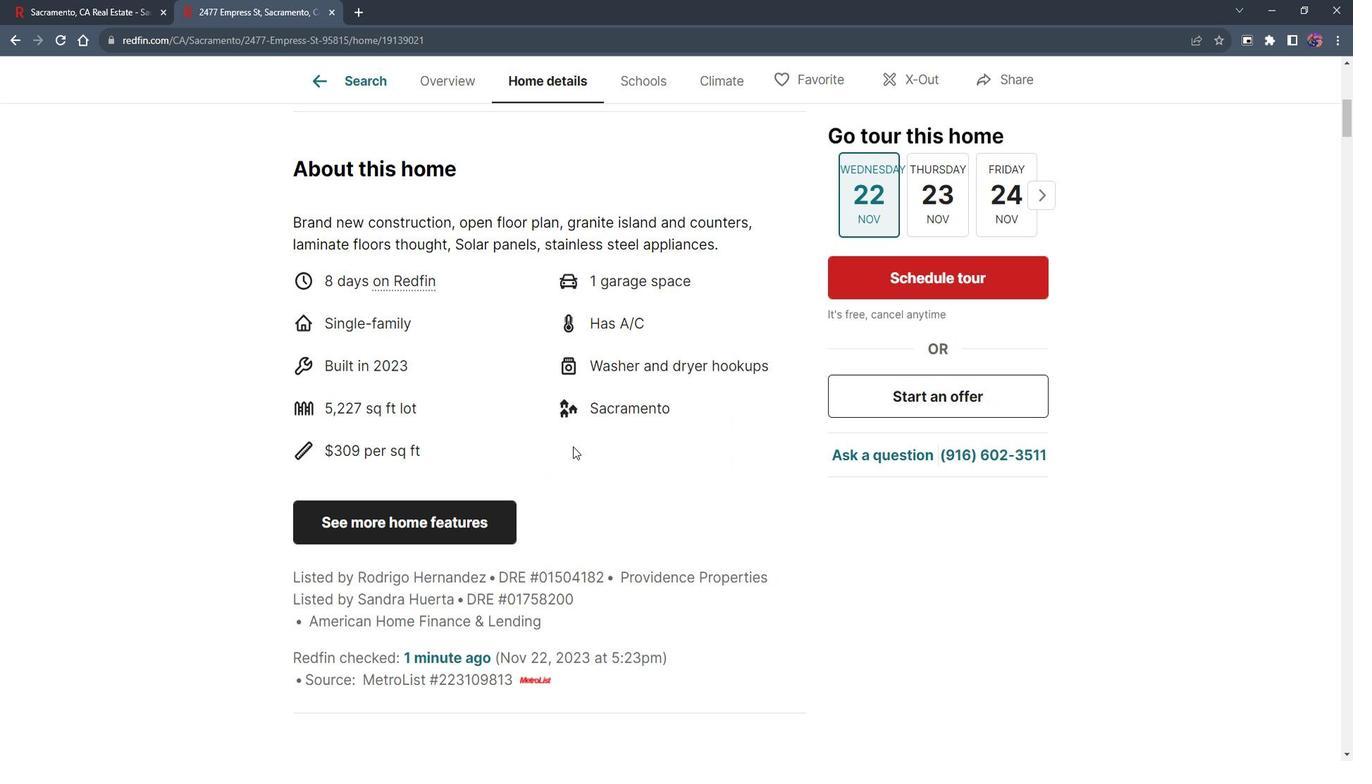 
Action: Mouse moved to (588, 440)
Screenshot: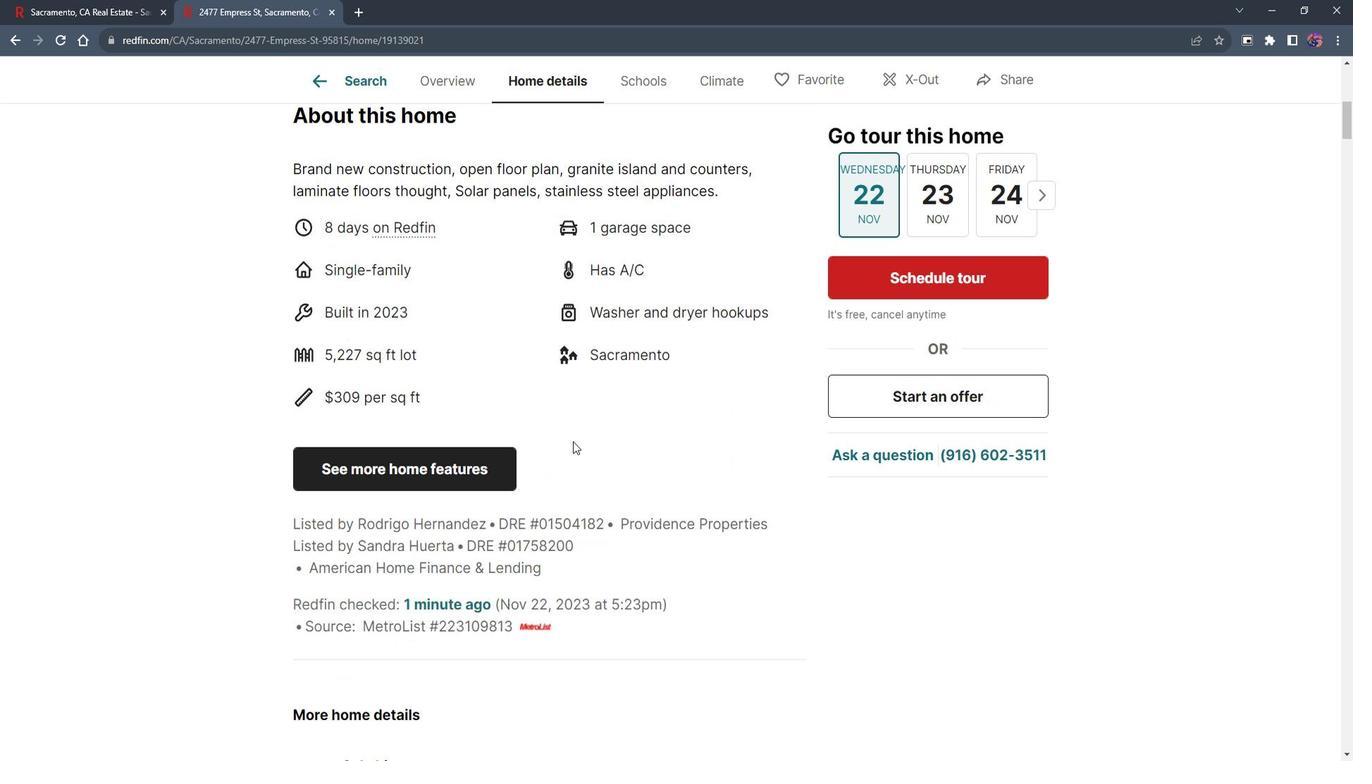 
Action: Mouse scrolled (588, 439) with delta (0, 0)
Screenshot: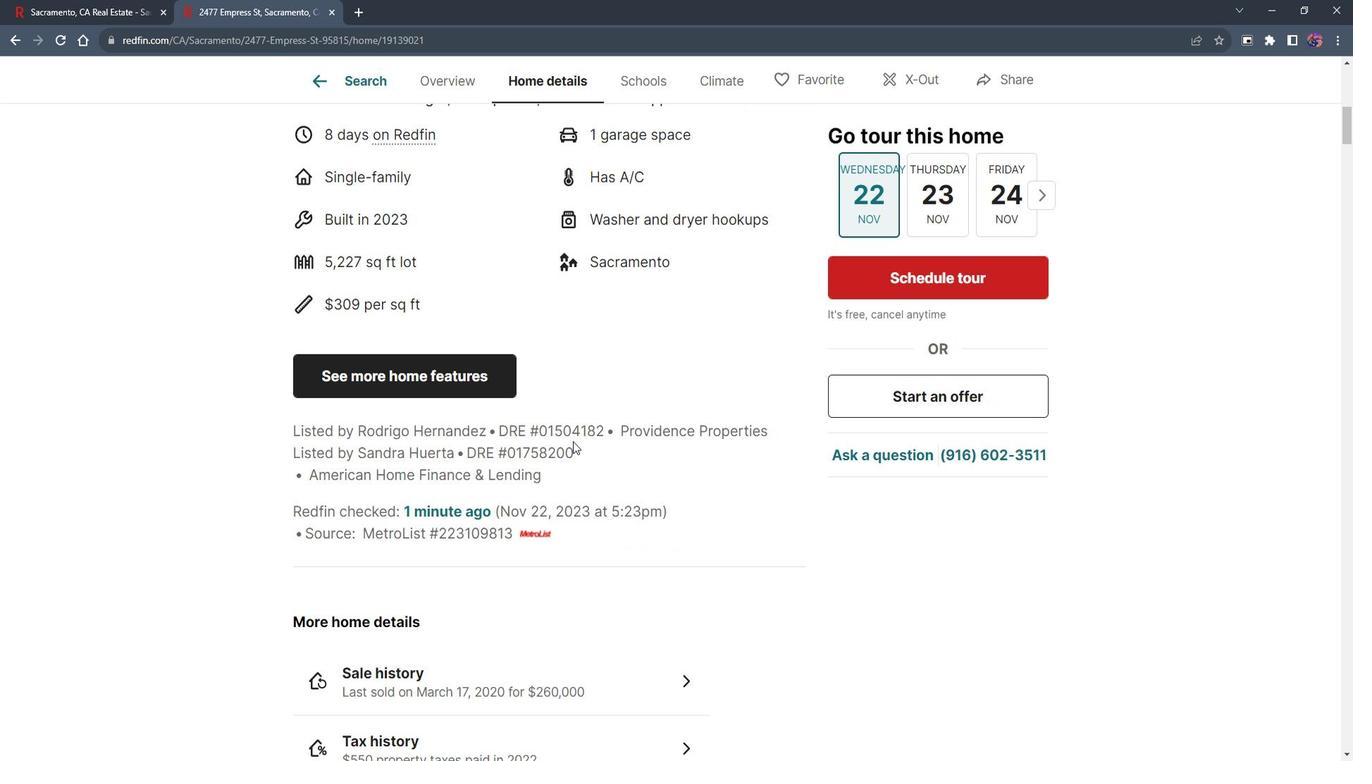 
Action: Mouse scrolled (588, 439) with delta (0, 0)
Screenshot: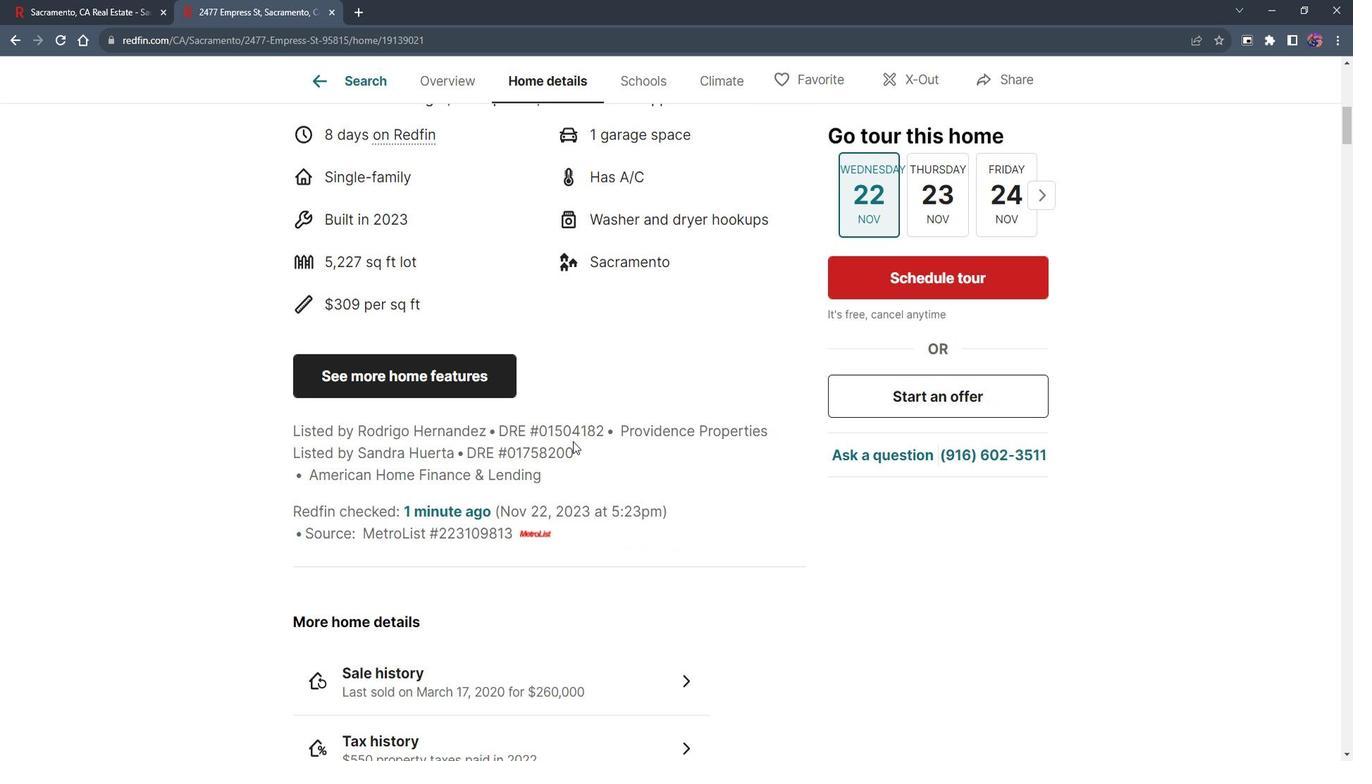 
Action: Mouse scrolled (588, 439) with delta (0, 0)
Screenshot: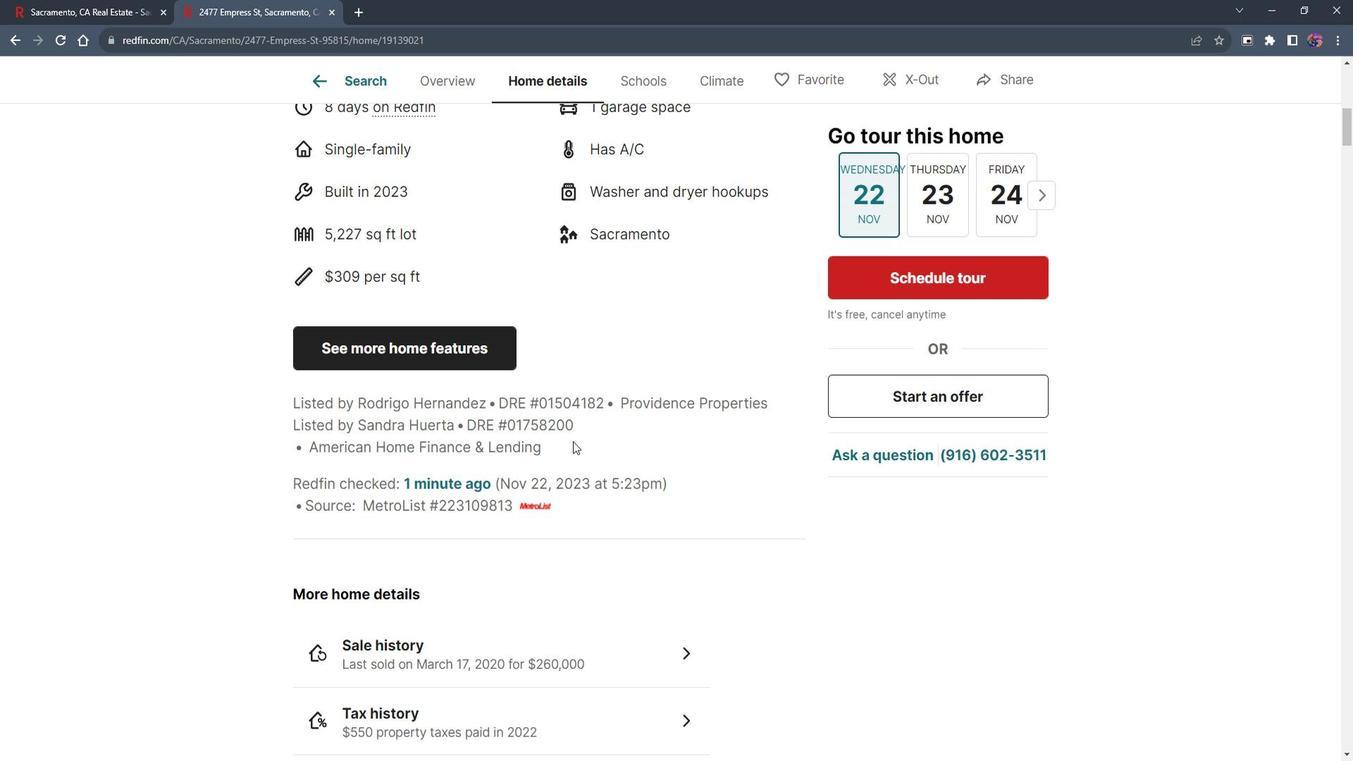 
Action: Mouse moved to (593, 435)
Screenshot: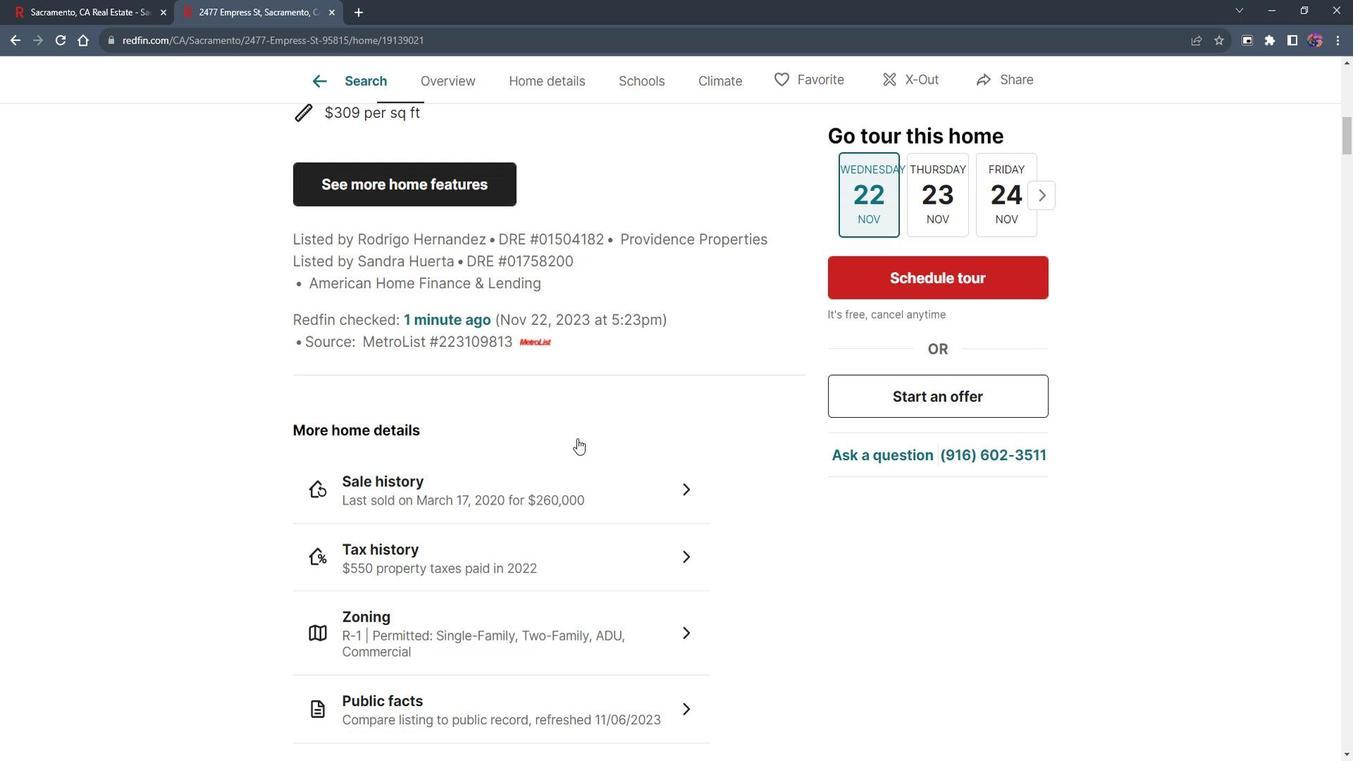 
Action: Mouse scrolled (593, 435) with delta (0, 0)
Screenshot: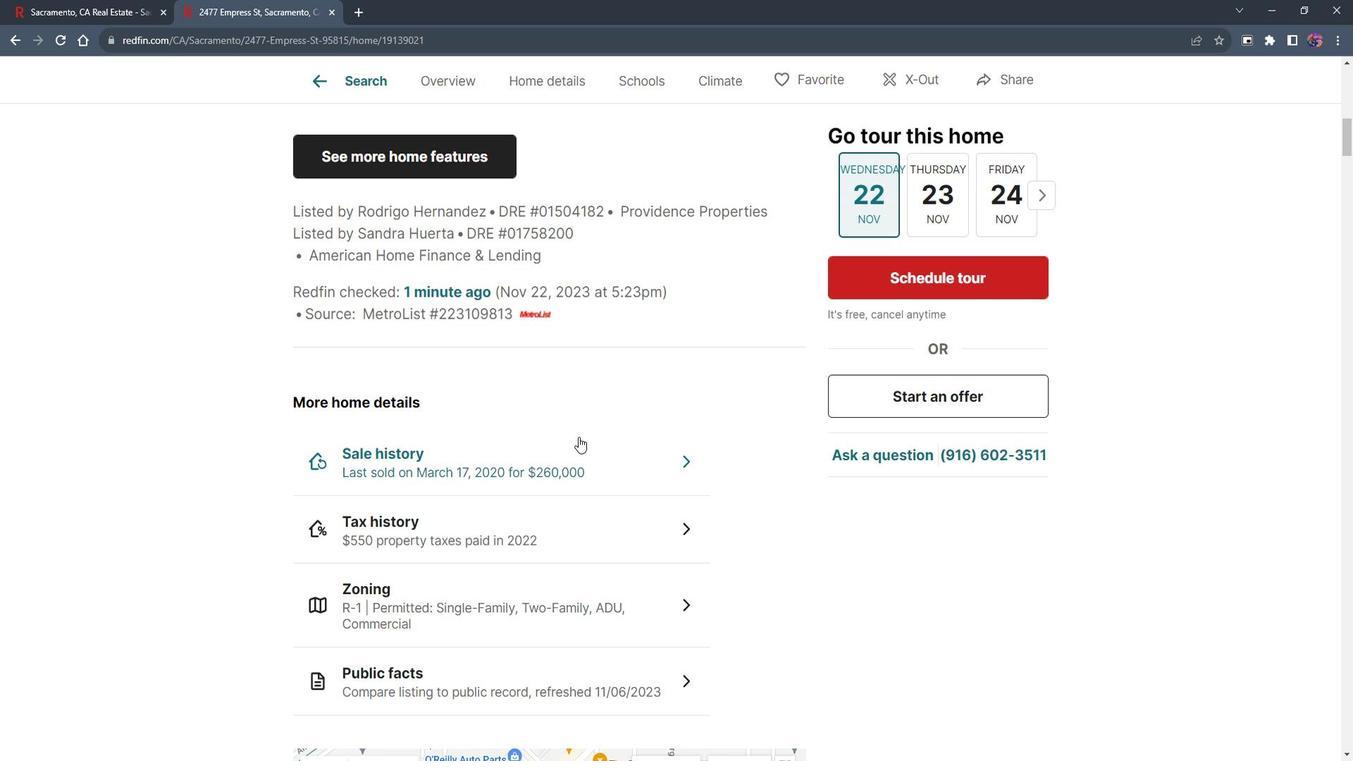 
Action: Mouse moved to (537, 380)
Screenshot: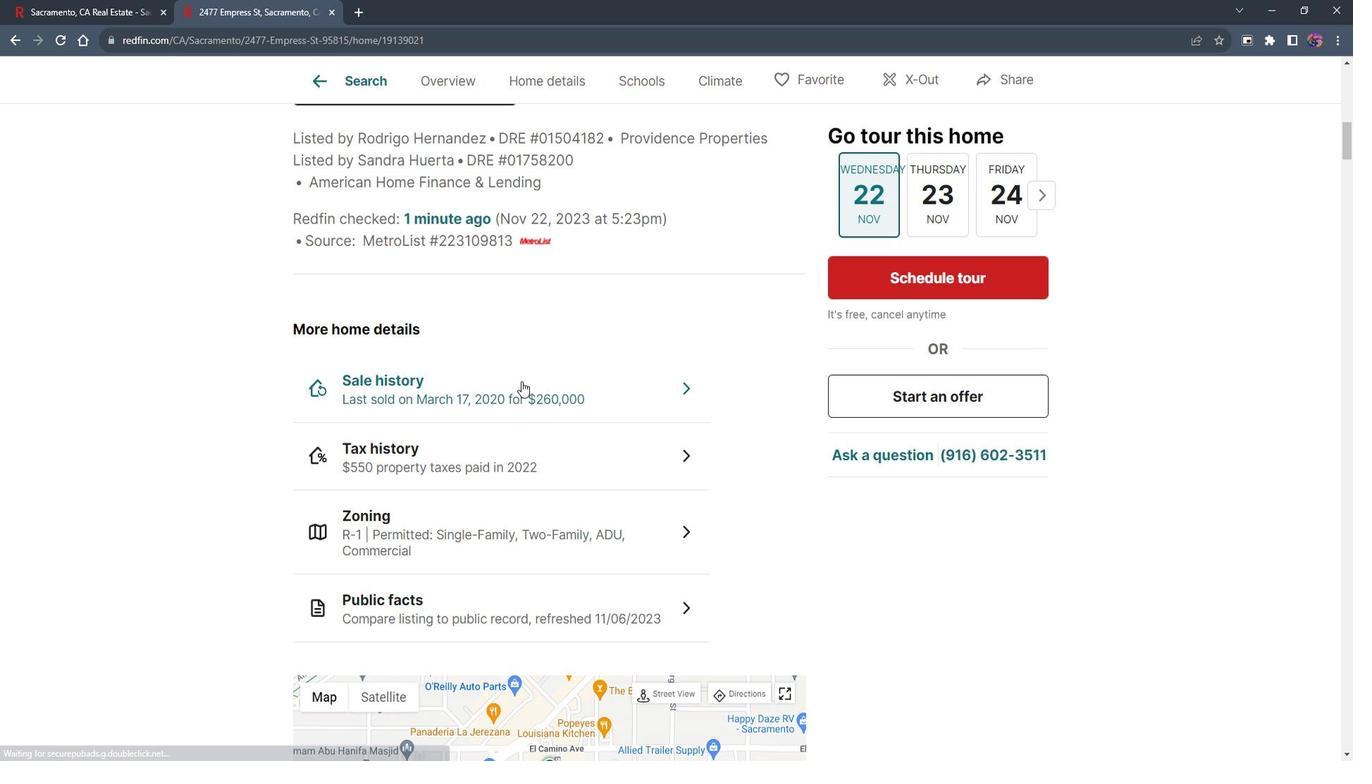 
Action: Mouse pressed left at (537, 380)
Screenshot: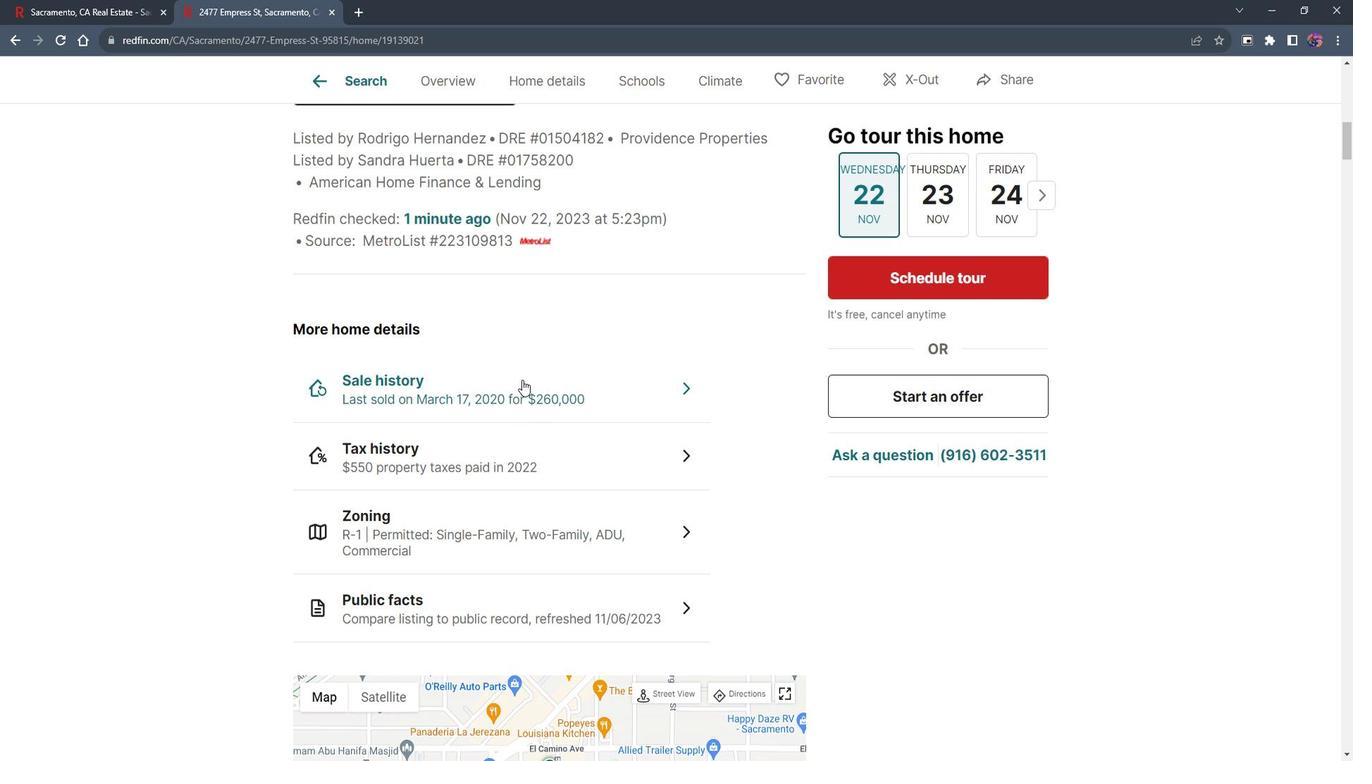 
Action: Mouse moved to (590, 479)
Screenshot: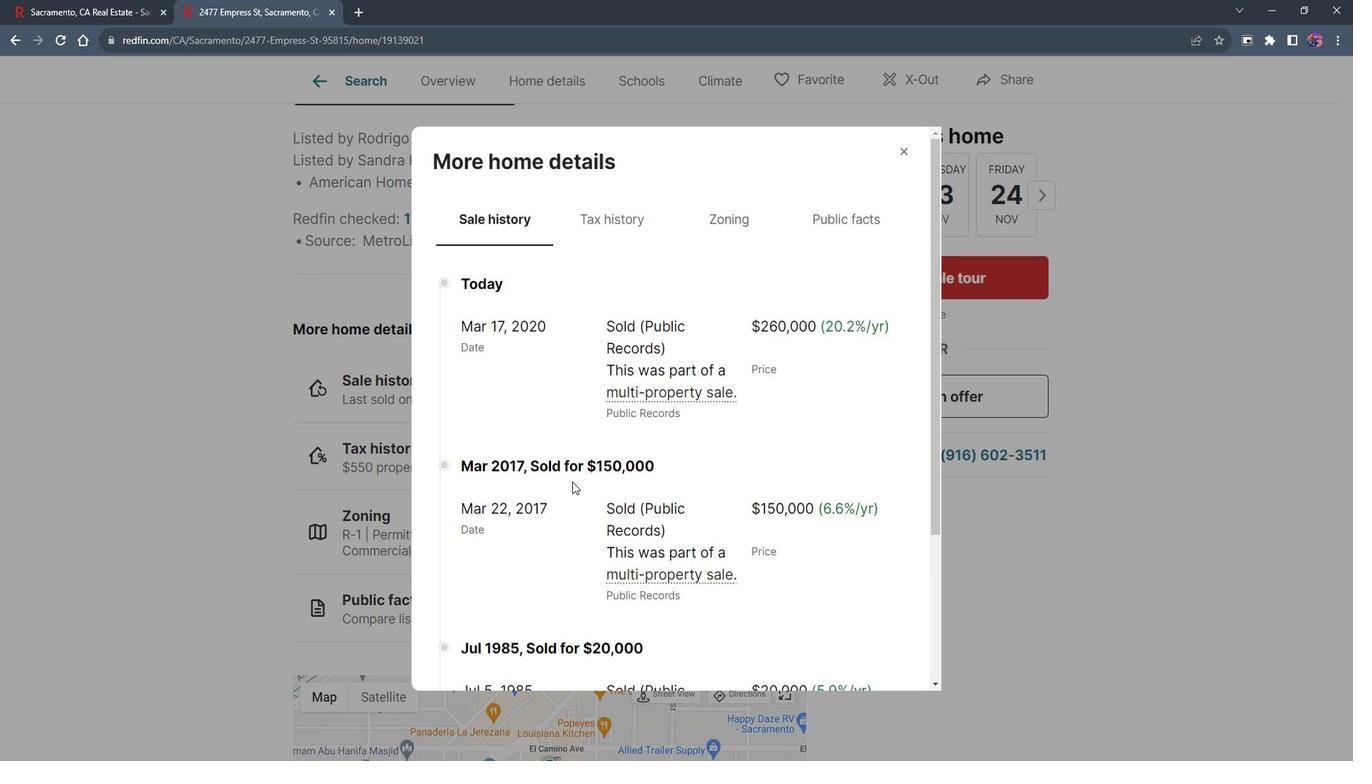 
Action: Mouse scrolled (590, 478) with delta (0, 0)
Screenshot: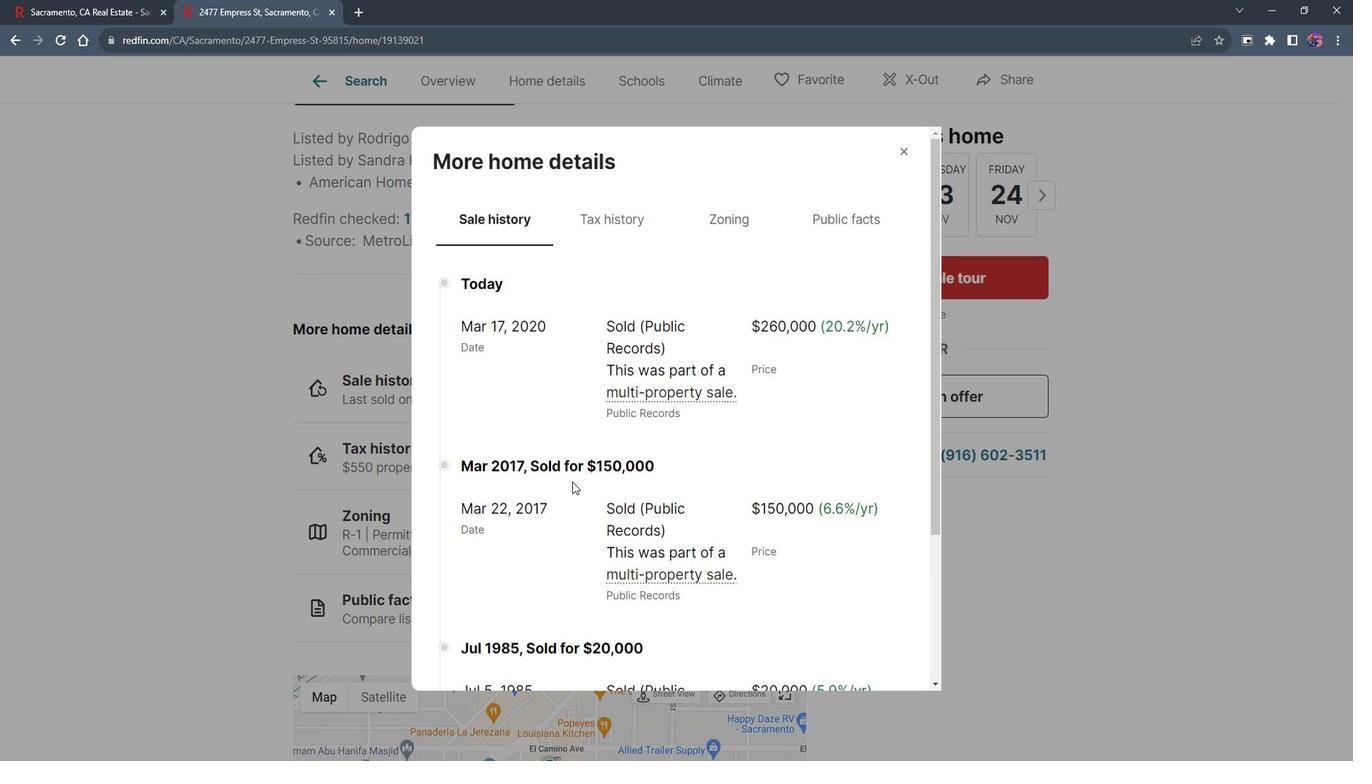 
Action: Mouse moved to (595, 480)
Screenshot: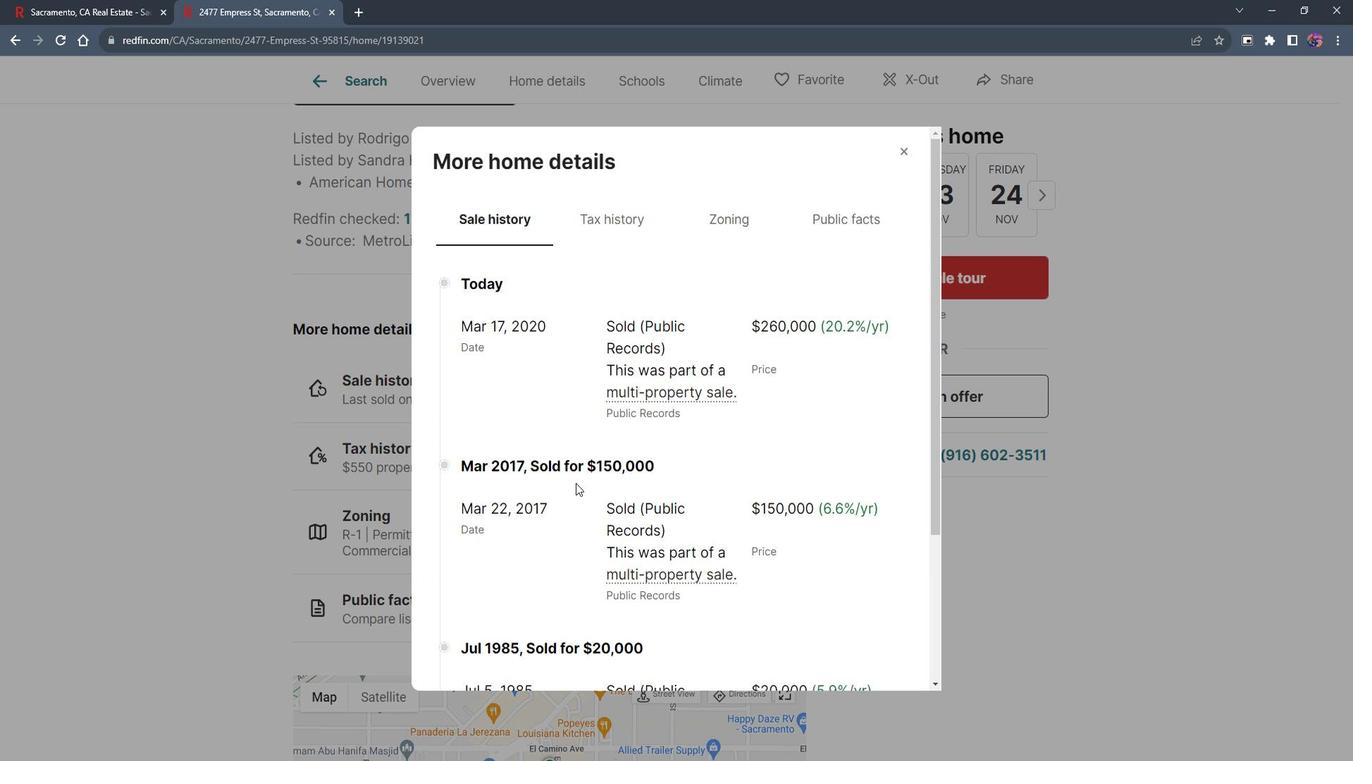 
Action: Mouse scrolled (595, 480) with delta (0, 0)
Screenshot: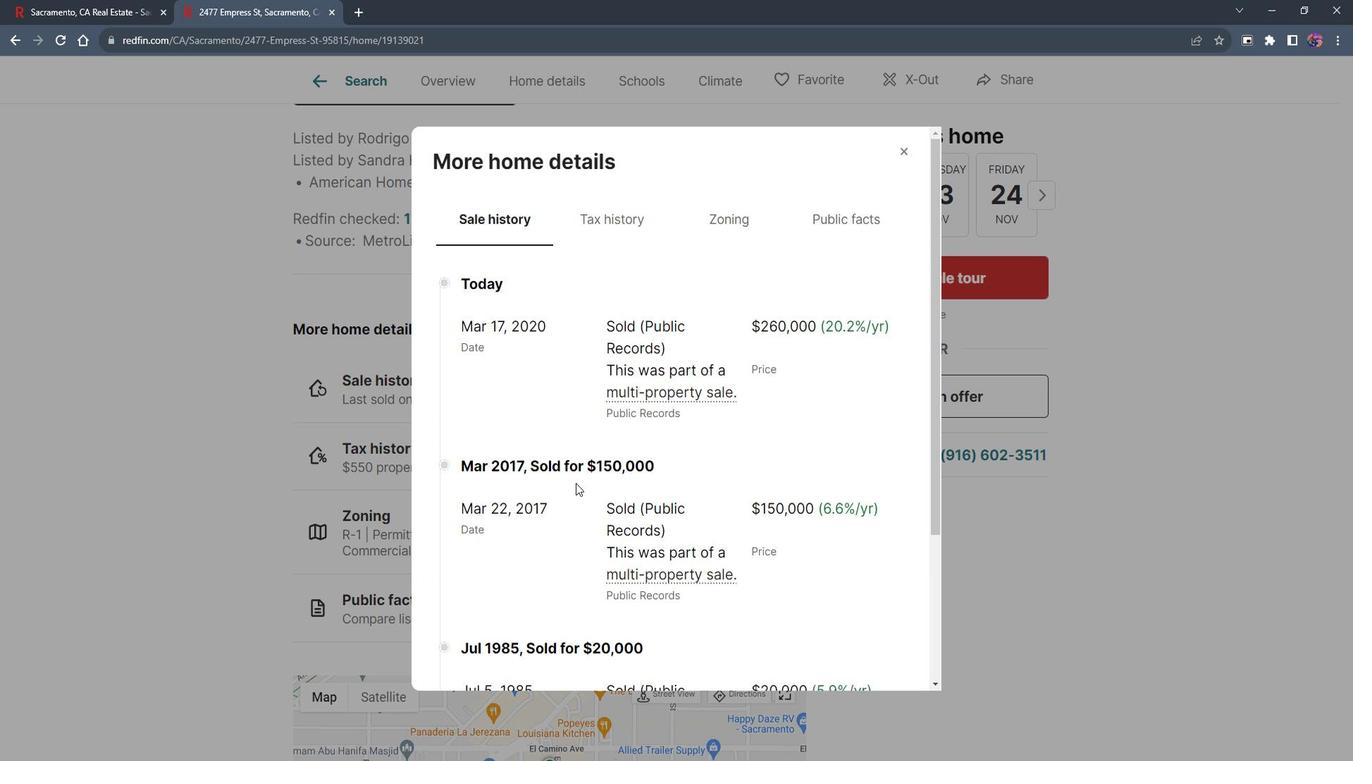 
Action: Mouse moved to (597, 480)
Screenshot: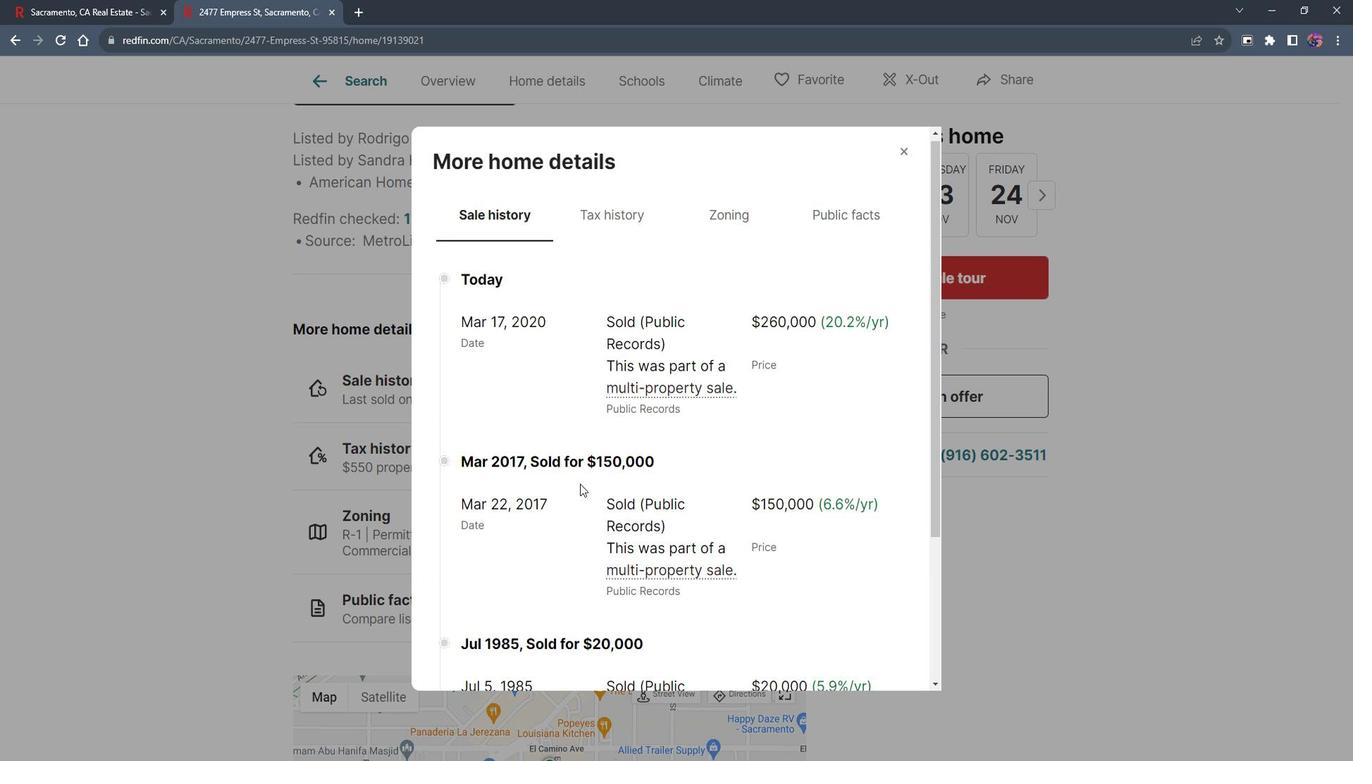 
Action: Mouse scrolled (597, 480) with delta (0, 0)
Screenshot: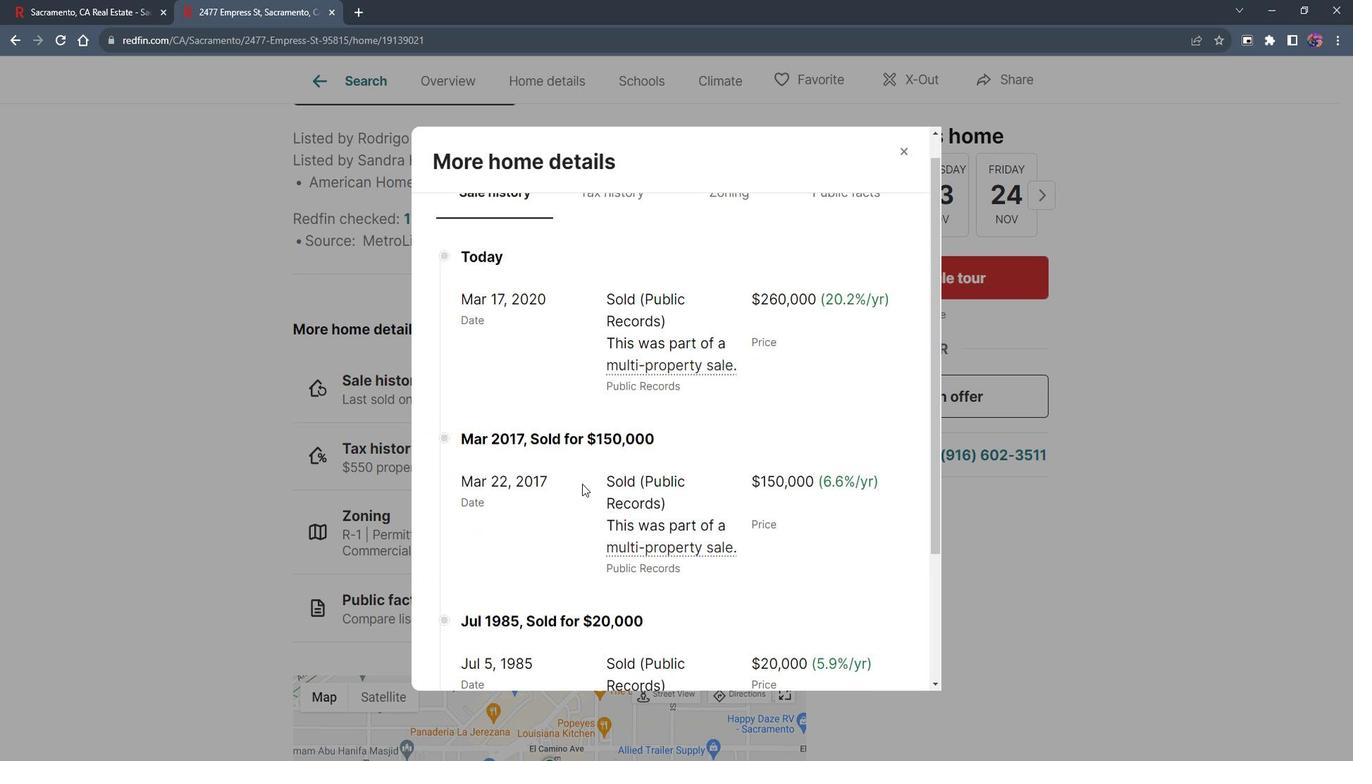 
Action: Mouse scrolled (597, 480) with delta (0, 0)
Screenshot: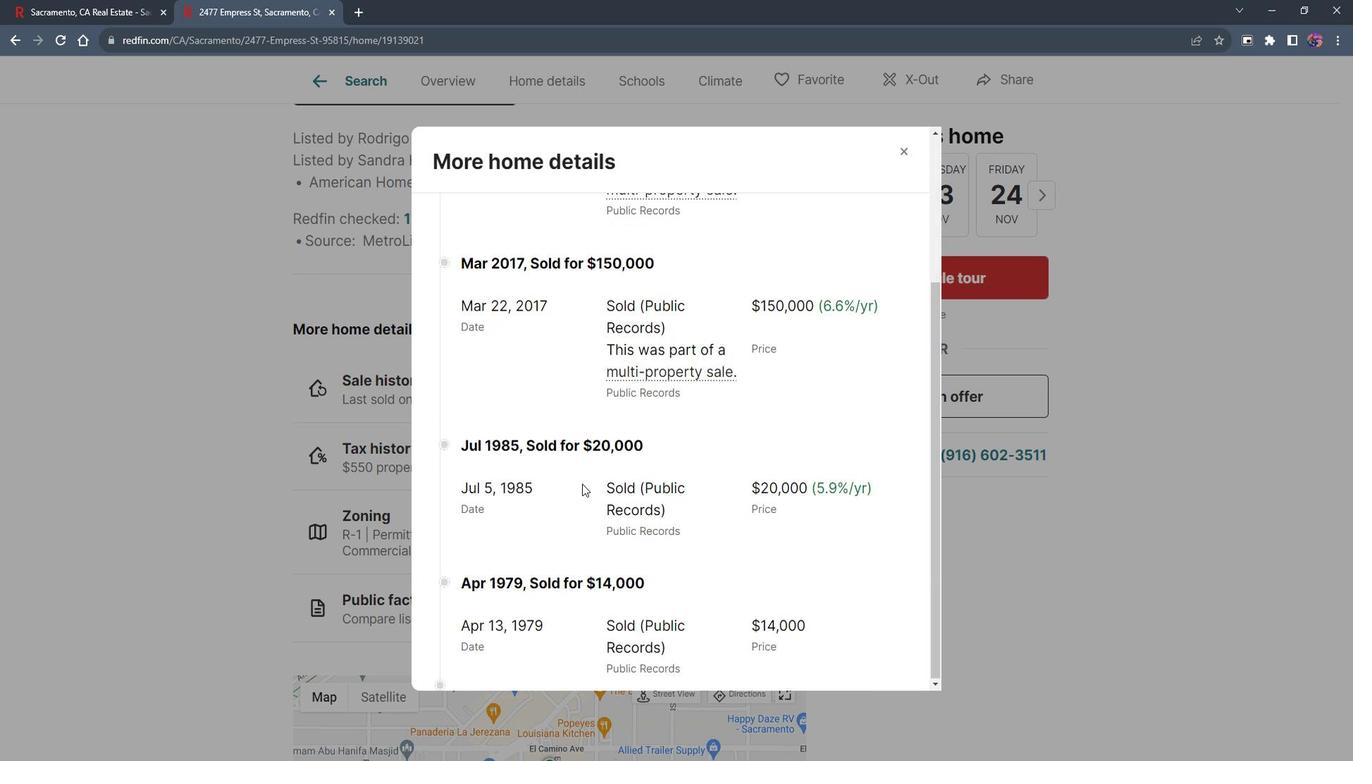 
Action: Mouse moved to (597, 478)
Screenshot: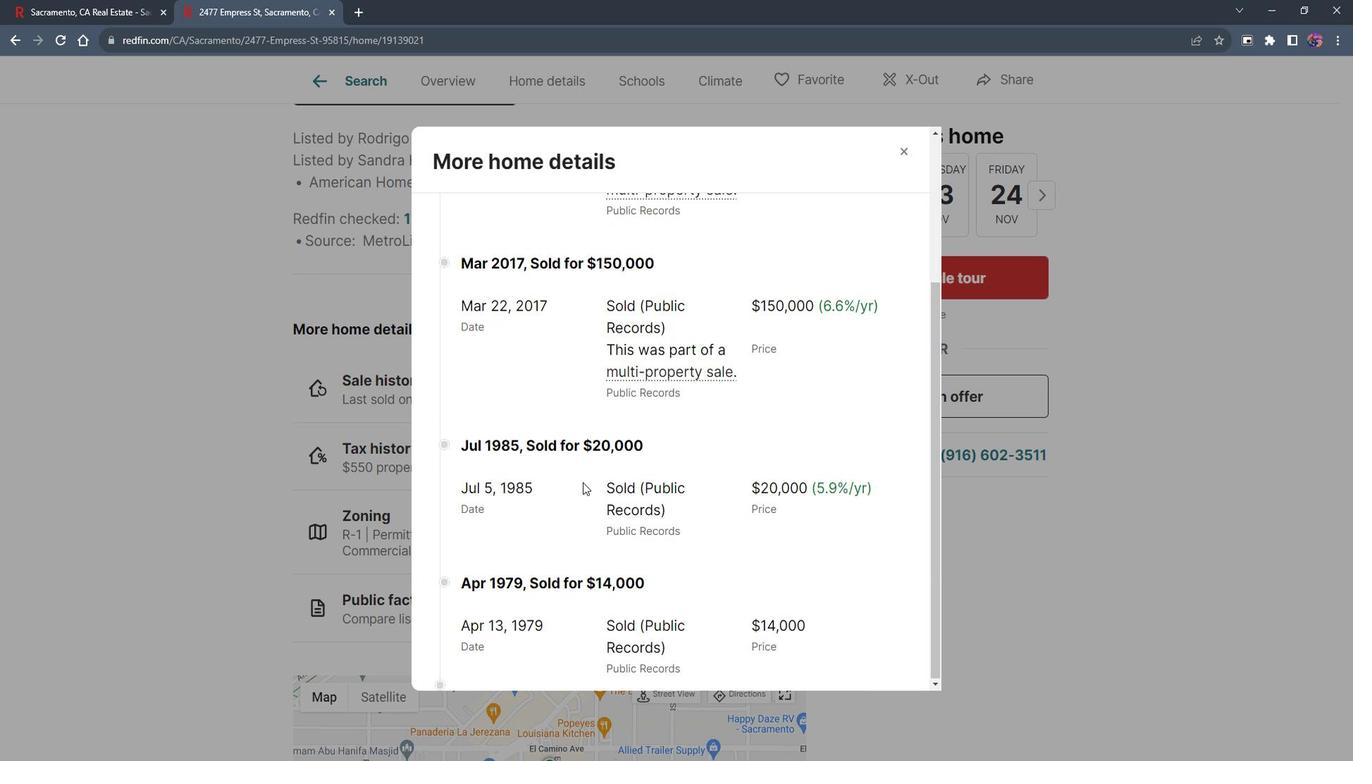 
Action: Mouse scrolled (597, 477) with delta (0, 0)
Screenshot: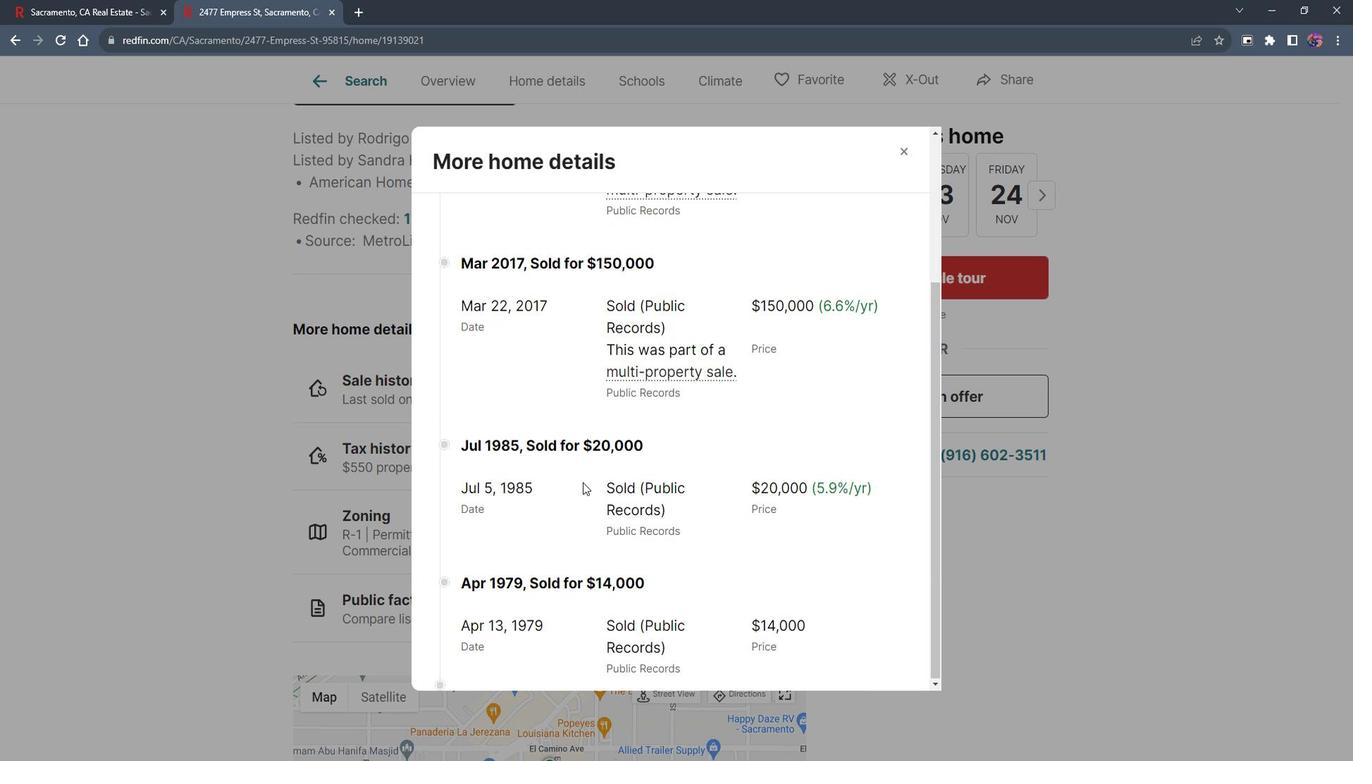 
Action: Mouse moved to (602, 472)
Screenshot: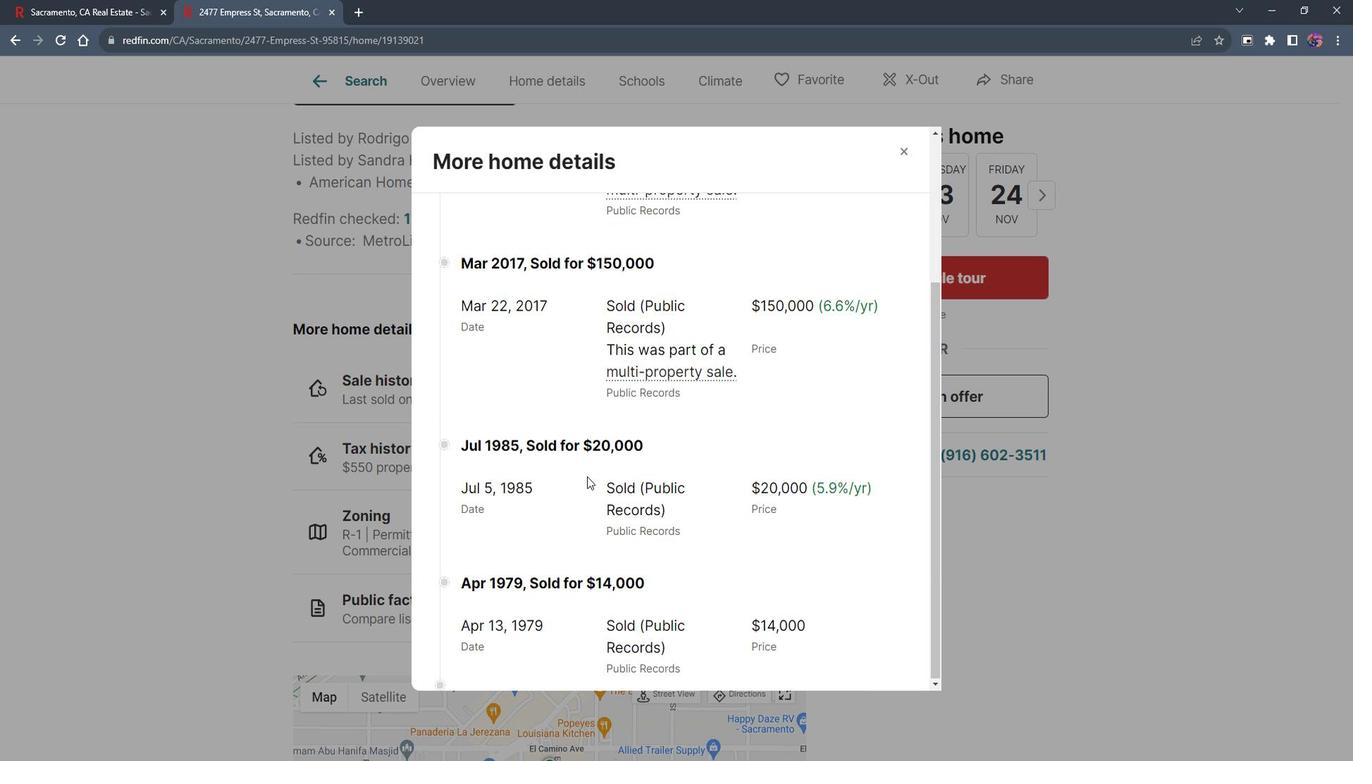 
Action: Mouse scrolled (602, 473) with delta (0, 0)
Screenshot: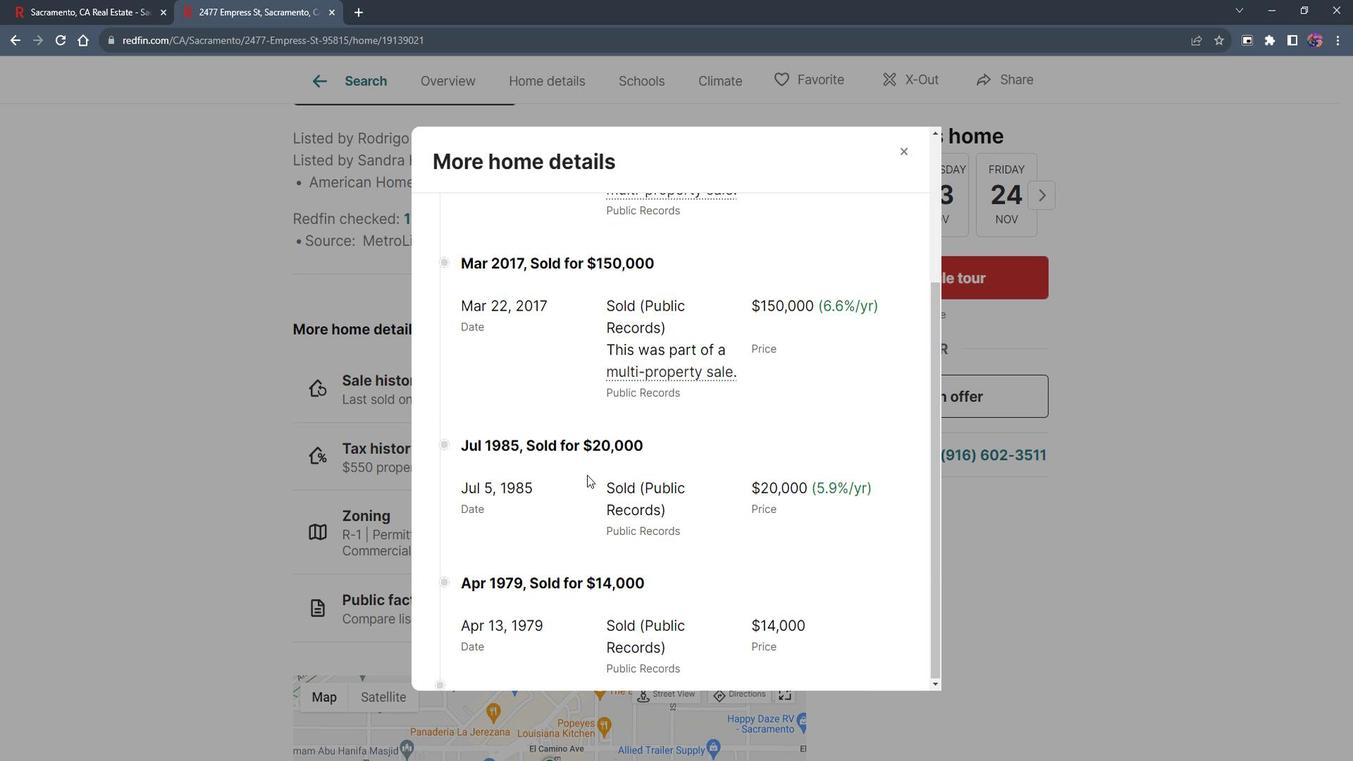 
Action: Mouse scrolled (602, 473) with delta (0, 0)
Screenshot: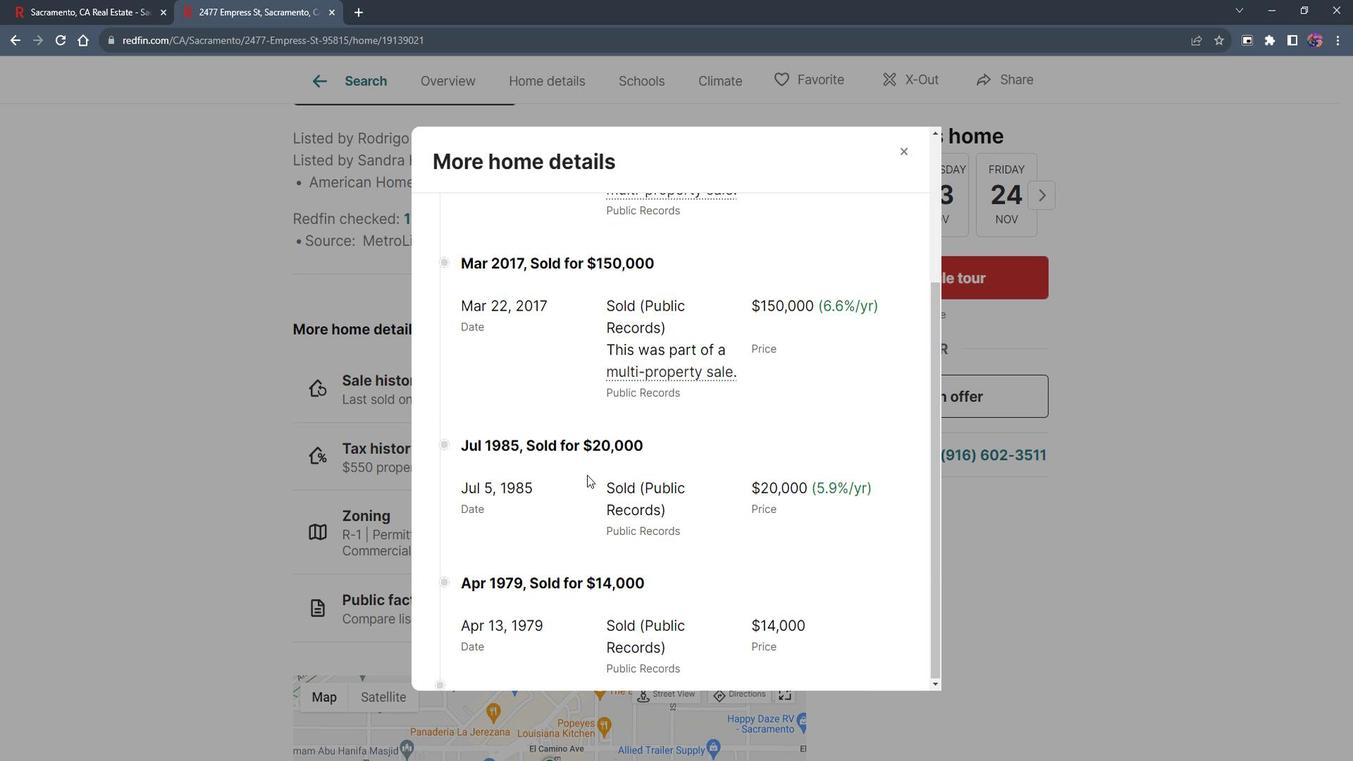
Action: Mouse scrolled (602, 473) with delta (0, 0)
Screenshot: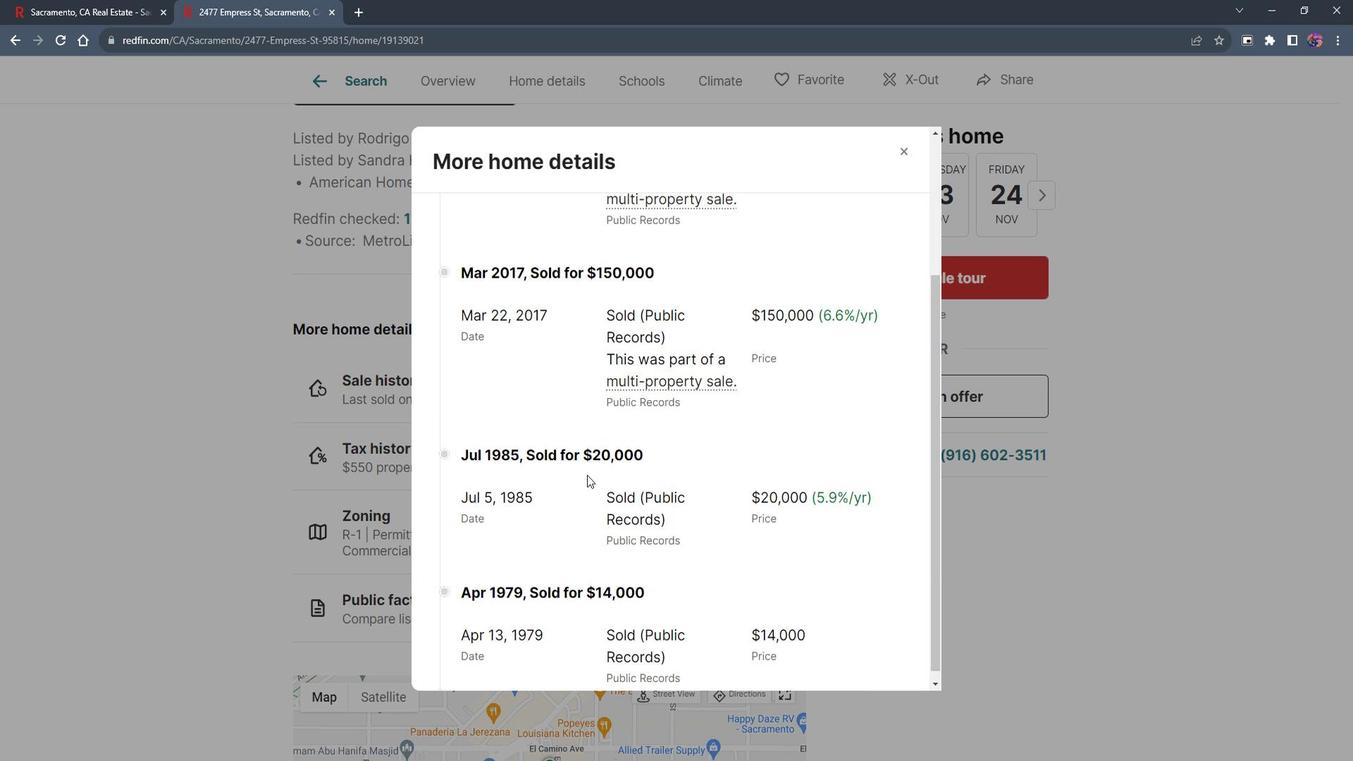 
Action: Mouse scrolled (602, 473) with delta (0, 0)
Screenshot: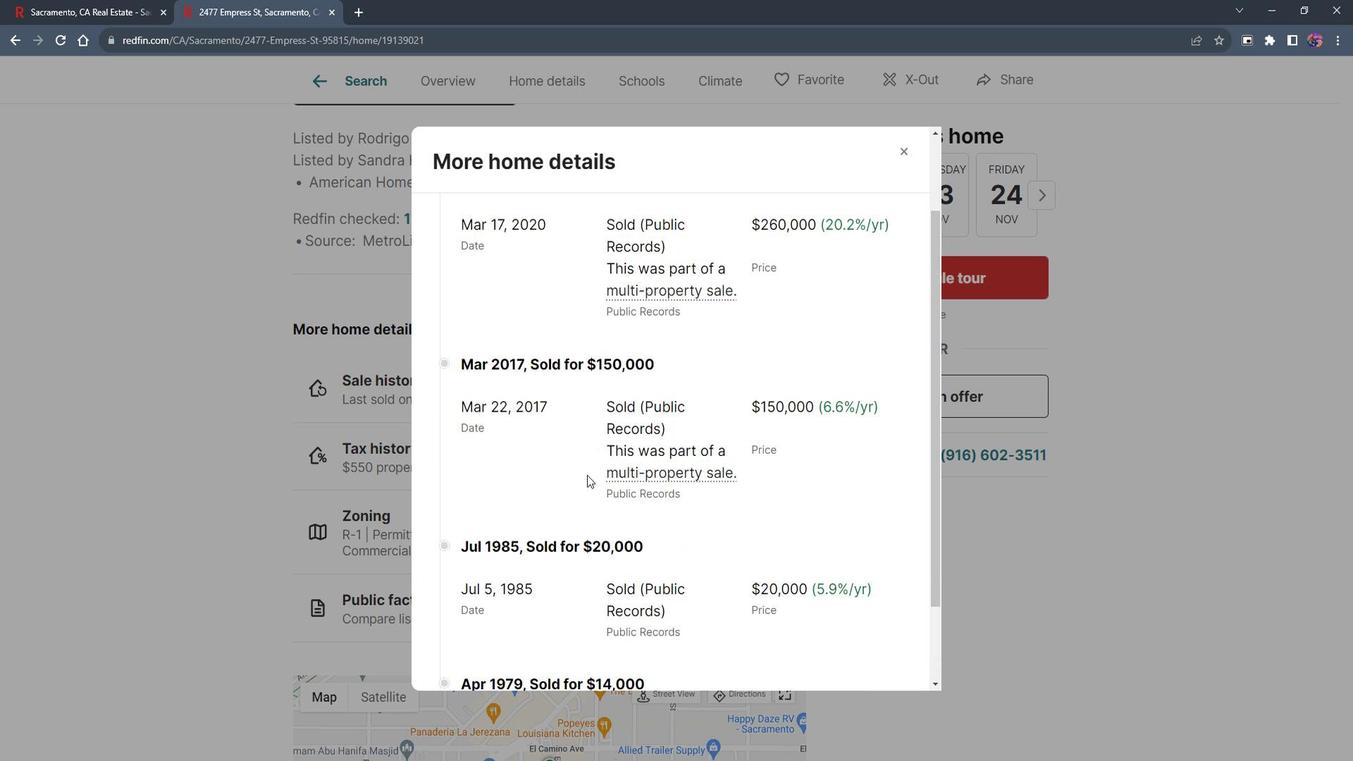 
Action: Mouse moved to (621, 232)
Screenshot: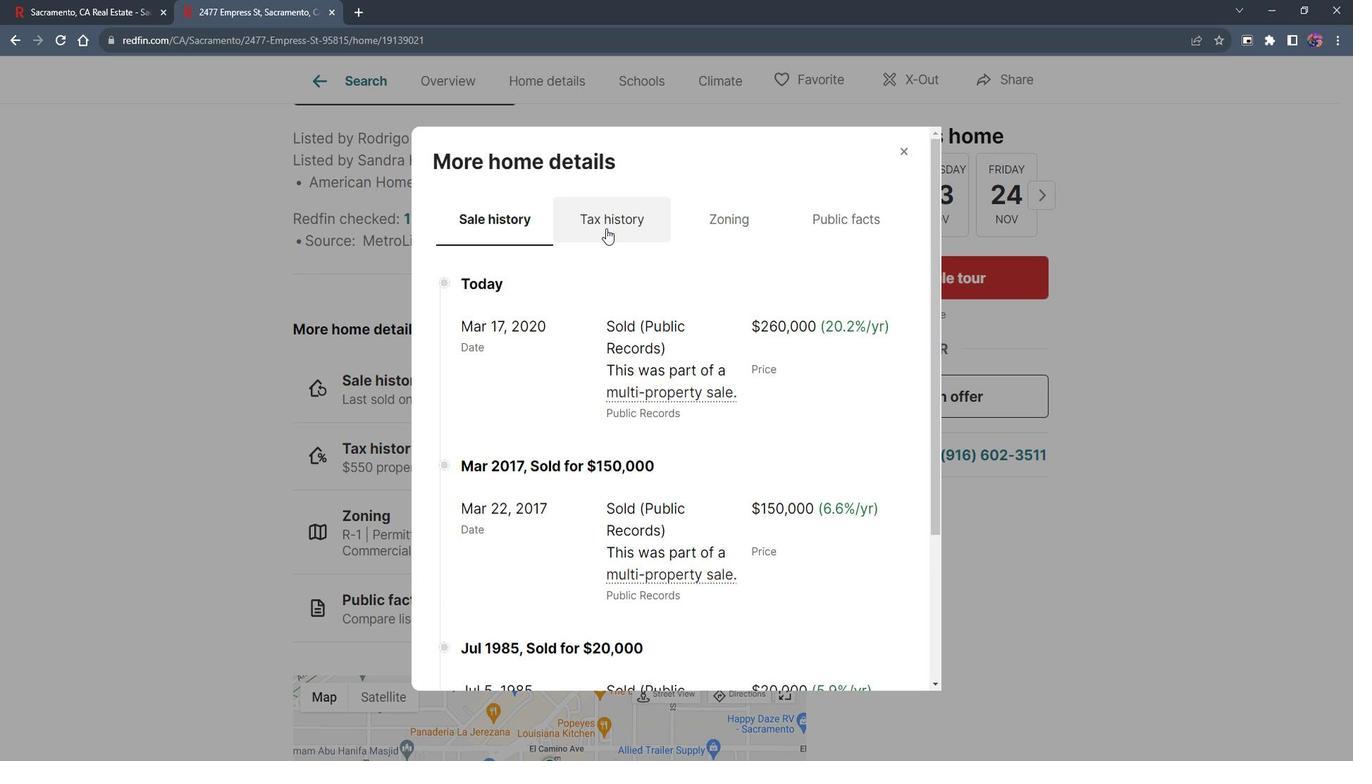 
Action: Mouse pressed left at (621, 232)
Screenshot: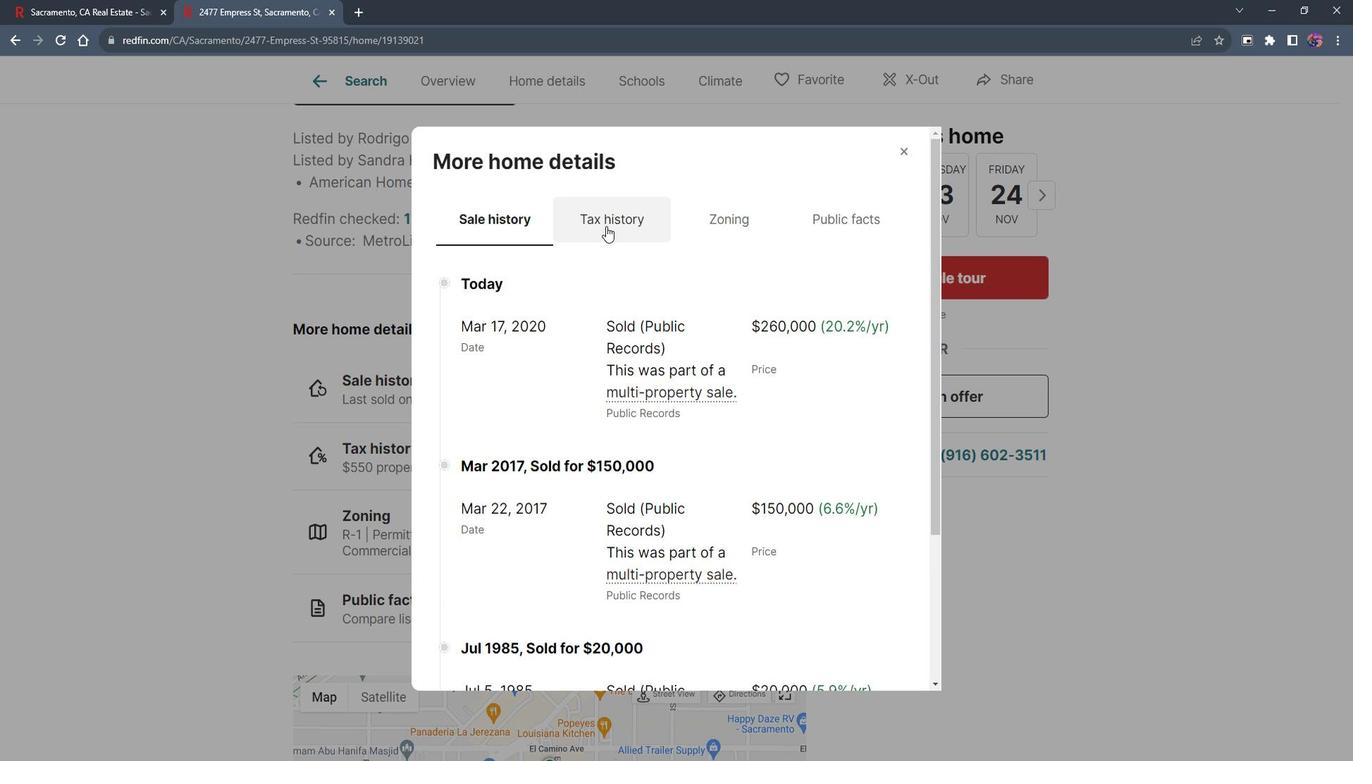 
Action: Mouse moved to (650, 432)
Screenshot: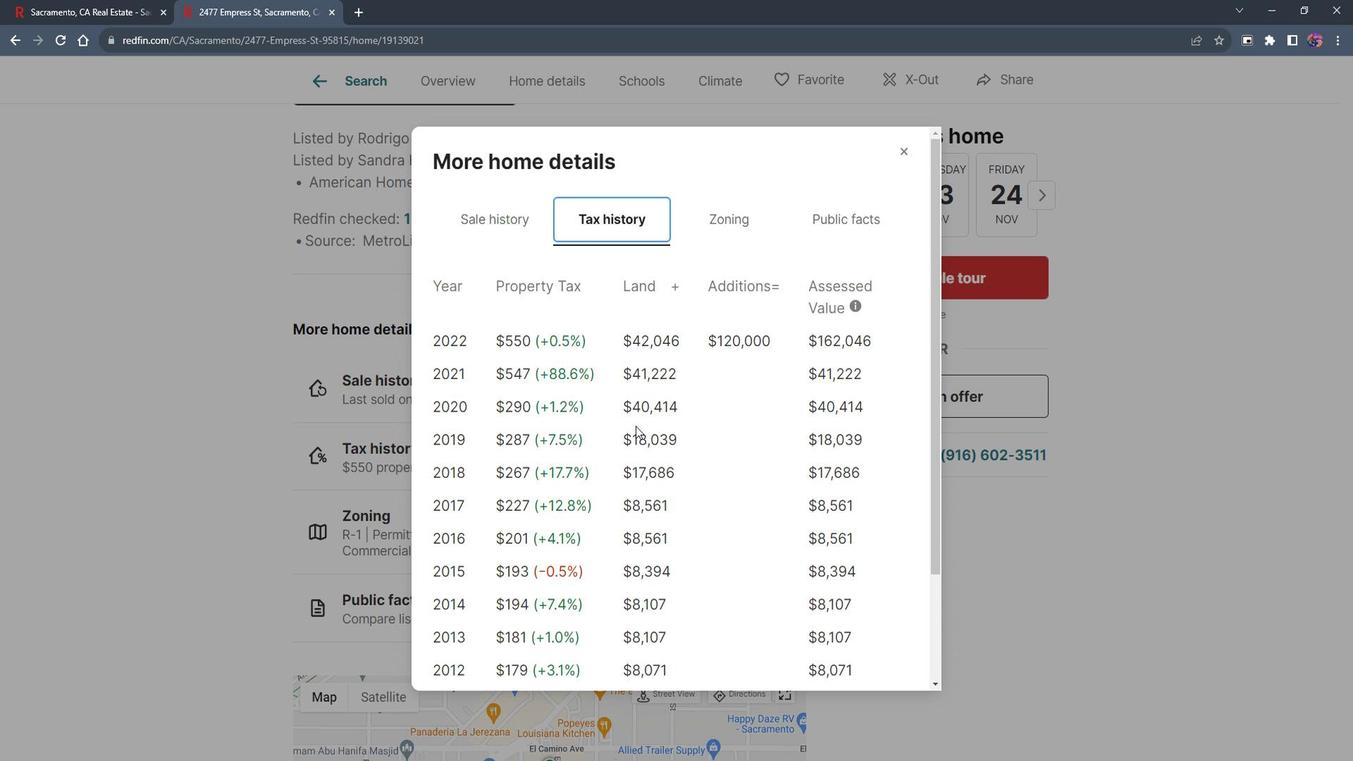
Action: Mouse scrolled (650, 431) with delta (0, 0)
Screenshot: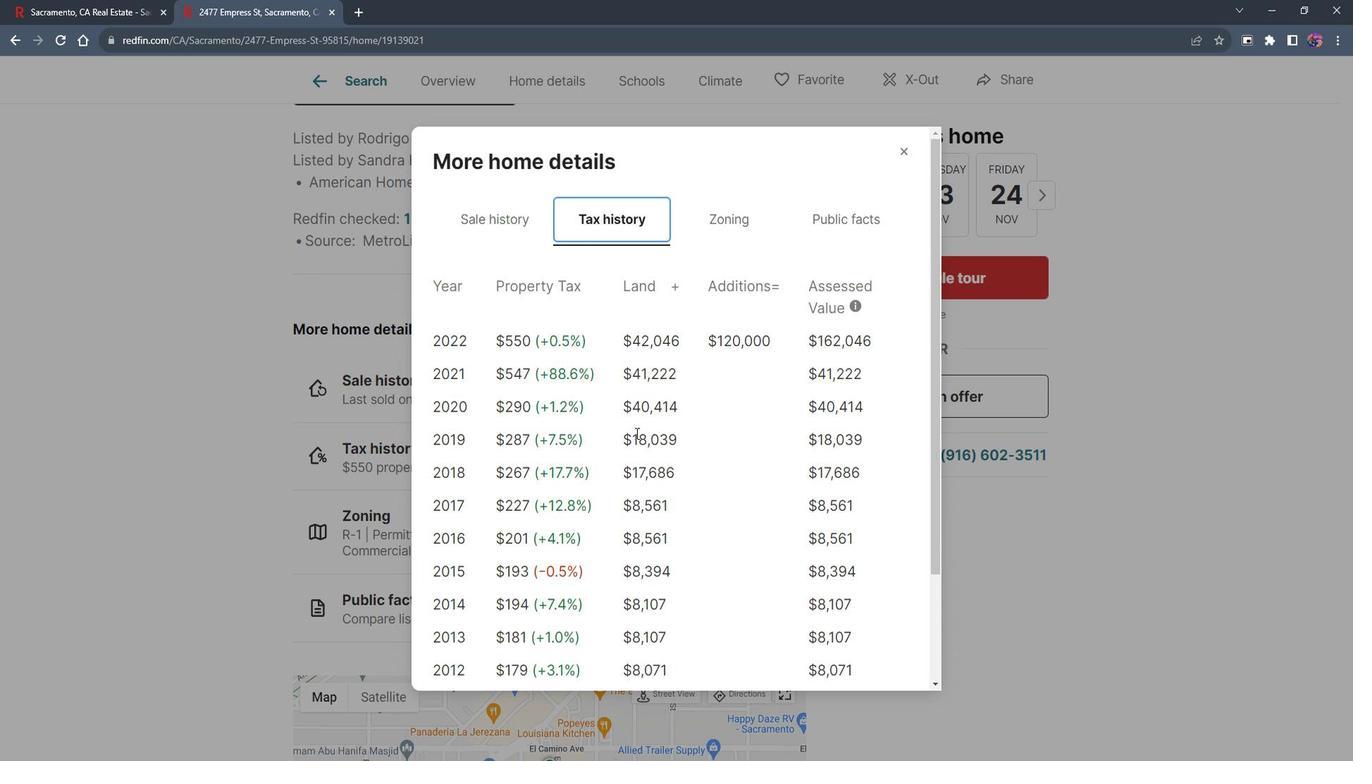 
Action: Mouse scrolled (650, 431) with delta (0, 0)
Screenshot: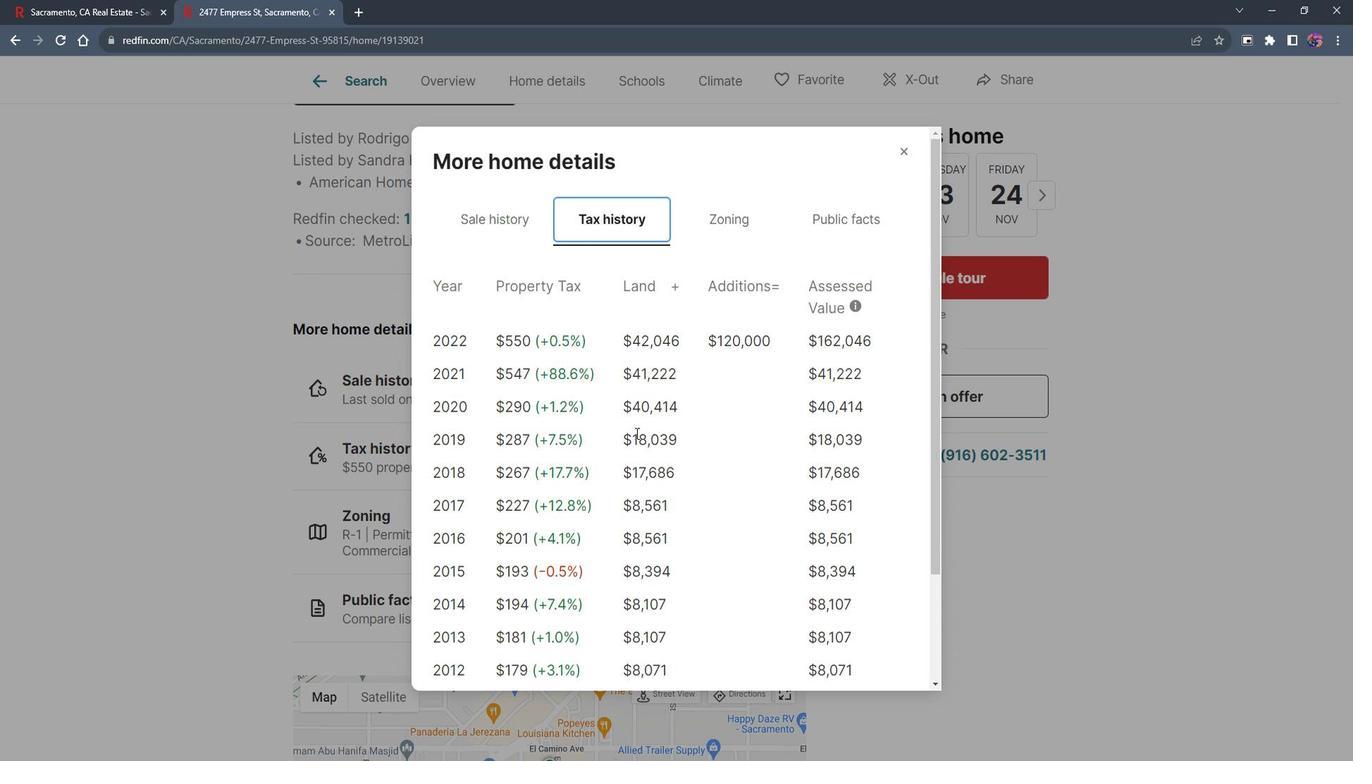
Action: Mouse moved to (650, 432)
Screenshot: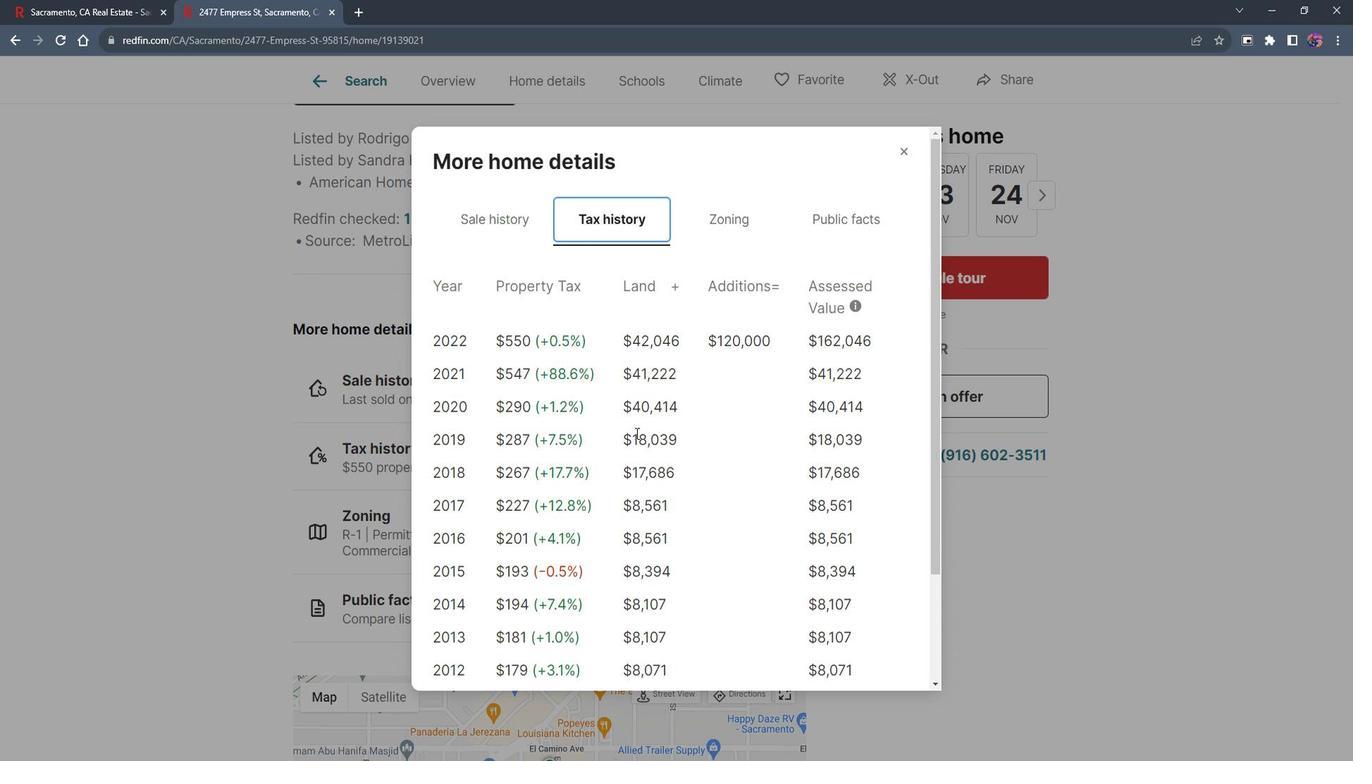 
Action: Mouse scrolled (650, 431) with delta (0, 0)
Screenshot: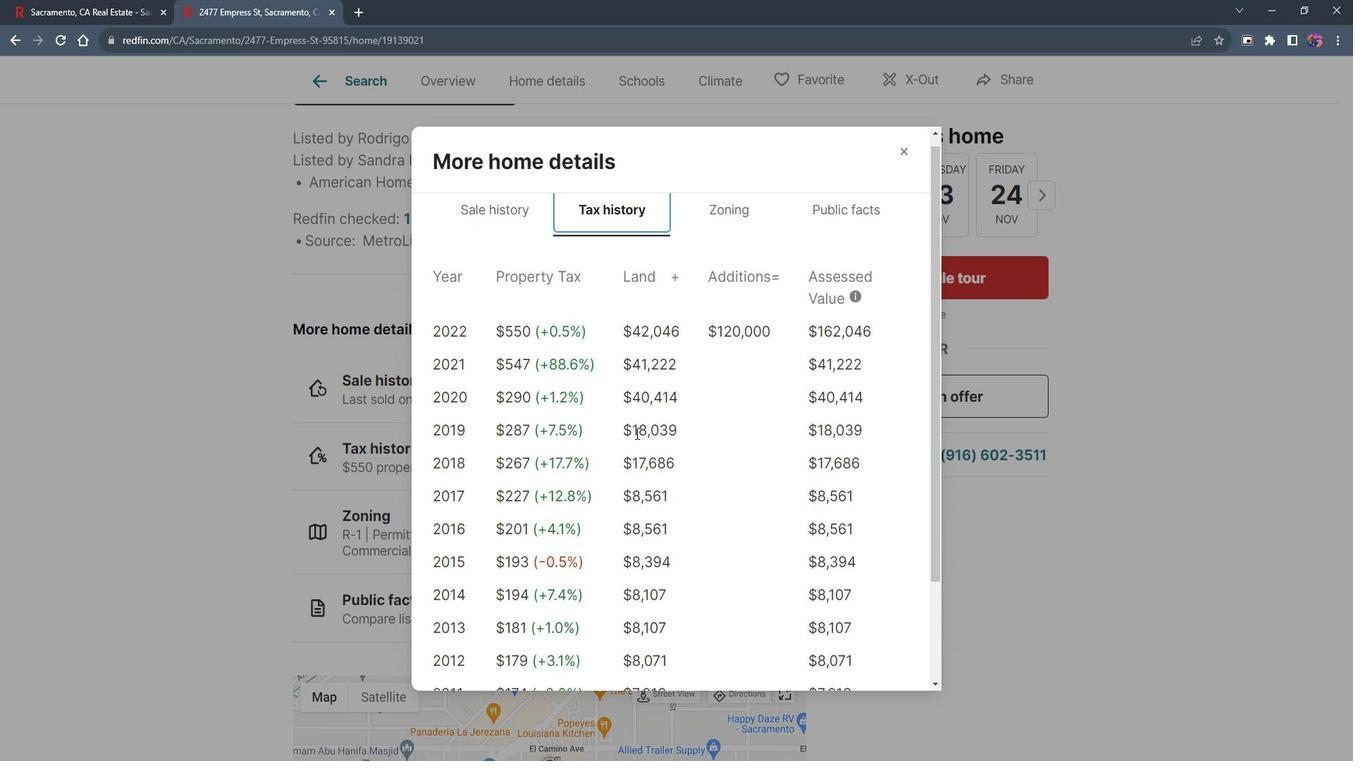 
Action: Mouse scrolled (650, 431) with delta (0, 0)
Screenshot: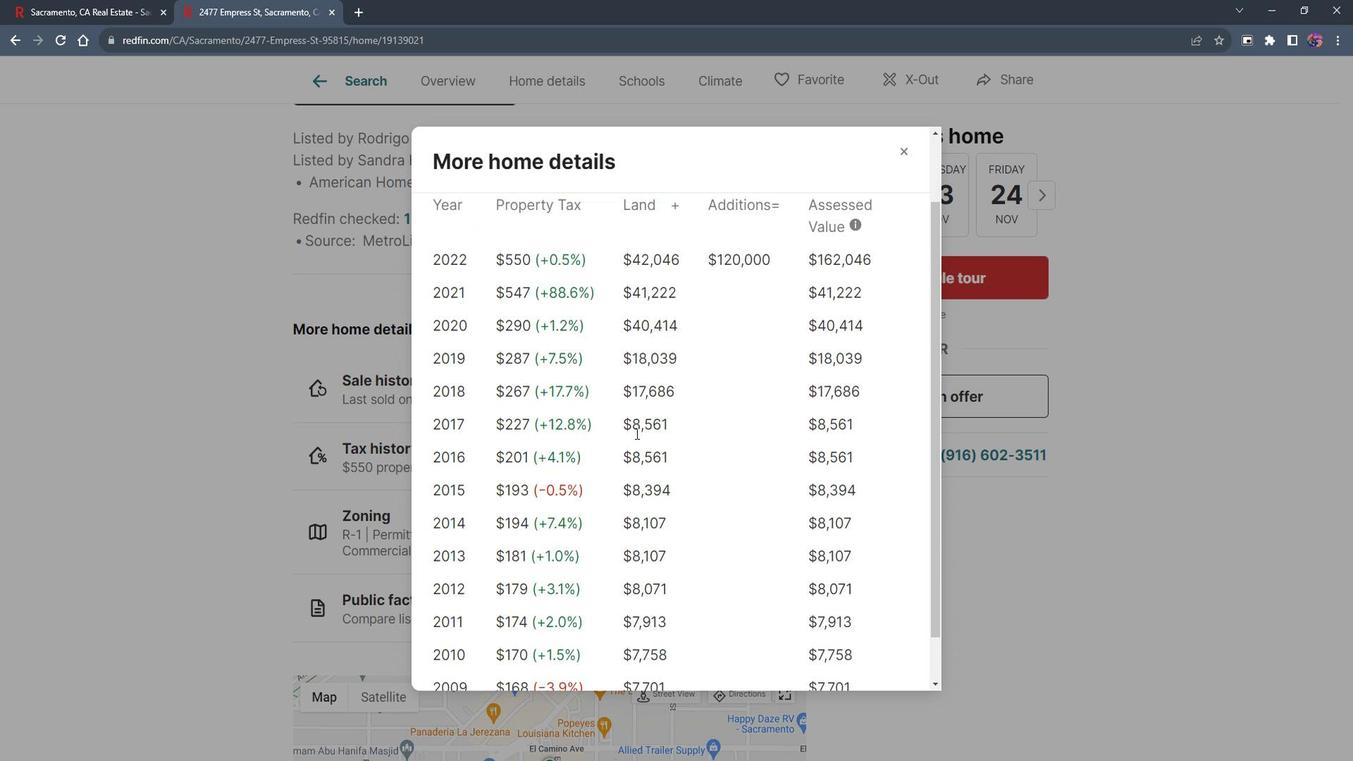 
Action: Mouse moved to (651, 432)
Screenshot: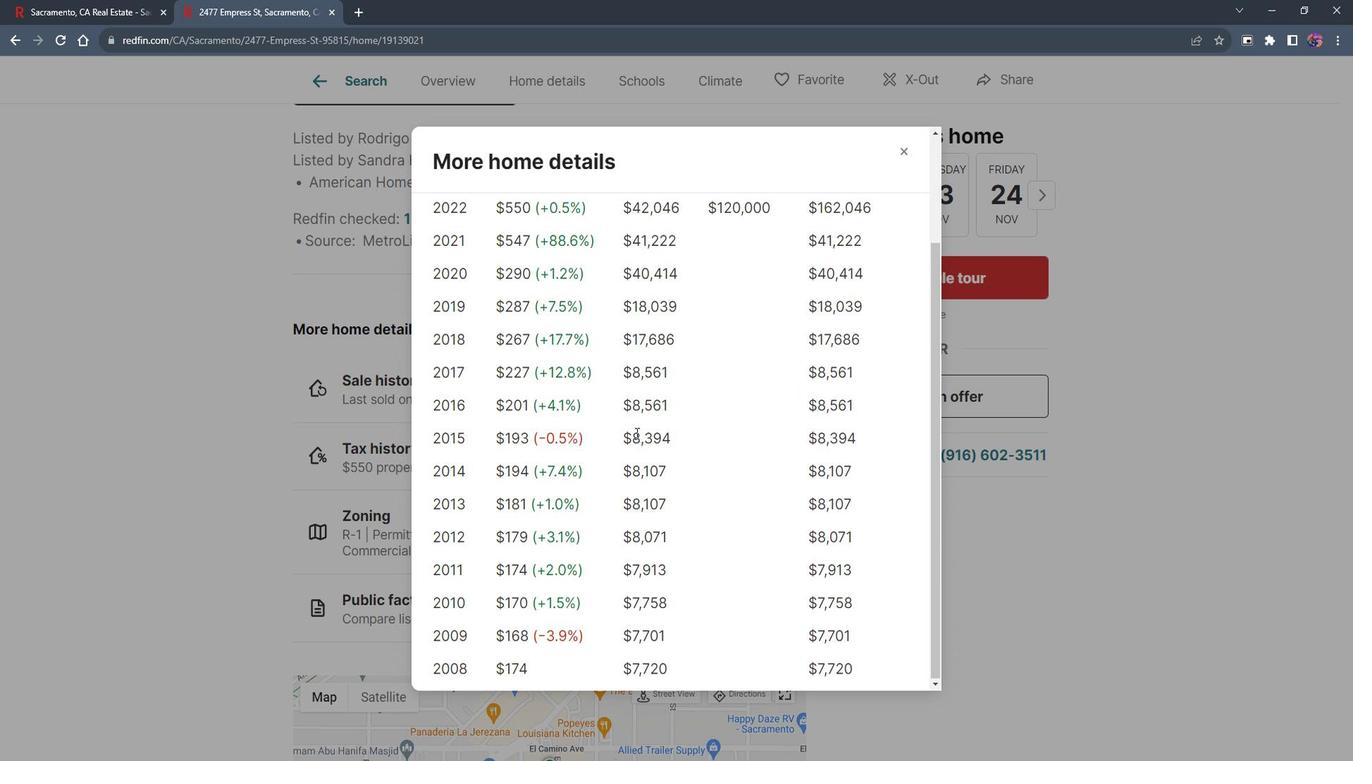 
Action: Mouse scrolled (651, 431) with delta (0, 0)
Screenshot: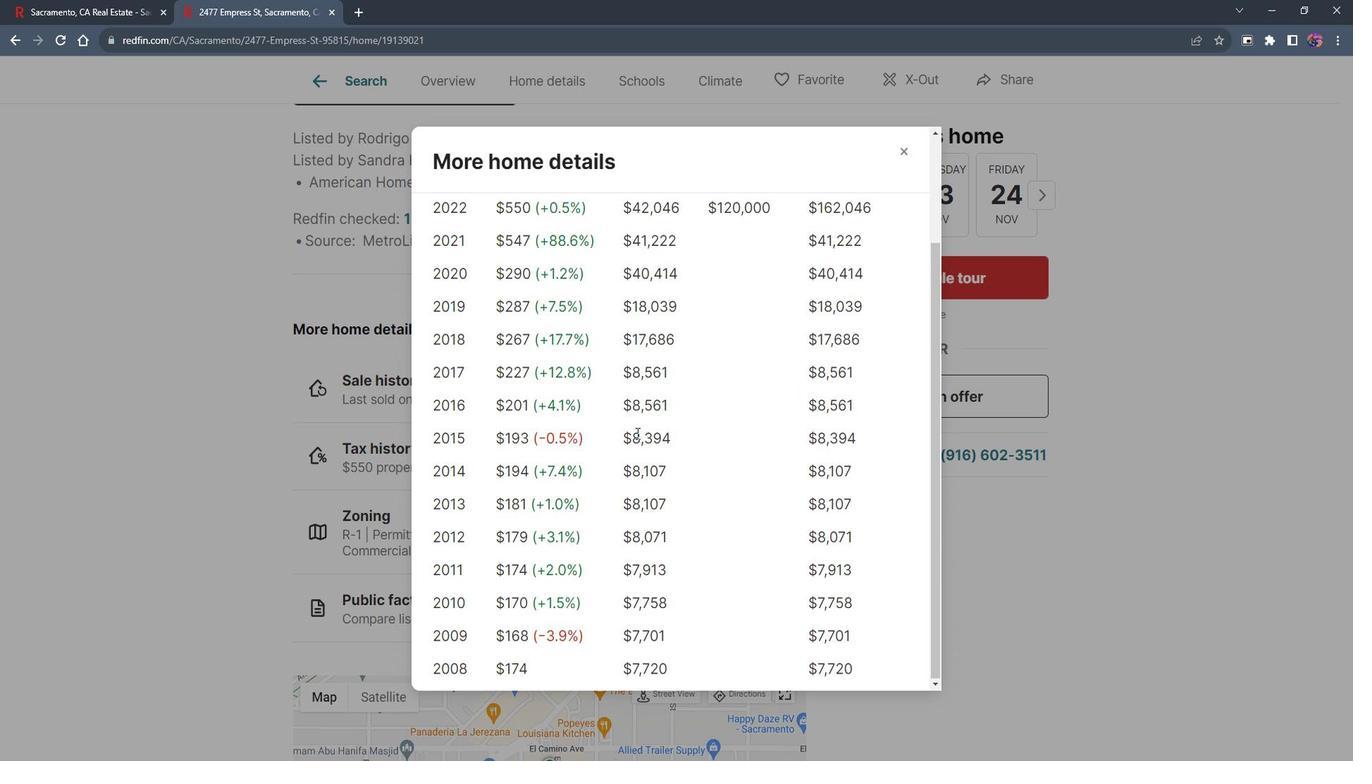 
Action: Mouse scrolled (651, 431) with delta (0, 0)
Screenshot: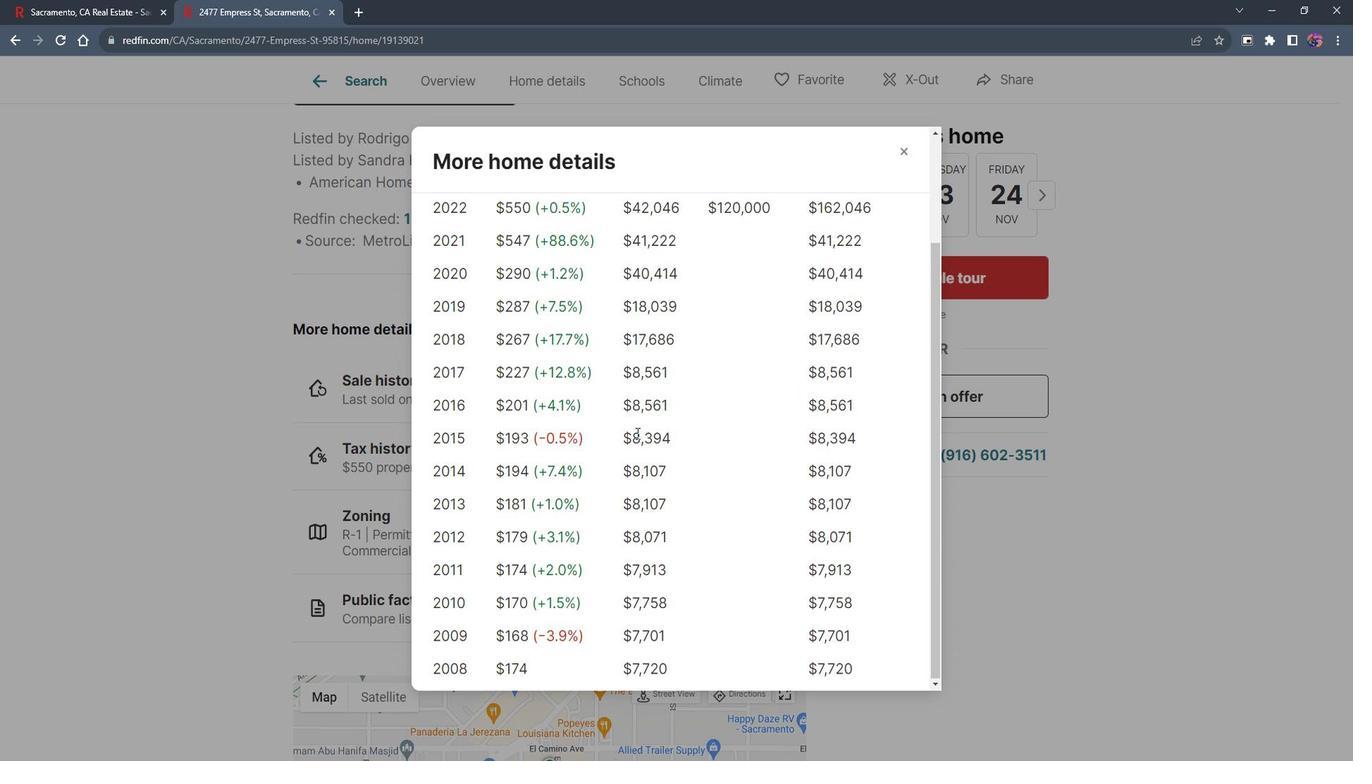 
Action: Mouse moved to (651, 432)
Screenshot: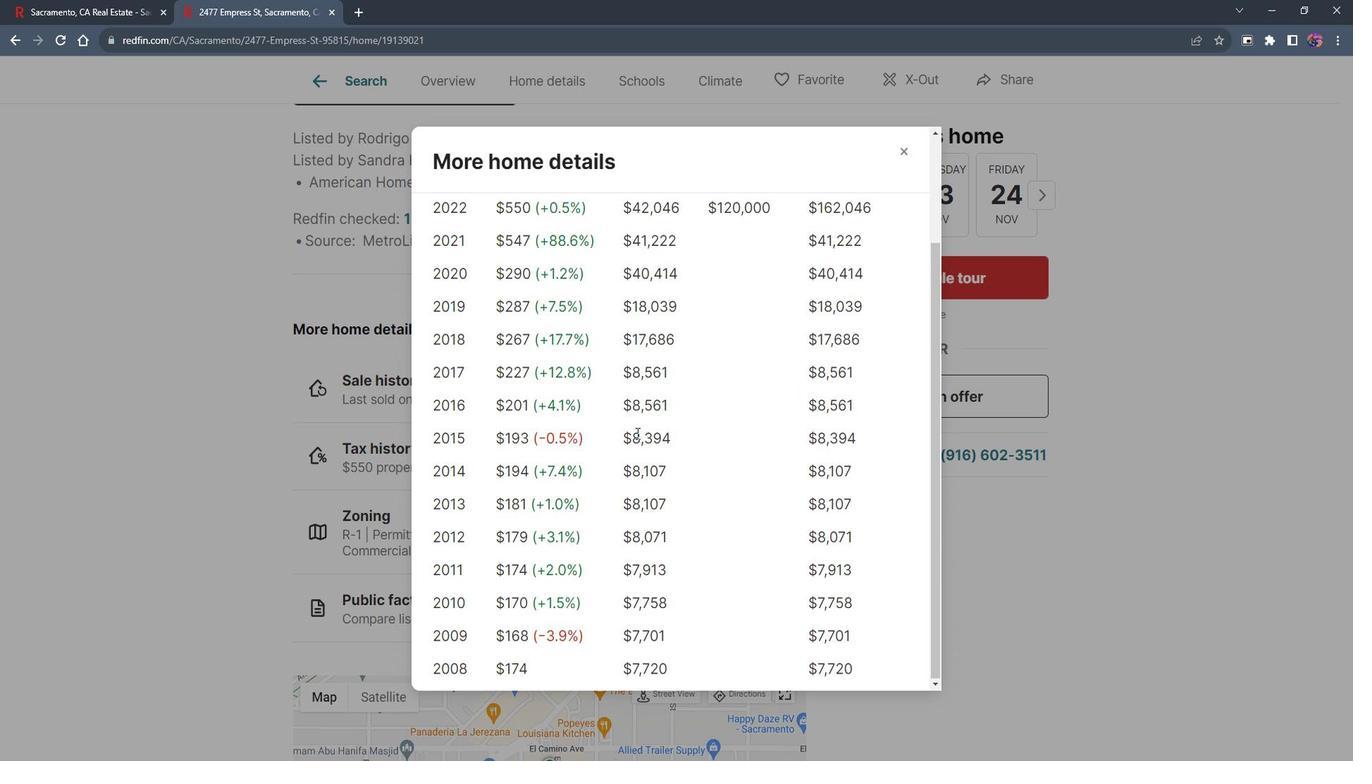 
Action: Mouse scrolled (651, 431) with delta (0, 0)
Screenshot: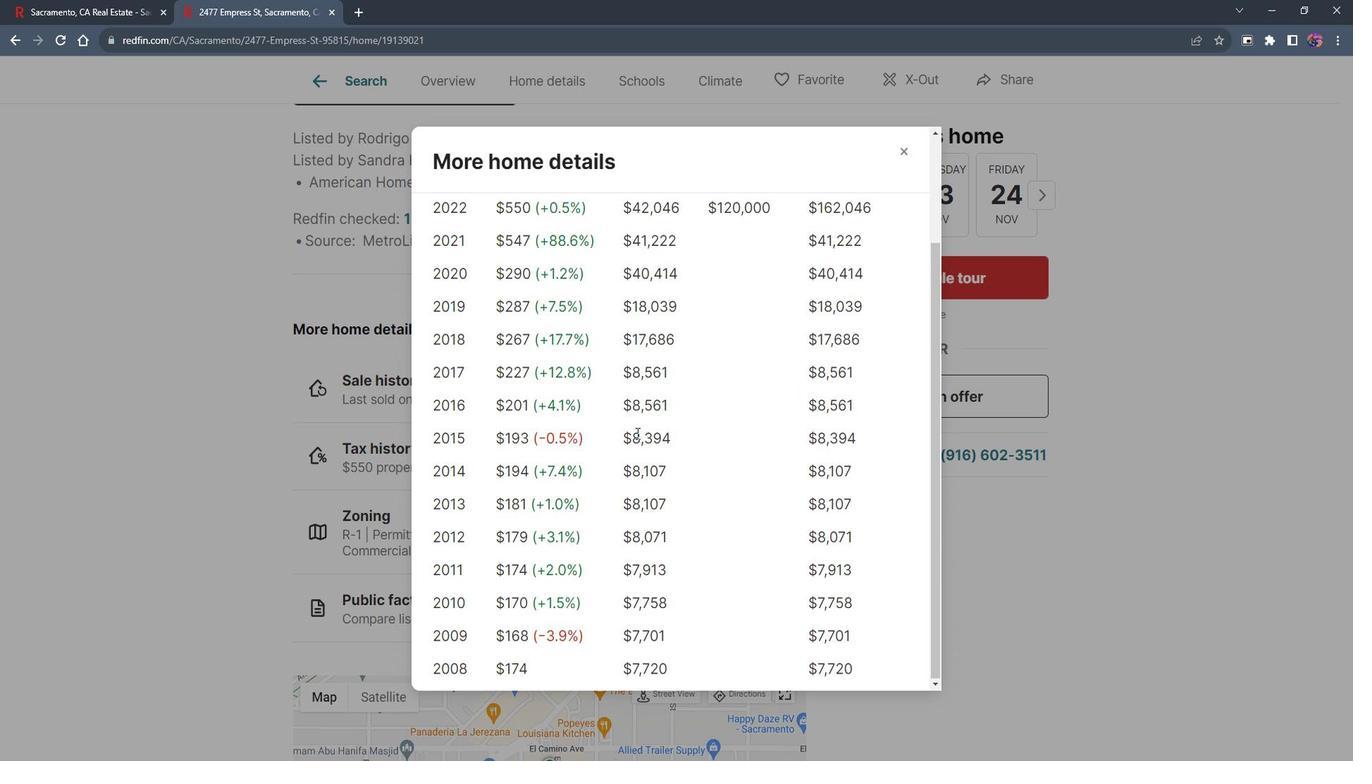 
Action: Mouse moved to (661, 425)
Screenshot: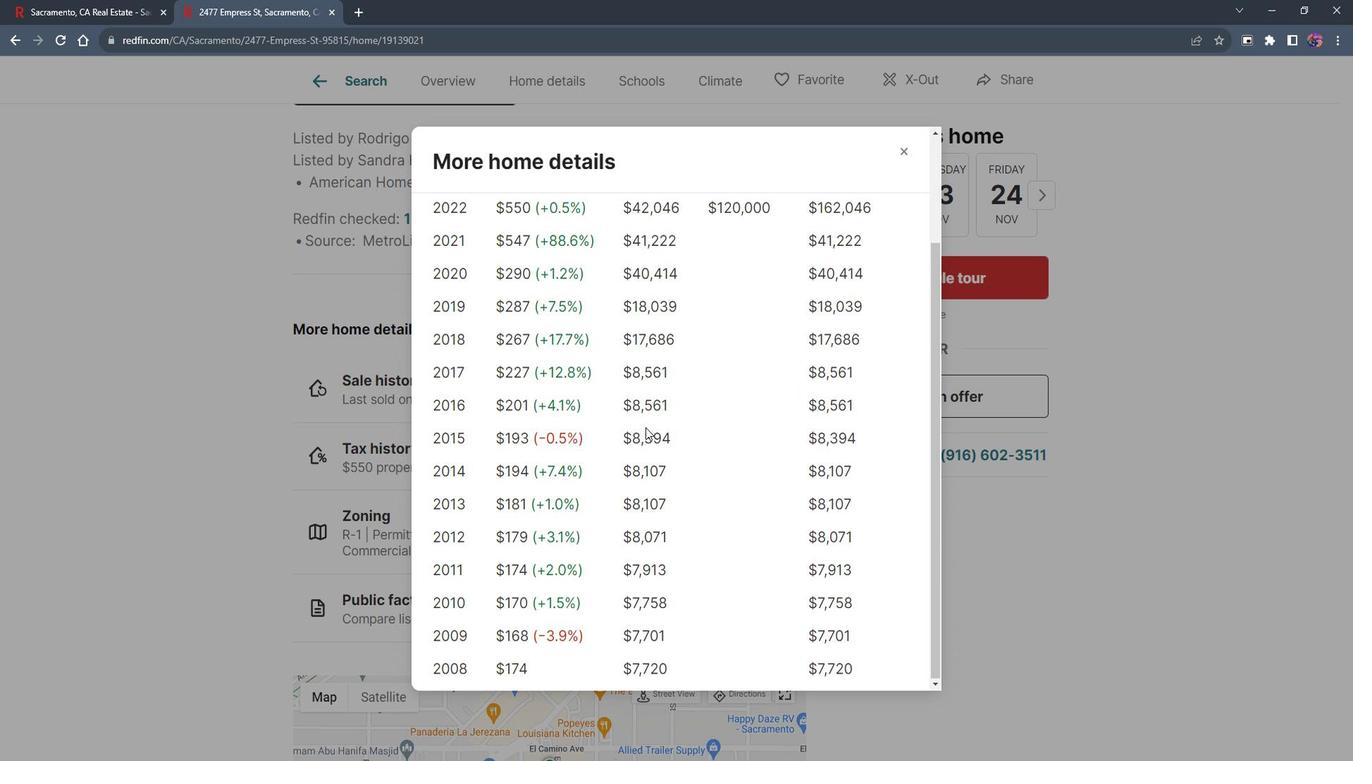
Action: Mouse scrolled (661, 426) with delta (0, 0)
Screenshot: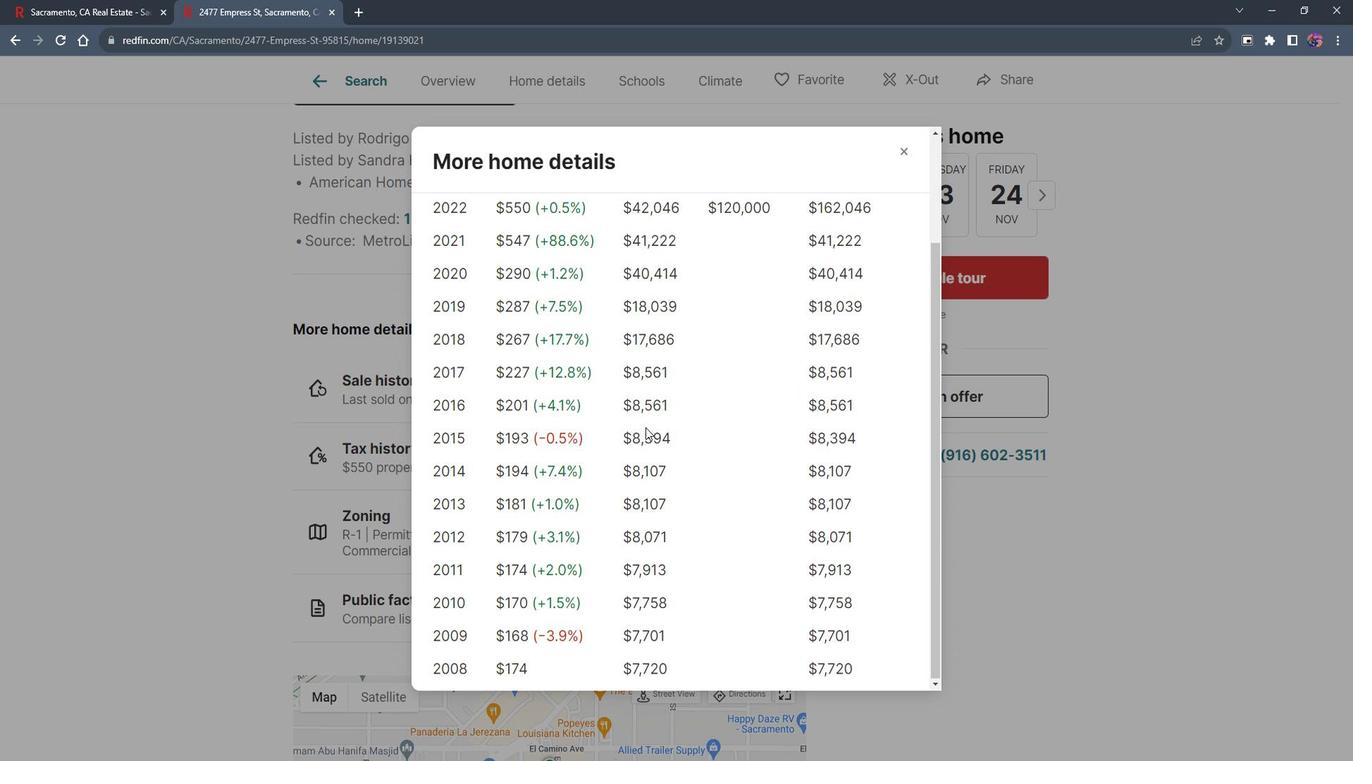 
Action: Mouse moved to (661, 425)
Screenshot: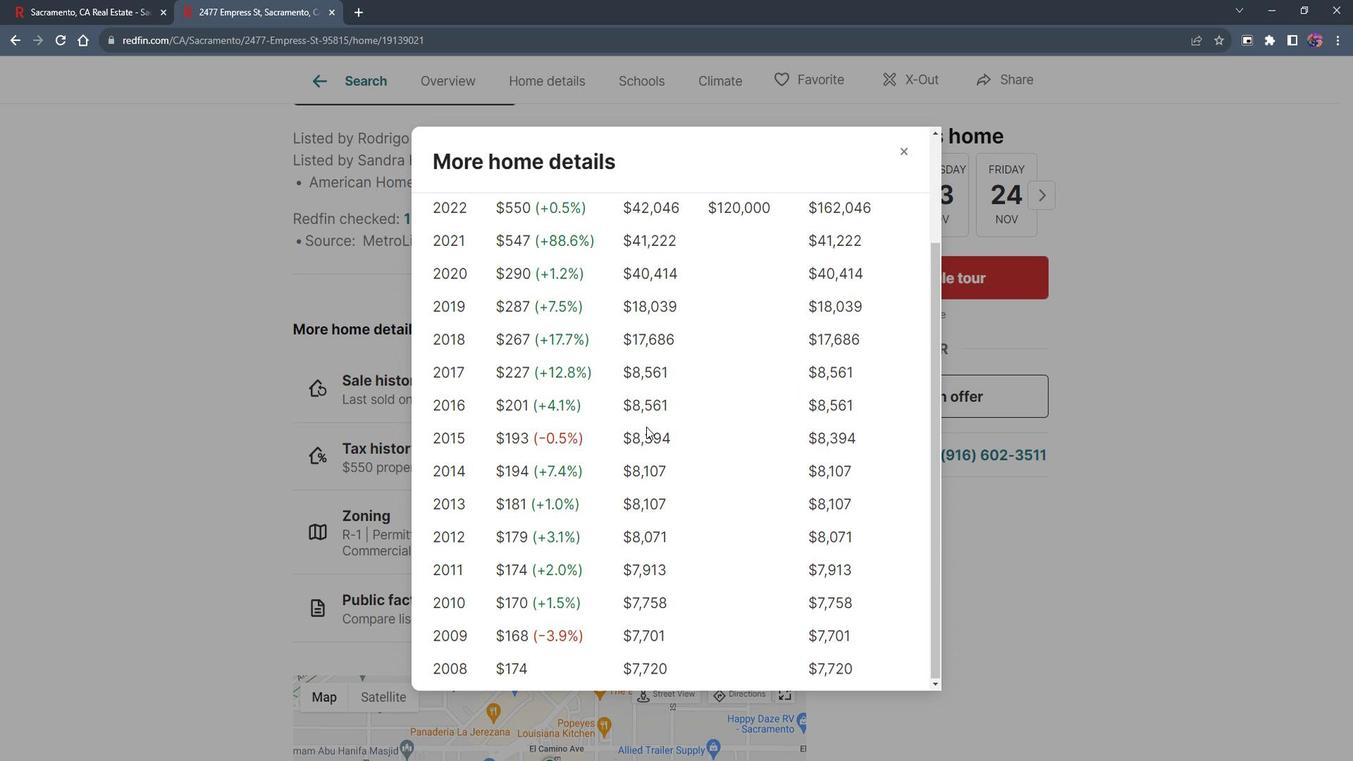 
Action: Mouse scrolled (661, 425) with delta (0, 0)
Screenshot: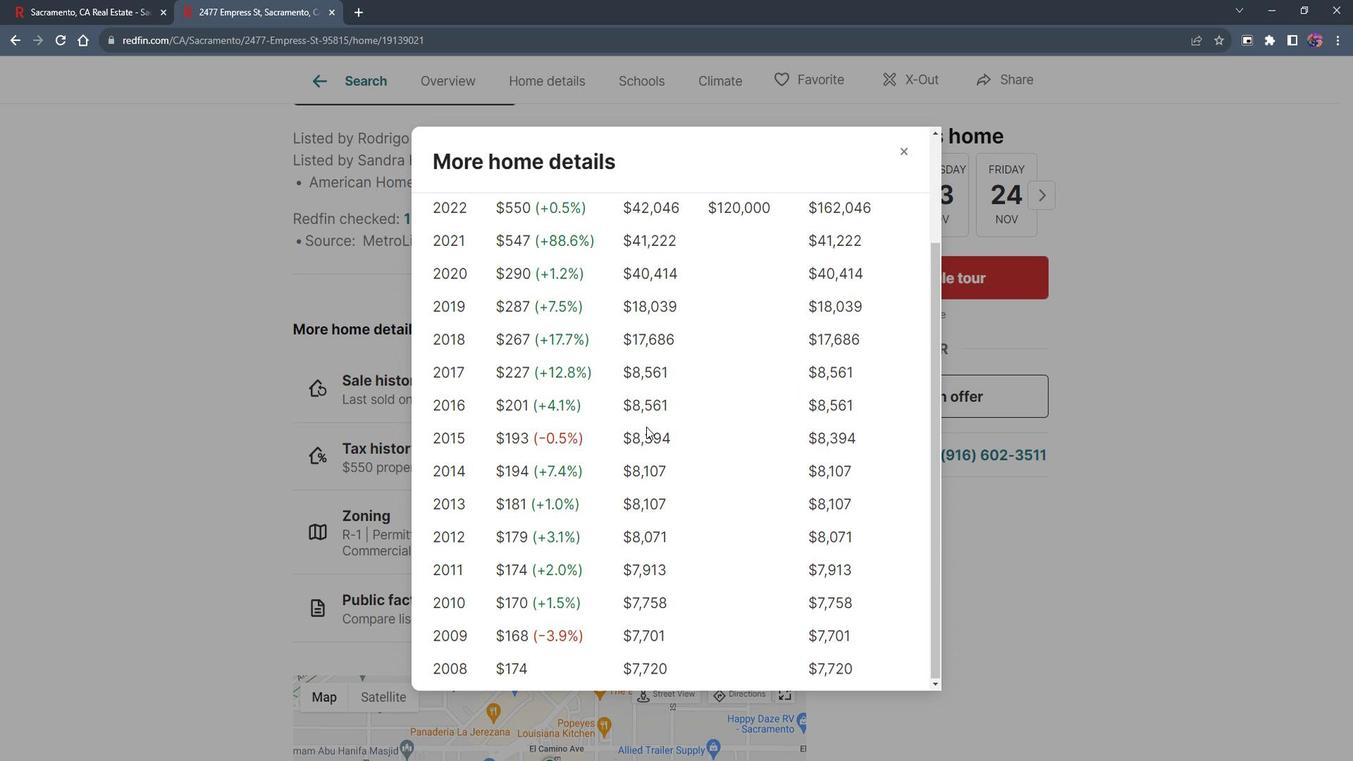 
Action: Mouse scrolled (661, 425) with delta (0, 0)
Screenshot: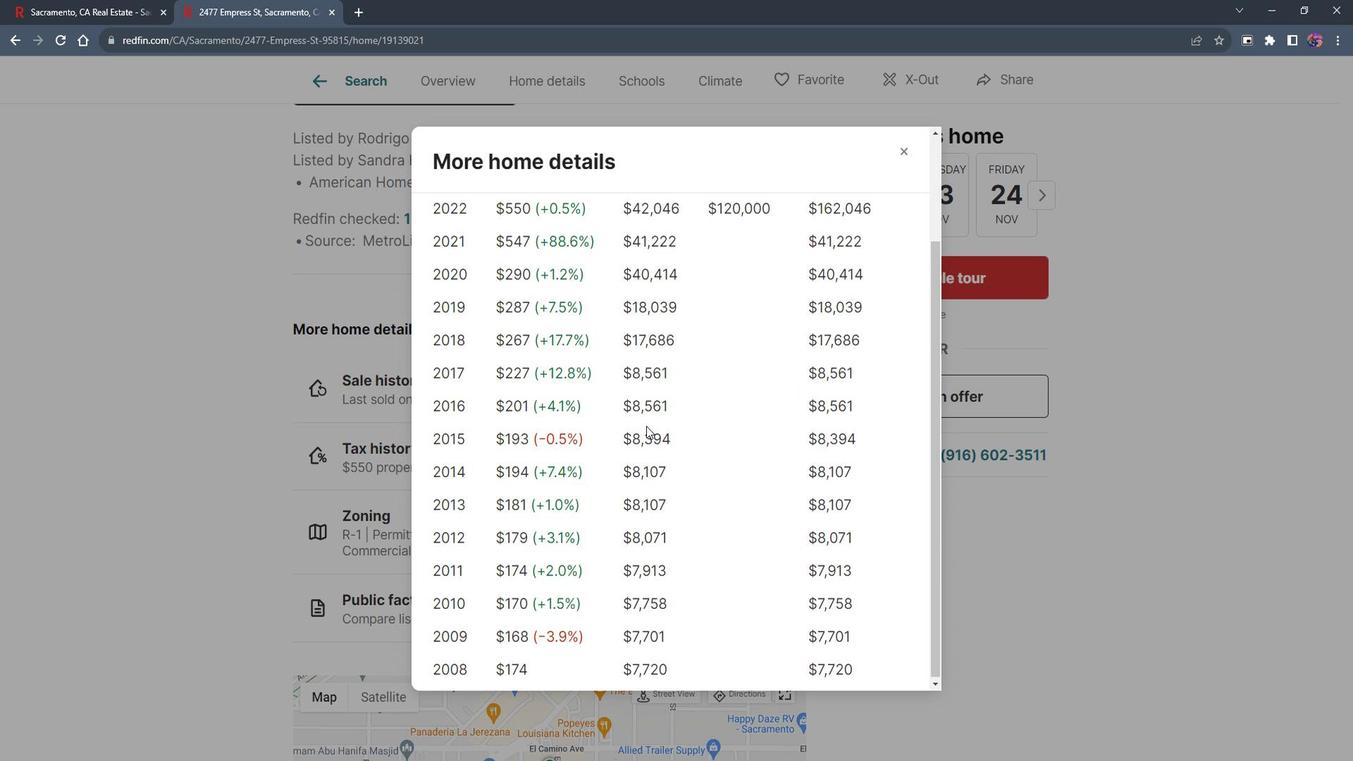 
Action: Mouse scrolled (661, 425) with delta (0, 0)
Screenshot: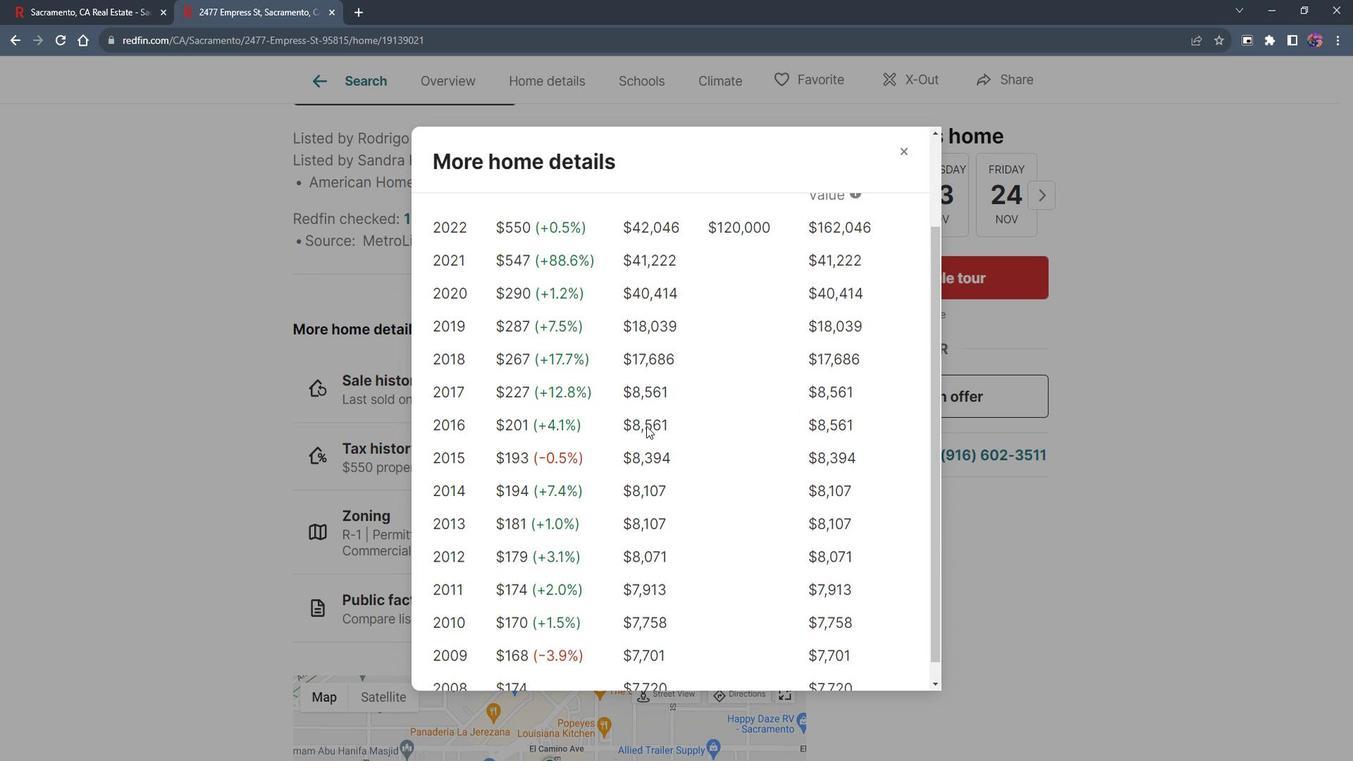 
Action: Mouse moved to (733, 226)
Screenshot: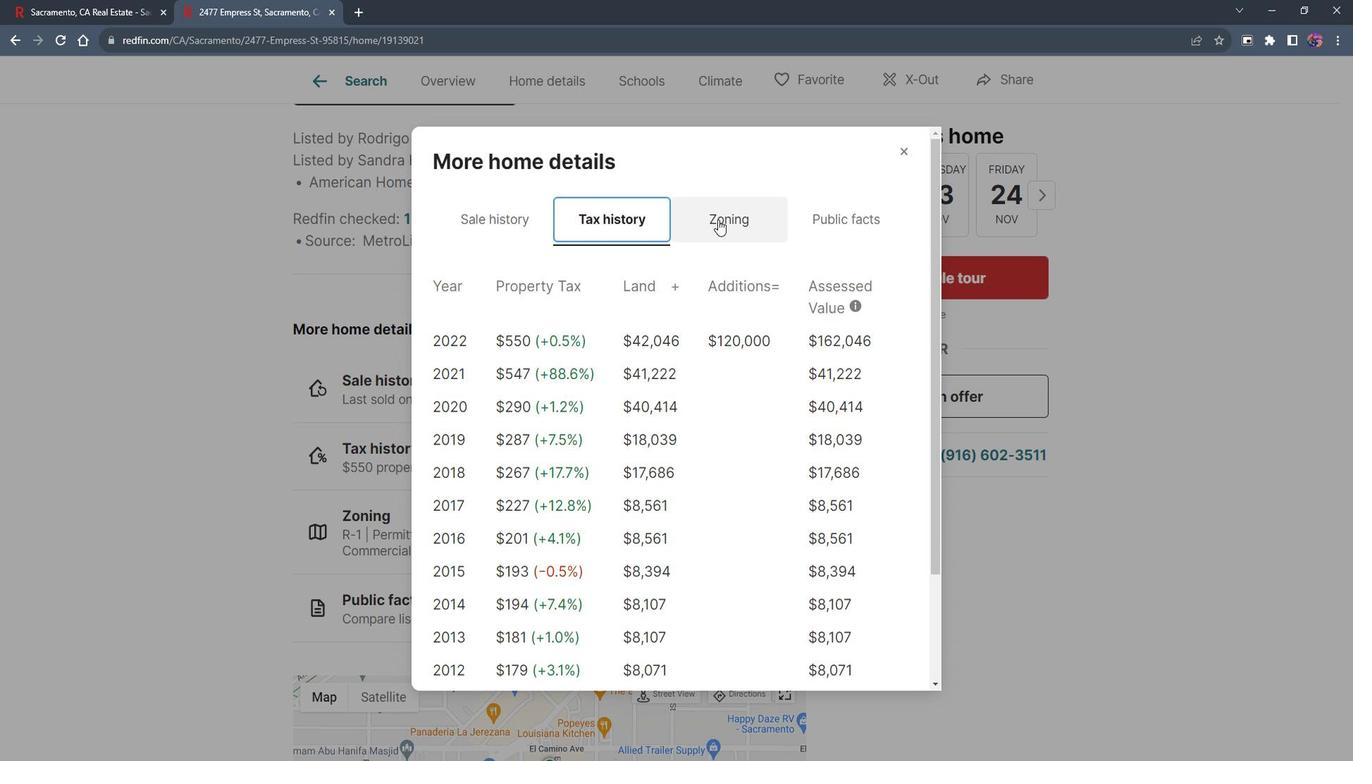 
Action: Mouse pressed left at (733, 226)
Screenshot: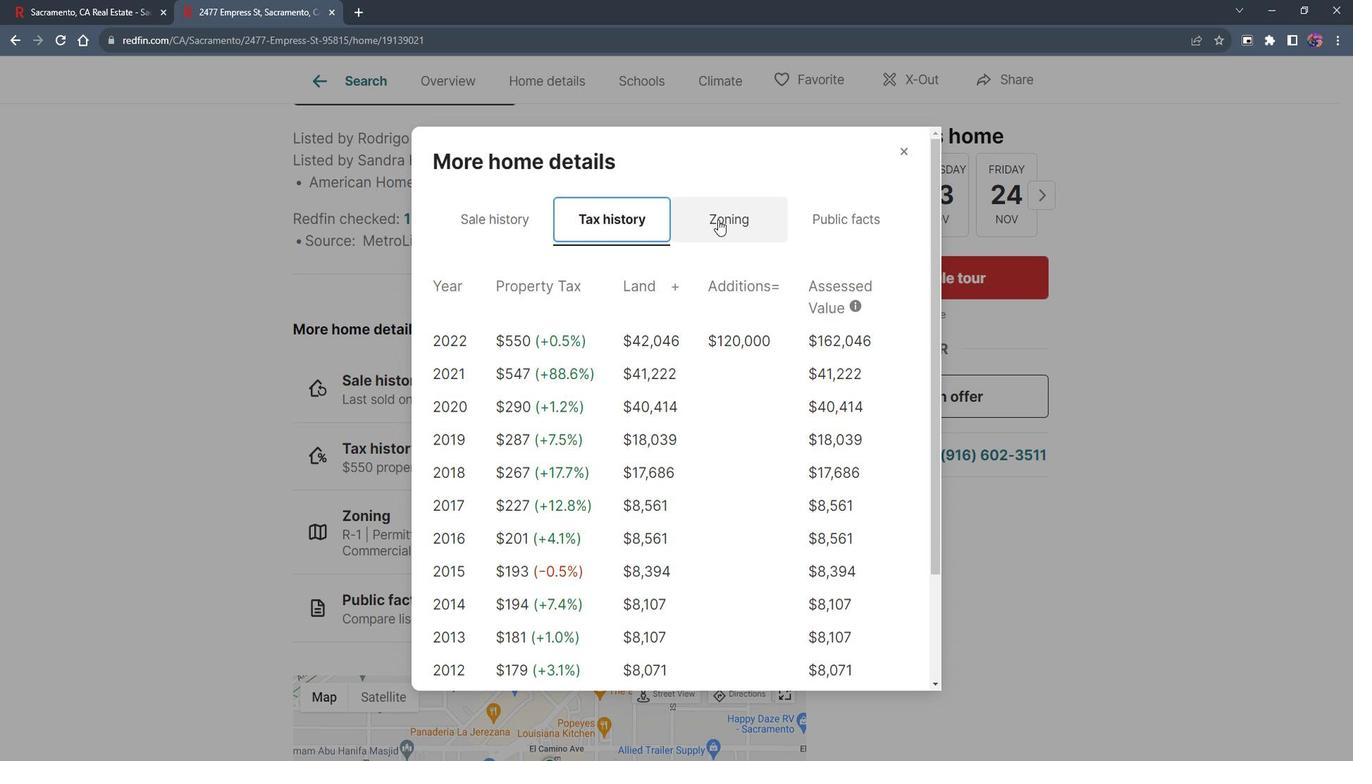 
Action: Mouse moved to (712, 411)
Screenshot: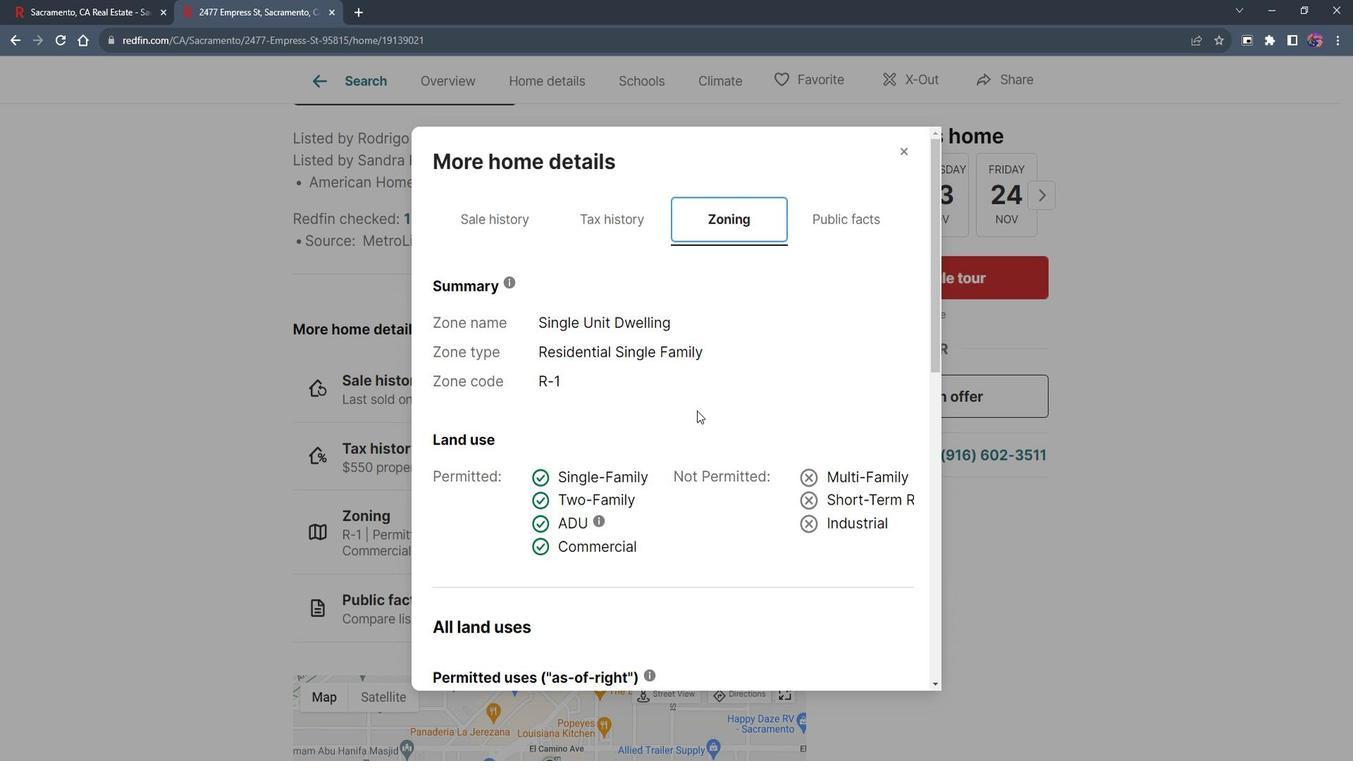 
Action: Mouse scrolled (712, 410) with delta (0, 0)
Screenshot: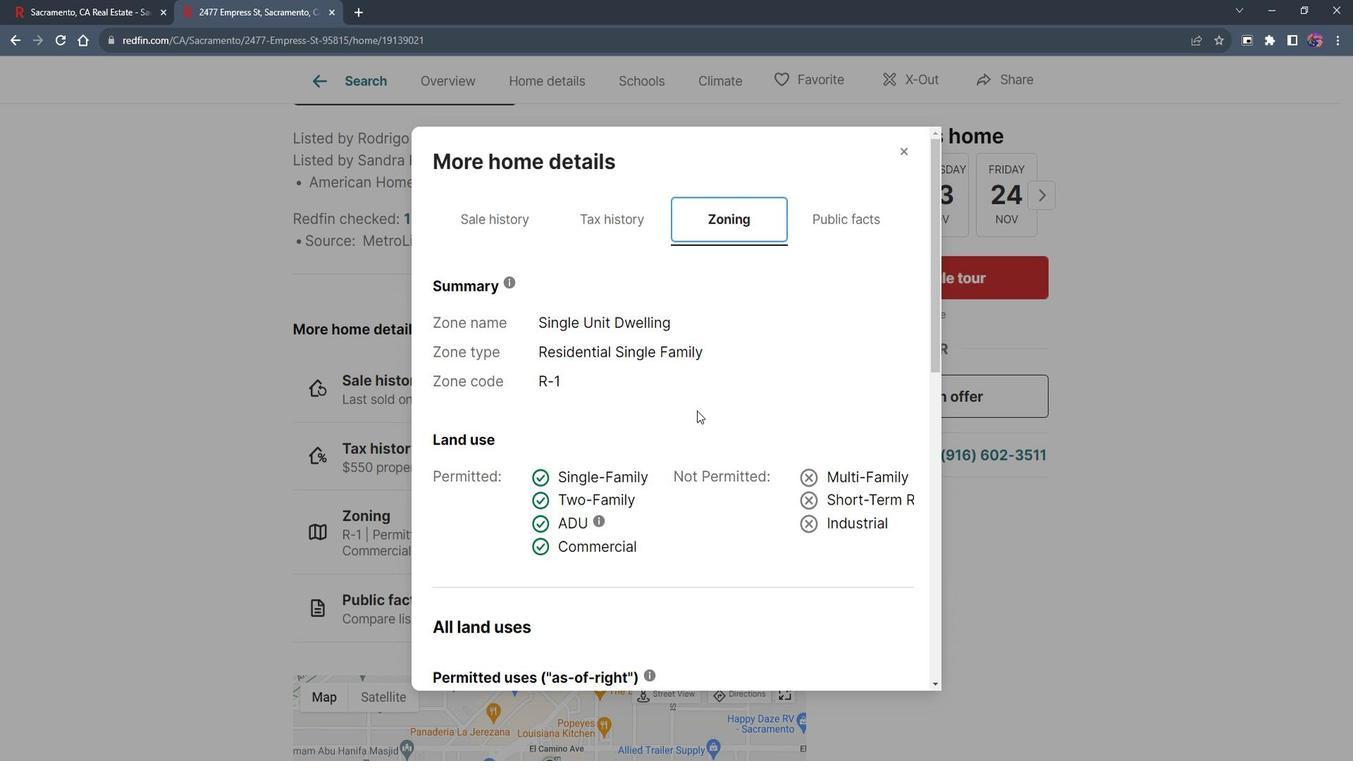 
Action: Mouse moved to (712, 411)
Screenshot: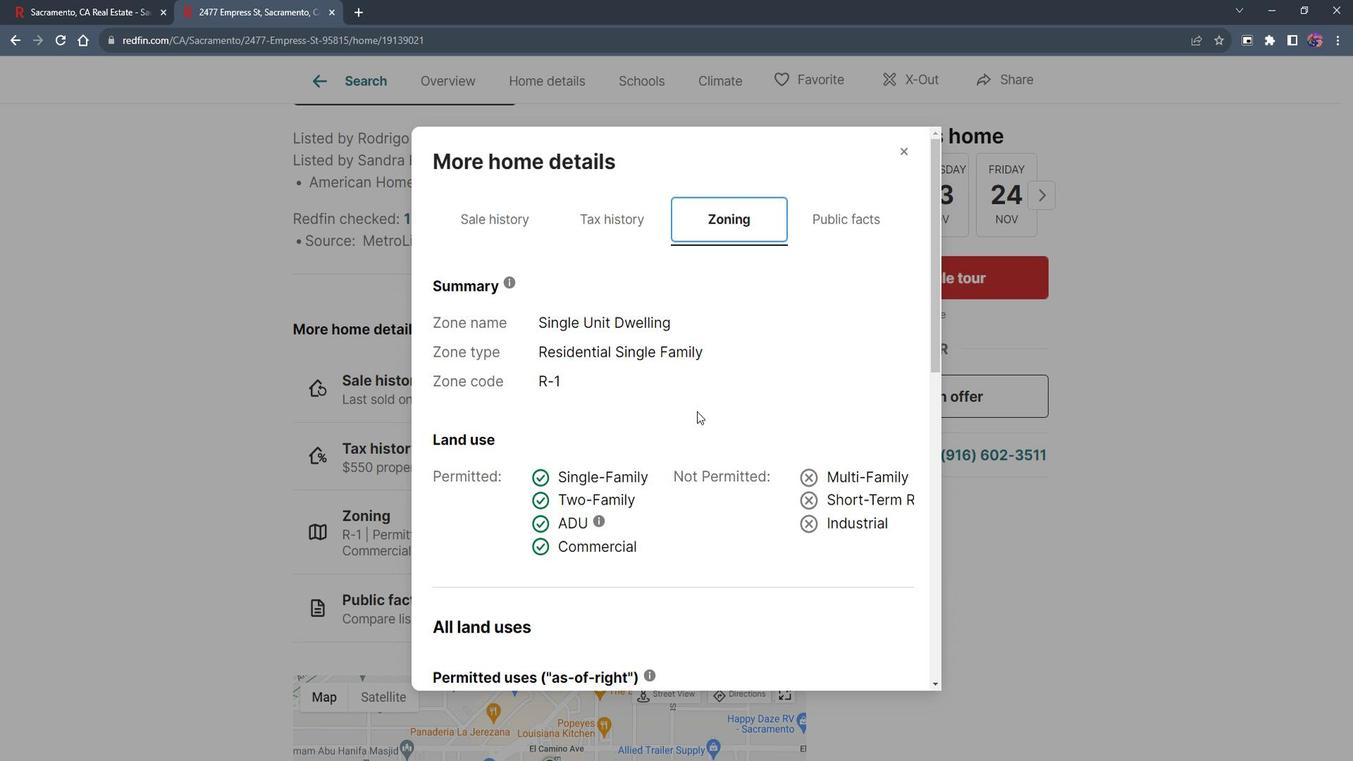 
Action: Mouse scrolled (712, 410) with delta (0, 0)
Screenshot: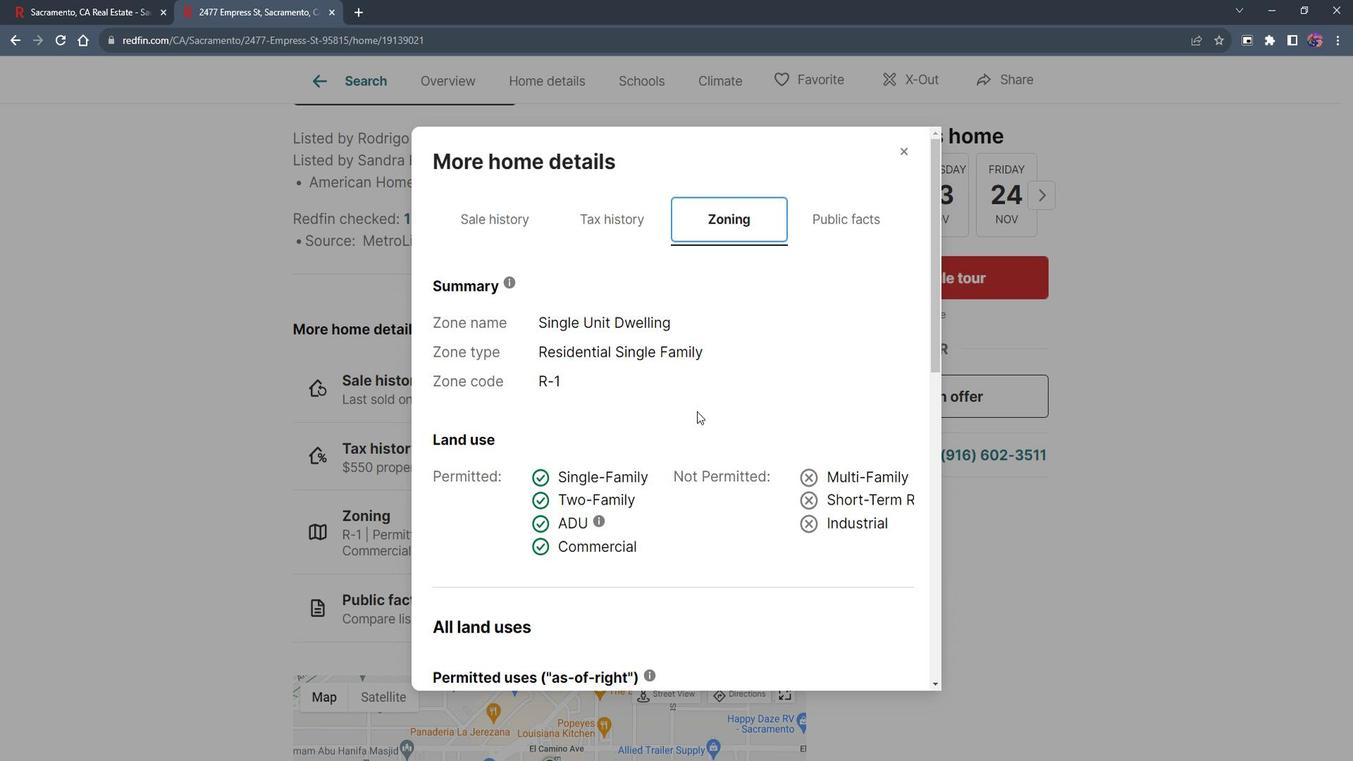 
Action: Mouse moved to (712, 411)
Screenshot: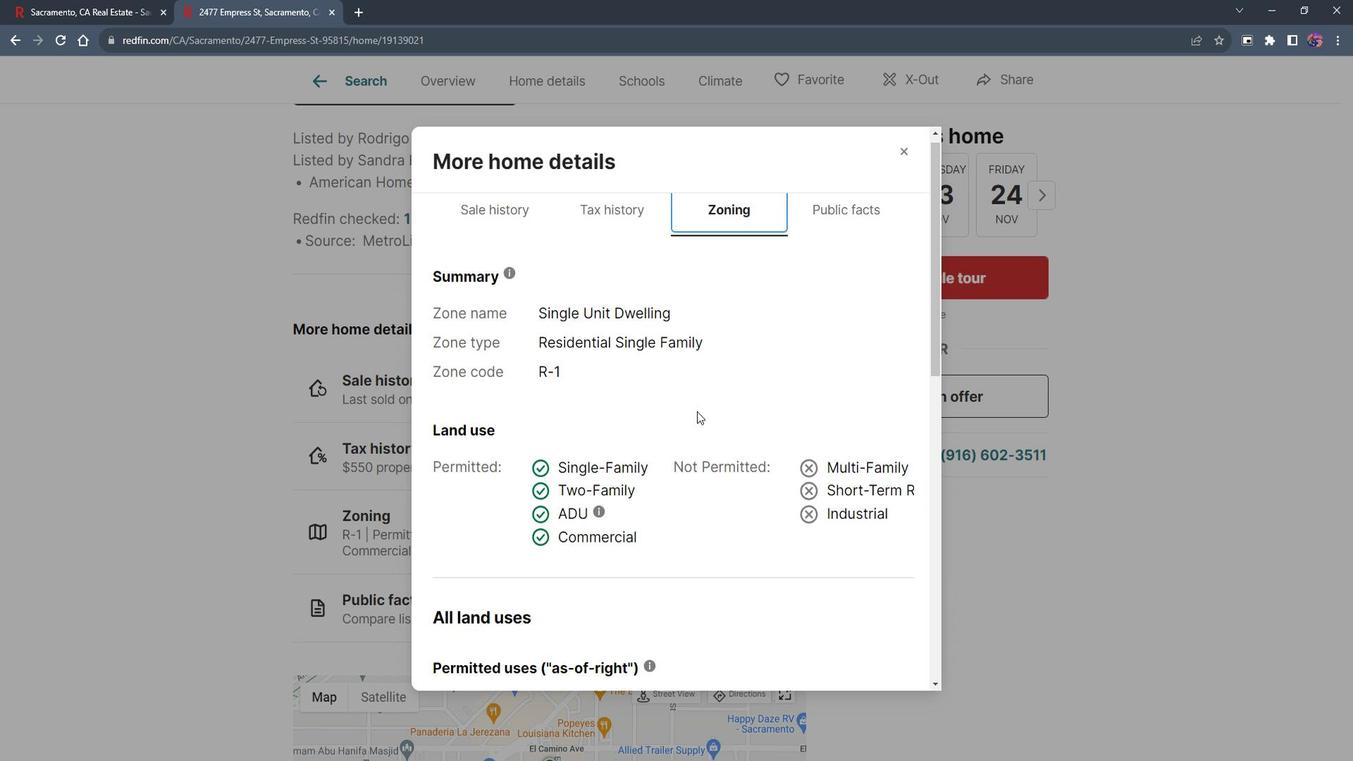 
Action: Mouse scrolled (712, 410) with delta (0, 0)
Screenshot: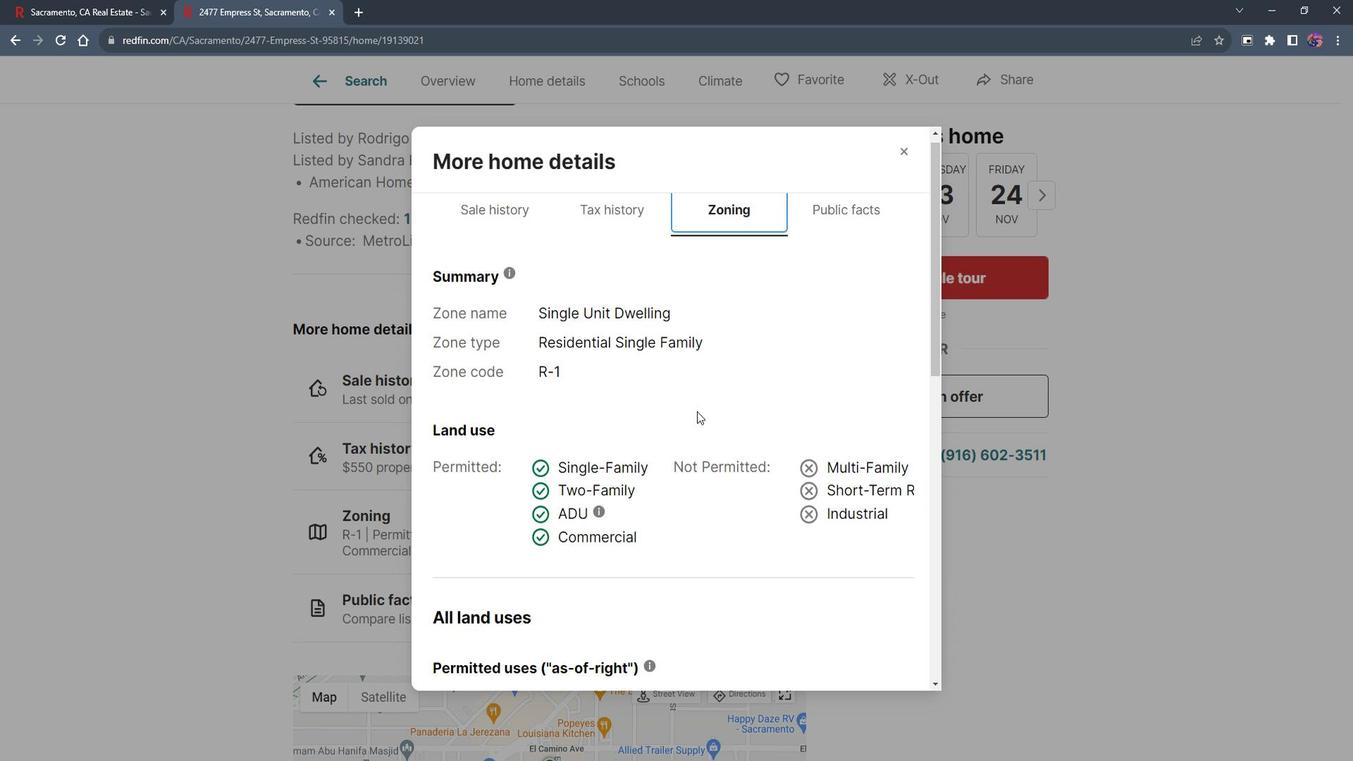 
Action: Mouse moved to (712, 411)
Screenshot: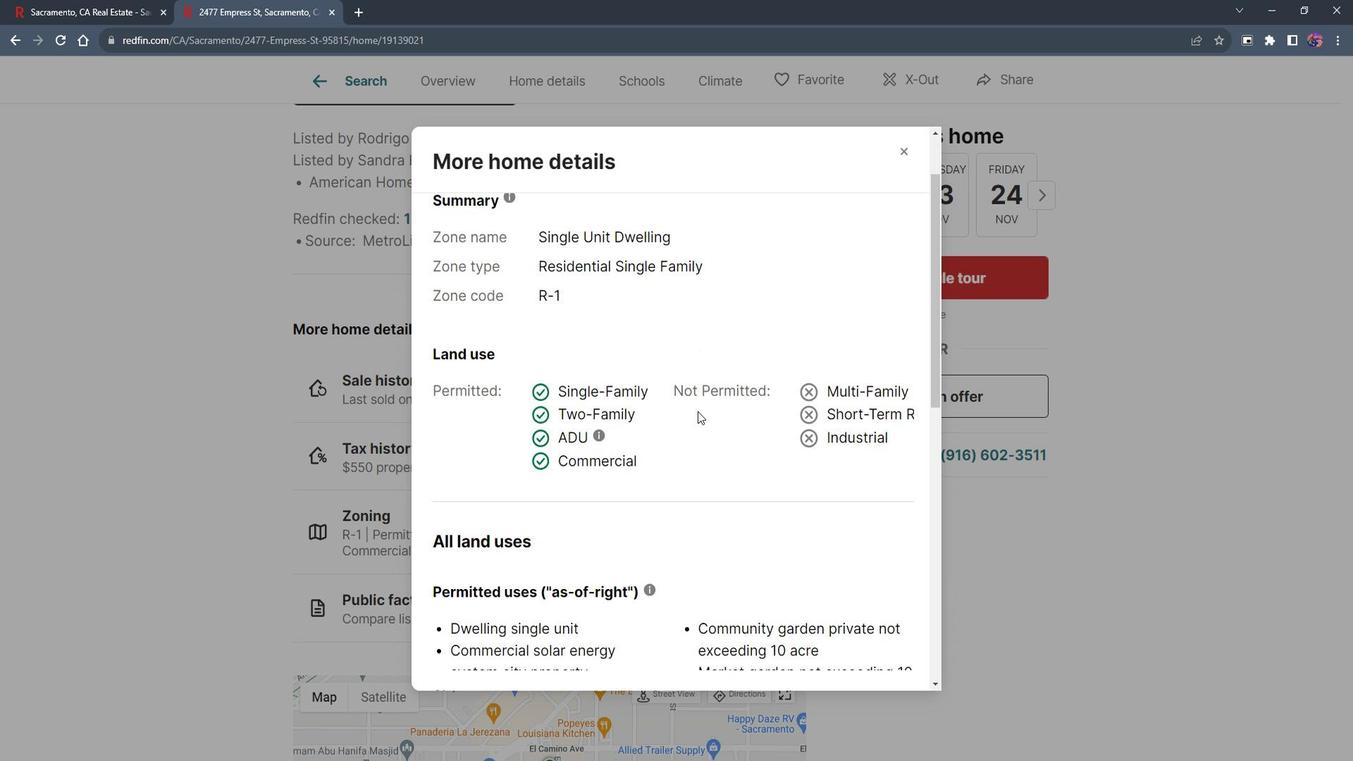 
Action: Mouse scrolled (712, 410) with delta (0, 0)
Screenshot: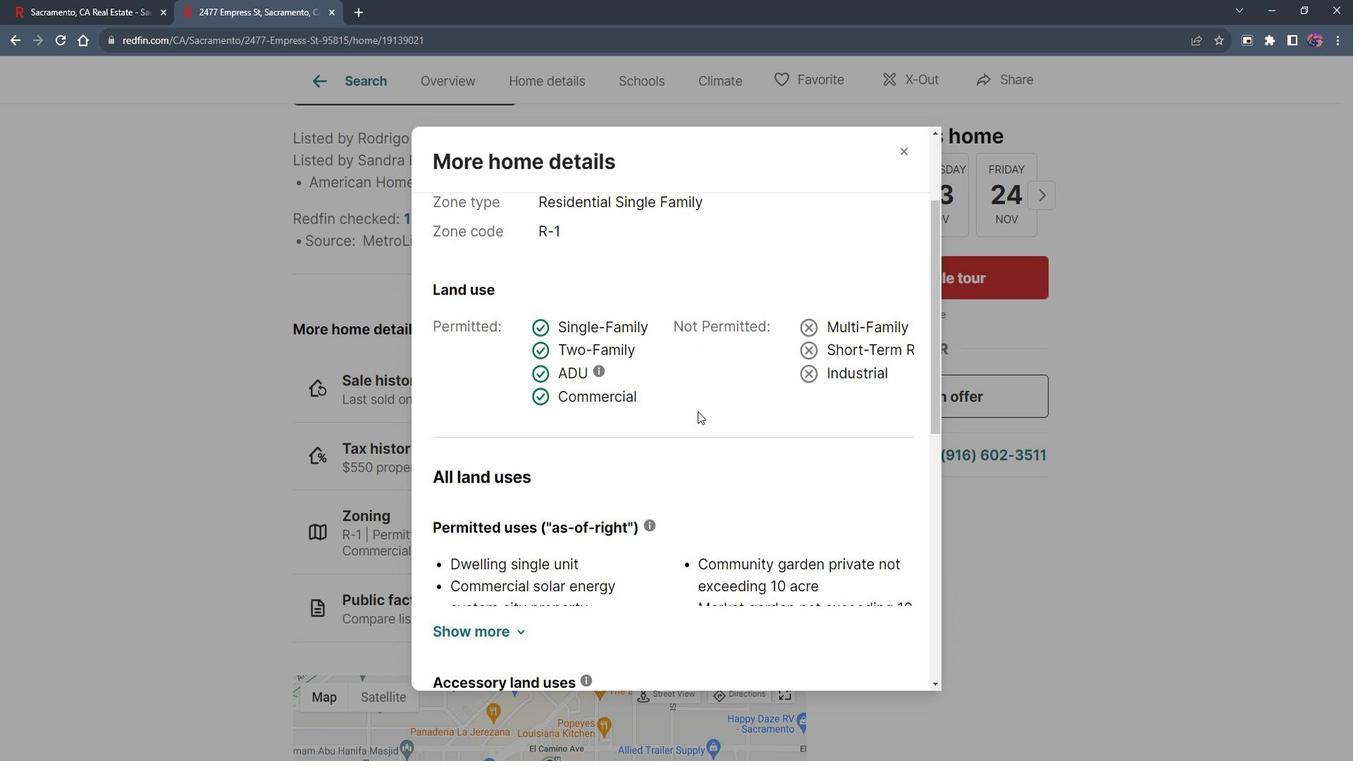 
Action: Mouse moved to (716, 409)
Screenshot: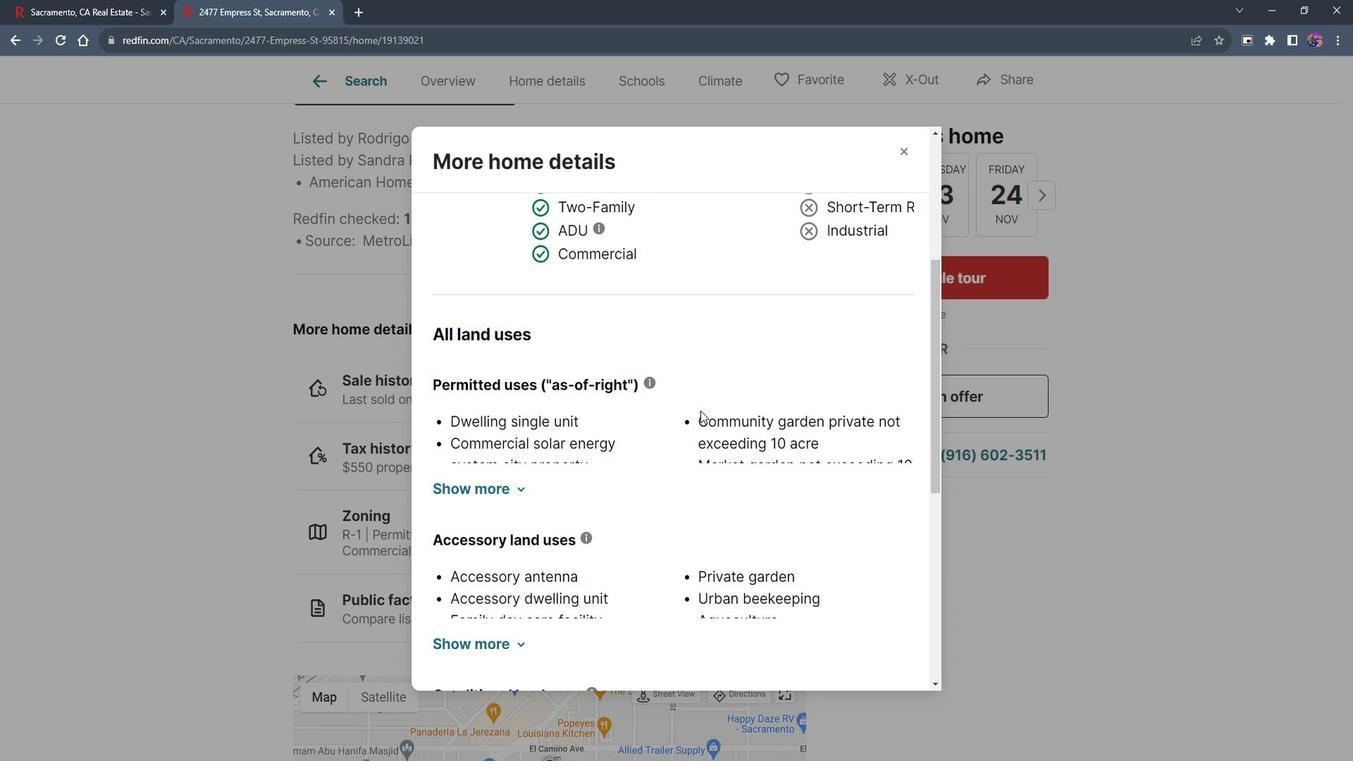 
Action: Mouse scrolled (716, 408) with delta (0, 0)
Screenshot: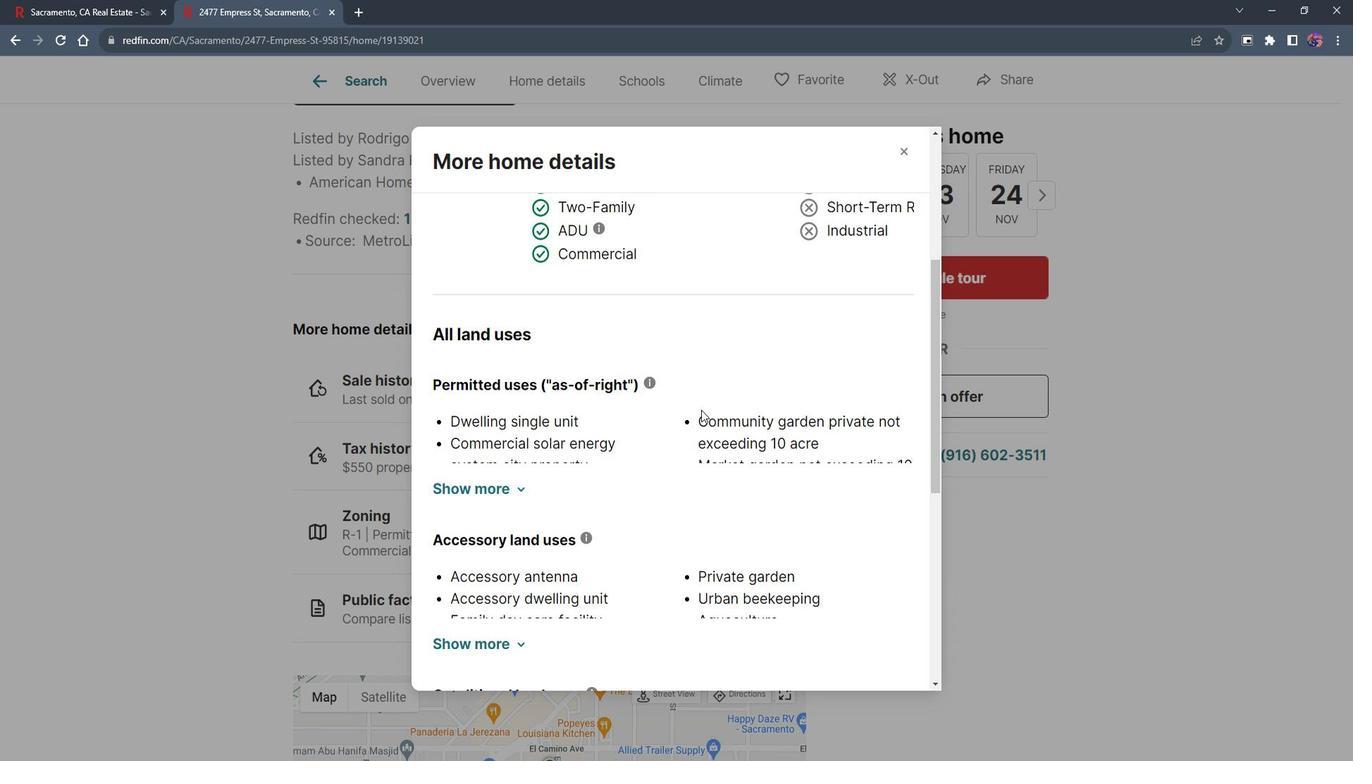 
Action: Mouse scrolled (716, 408) with delta (0, 0)
Screenshot: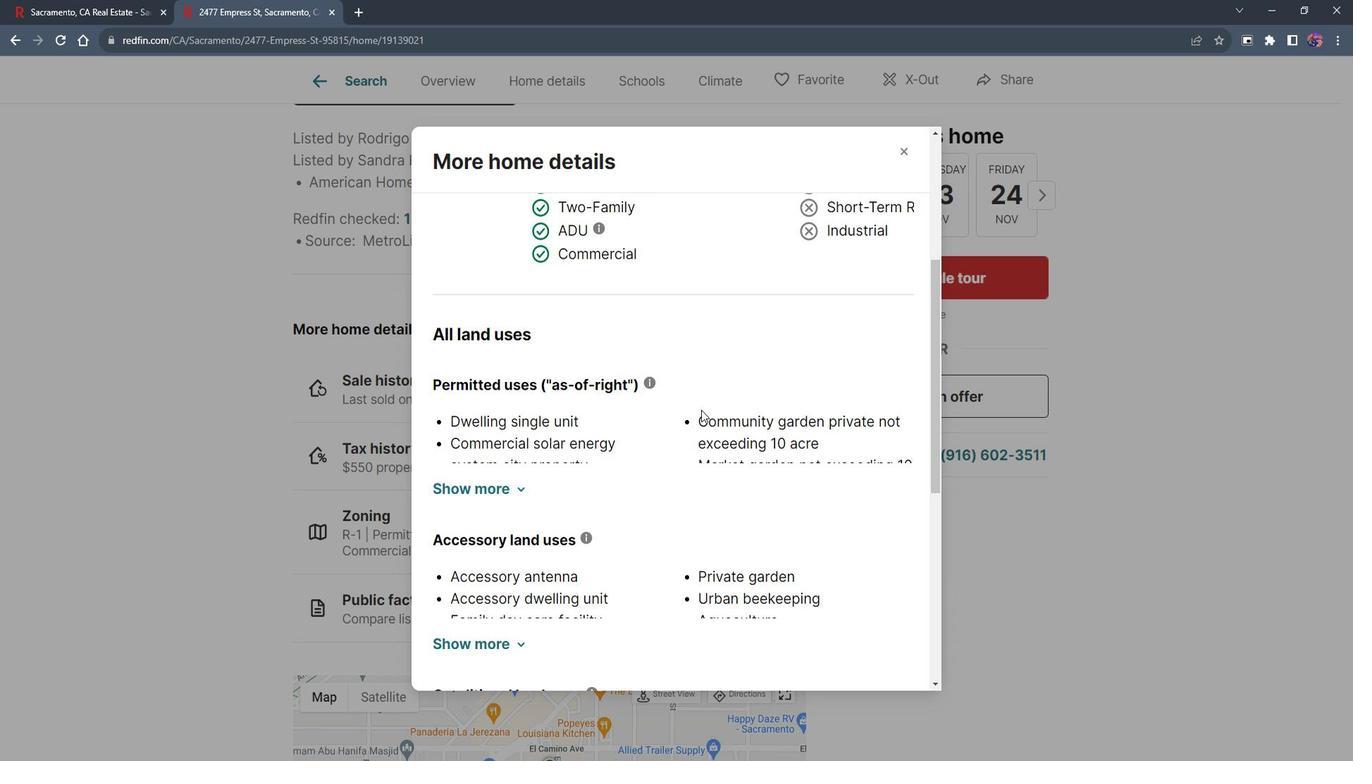 
Action: Mouse scrolled (716, 408) with delta (0, 0)
Screenshot: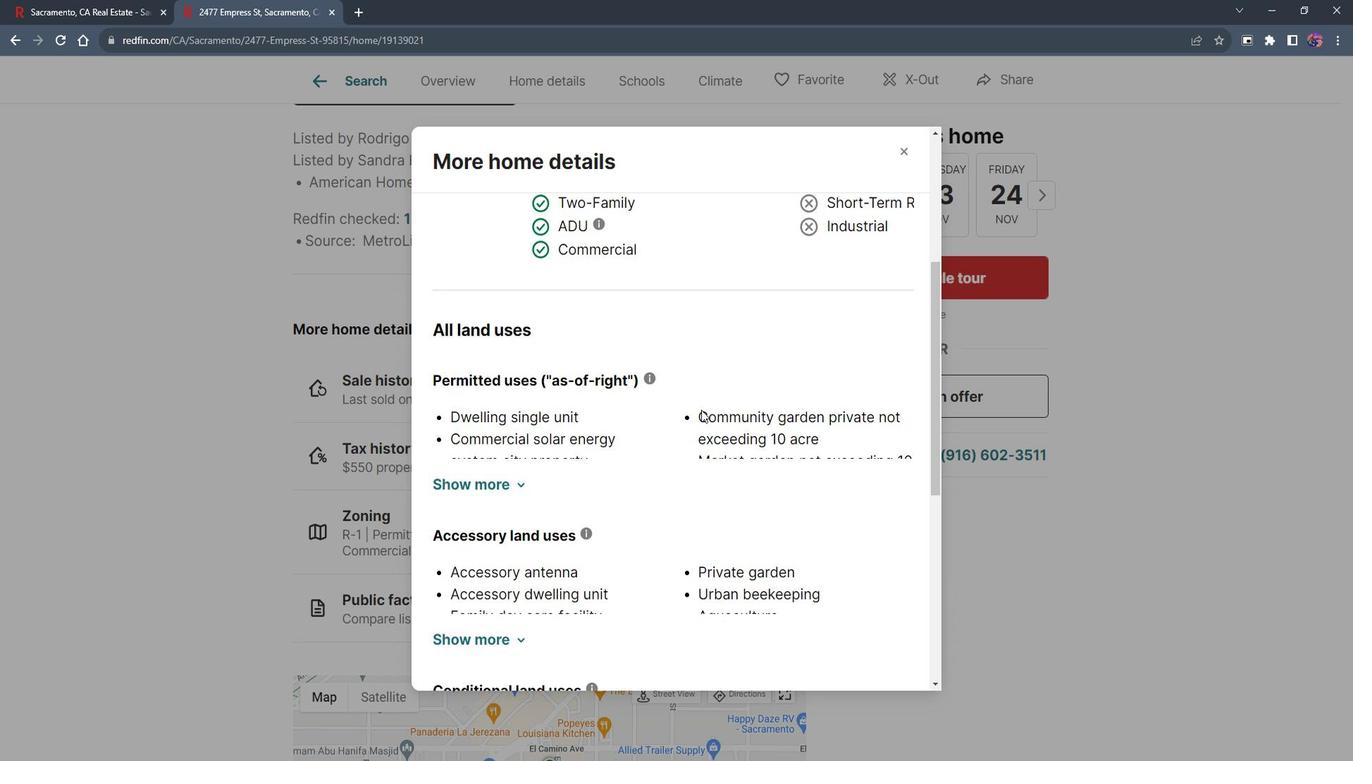 
Action: Mouse moved to (718, 407)
Screenshot: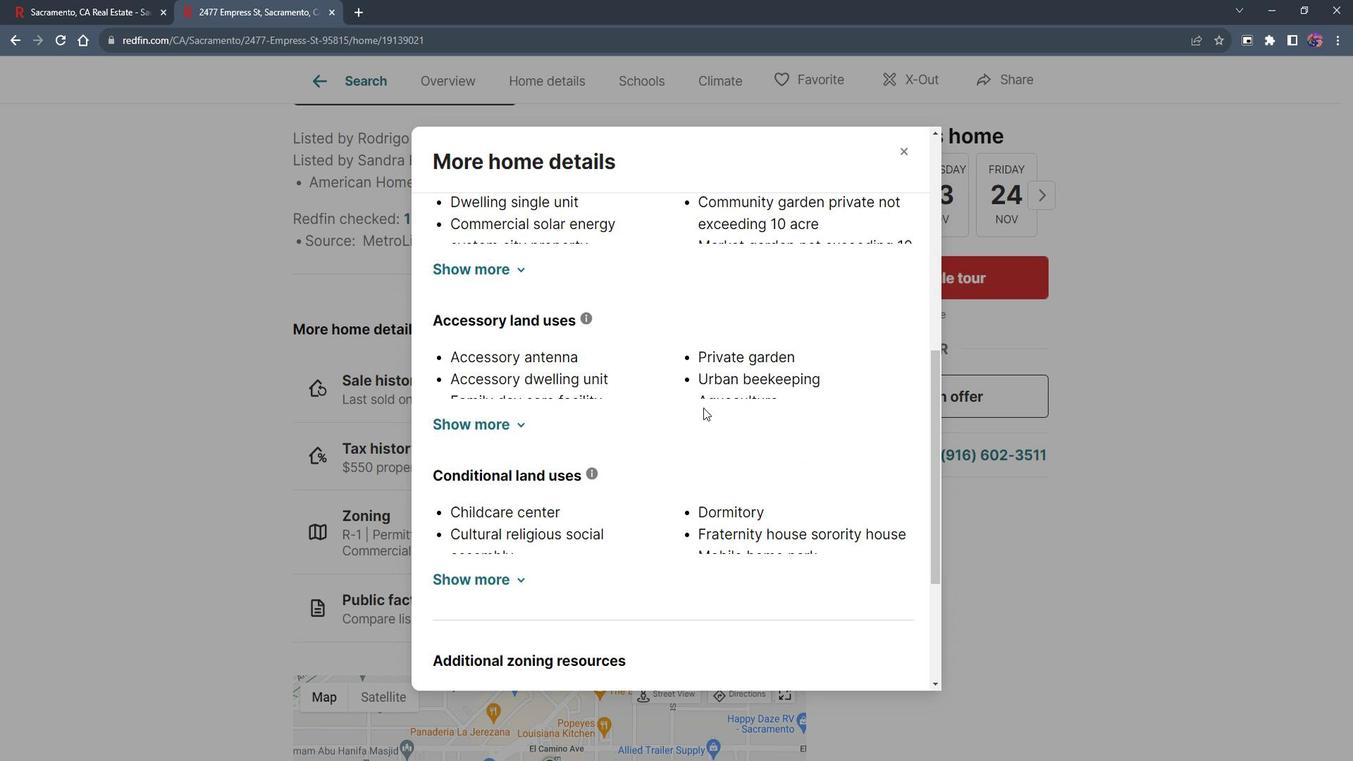 
Action: Mouse scrolled (718, 406) with delta (0, 0)
Screenshot: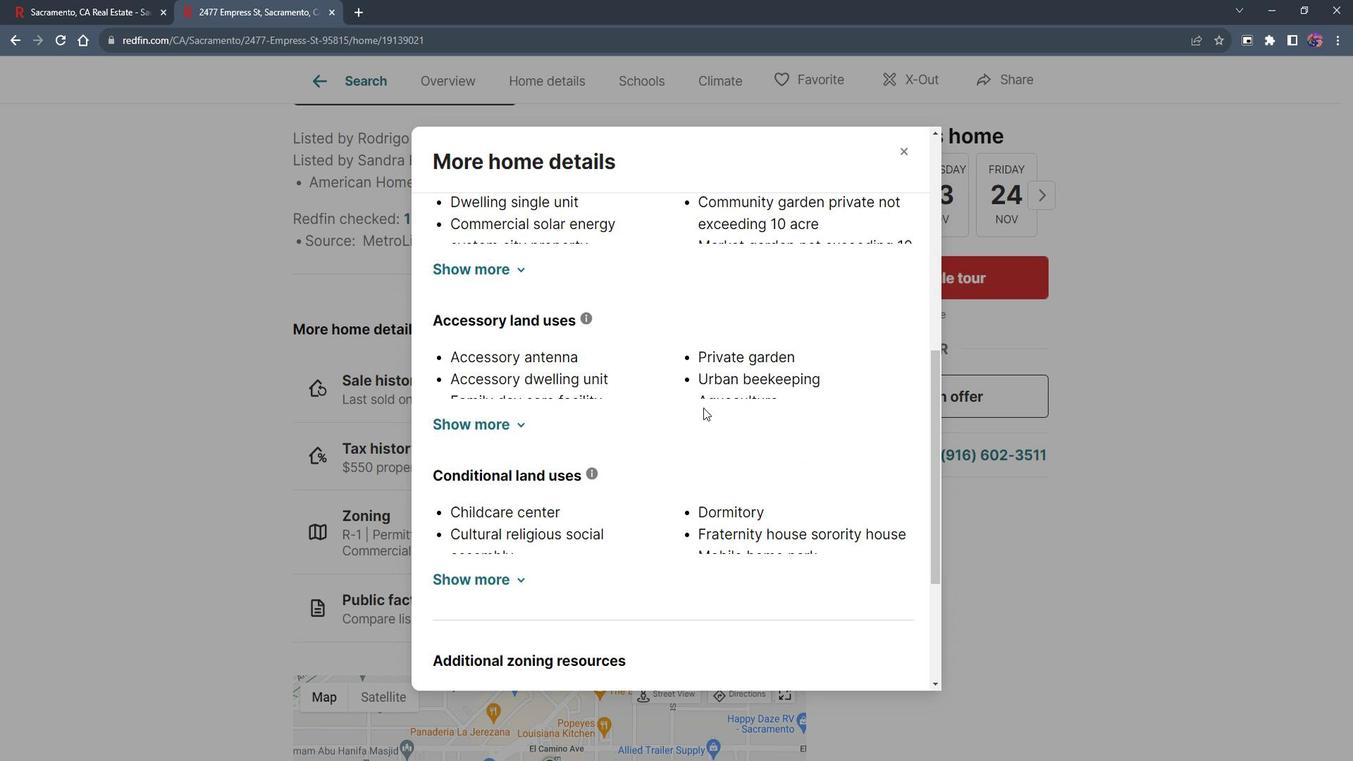 
Action: Mouse scrolled (718, 406) with delta (0, 0)
Screenshot: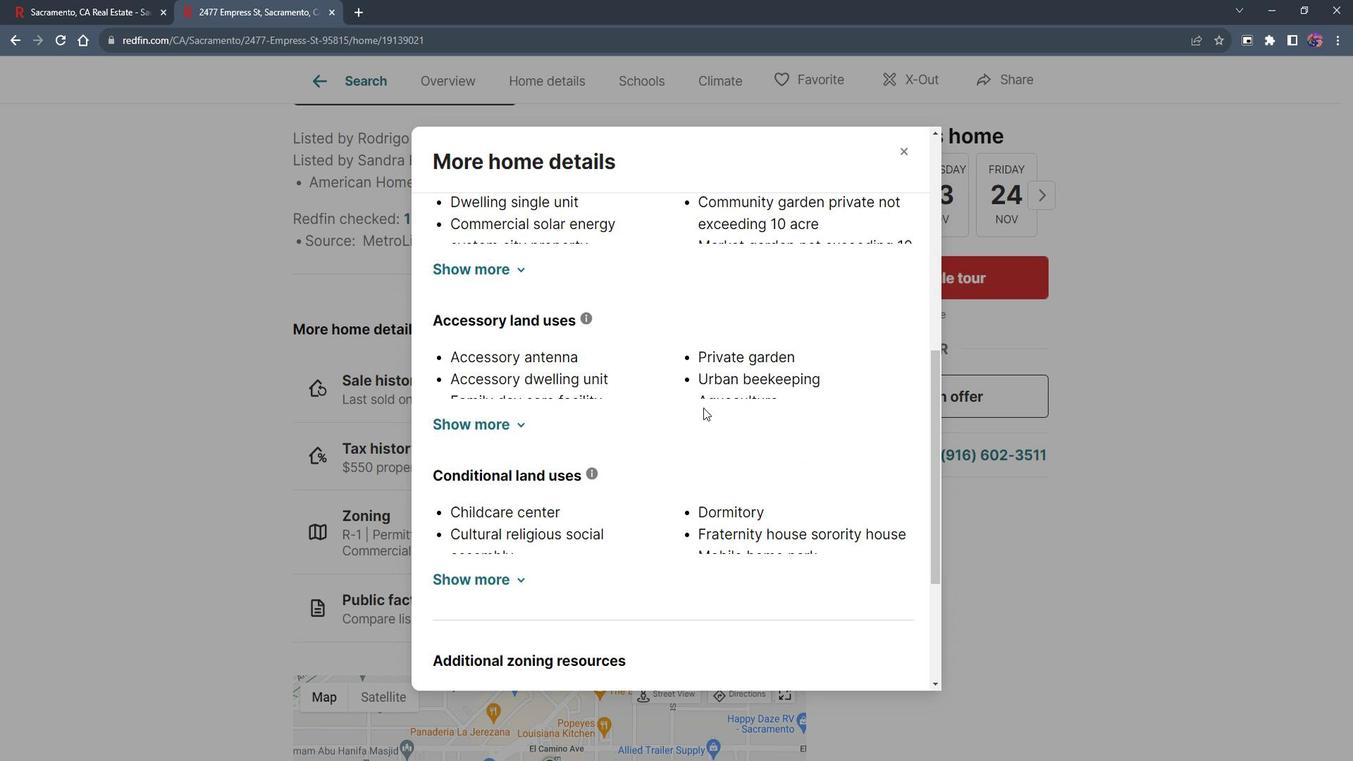 
Action: Mouse scrolled (718, 406) with delta (0, 0)
Screenshot: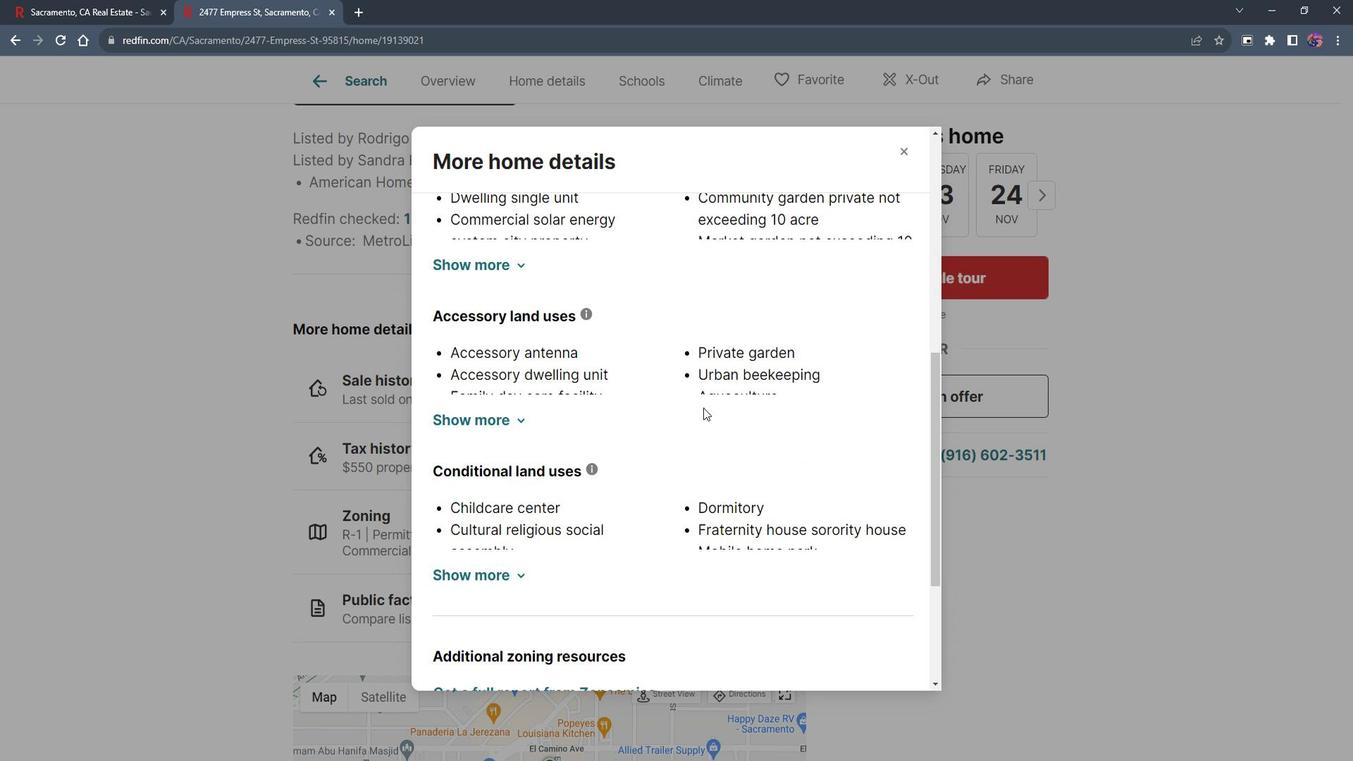 
Action: Mouse scrolled (718, 406) with delta (0, 0)
Screenshot: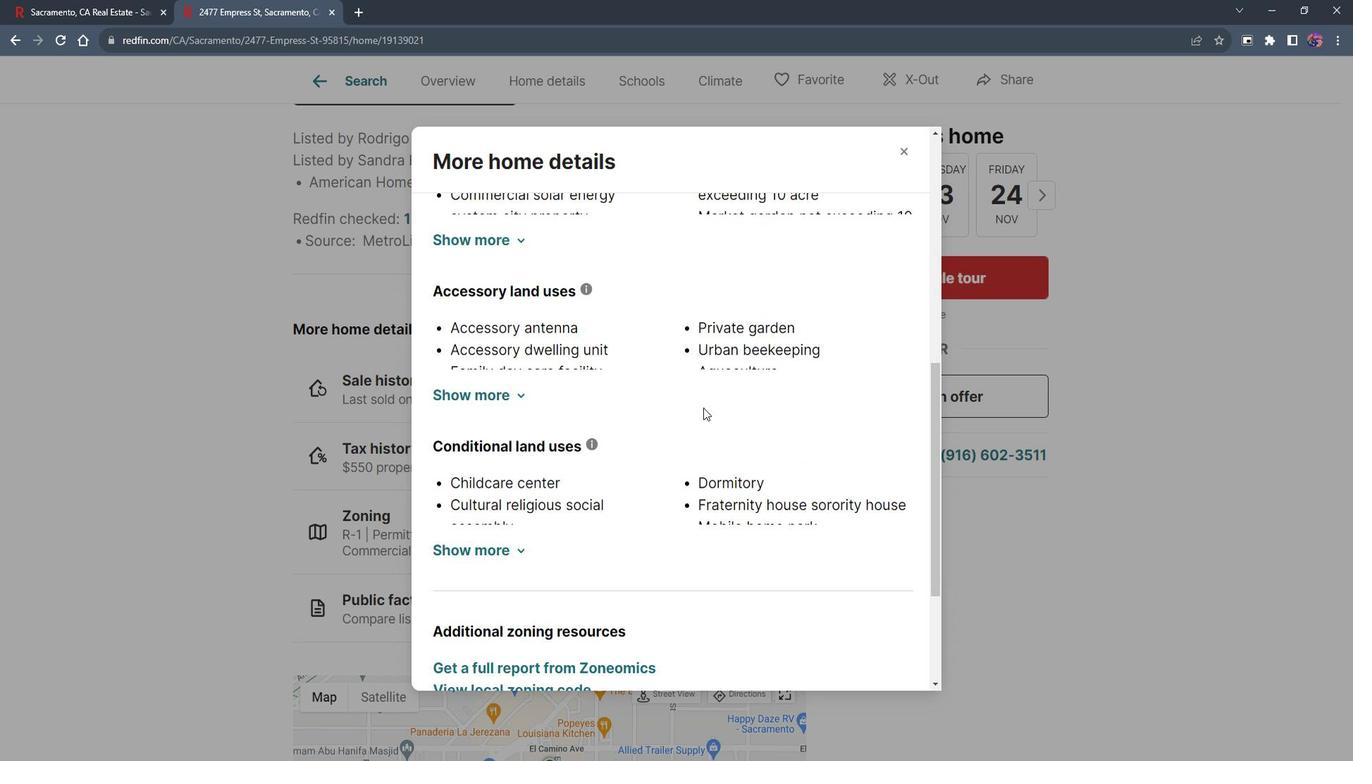 
Action: Mouse scrolled (718, 408) with delta (0, 0)
Screenshot: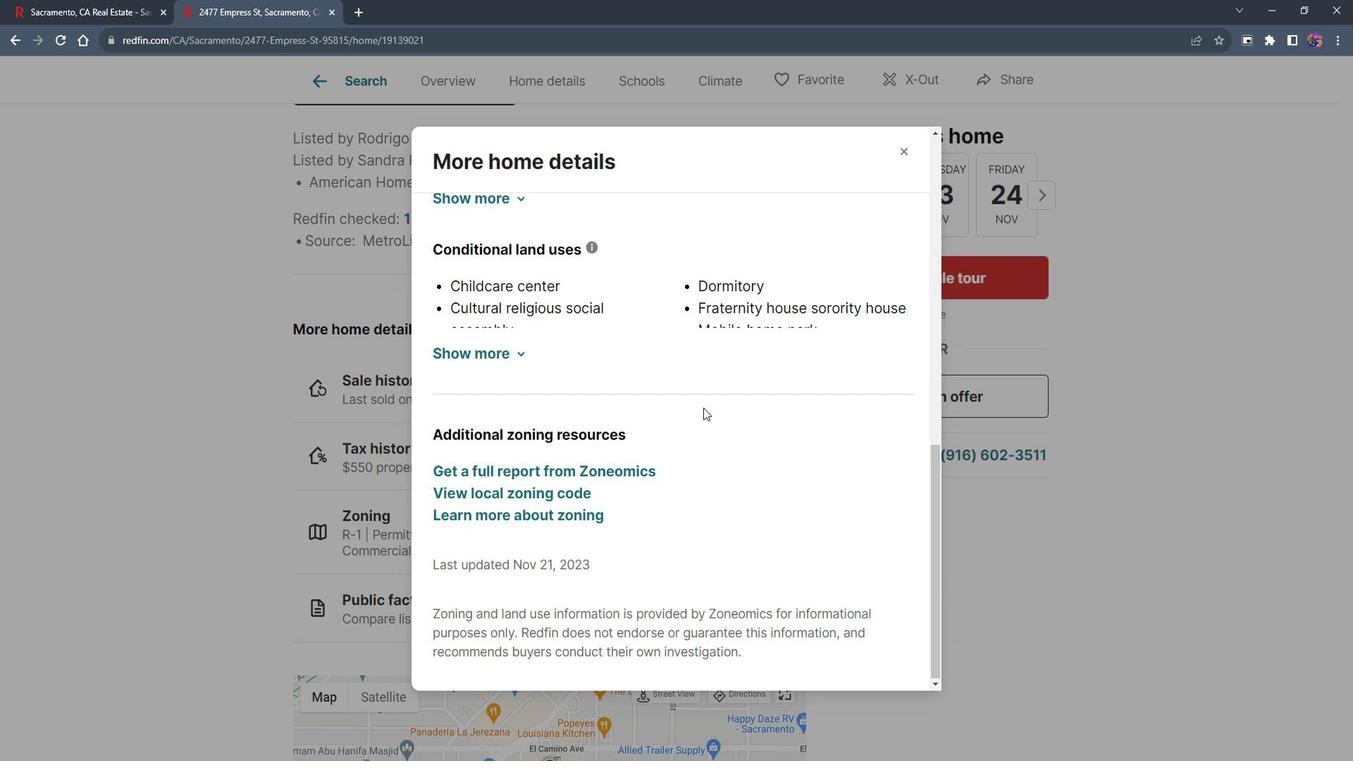 
Action: Mouse scrolled (718, 408) with delta (0, 0)
Screenshot: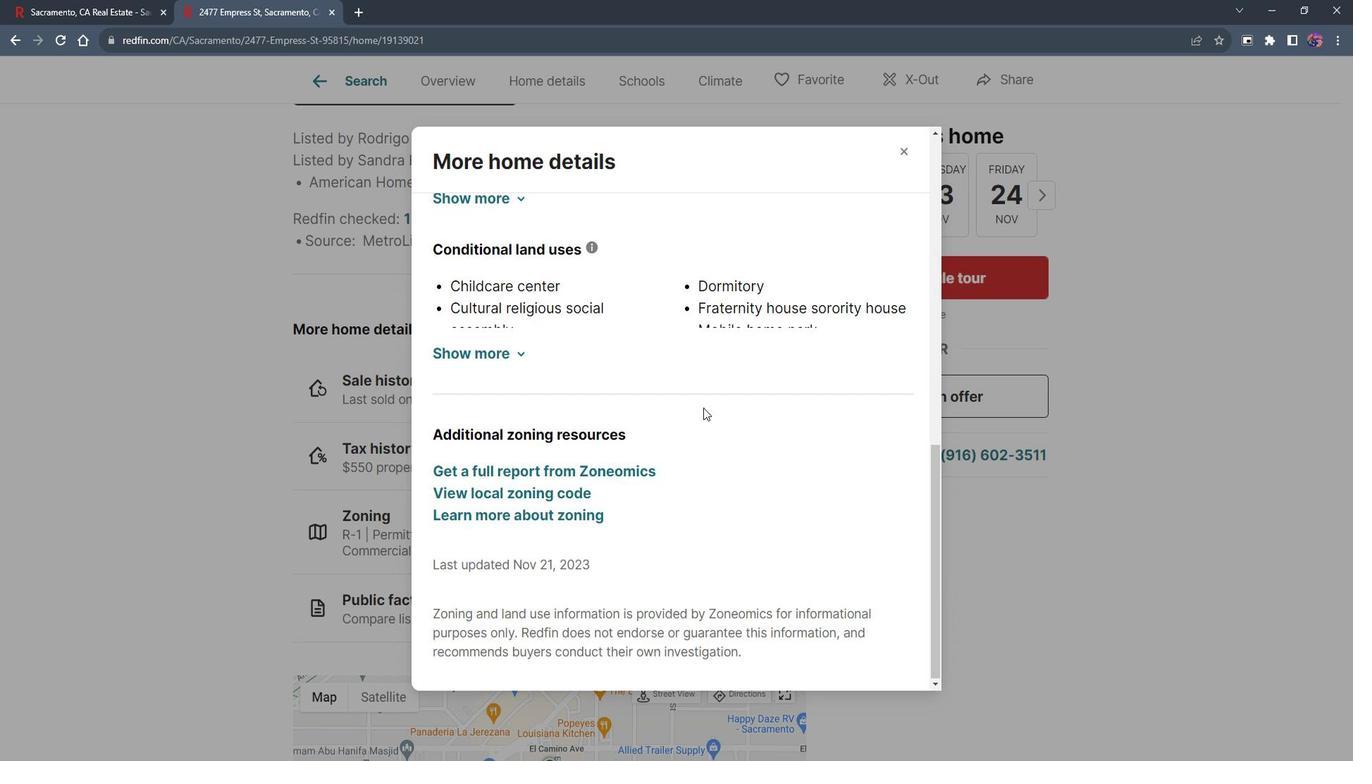 
Action: Mouse scrolled (718, 408) with delta (0, 0)
Screenshot: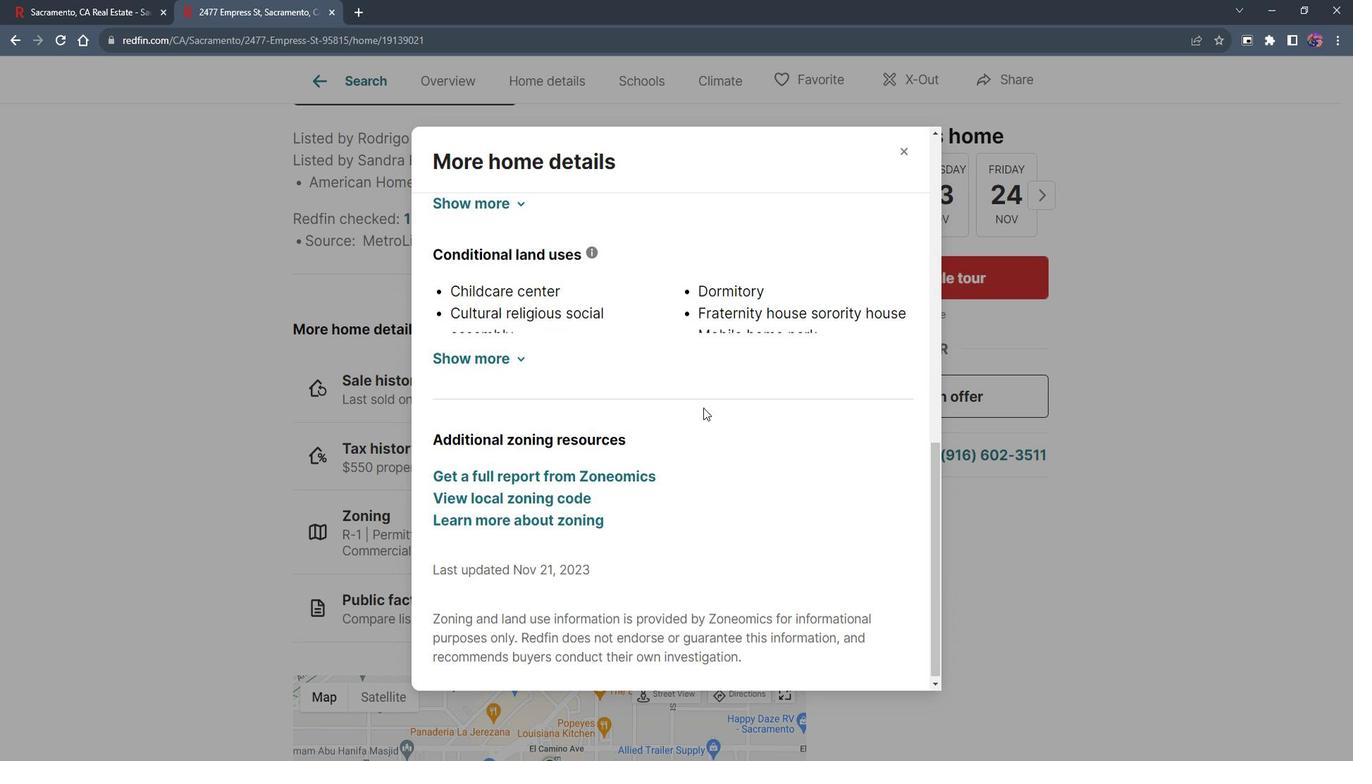 
Action: Mouse moved to (506, 416)
Screenshot: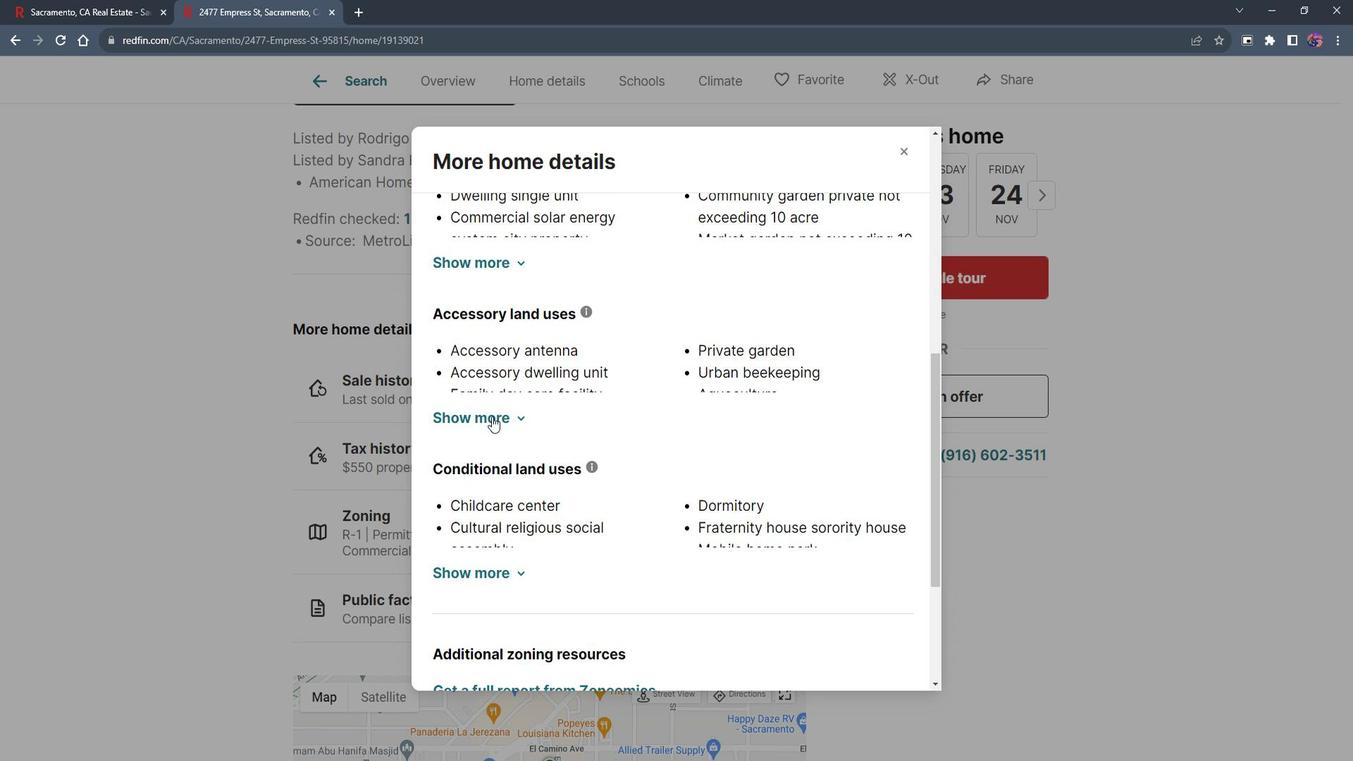 
Action: Mouse pressed left at (506, 416)
Screenshot: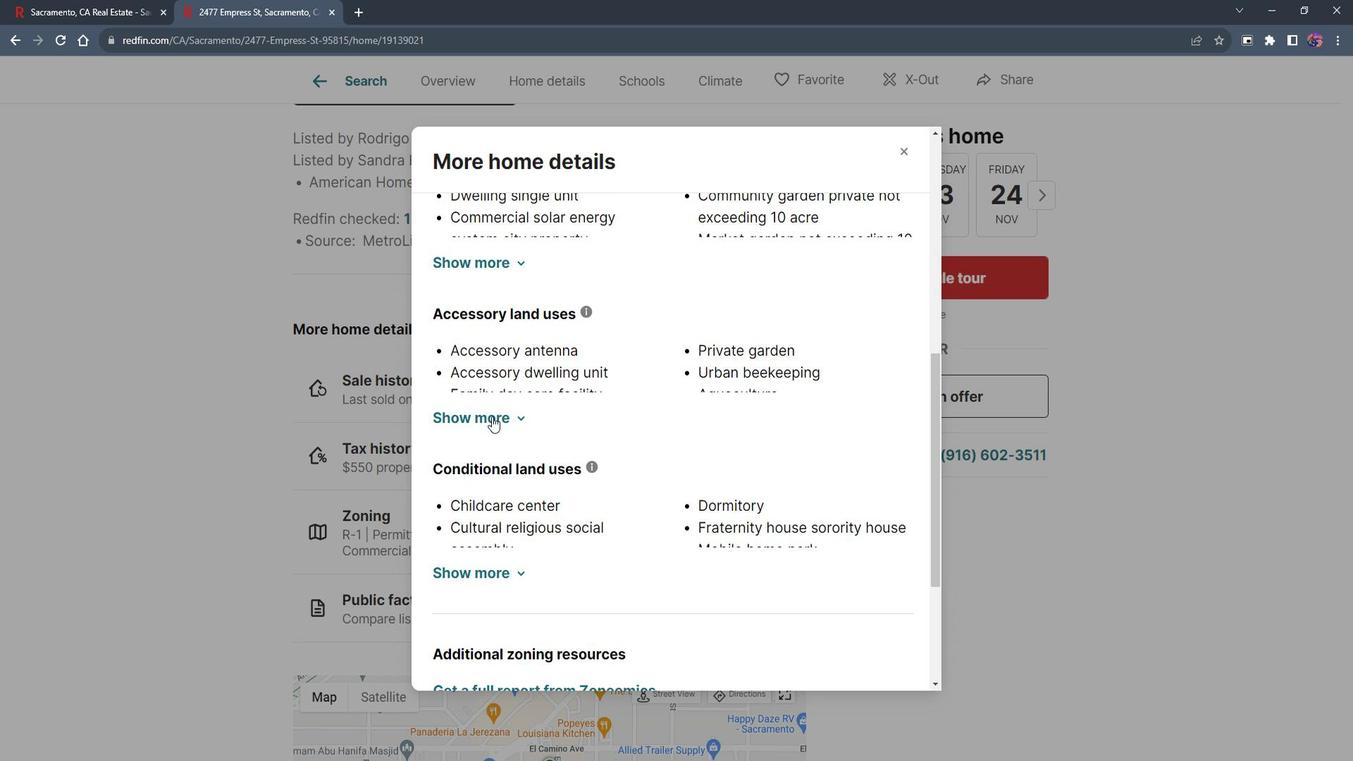 
Action: Mouse moved to (635, 440)
Screenshot: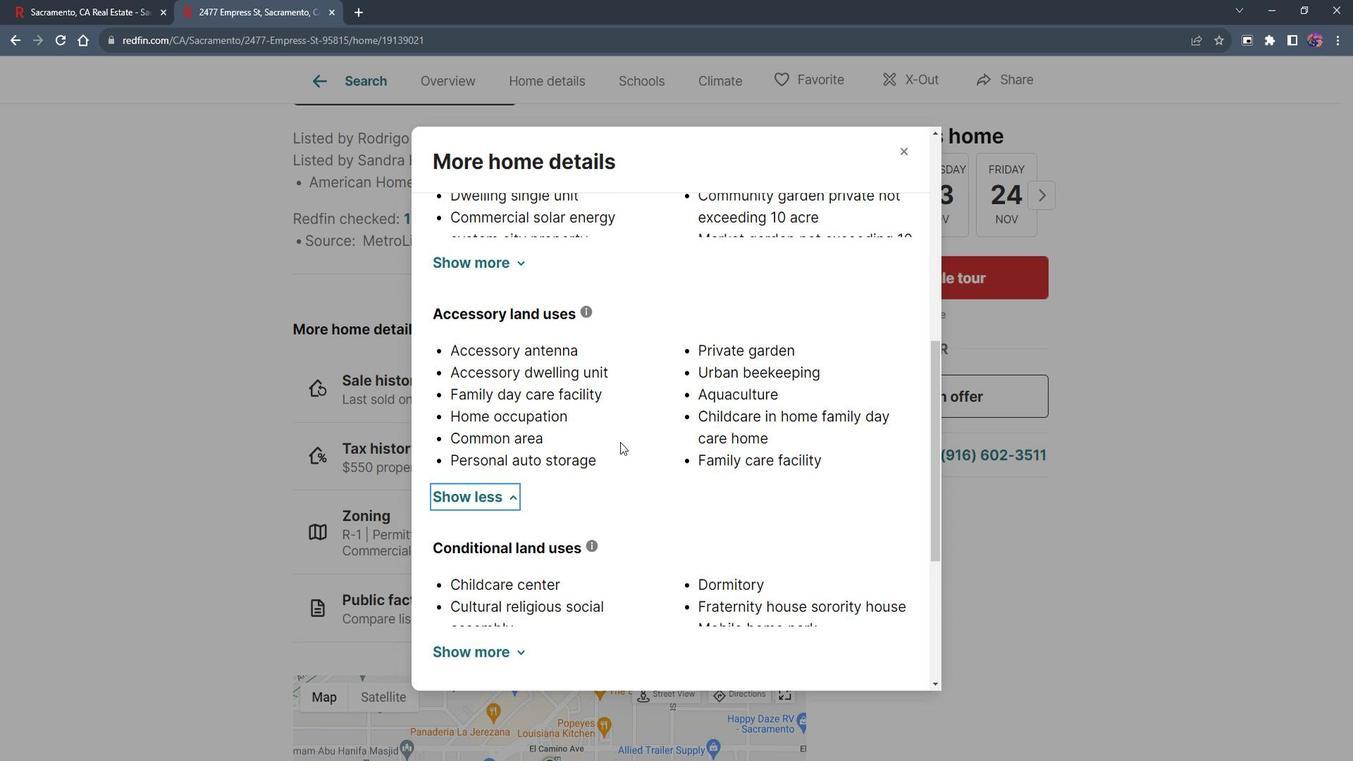 
Action: Mouse scrolled (635, 440) with delta (0, 0)
Screenshot: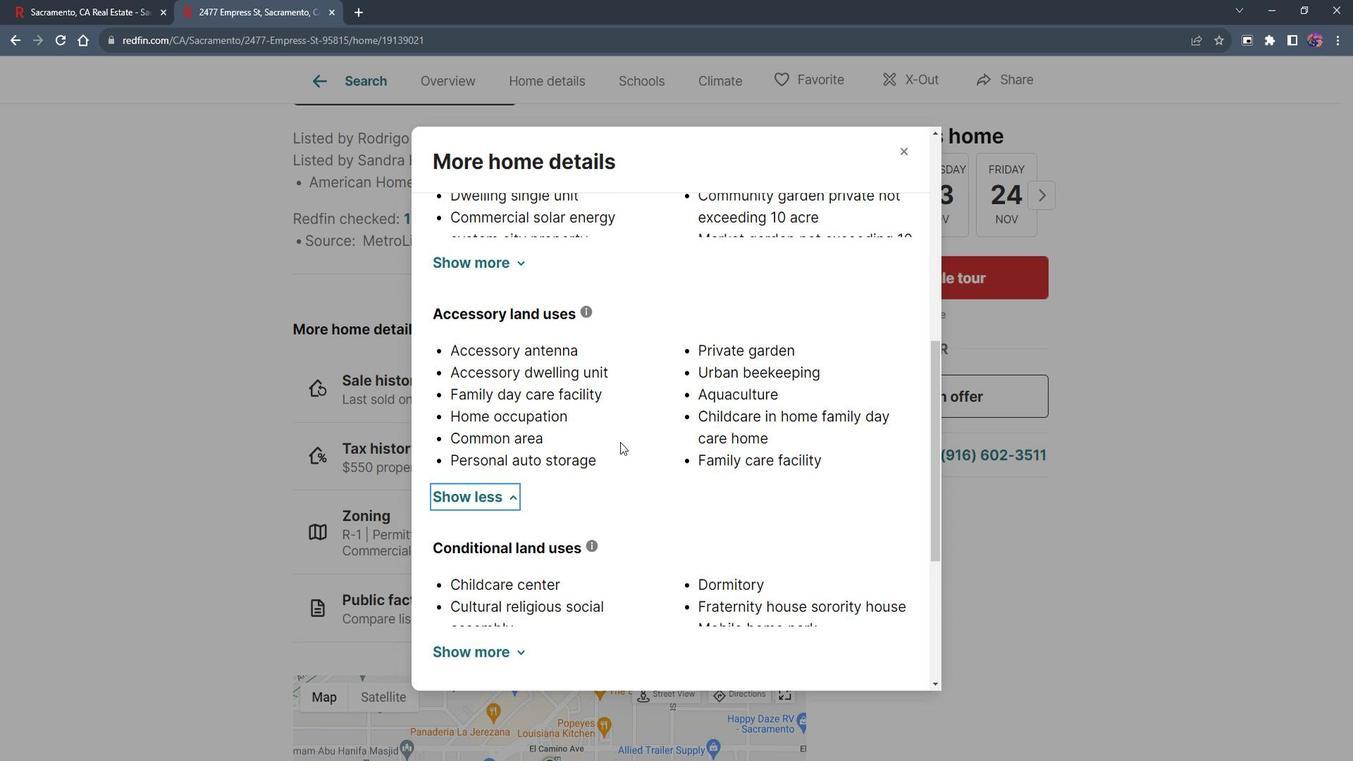 
Action: Mouse scrolled (635, 440) with delta (0, 0)
Screenshot: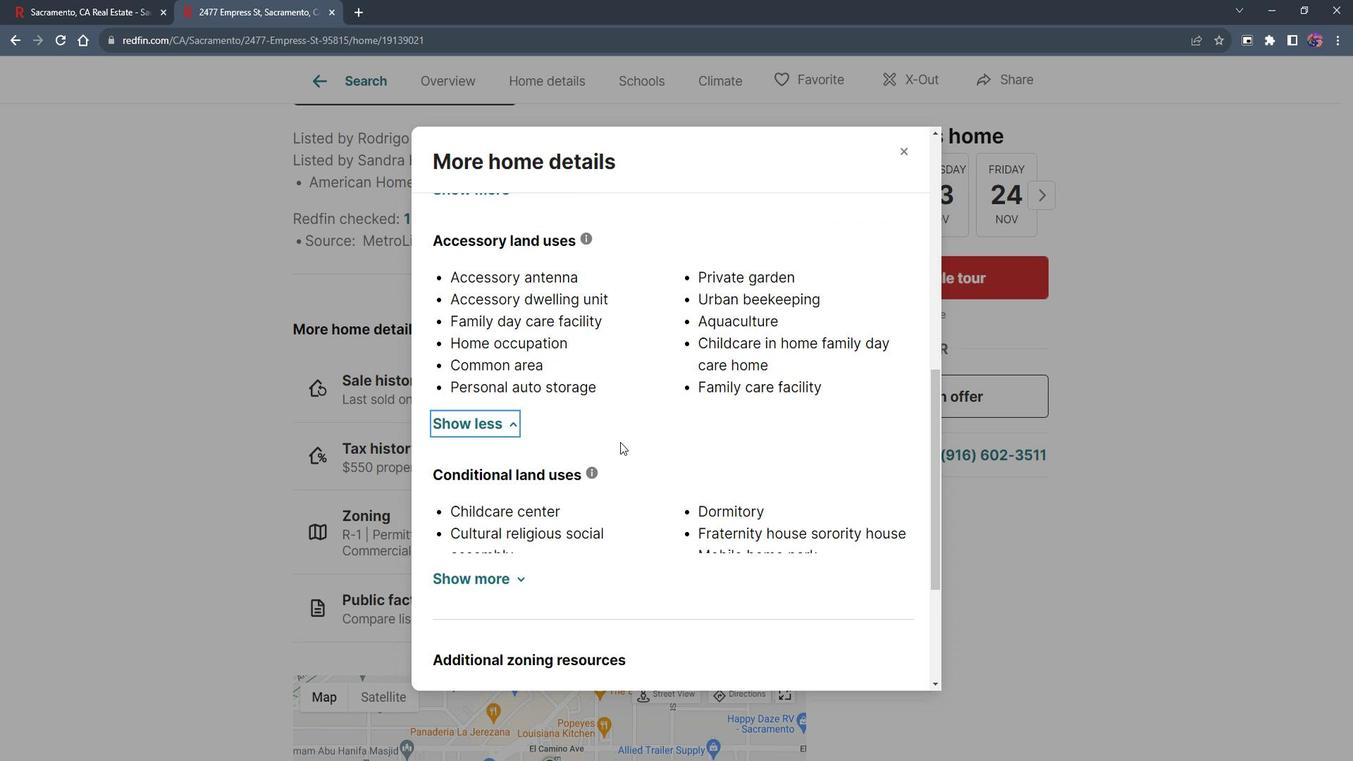 
Action: Mouse scrolled (635, 440) with delta (0, 0)
Screenshot: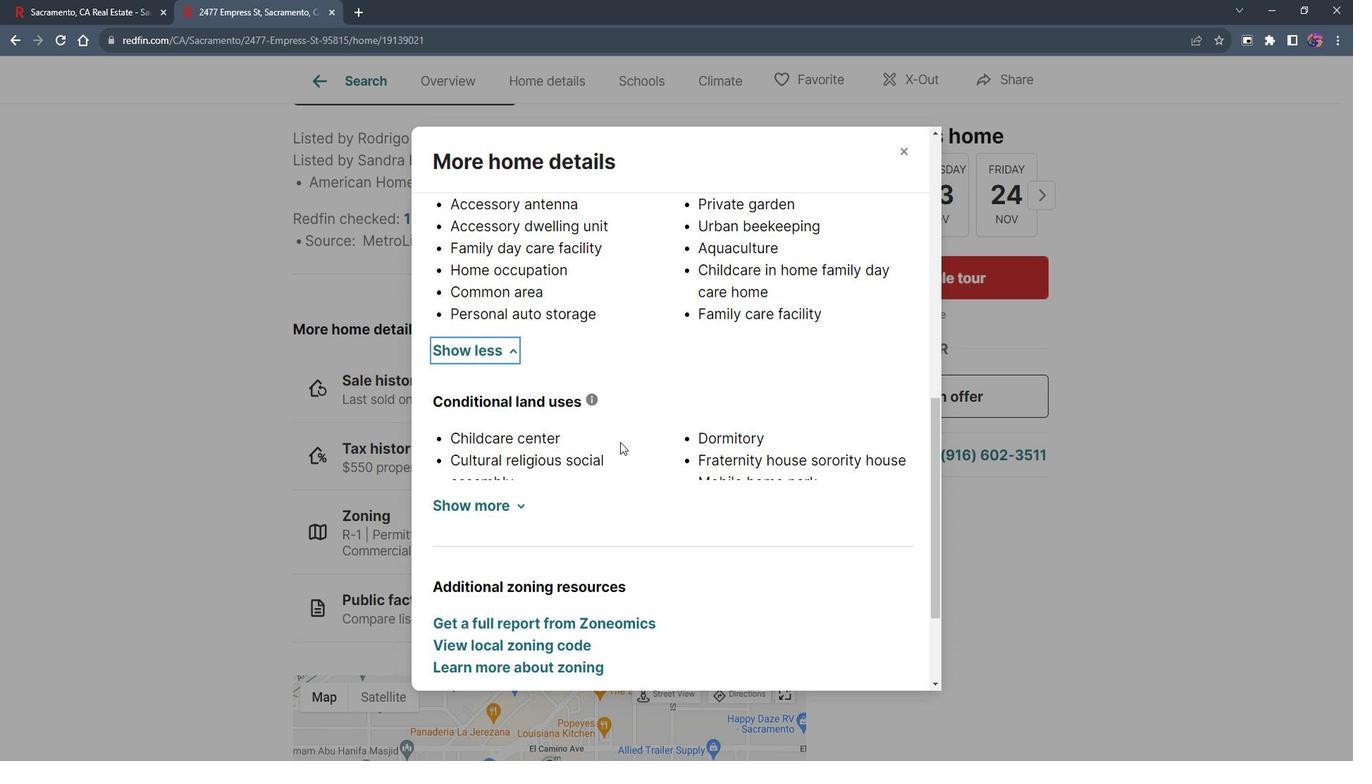 
Action: Mouse moved to (497, 429)
Screenshot: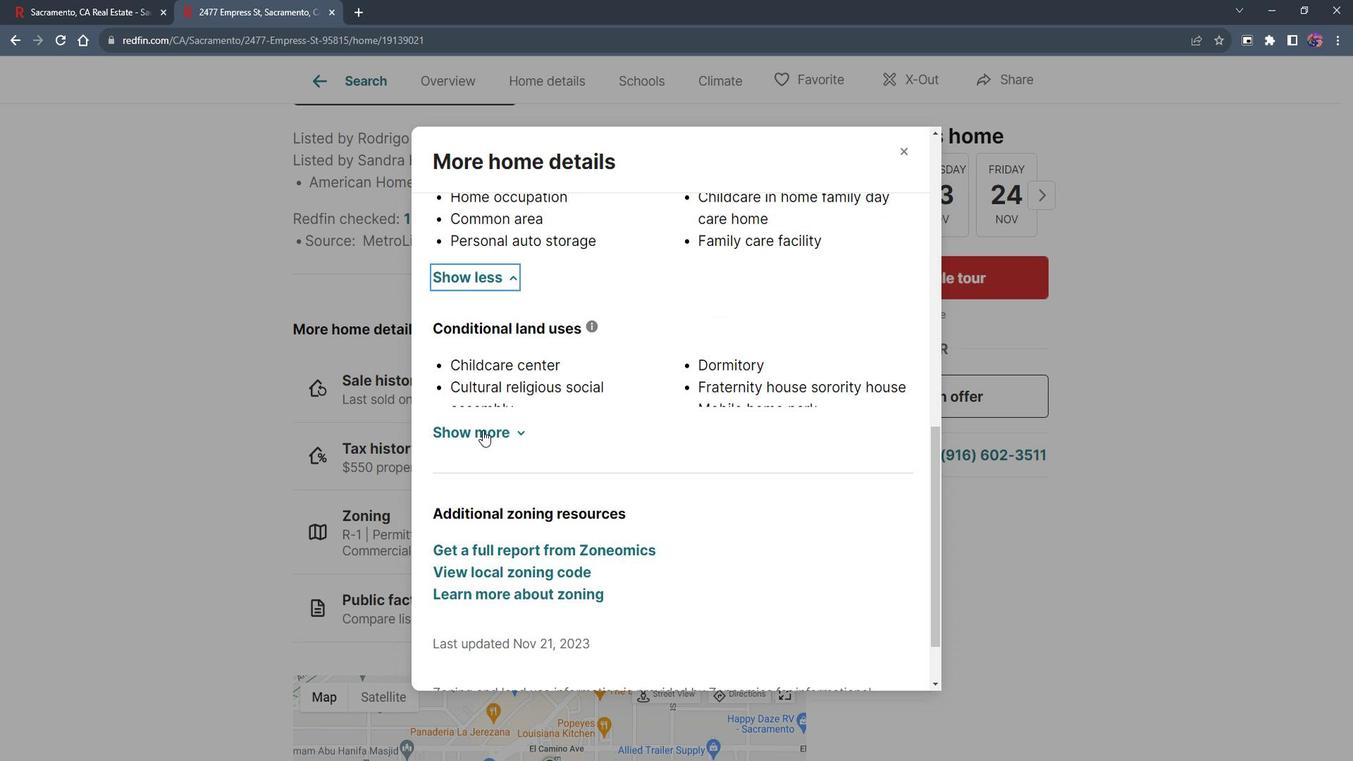 
Action: Mouse pressed left at (497, 429)
Screenshot: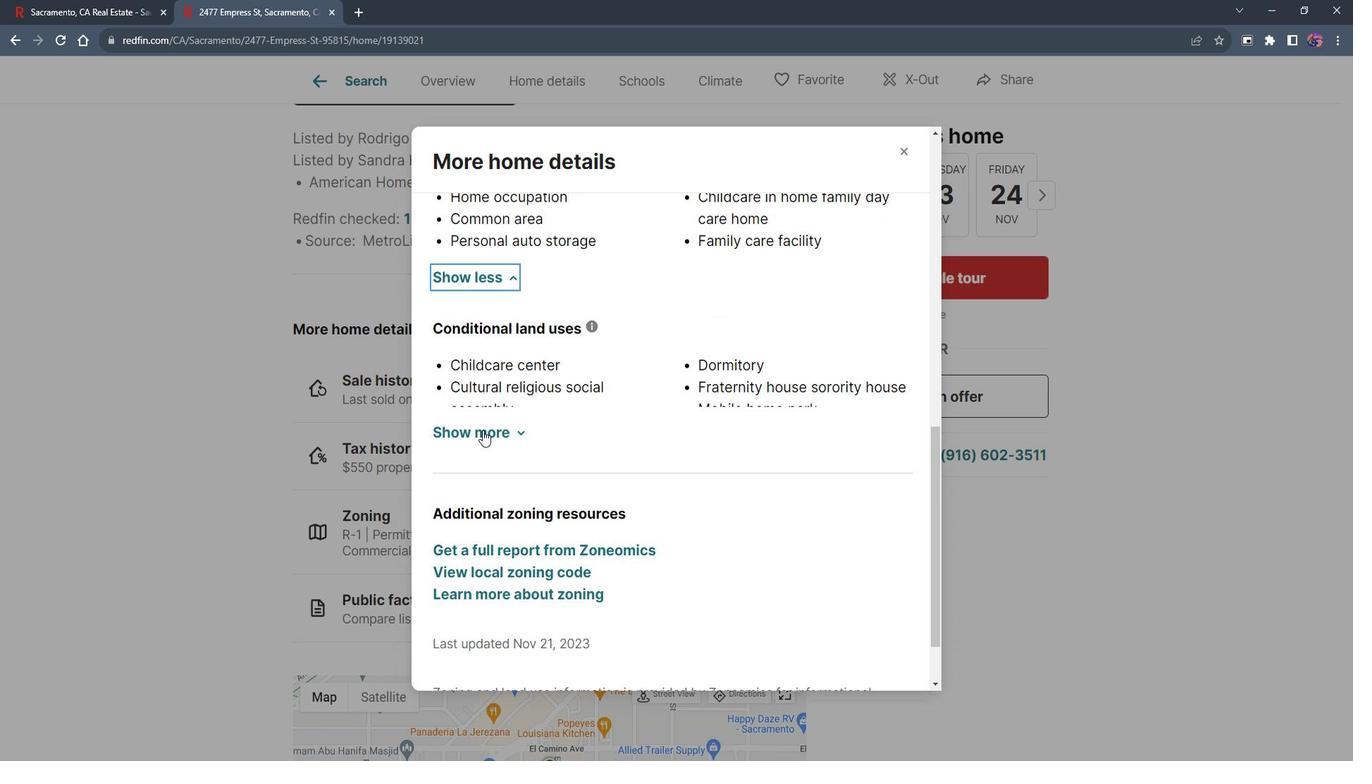 
Action: Mouse moved to (601, 447)
Screenshot: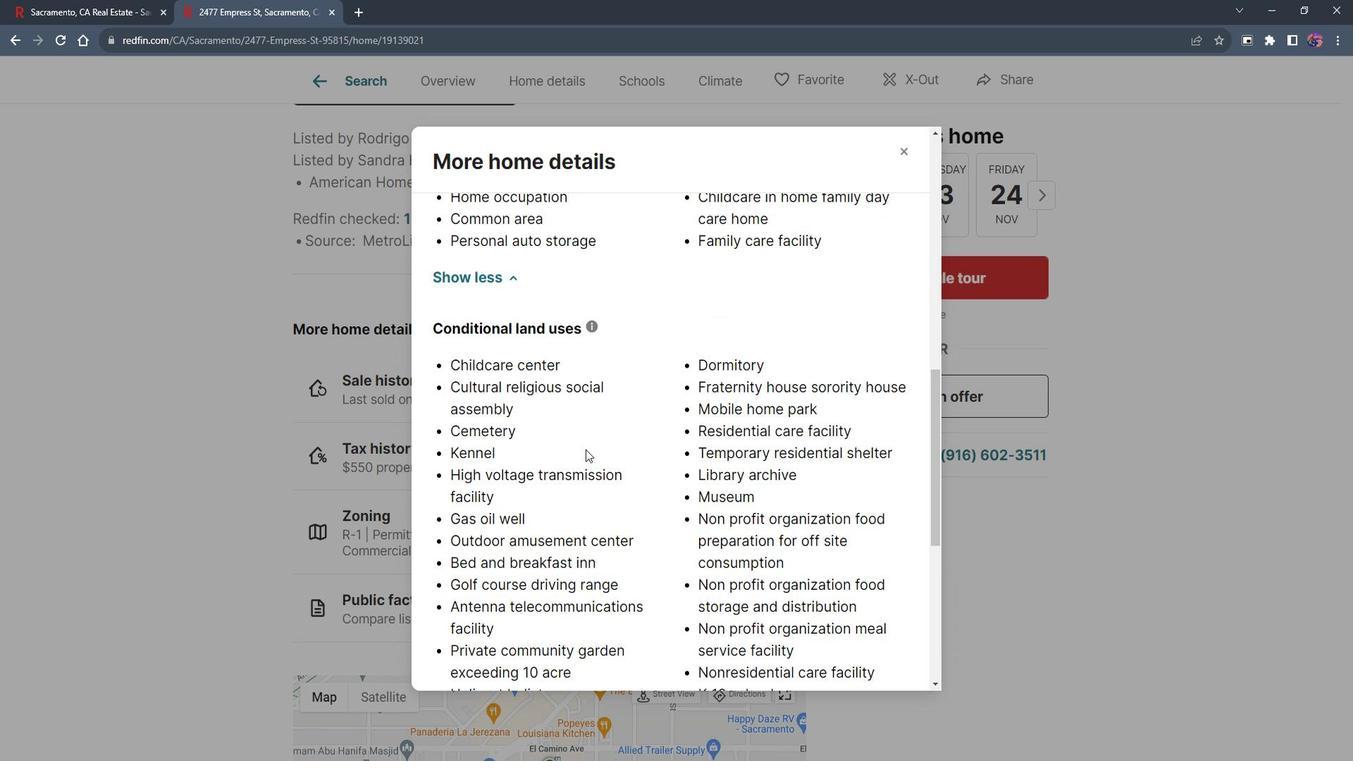 
Action: Mouse scrolled (601, 447) with delta (0, 0)
Screenshot: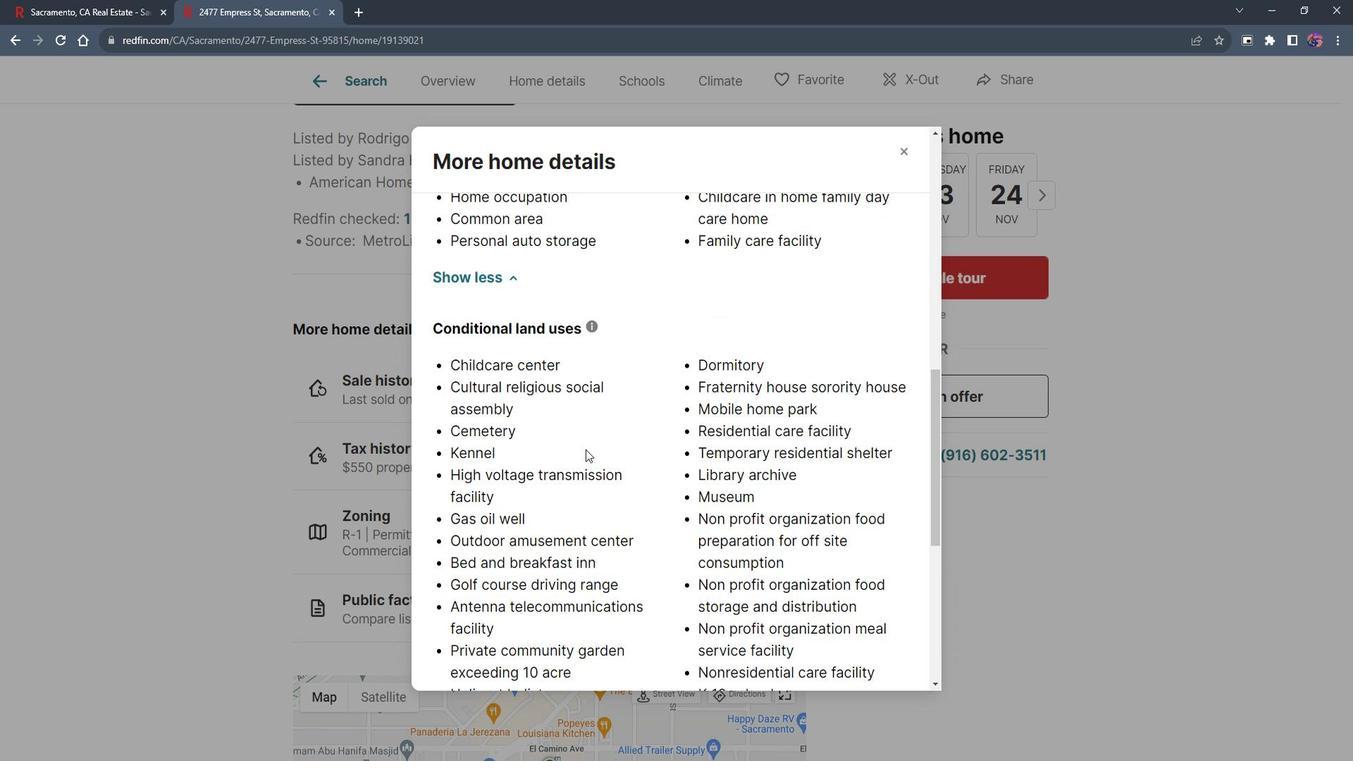 
Action: Mouse moved to (602, 447)
Screenshot: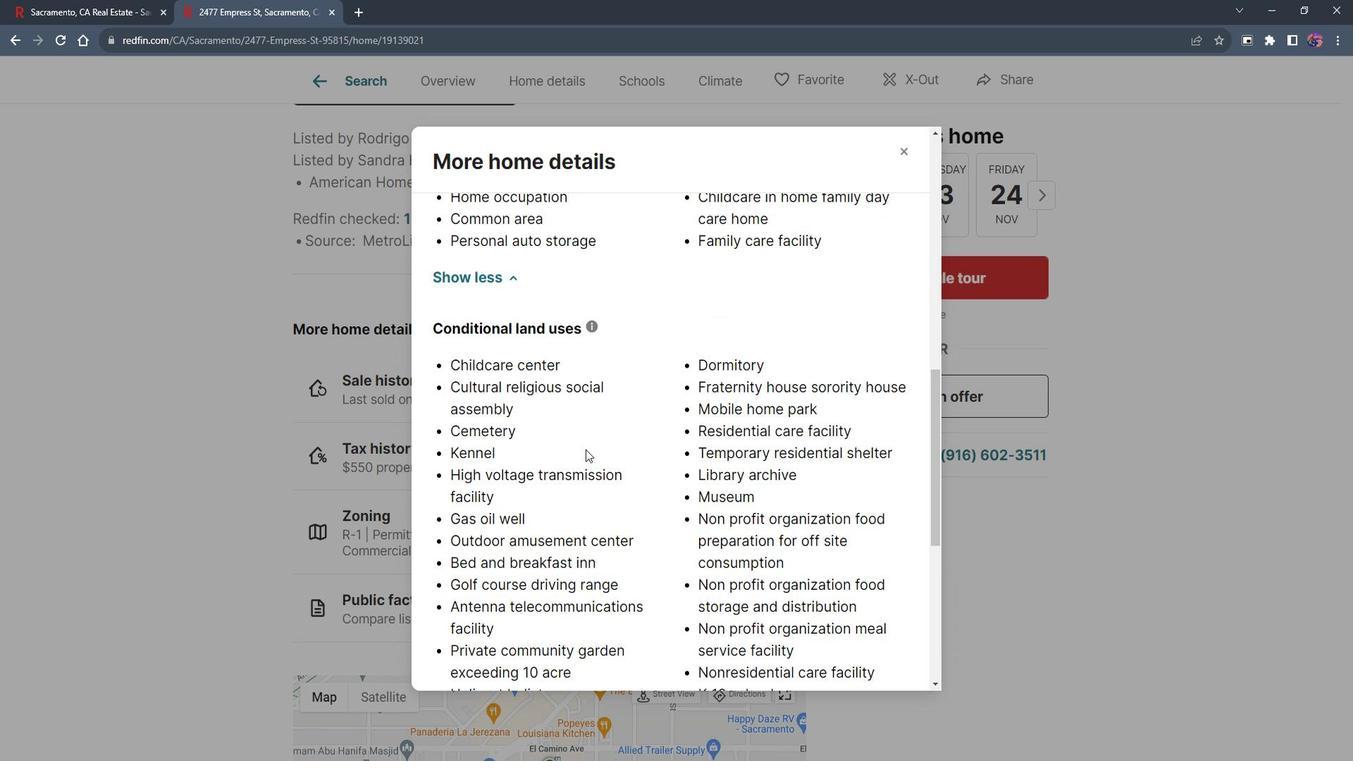 
Action: Mouse scrolled (602, 447) with delta (0, 0)
Screenshot: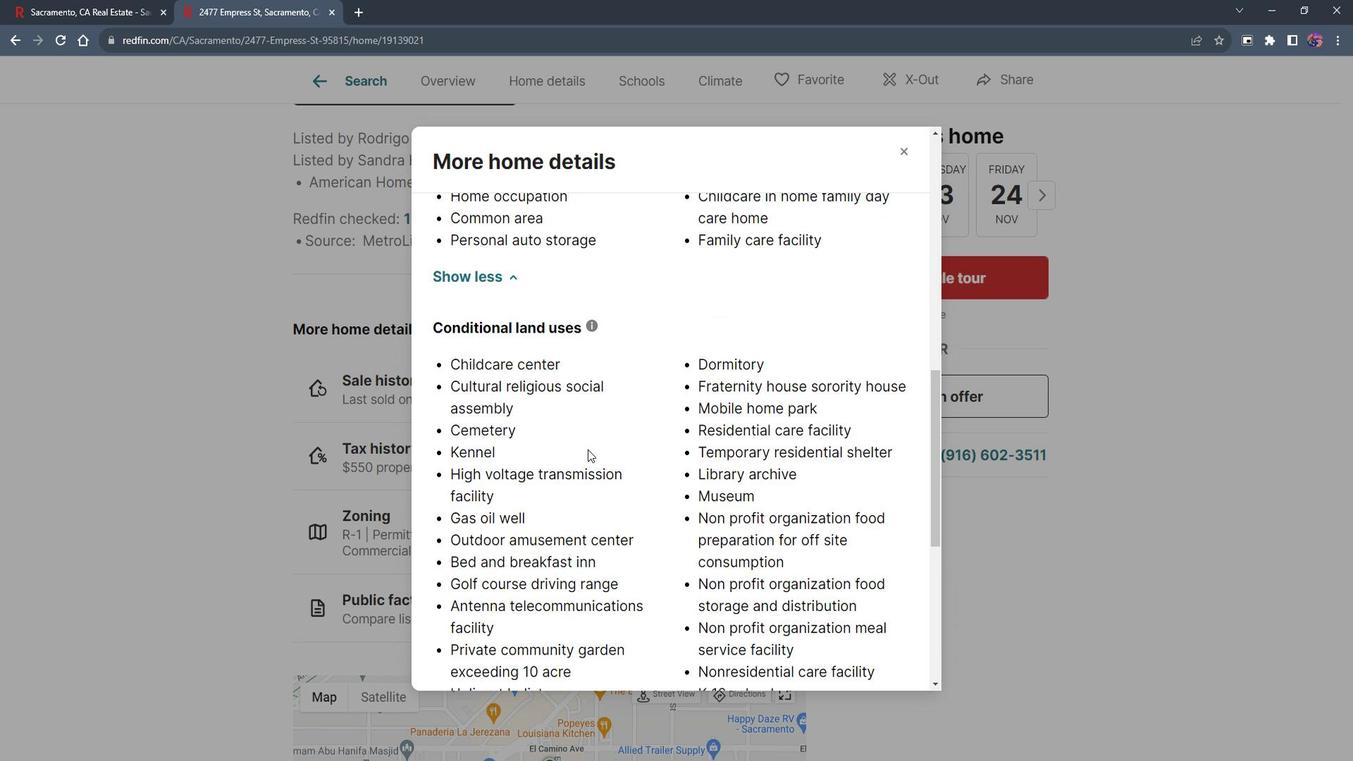 
Action: Mouse moved to (603, 447)
Screenshot: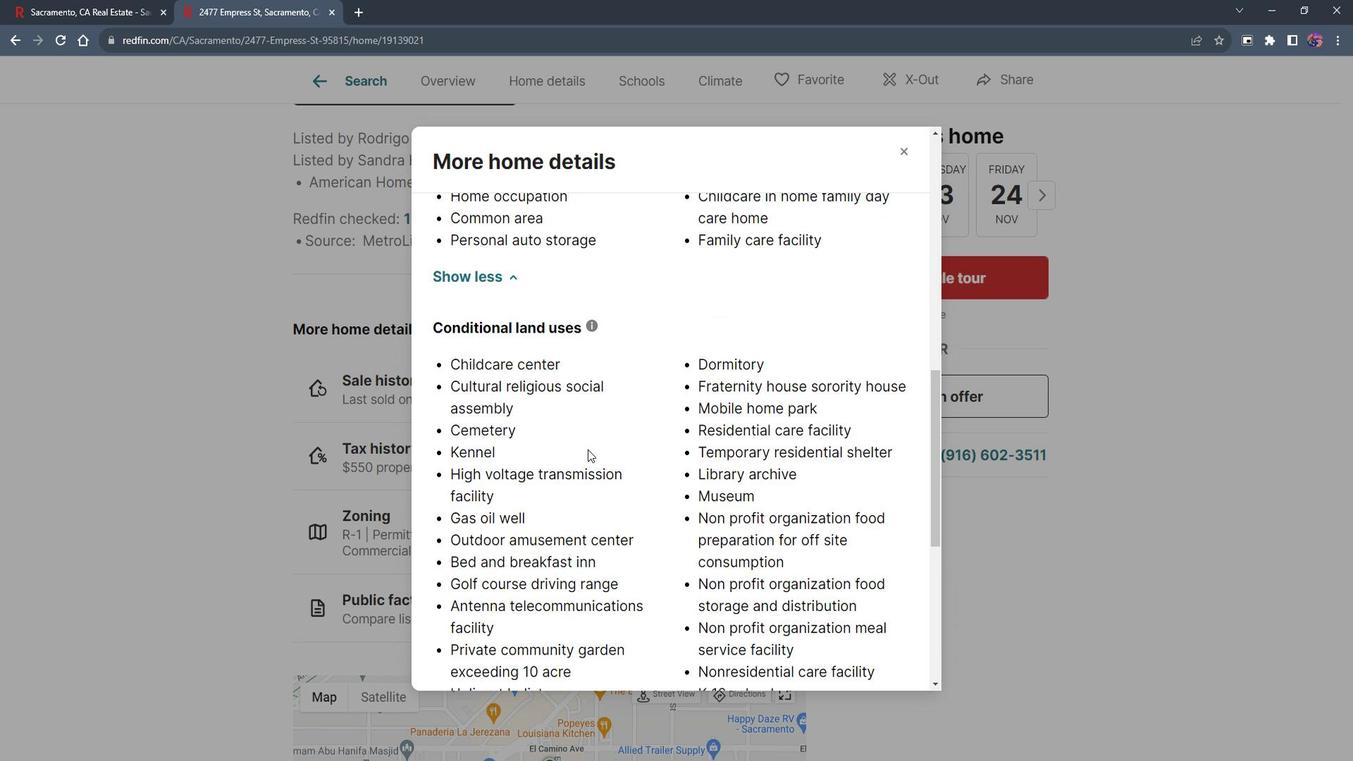 
Action: Mouse scrolled (603, 447) with delta (0, 0)
Screenshot: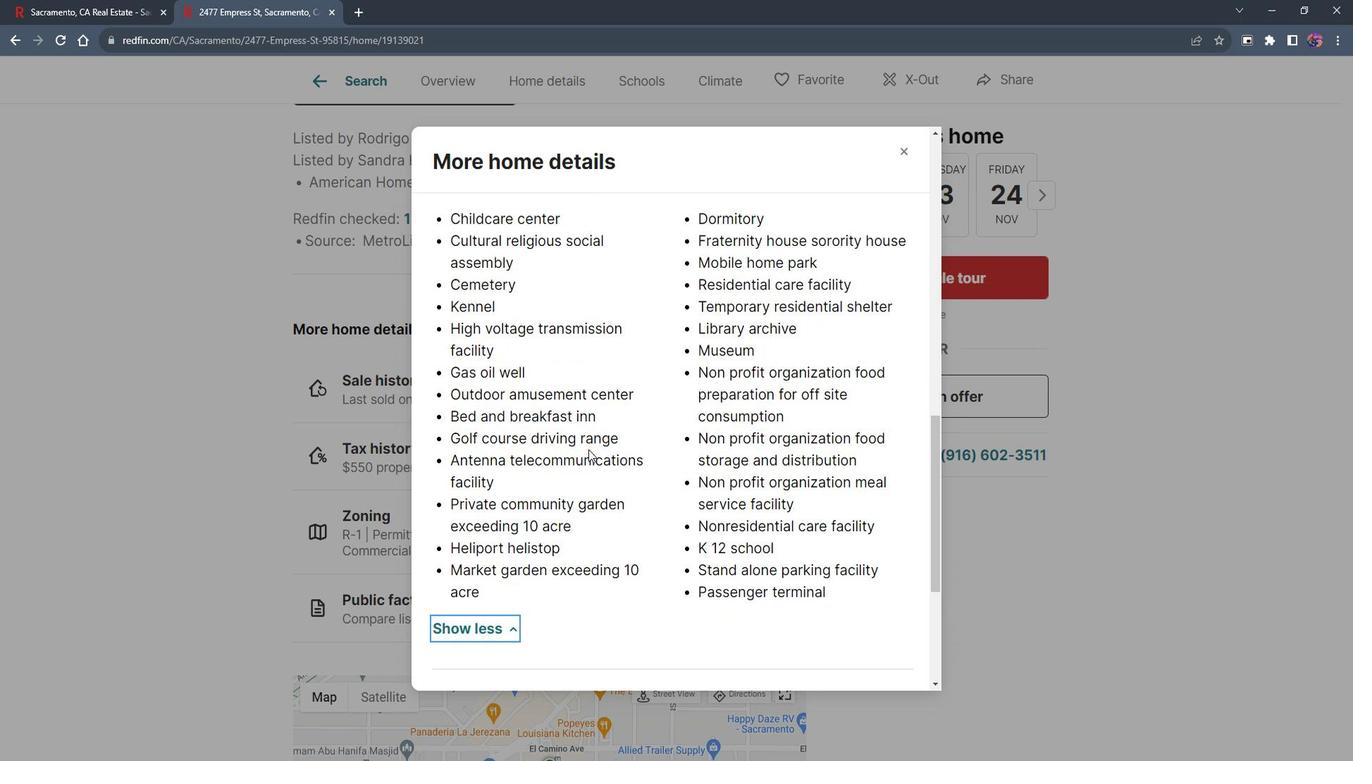 
Action: Mouse moved to (604, 447)
Screenshot: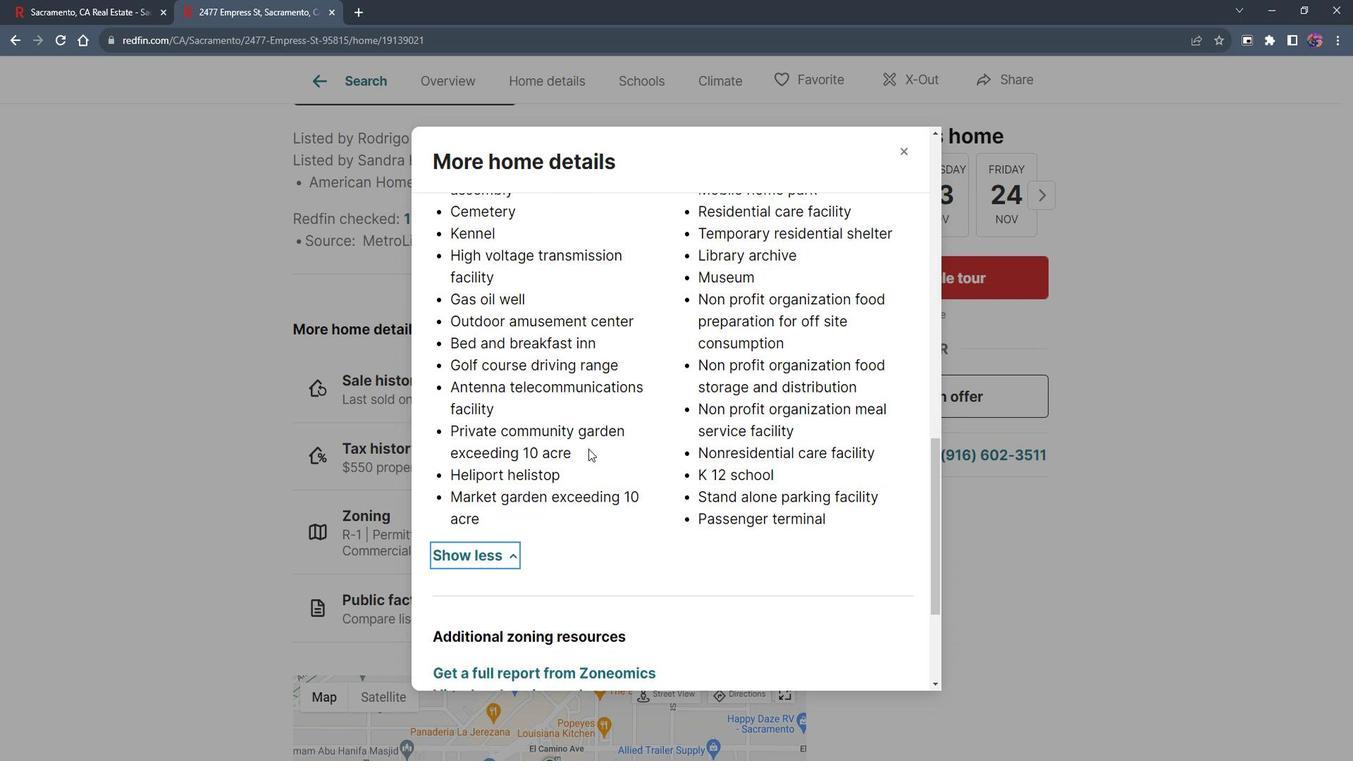 
Action: Mouse scrolled (604, 446) with delta (0, 0)
Screenshot: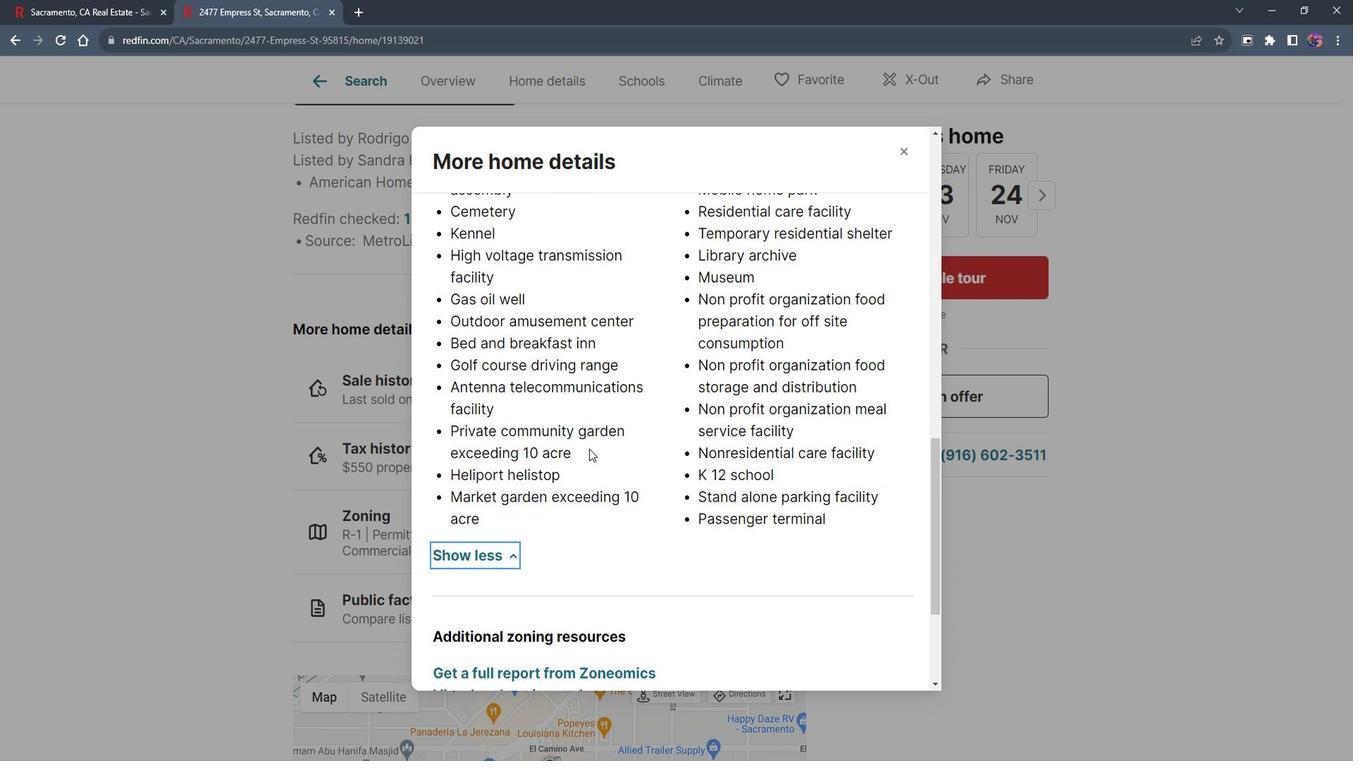 
Action: Mouse scrolled (604, 446) with delta (0, 0)
Screenshot: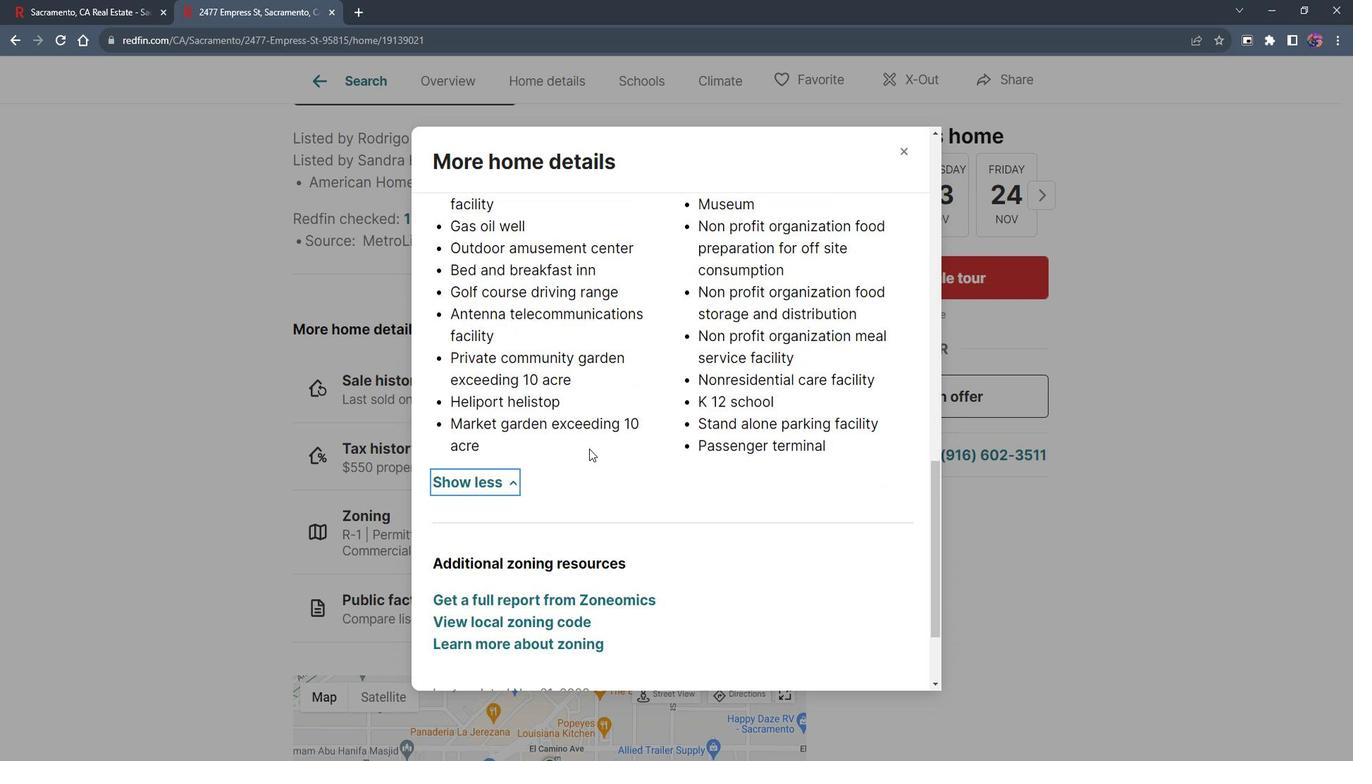 
Action: Mouse scrolled (604, 446) with delta (0, 0)
Screenshot: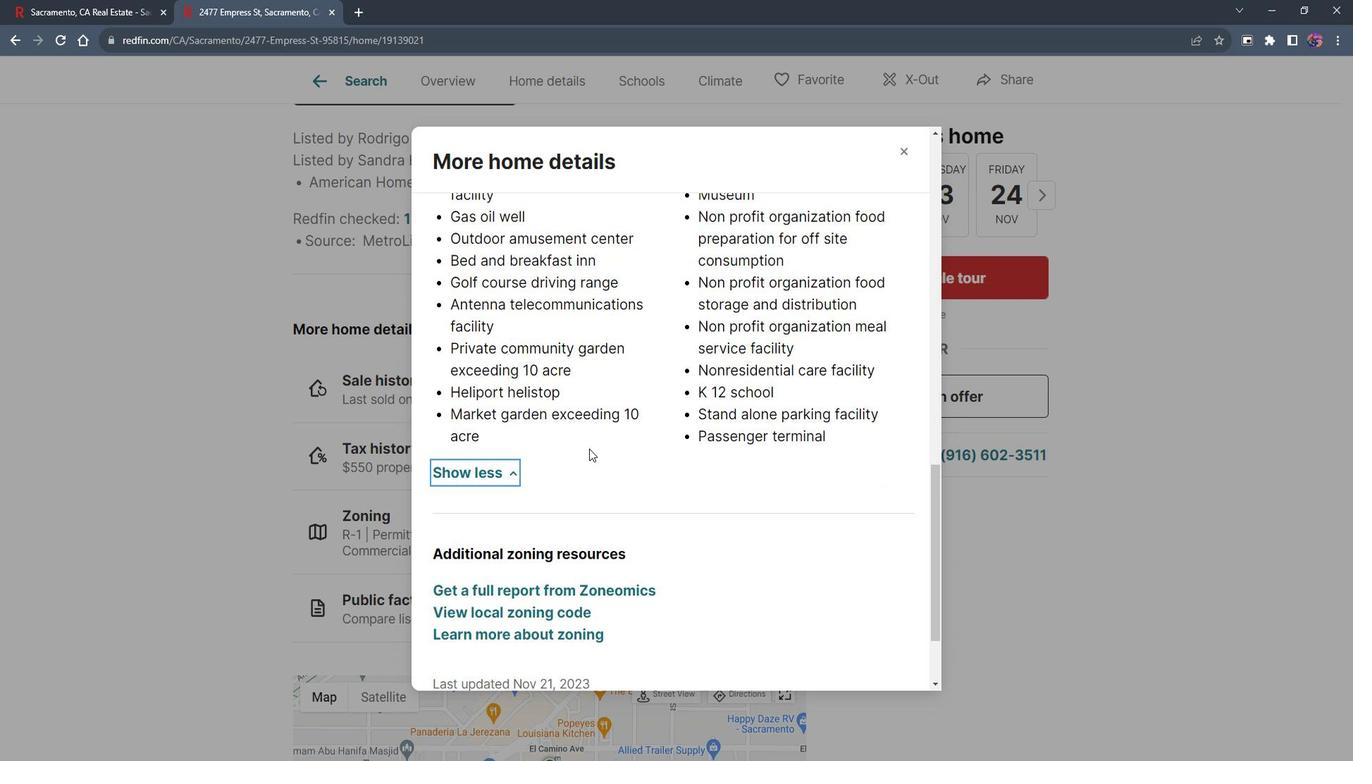 
Action: Mouse scrolled (604, 446) with delta (0, 0)
Screenshot: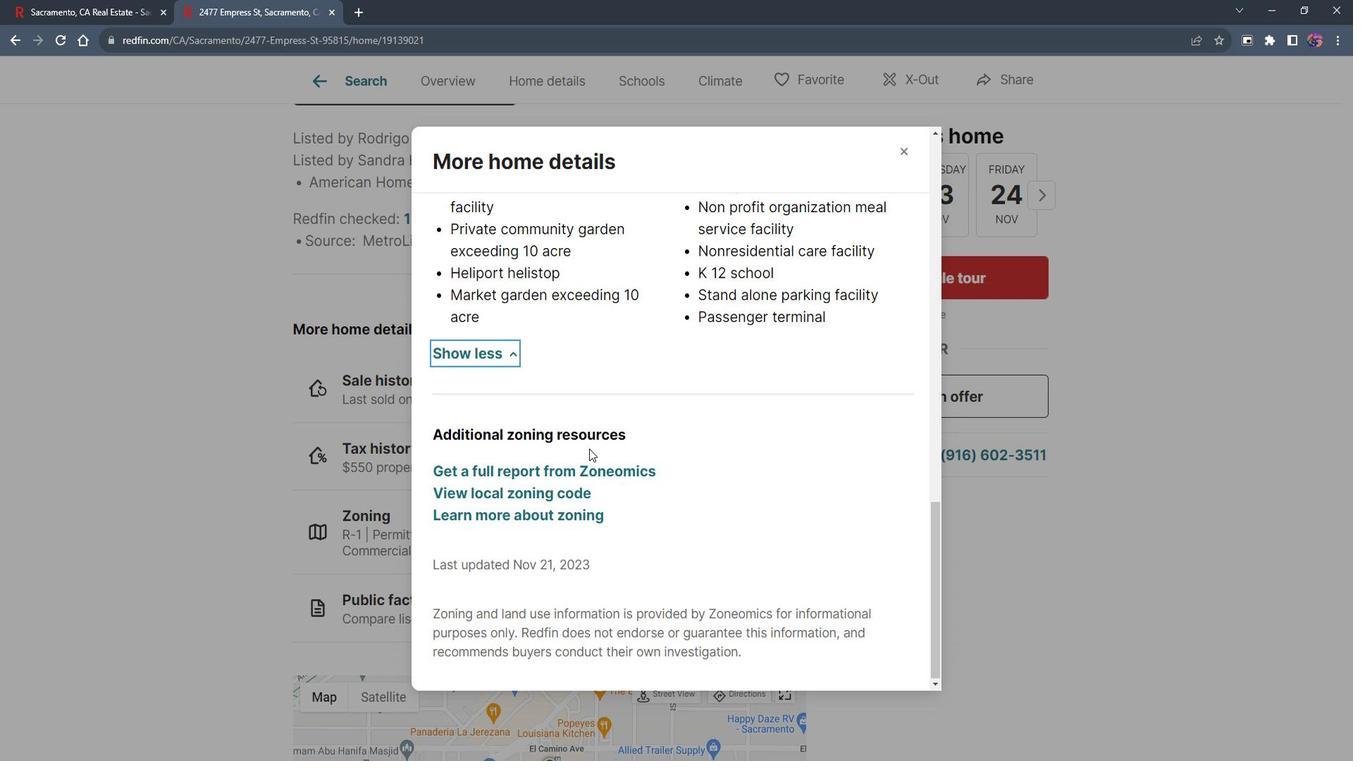 
Action: Mouse scrolled (604, 446) with delta (0, 0)
Screenshot: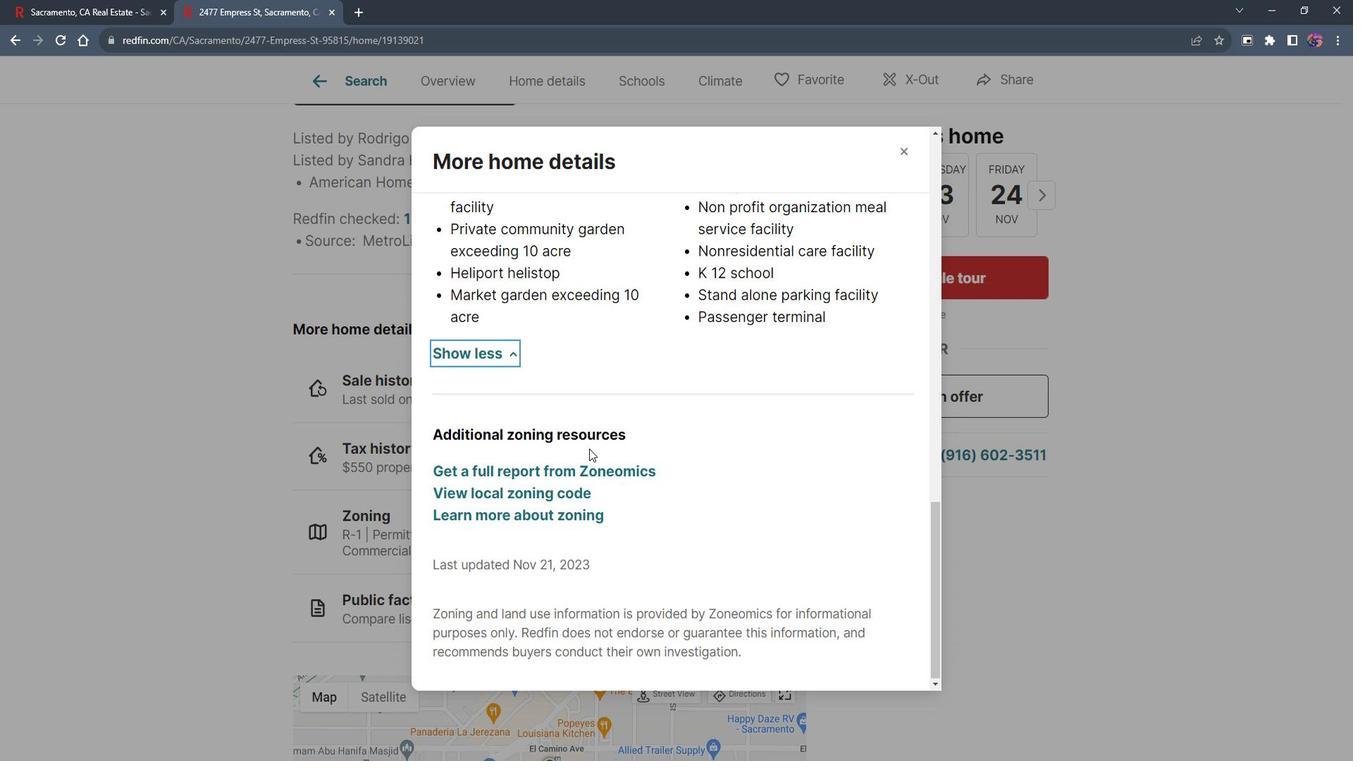 
Action: Mouse moved to (608, 443)
Screenshot: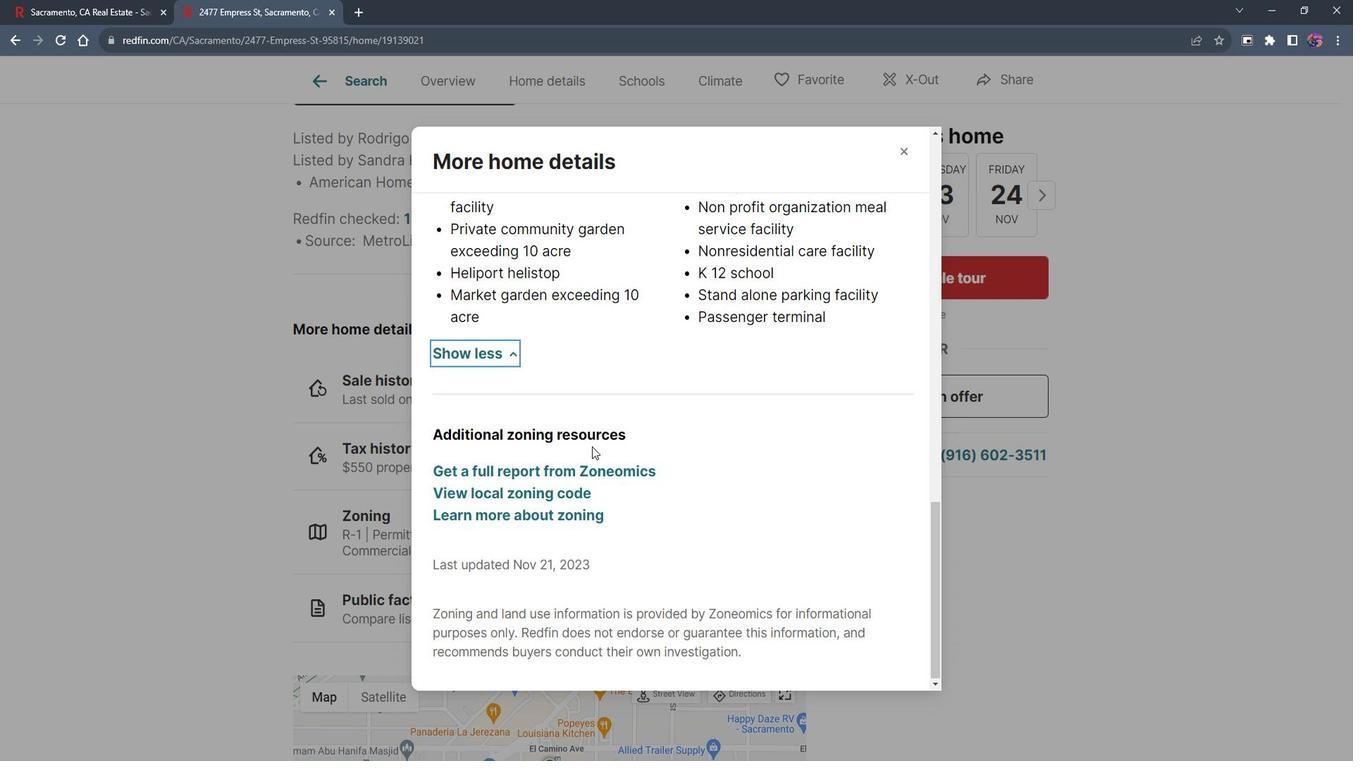 
Action: Mouse scrolled (608, 444) with delta (0, 0)
Screenshot: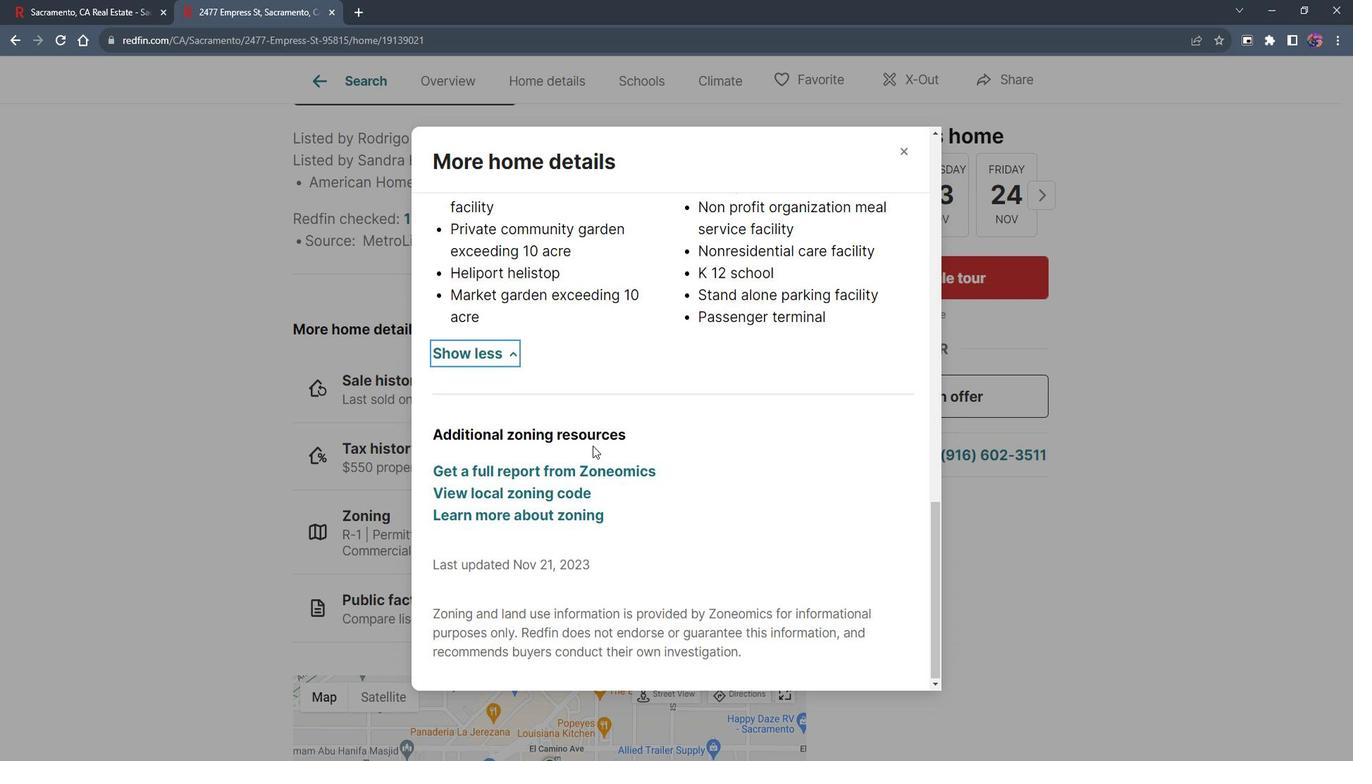 
Action: Mouse moved to (613, 440)
Screenshot: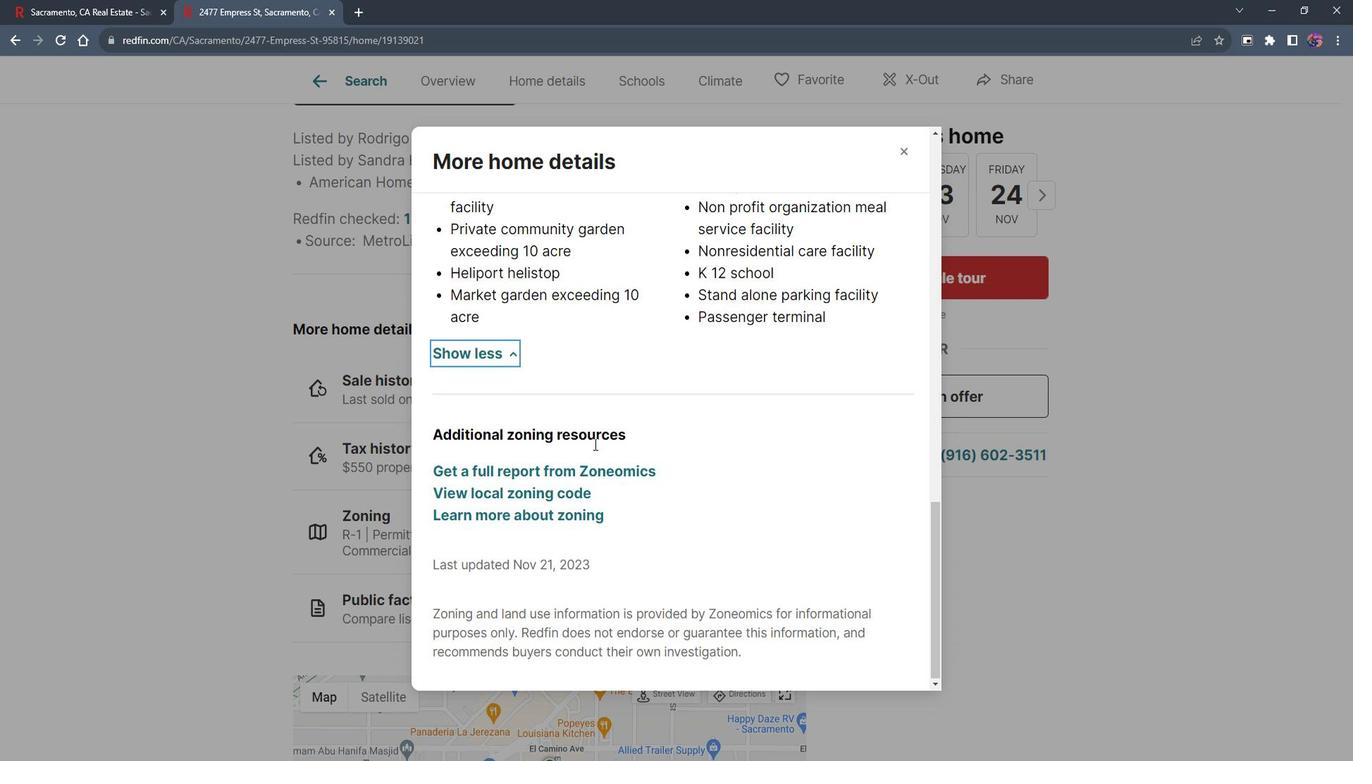 
Action: Mouse scrolled (613, 441) with delta (0, 0)
Screenshot: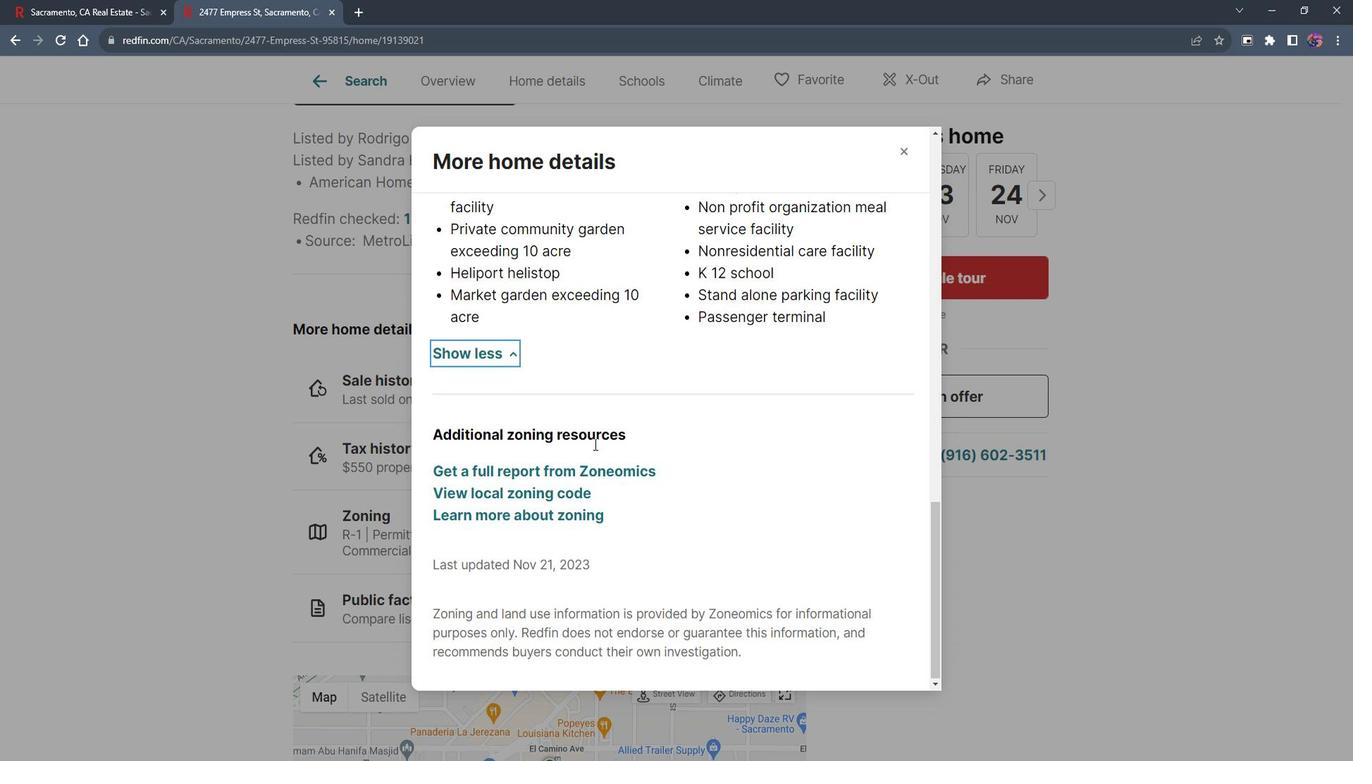 
Action: Mouse moved to (624, 430)
Screenshot: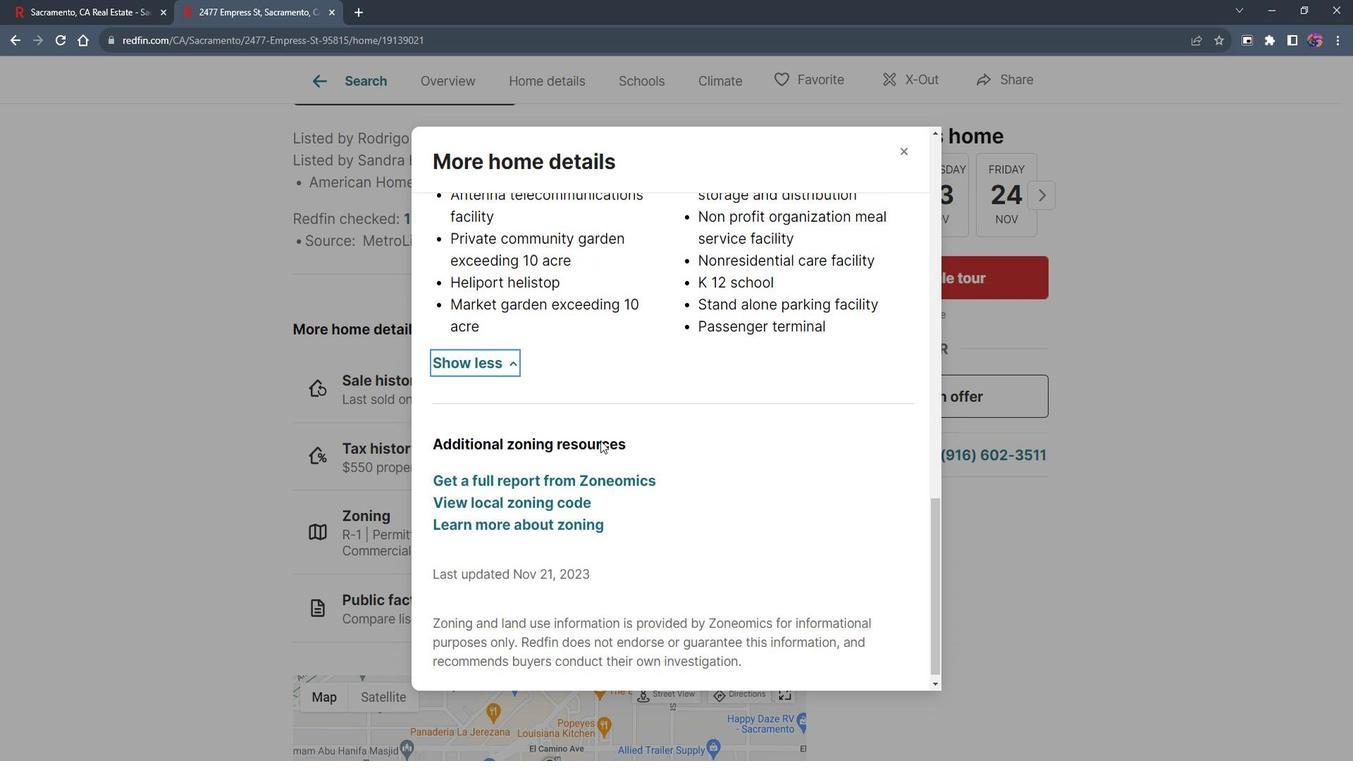
Action: Mouse scrolled (624, 430) with delta (0, 0)
Screenshot: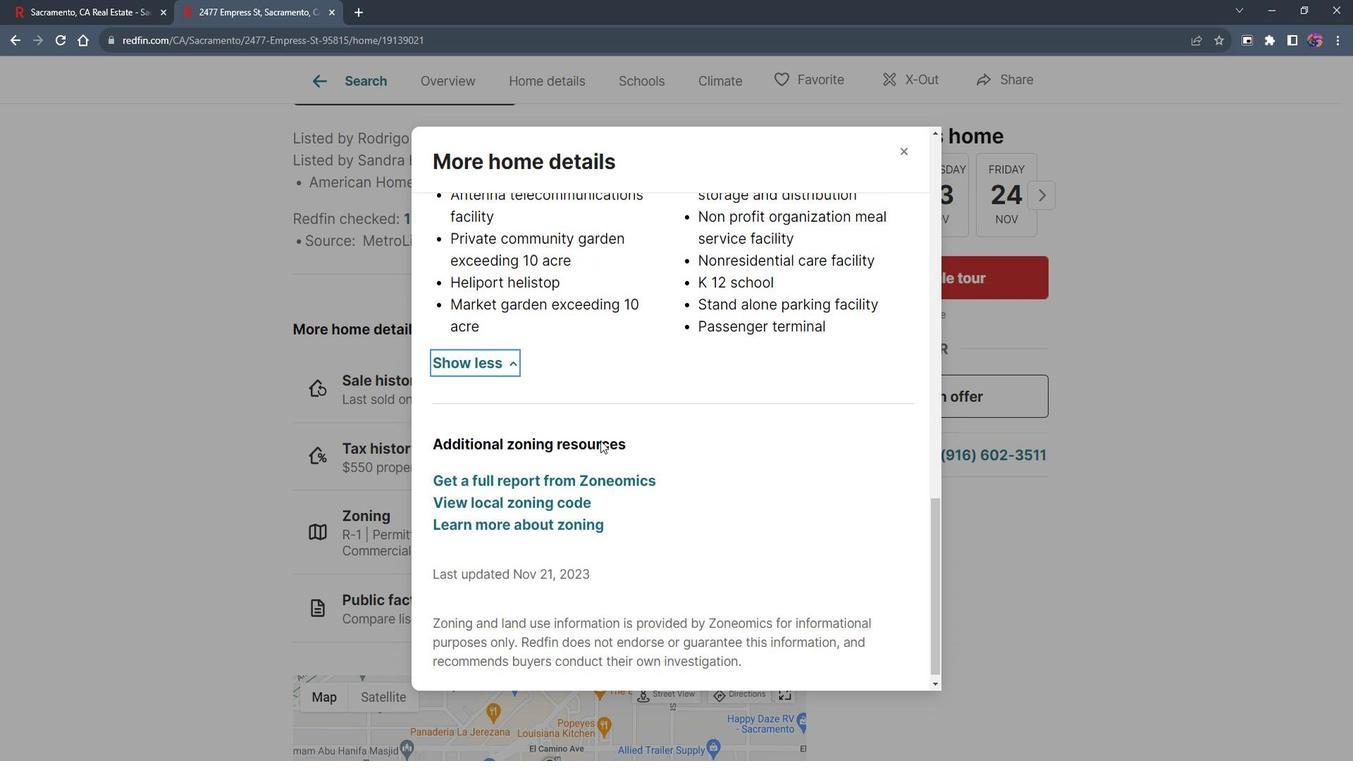 
Action: Mouse moved to (645, 408)
Screenshot: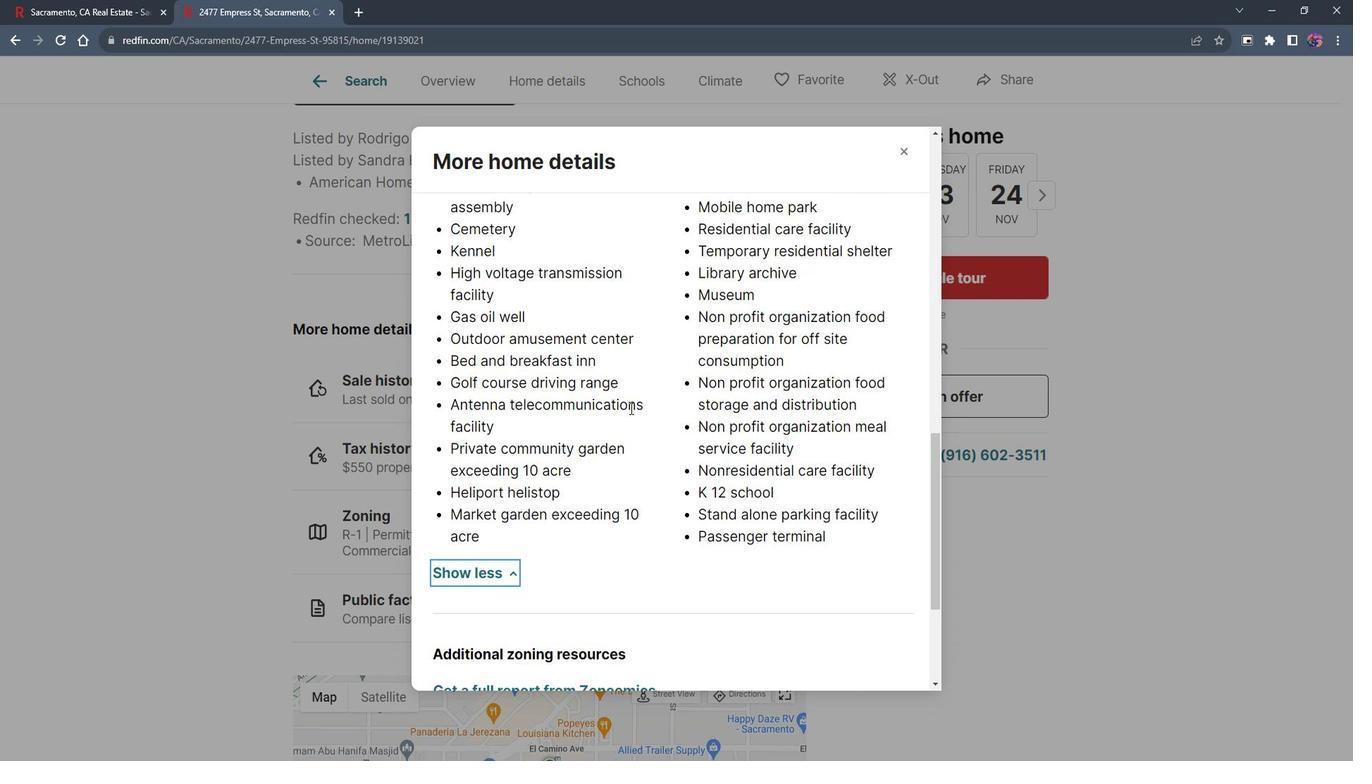 
Action: Mouse scrolled (645, 408) with delta (0, 0)
Screenshot: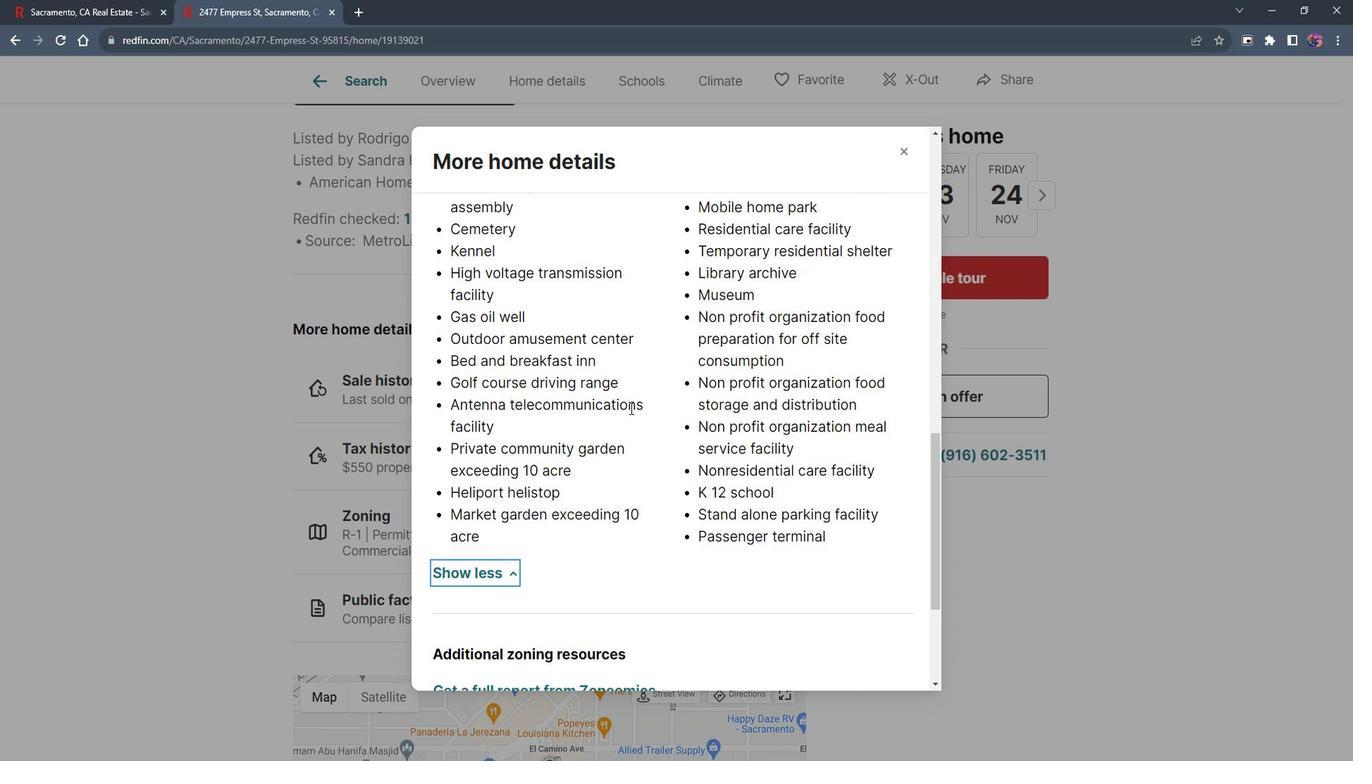 
Action: Mouse scrolled (645, 408) with delta (0, 0)
Screenshot: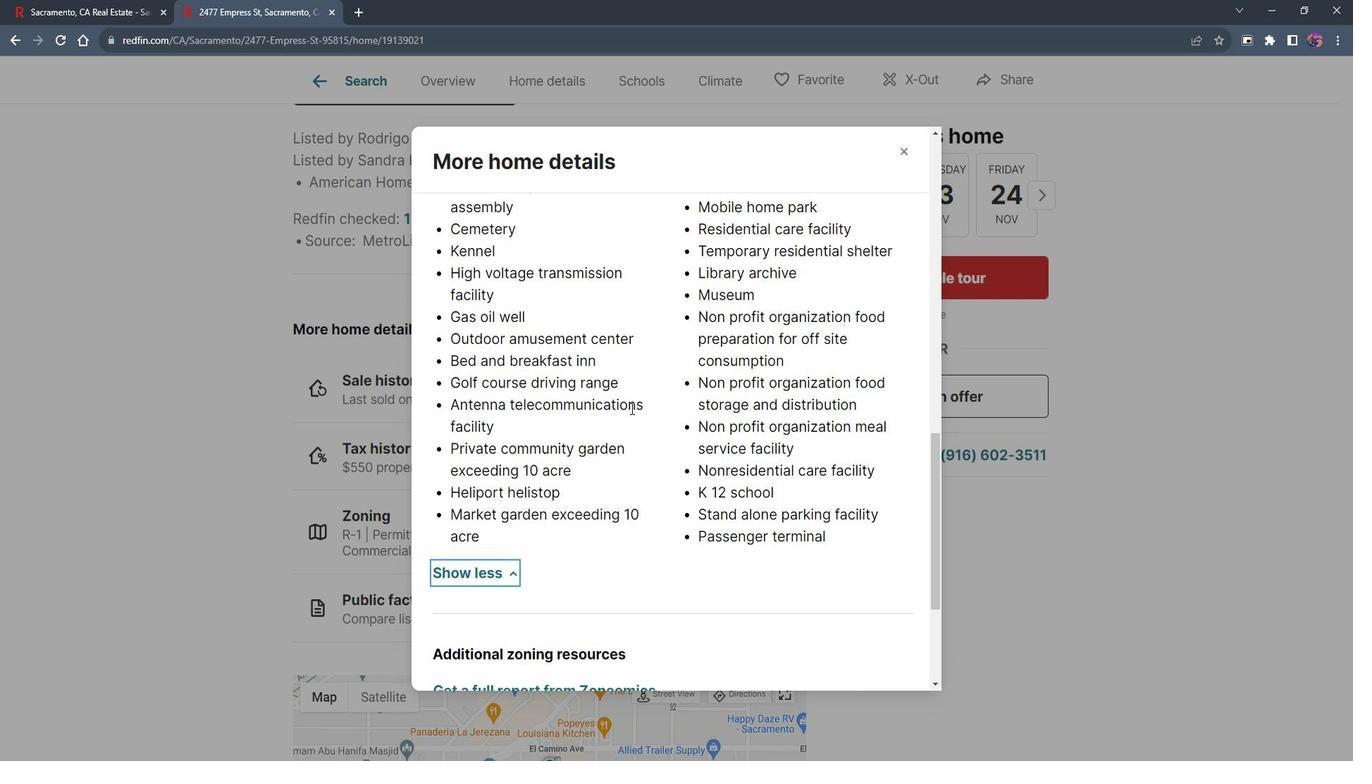 
Action: Mouse moved to (650, 402)
Screenshot: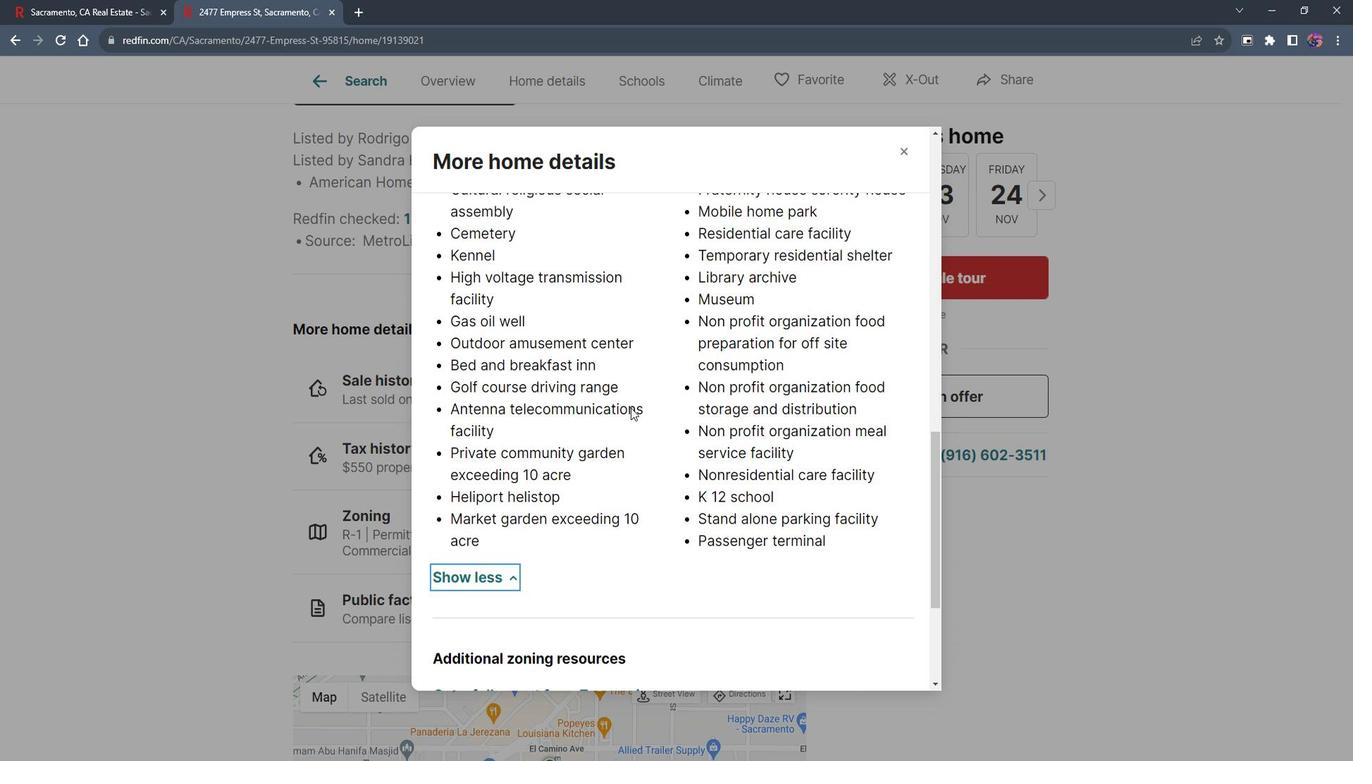 
Action: Mouse scrolled (648, 406) with delta (0, 0)
Screenshot: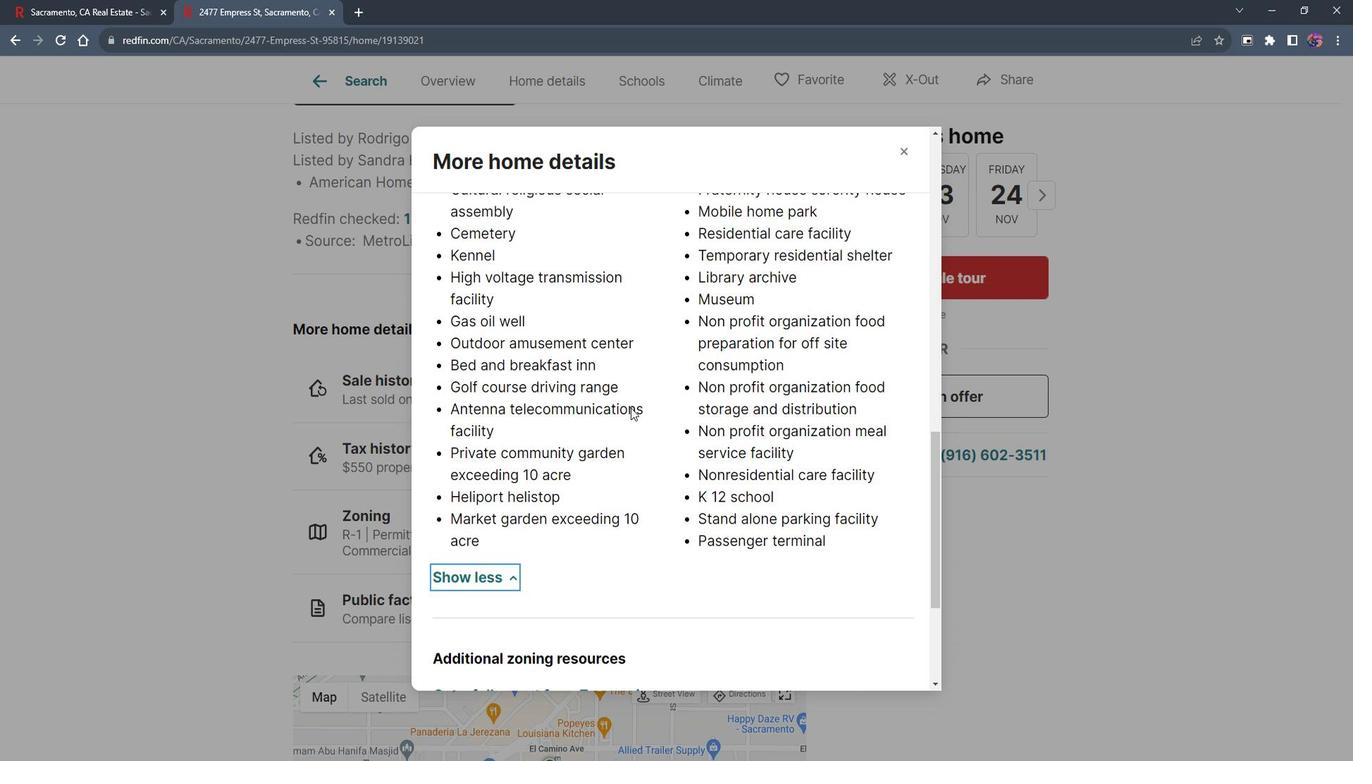 
Action: Mouse moved to (657, 394)
Screenshot: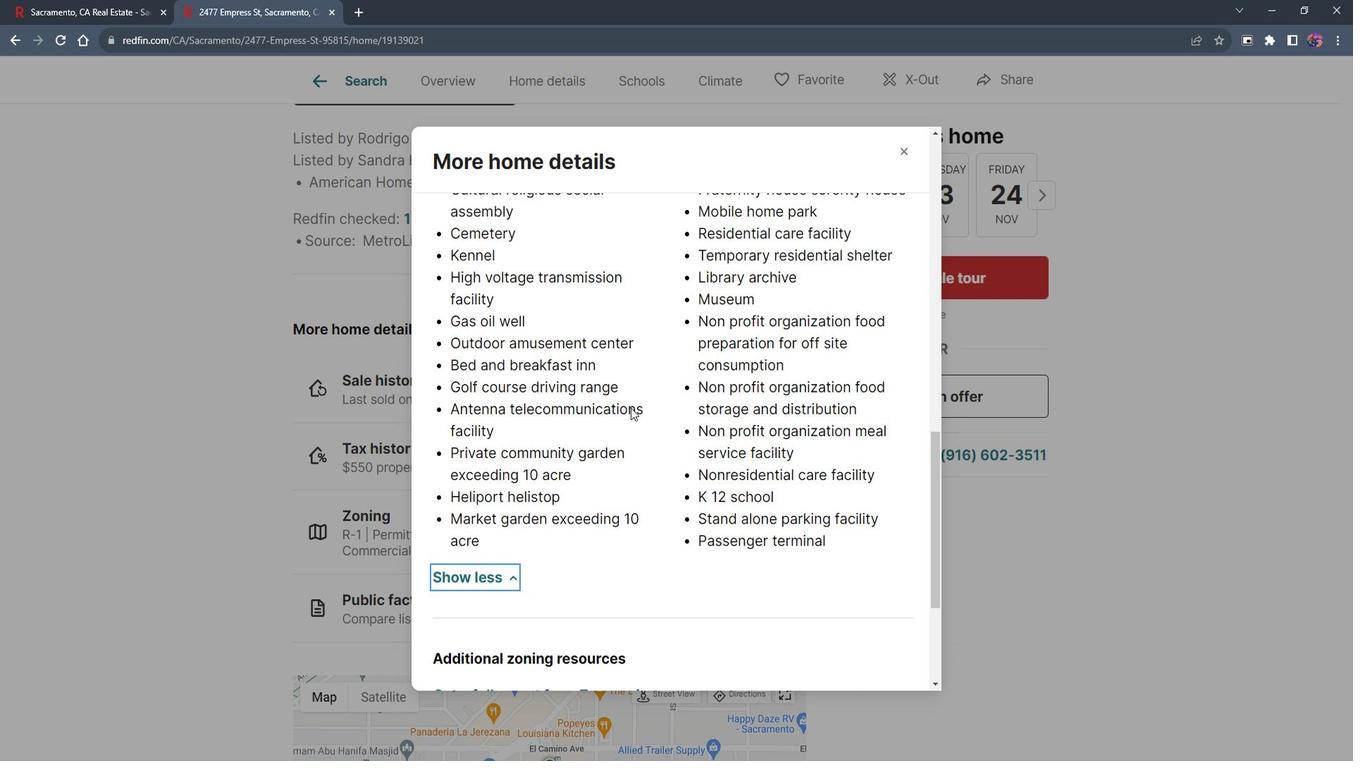 
Action: Mouse scrolled (657, 394) with delta (0, 0)
Screenshot: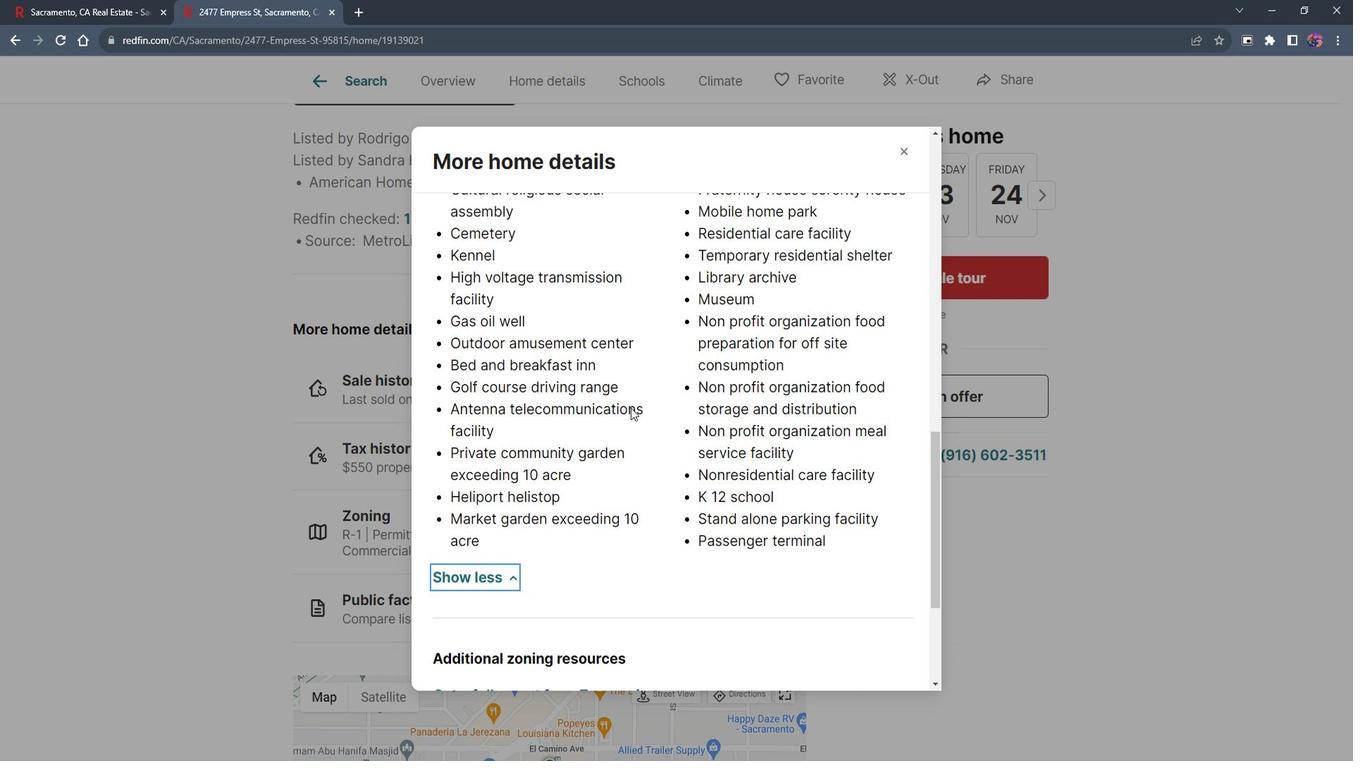 
Action: Mouse moved to (915, 162)
Screenshot: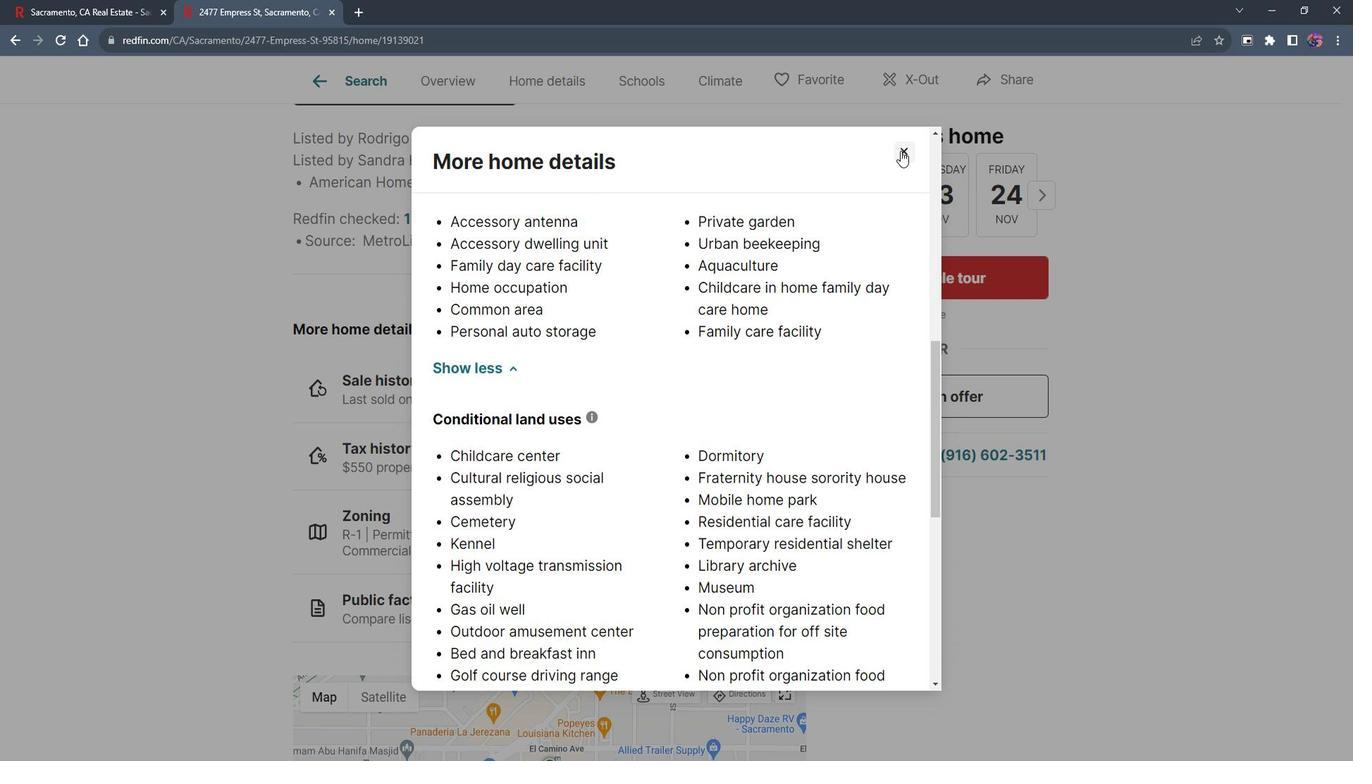 
Action: Mouse pressed left at (915, 162)
Screenshot: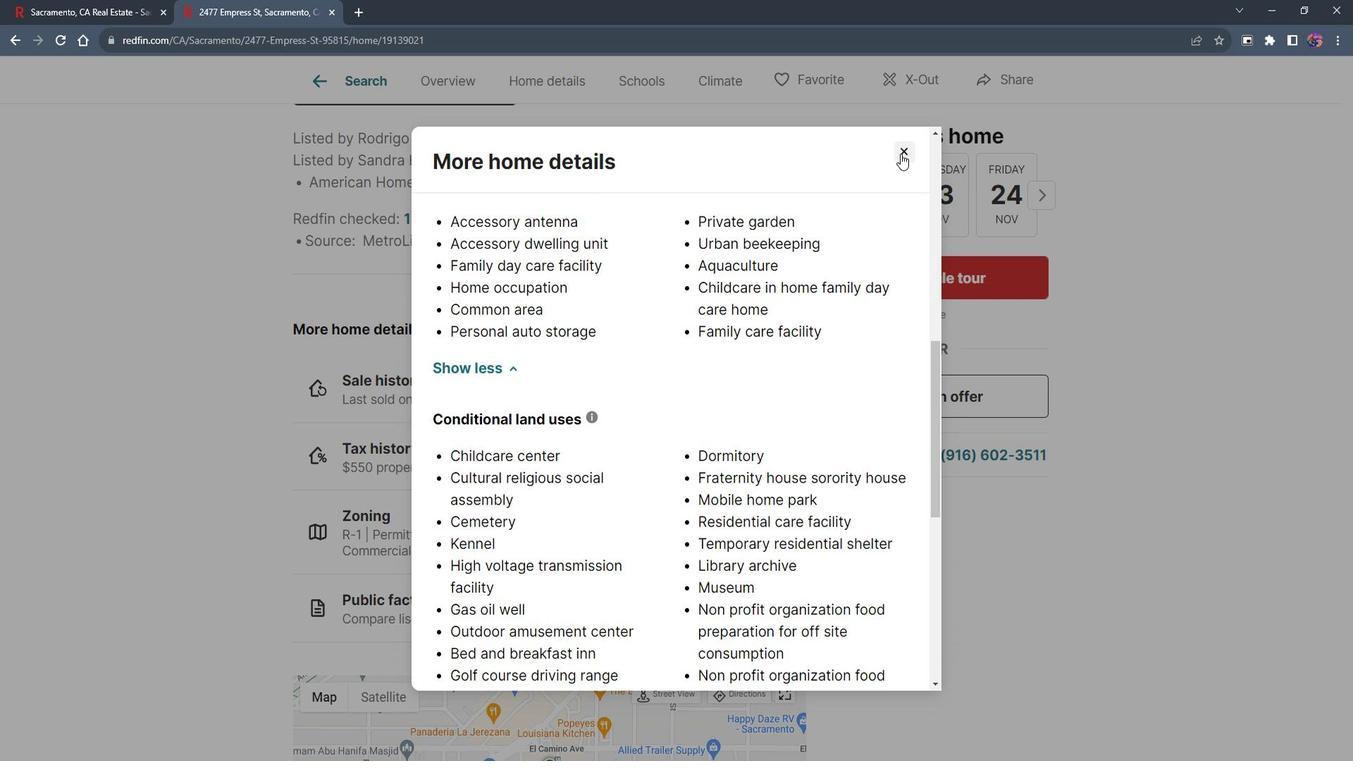 
Action: Mouse moved to (745, 387)
Screenshot: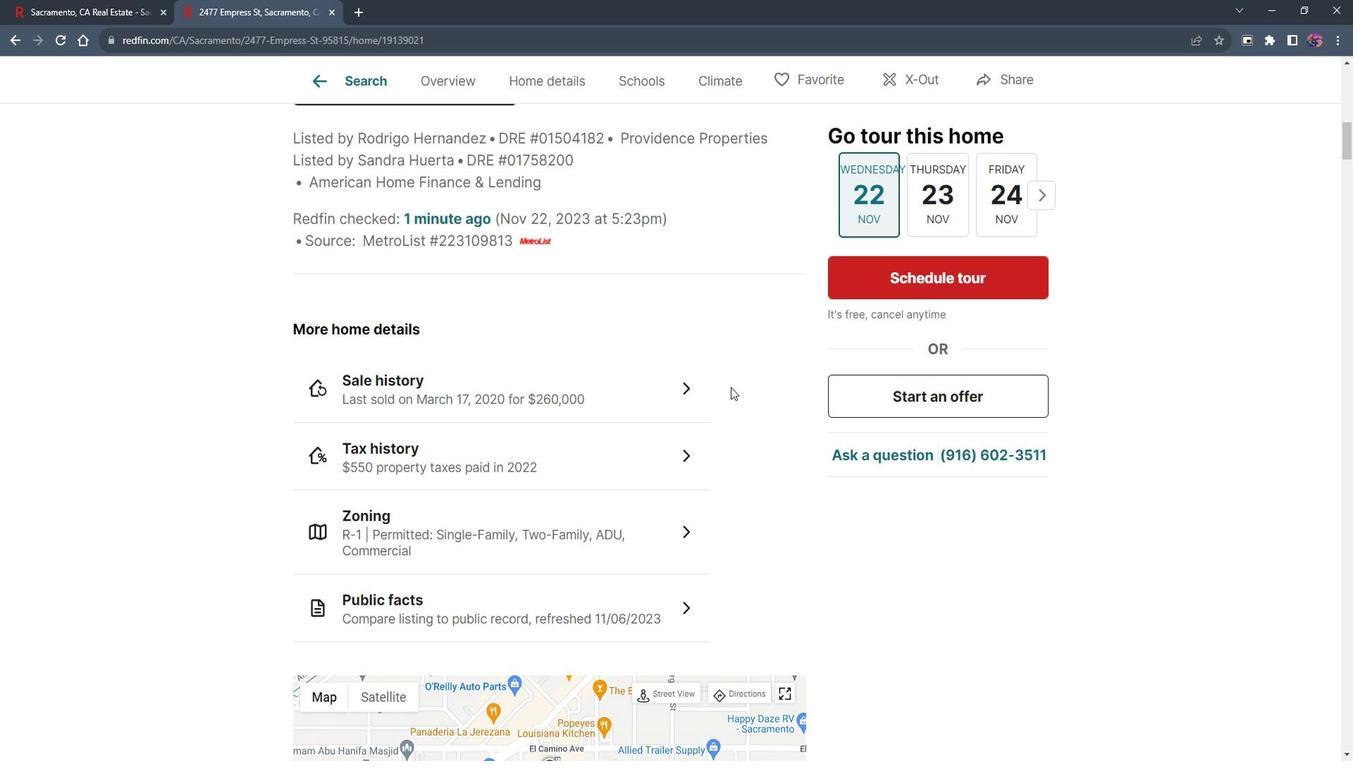 
Action: Mouse scrolled (745, 387) with delta (0, 0)
Screenshot: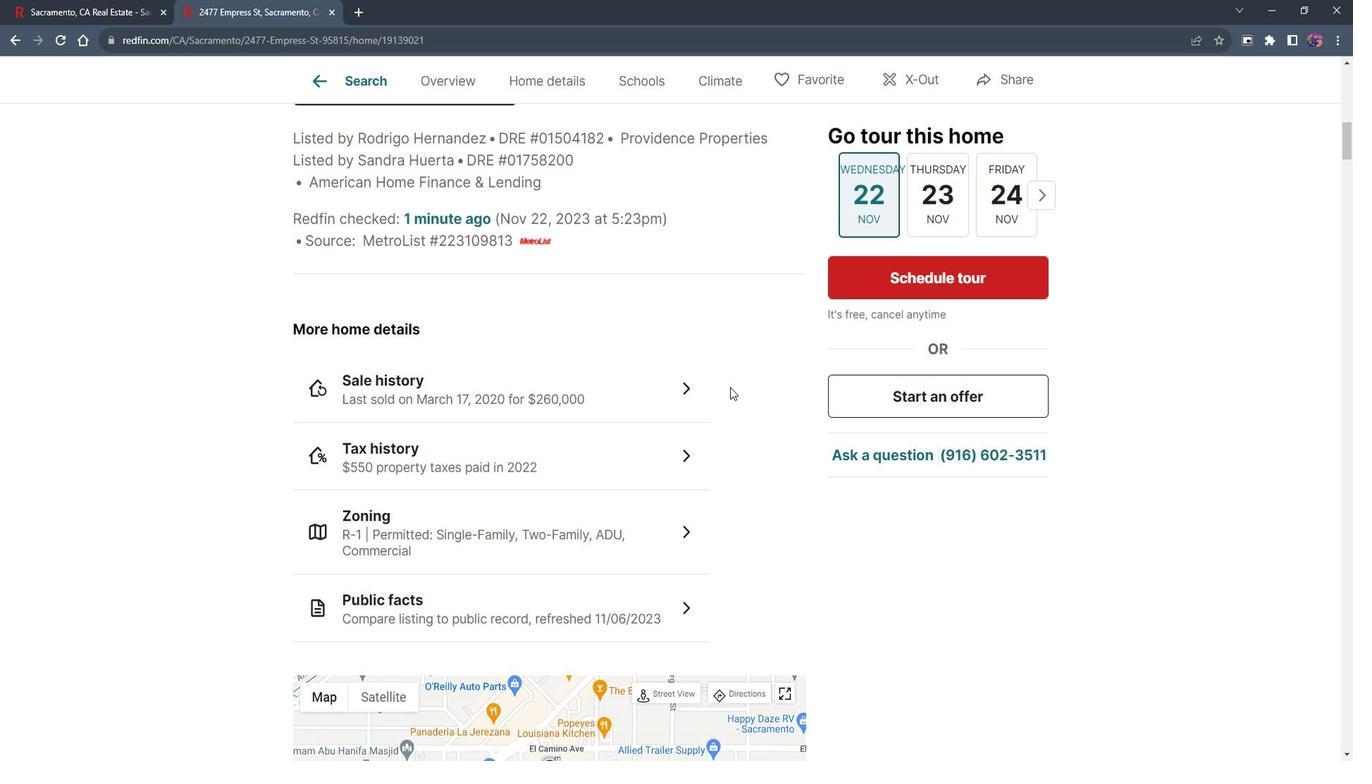 
Action: Mouse moved to (759, 379)
Screenshot: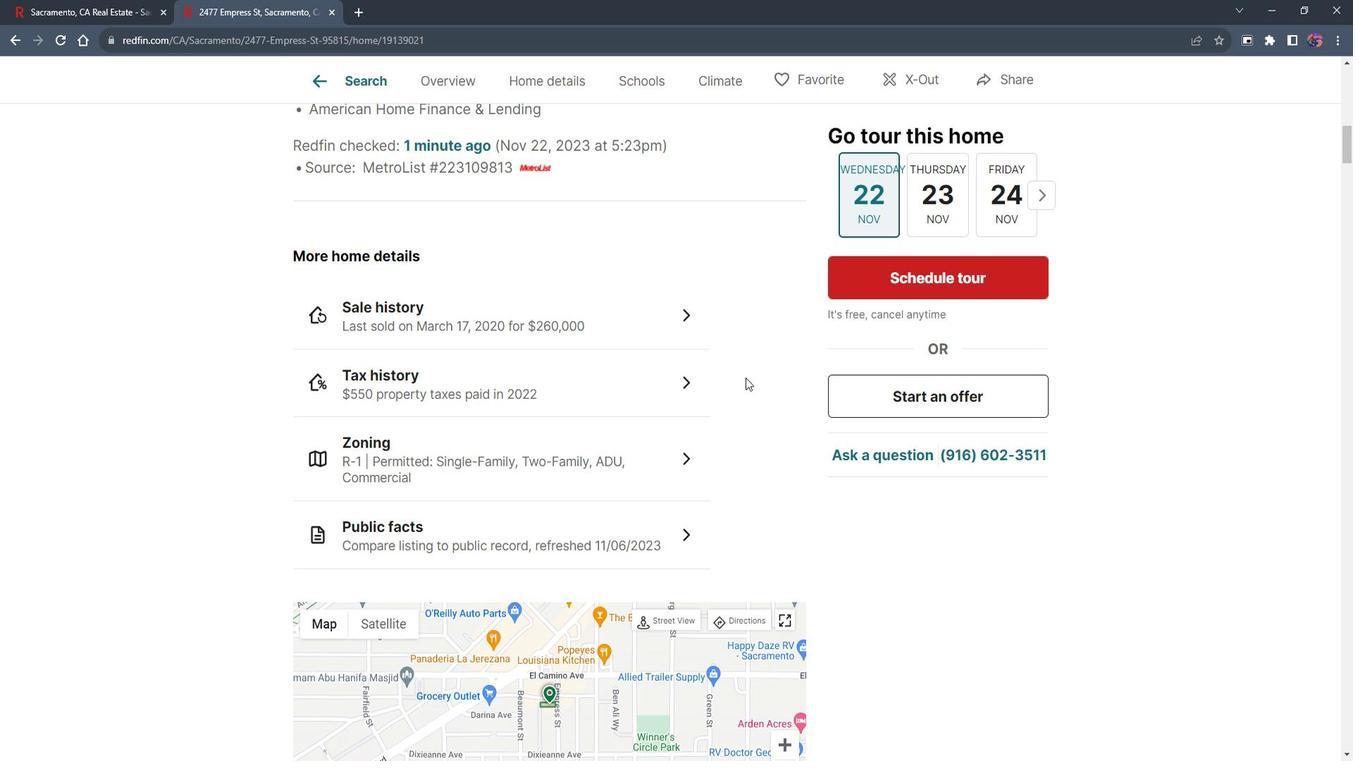 
Action: Mouse scrolled (759, 378) with delta (0, 0)
Screenshot: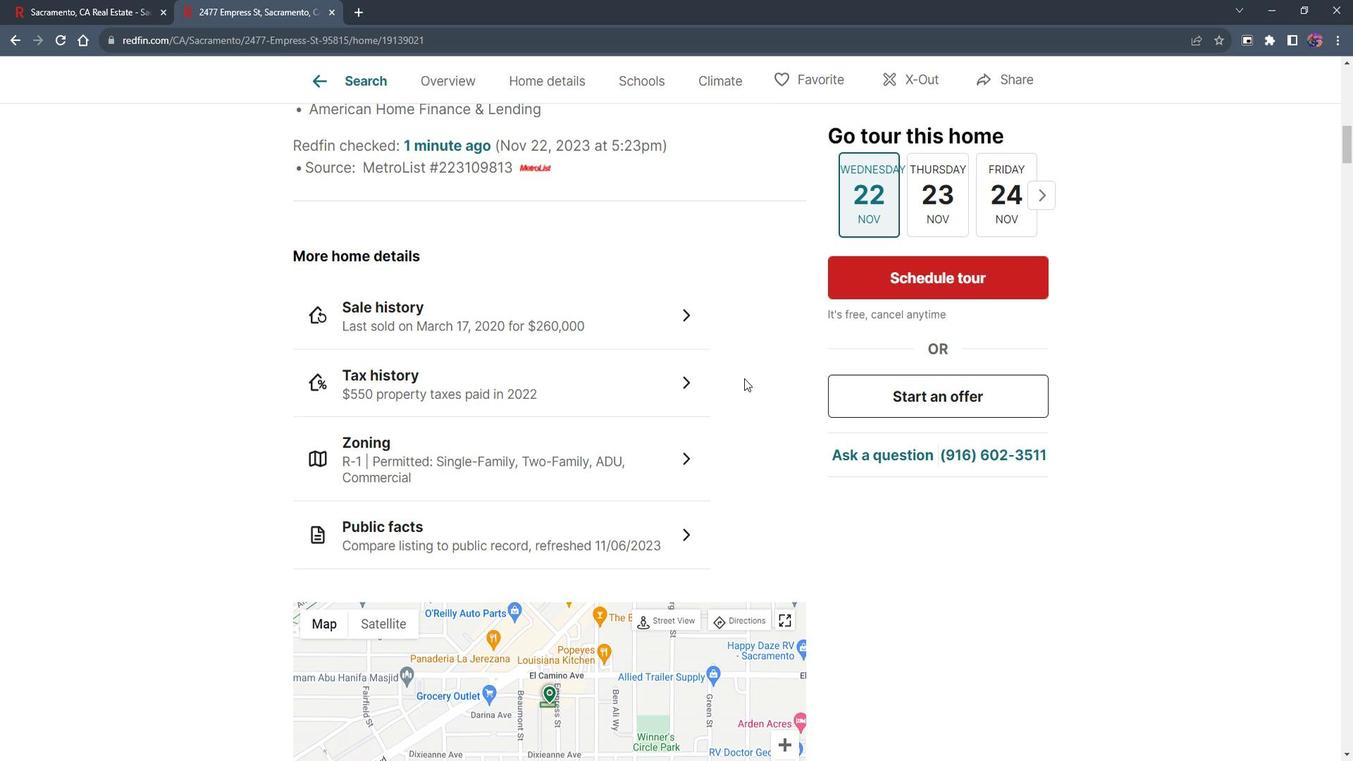 
Action: Mouse scrolled (759, 378) with delta (0, 0)
Screenshot: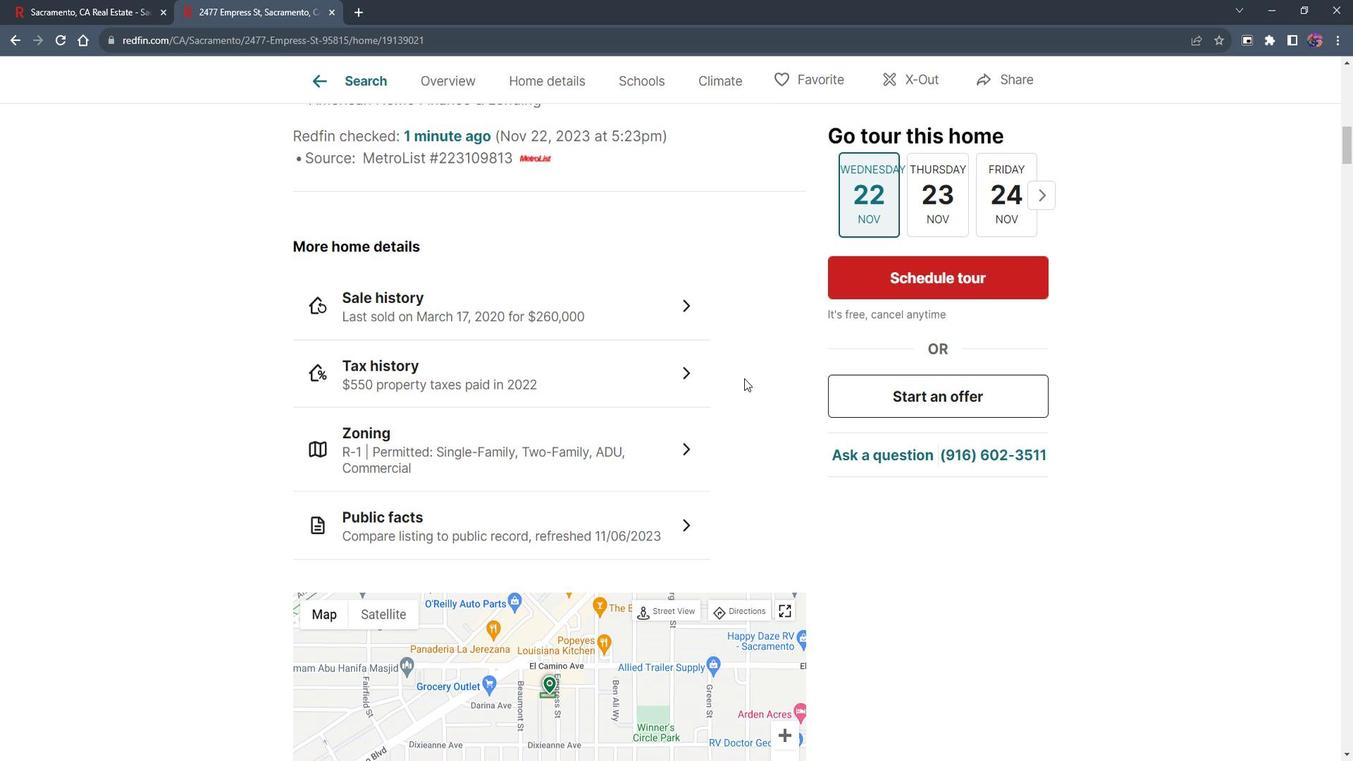 
Action: Mouse scrolled (759, 378) with delta (0, 0)
Screenshot: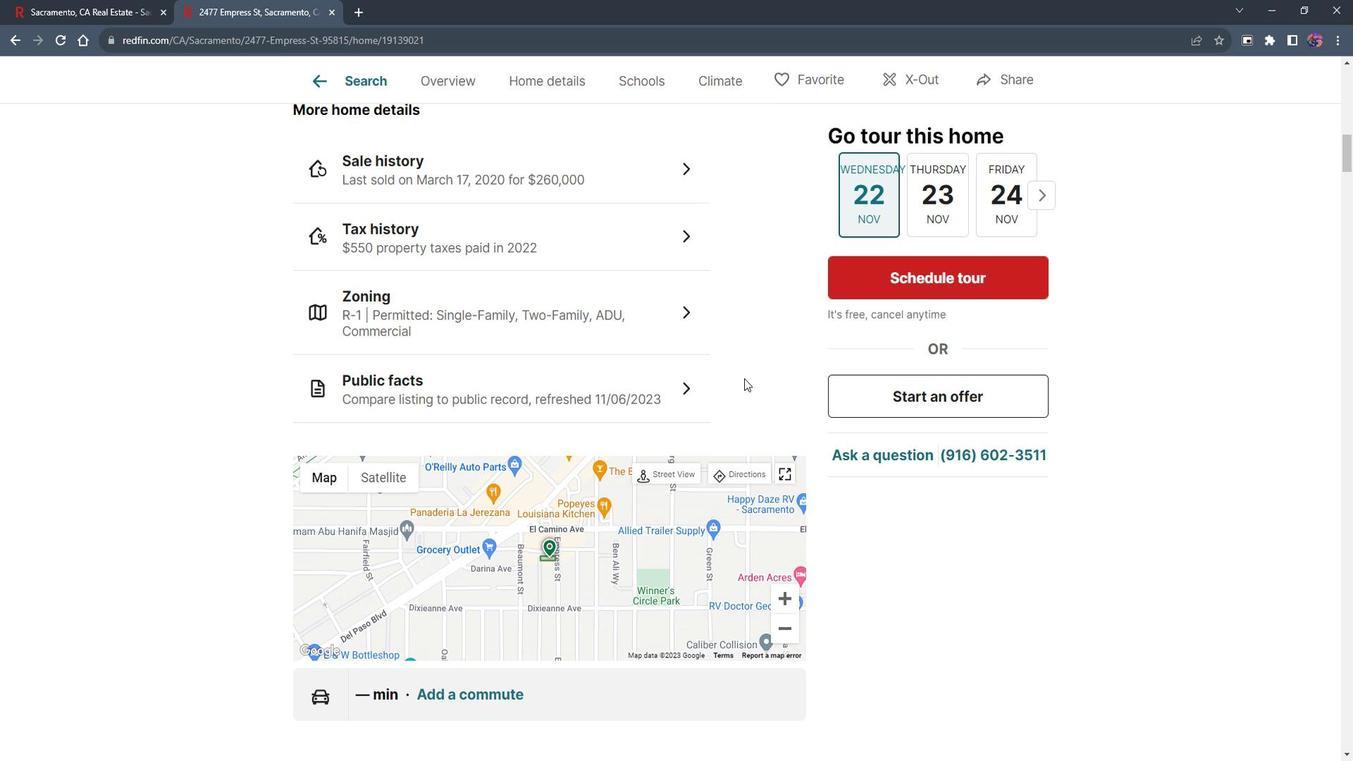 
Action: Mouse scrolled (759, 378) with delta (0, 0)
Screenshot: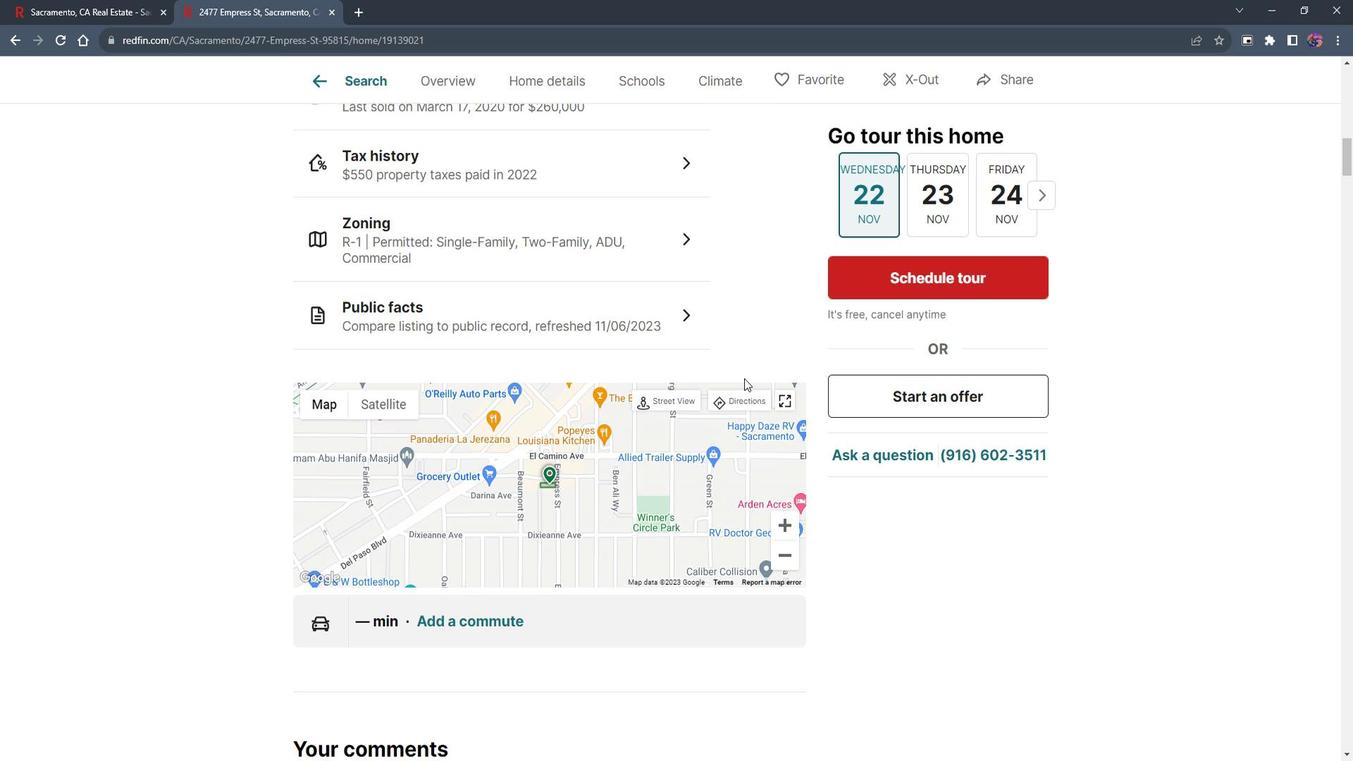 
Action: Mouse moved to (759, 379)
Screenshot: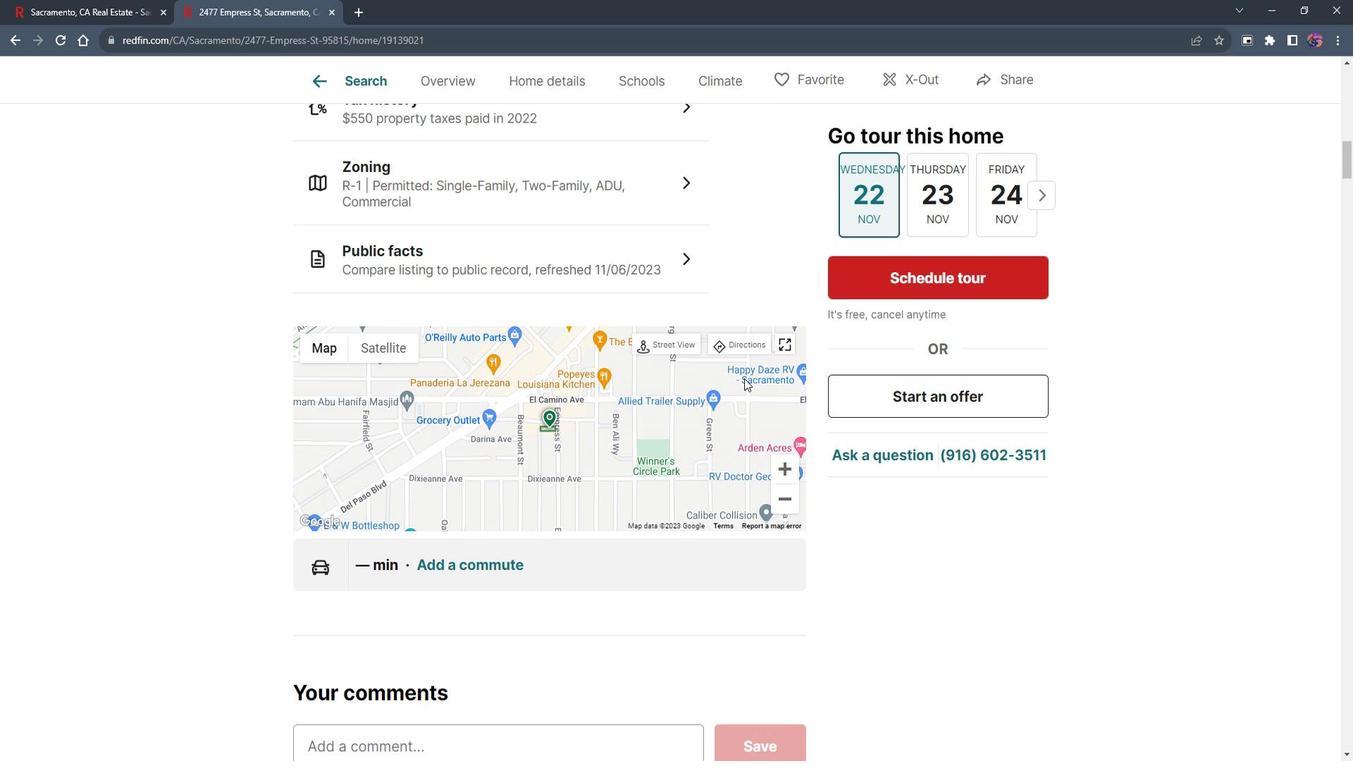 
Action: Mouse scrolled (759, 378) with delta (0, 0)
Screenshot: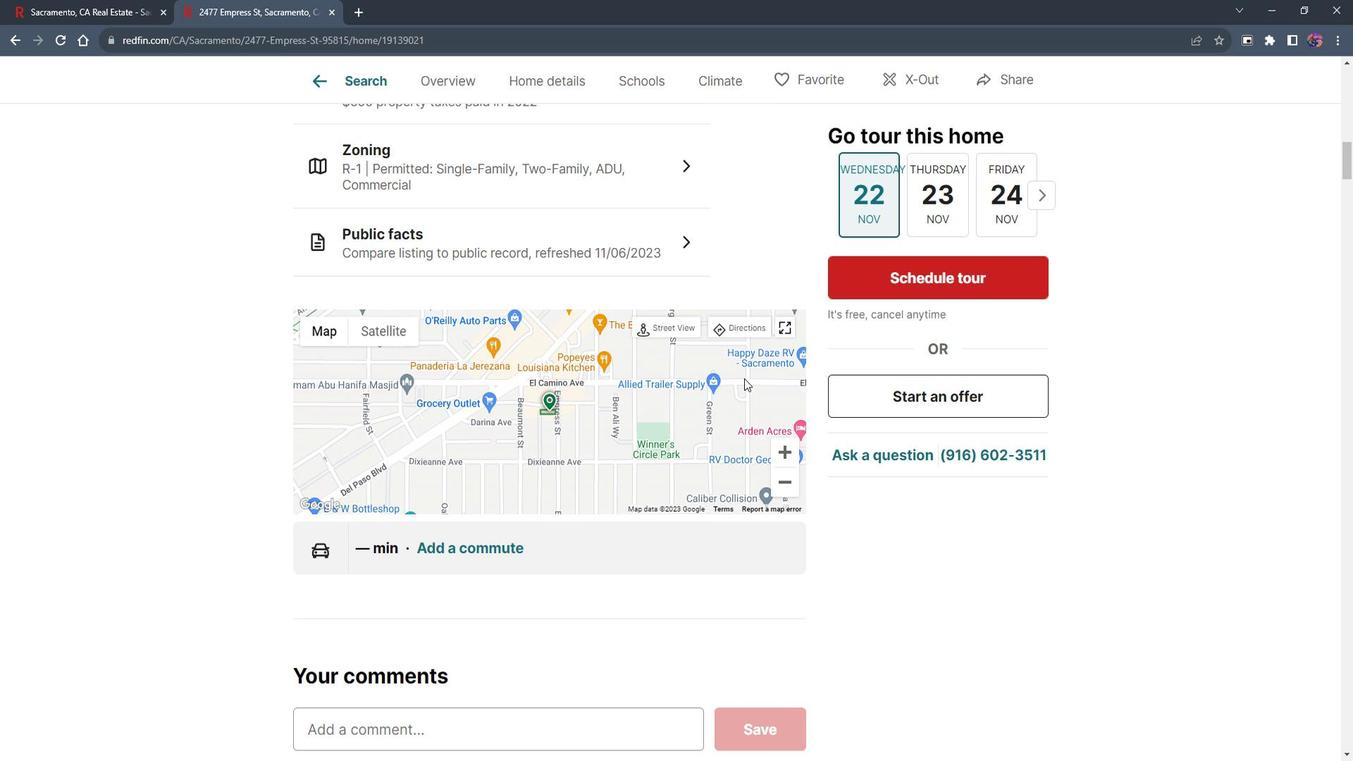 
Action: Mouse scrolled (759, 378) with delta (0, 0)
Screenshot: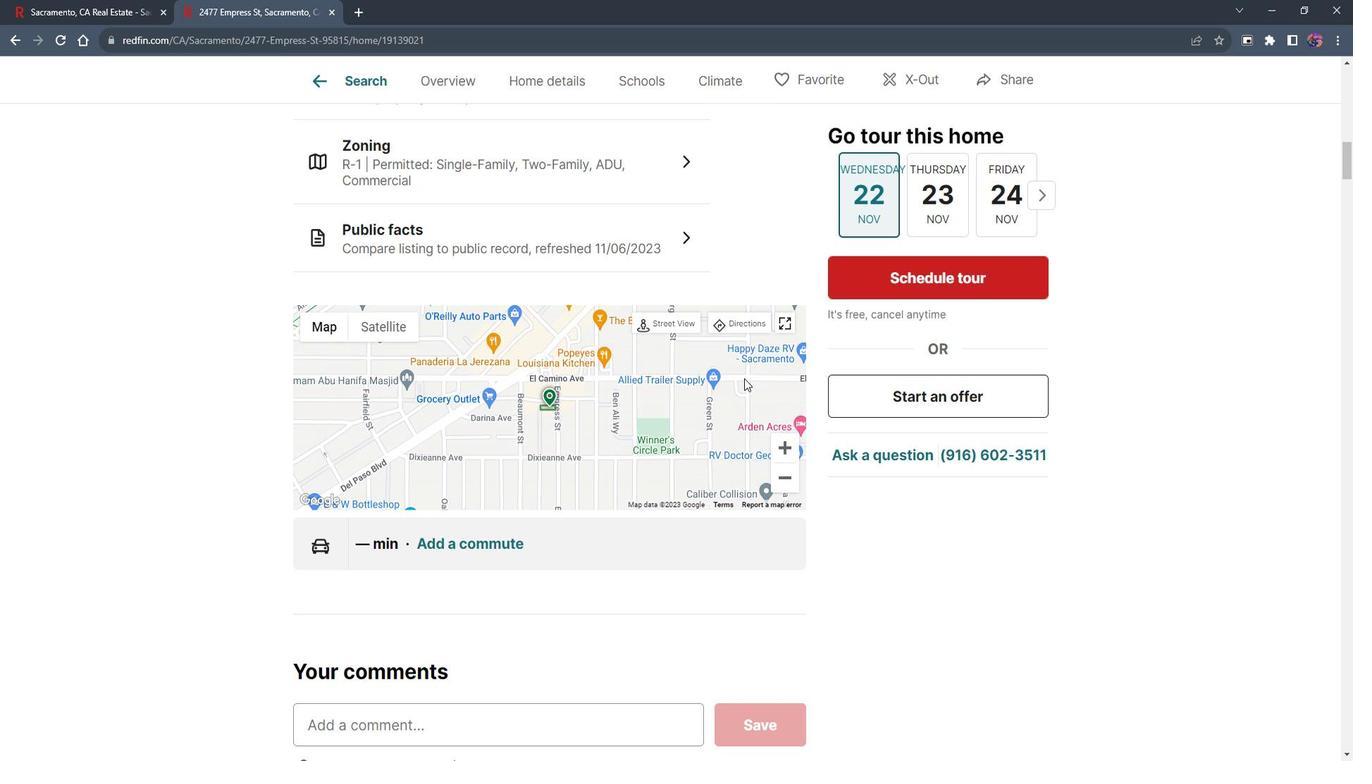 
Action: Mouse moved to (759, 375)
Screenshot: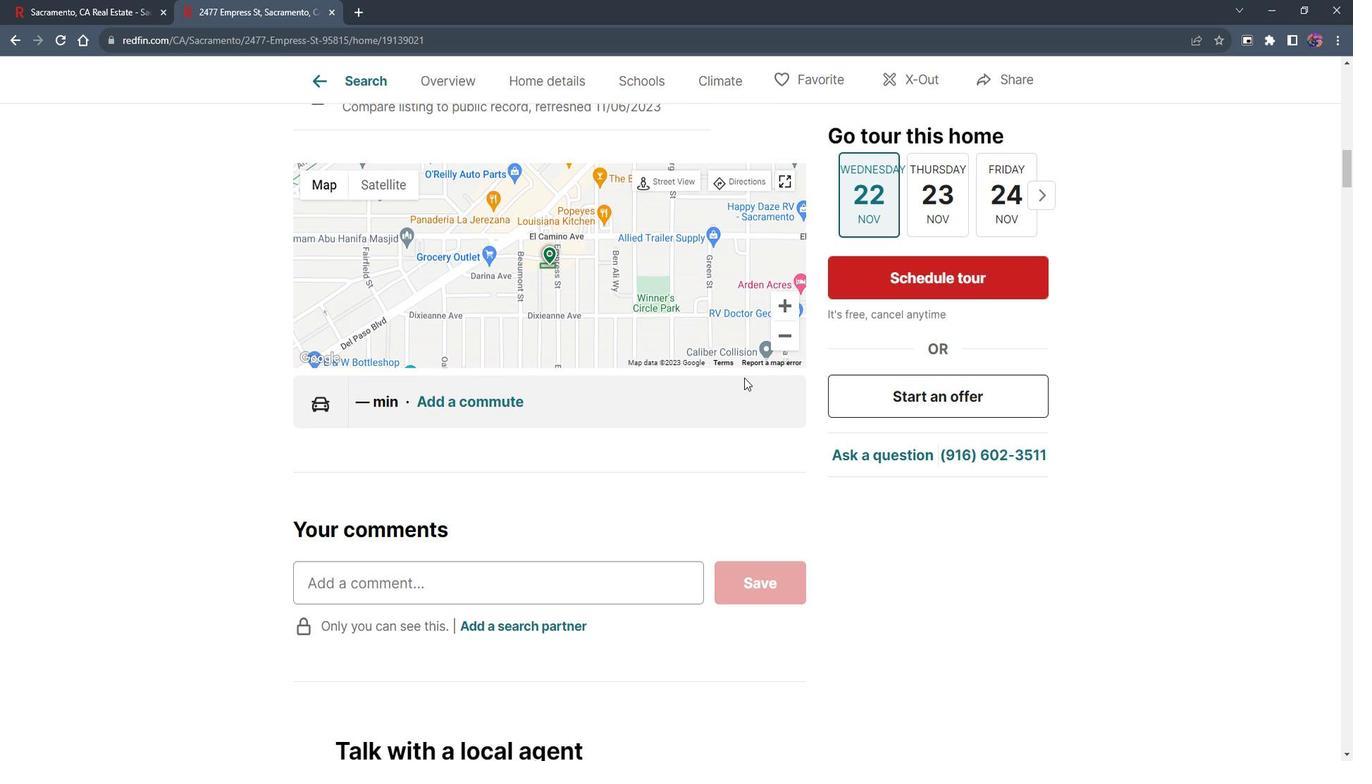 
Action: Mouse scrolled (759, 375) with delta (0, 0)
Screenshot: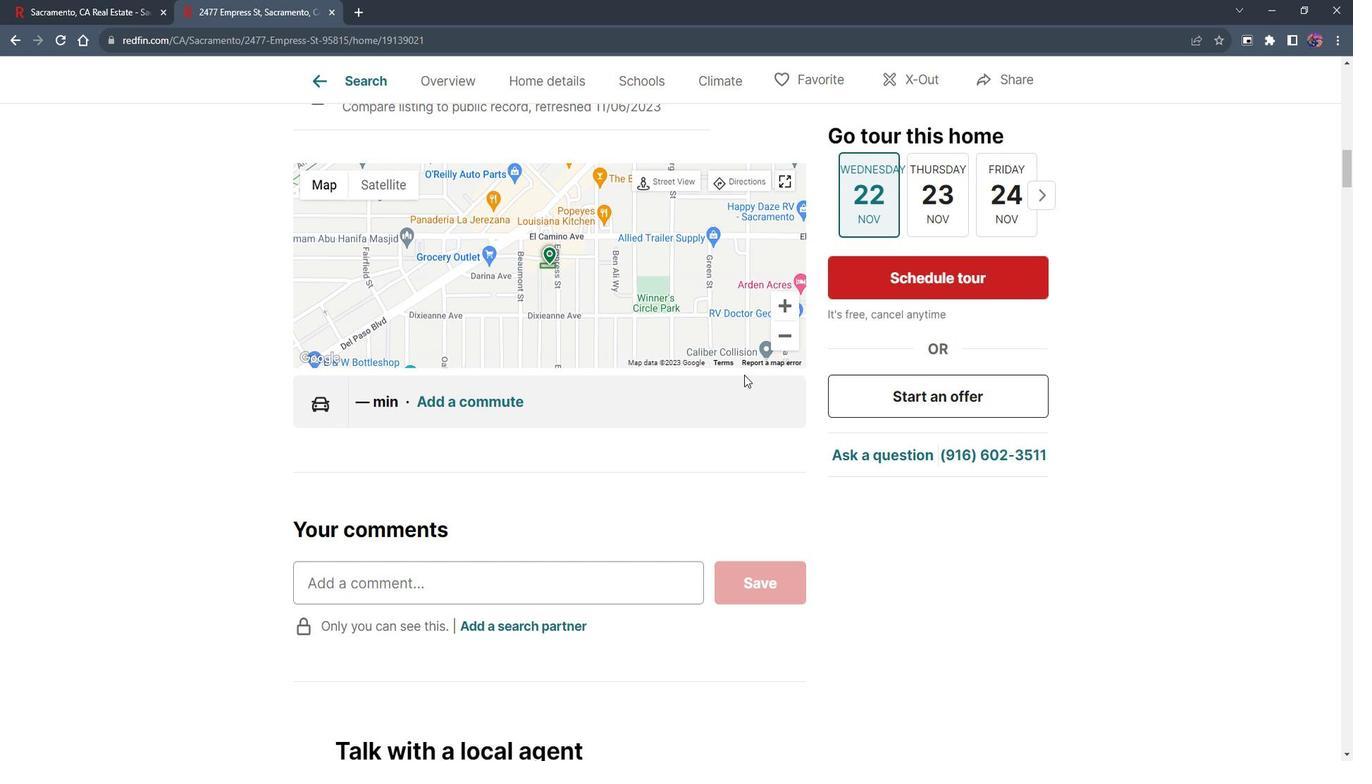 
Action: Mouse scrolled (759, 375) with delta (0, 0)
Screenshot: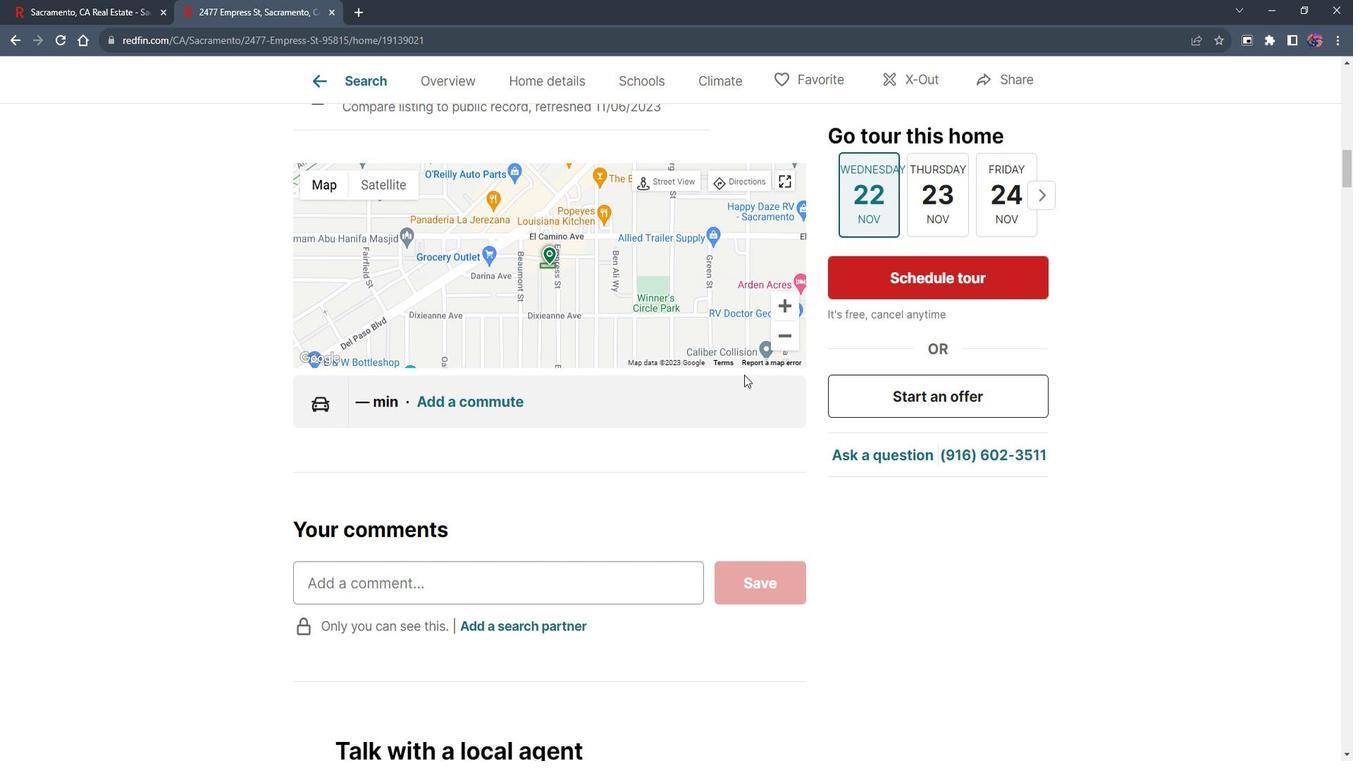 
Action: Mouse moved to (758, 375)
Screenshot: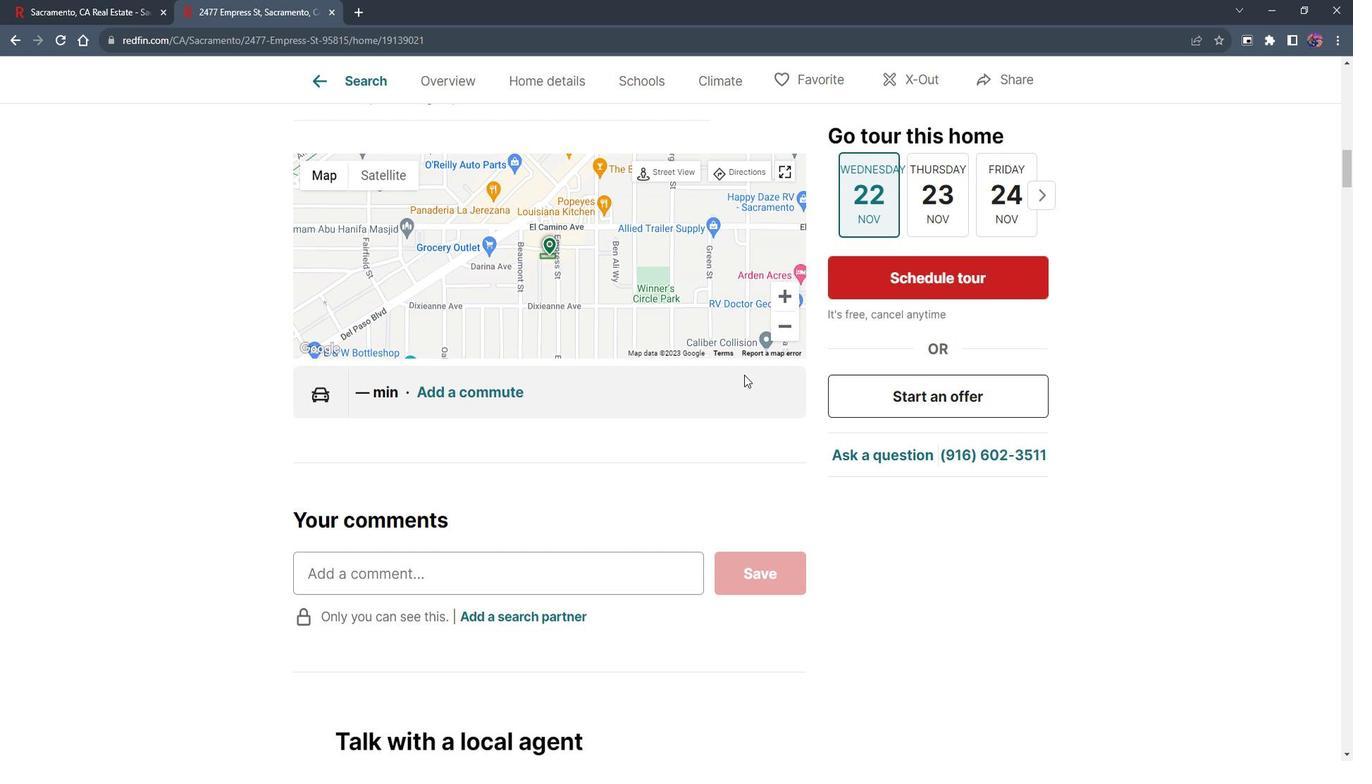 
Action: Mouse scrolled (758, 375) with delta (0, 0)
Screenshot: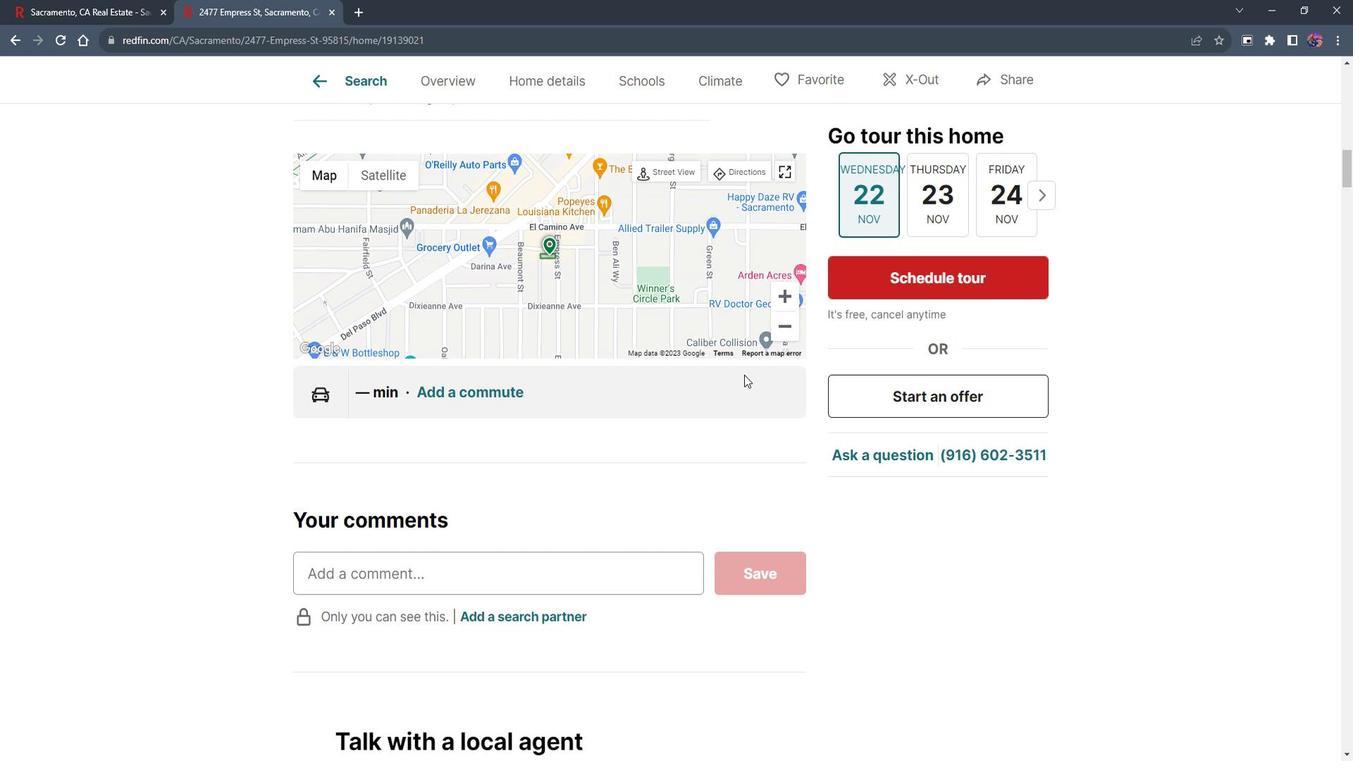 
Action: Mouse moved to (757, 374)
Screenshot: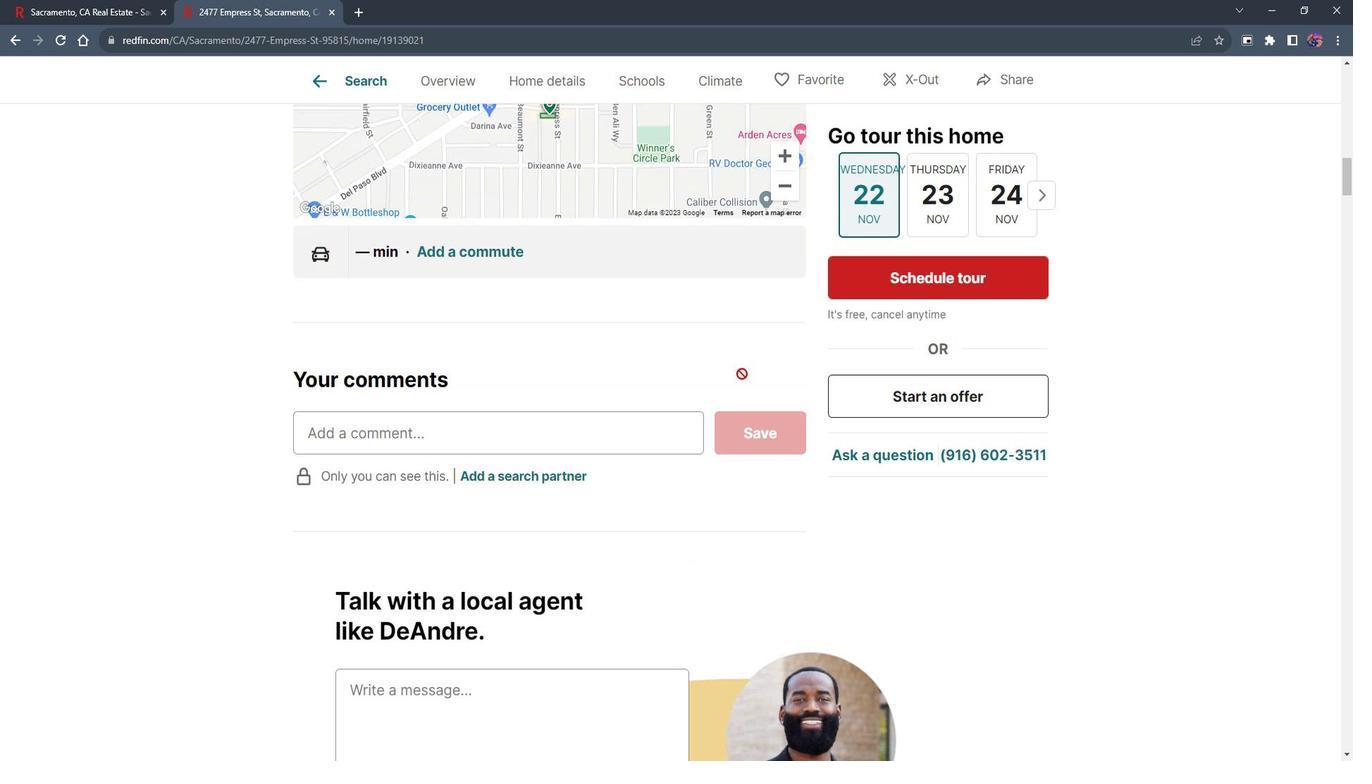 
Action: Mouse scrolled (757, 373) with delta (0, 0)
Screenshot: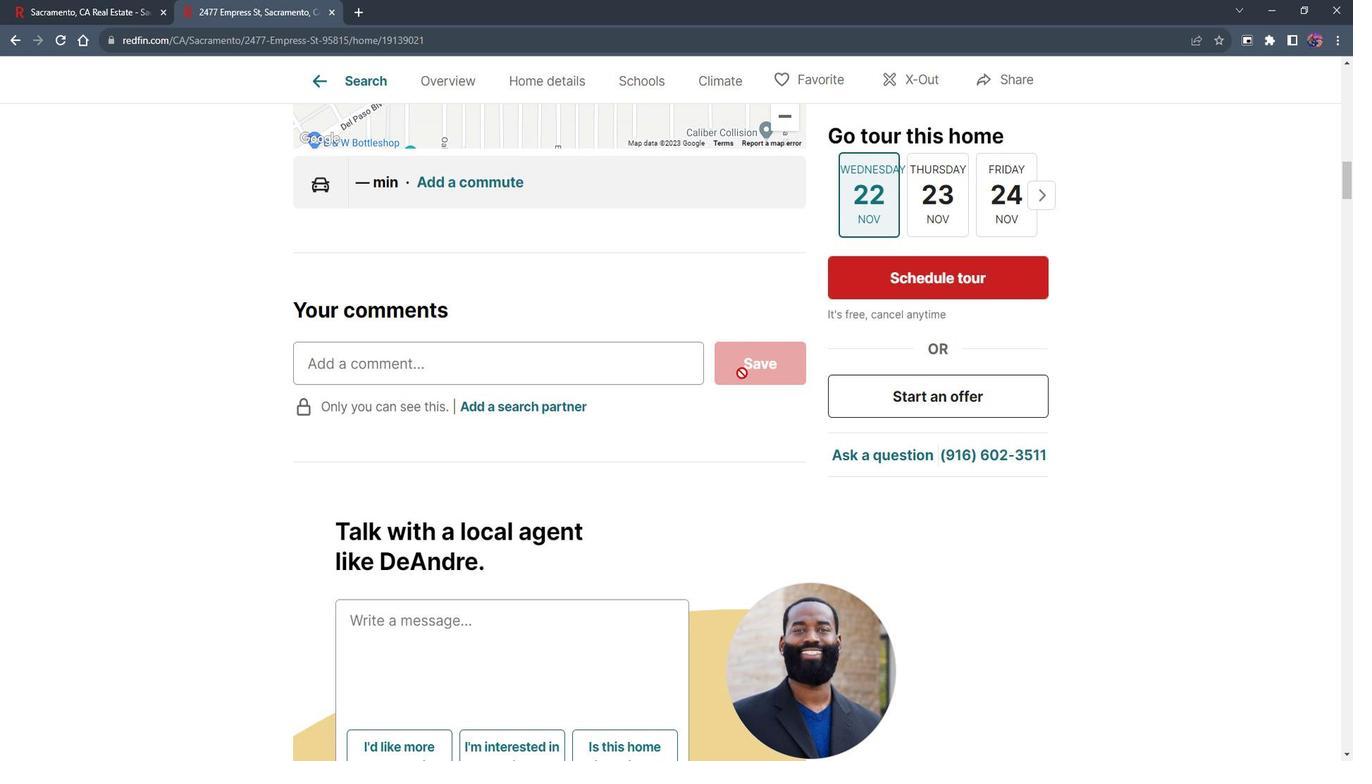 
Action: Mouse moved to (757, 374)
Screenshot: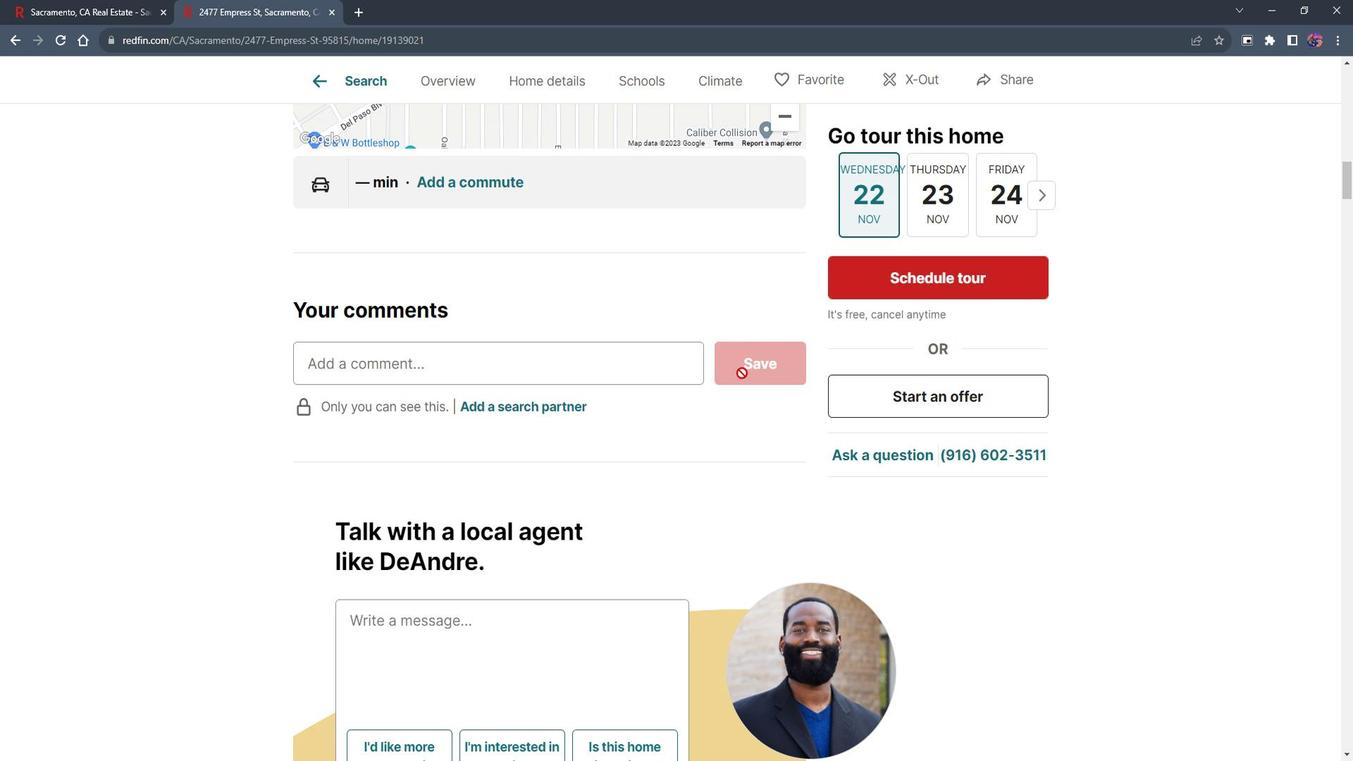 
Action: Mouse scrolled (757, 373) with delta (0, 0)
Screenshot: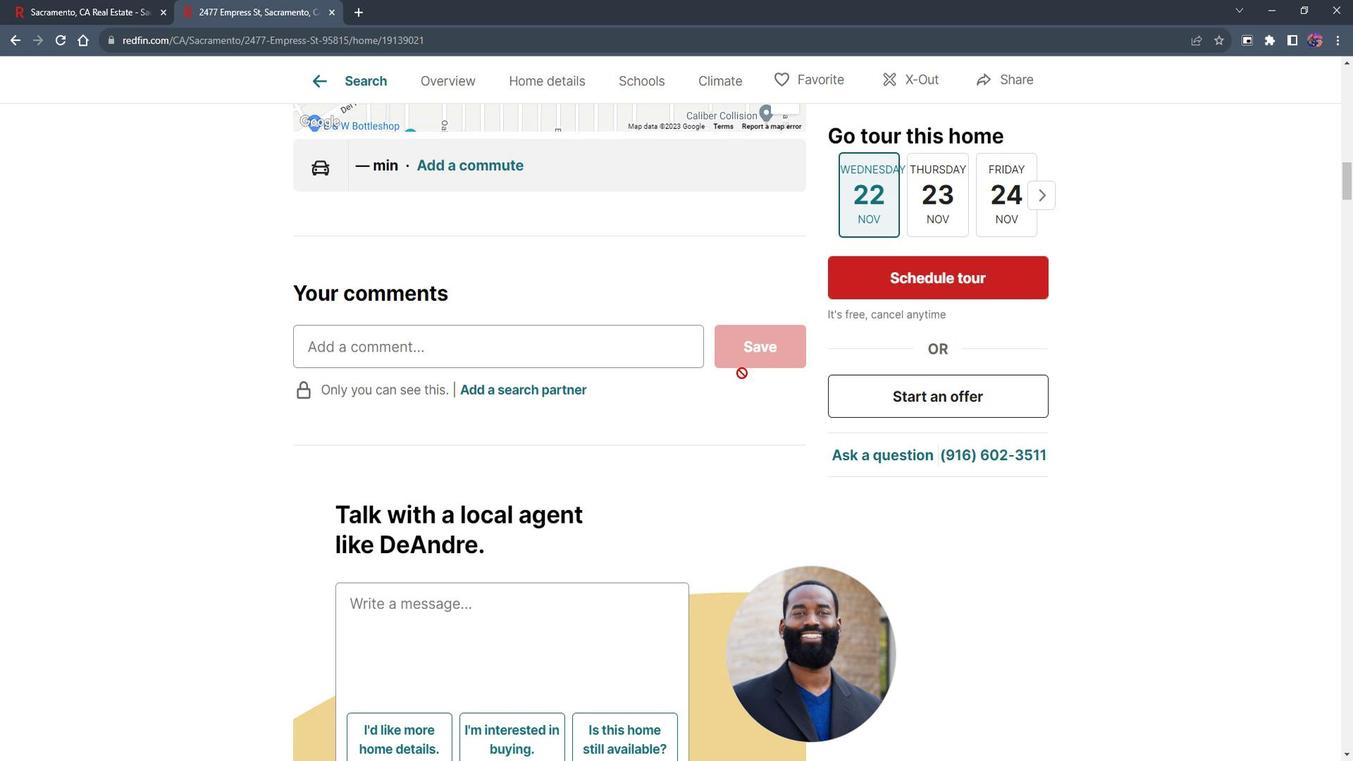 
Action: Mouse moved to (755, 372)
Screenshot: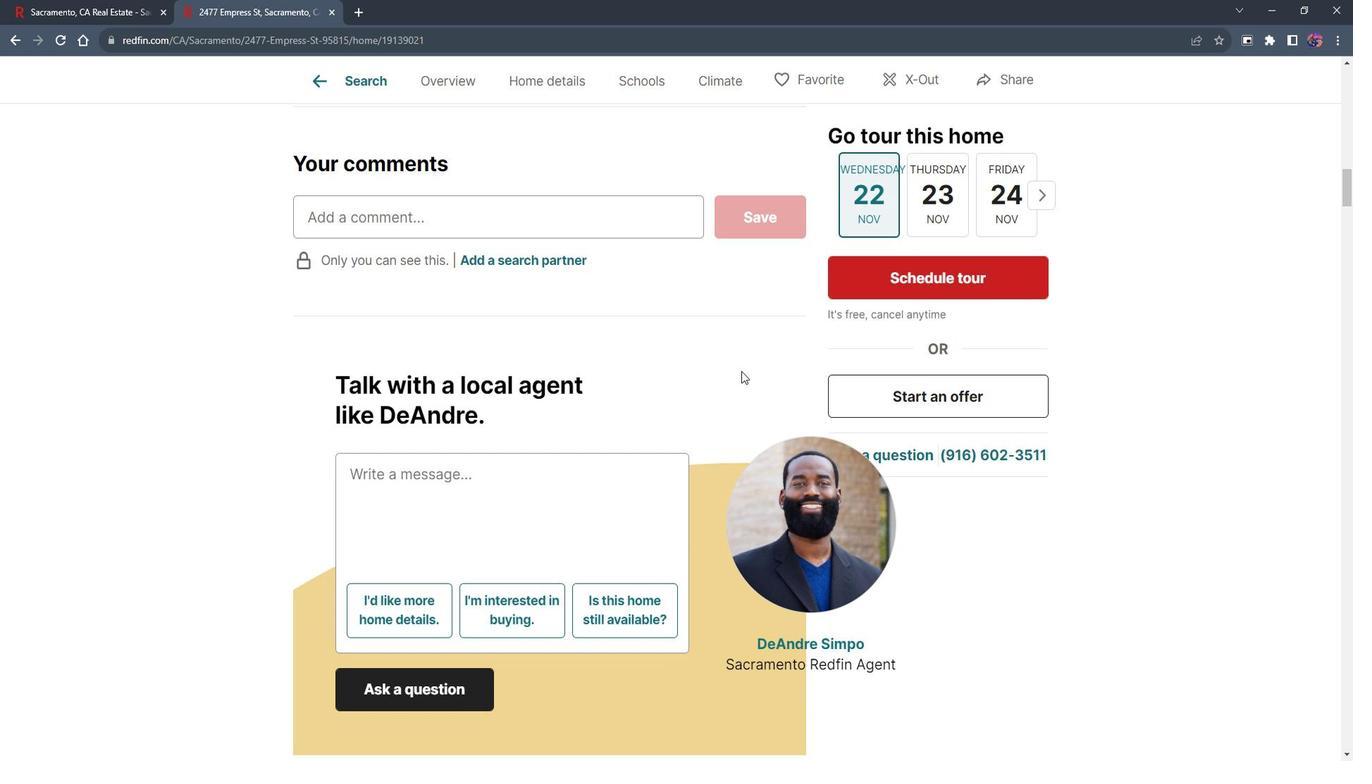 
Action: Mouse scrolled (755, 371) with delta (0, 0)
